 Task: Plan a trip to Benghazi, Libya from 6th December, 2023 to 10th December, 2023 for 6 adults, 2 children.6 bedrooms having 6 beds and 6 bathrooms. Property type can be house. Amenities needed are: wifi, TV, free parkinig on premises, gym, breakfast. Look for 3 properties as per requirement.
Action: Mouse moved to (459, 180)
Screenshot: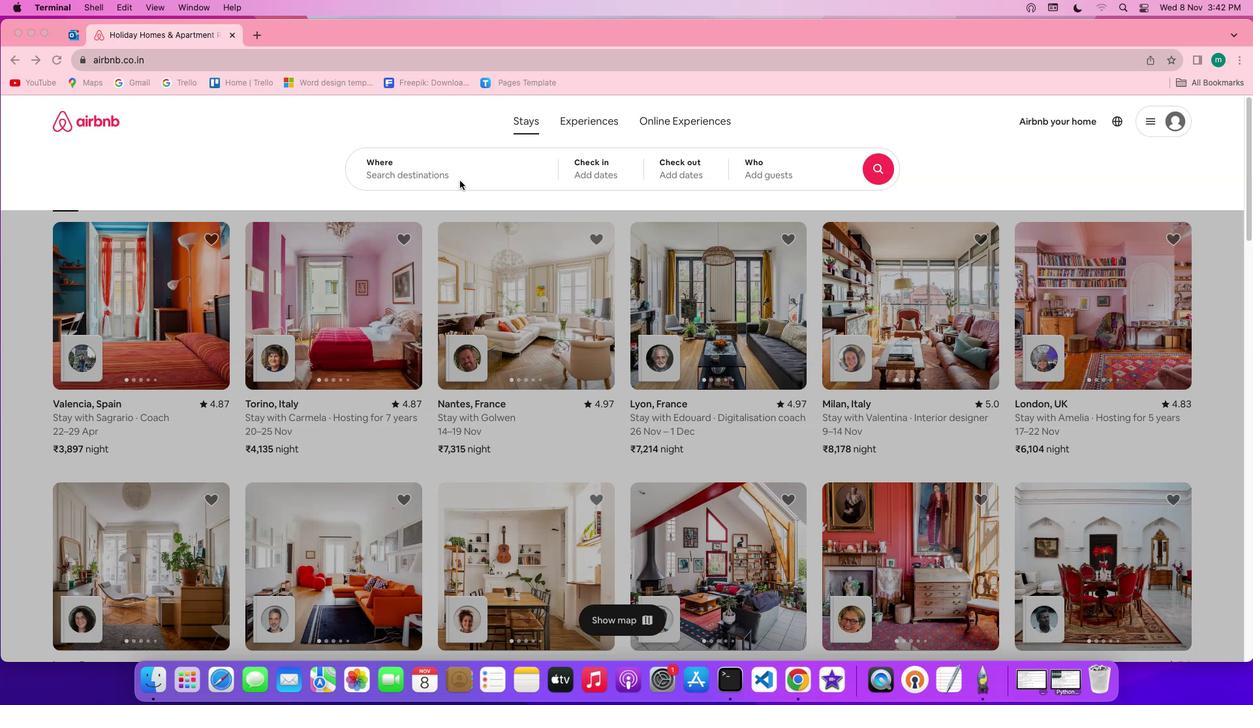 
Action: Mouse pressed left at (459, 180)
Screenshot: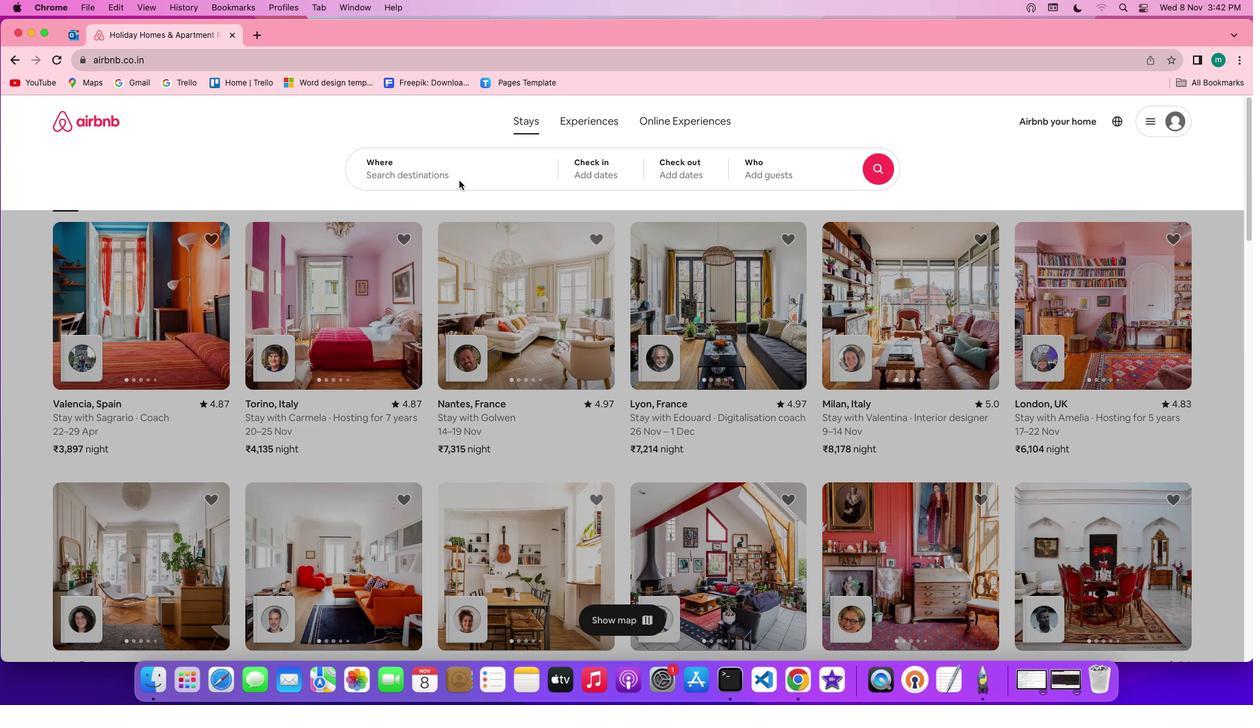 
Action: Mouse pressed left at (459, 180)
Screenshot: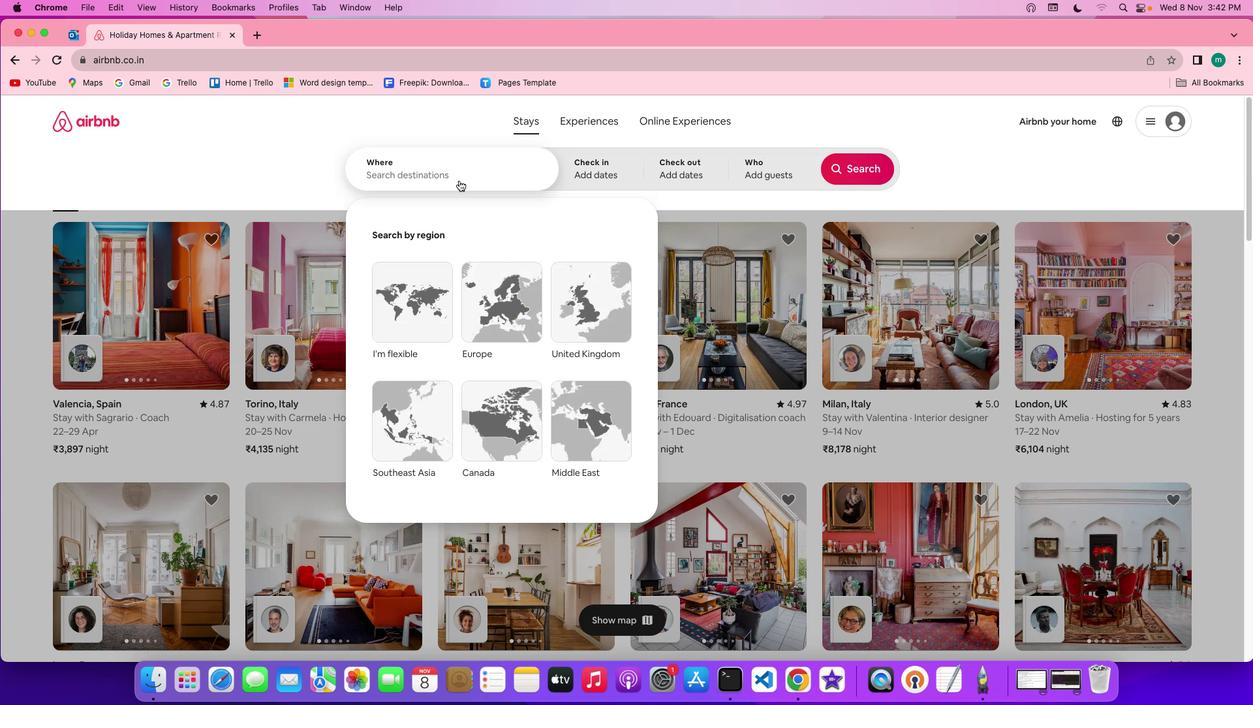 
Action: Mouse moved to (429, 176)
Screenshot: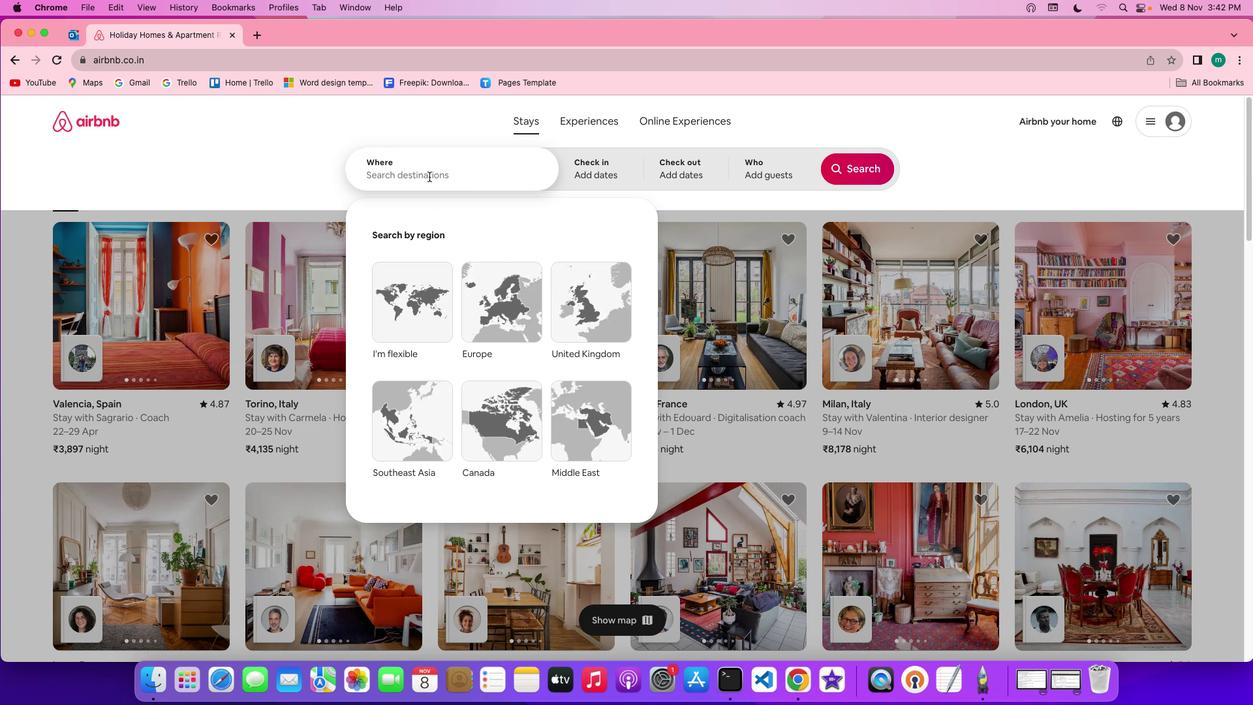 
Action: Key pressed Key.shift'B''e''n''g''h''a''z''i'','Key.spaceKey.shift'L''i''b''y''a'
Screenshot: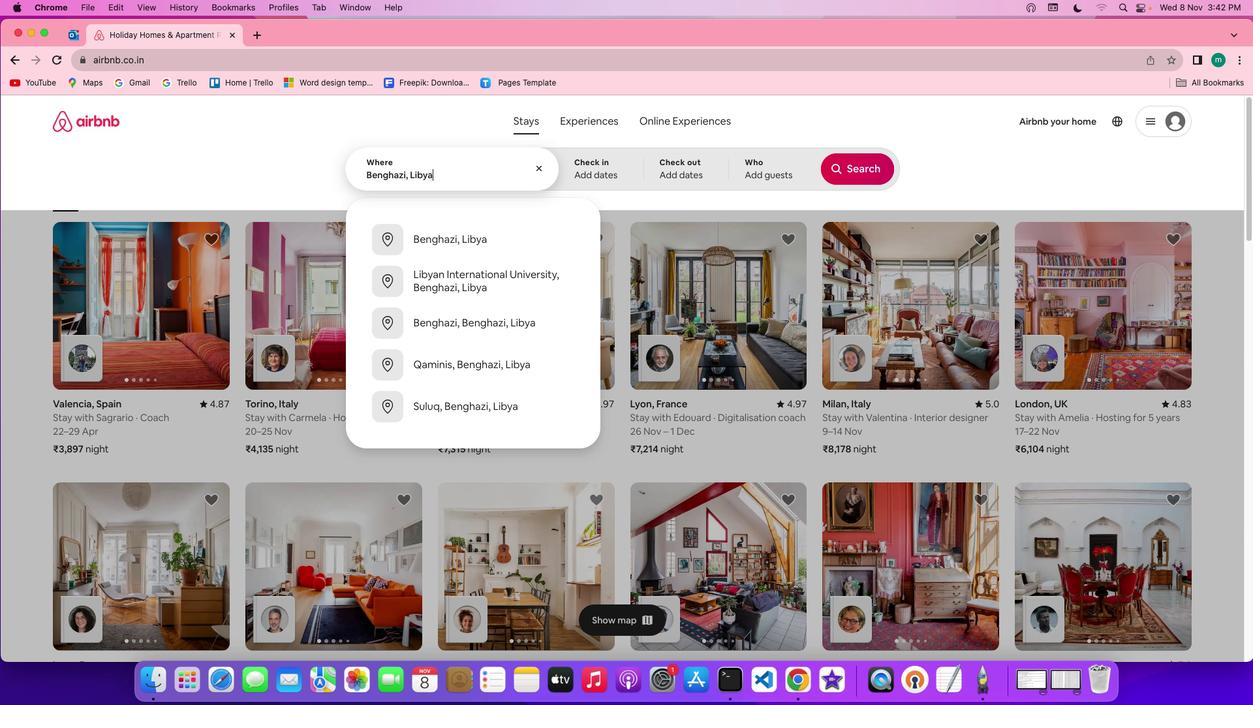 
Action: Mouse moved to (609, 162)
Screenshot: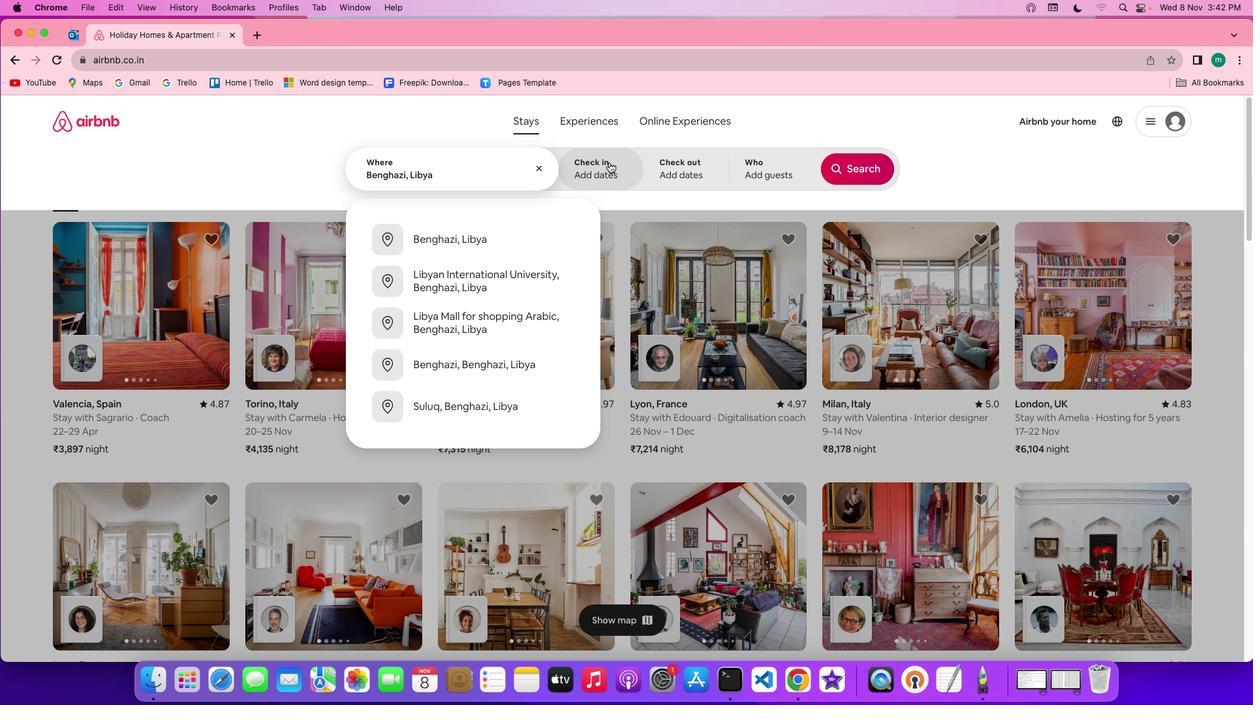 
Action: Mouse pressed left at (609, 162)
Screenshot: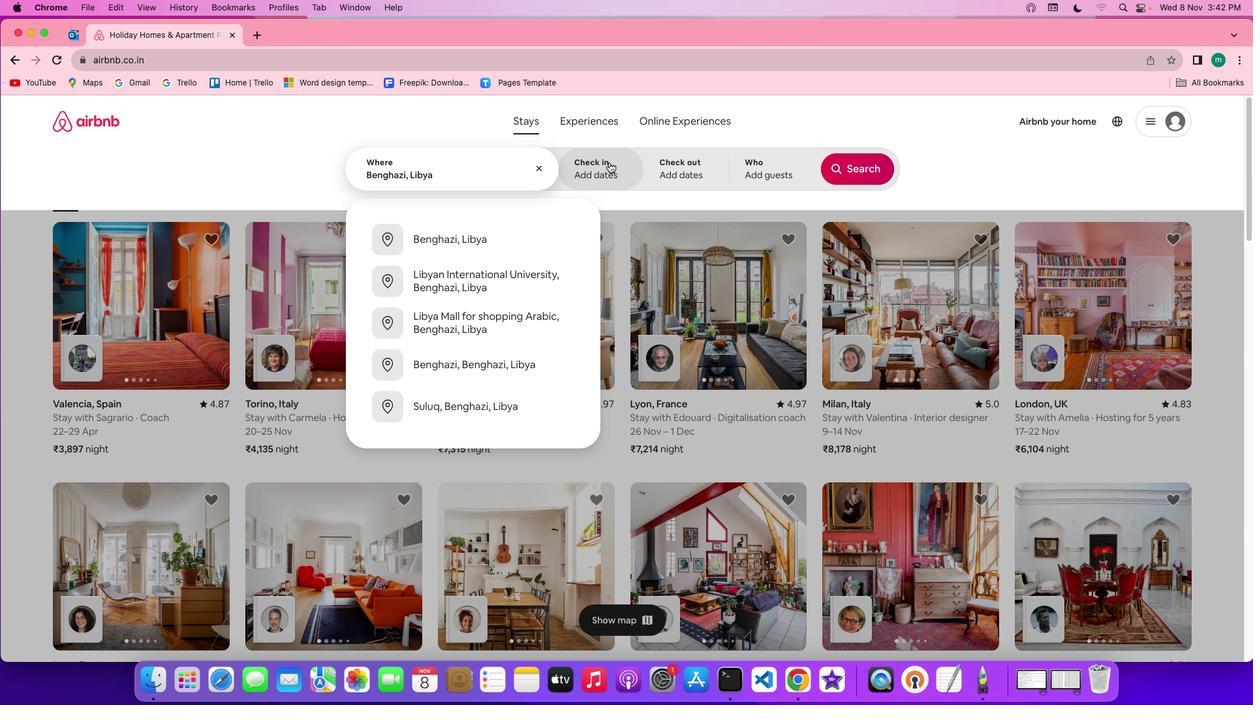 
Action: Mouse moved to (750, 351)
Screenshot: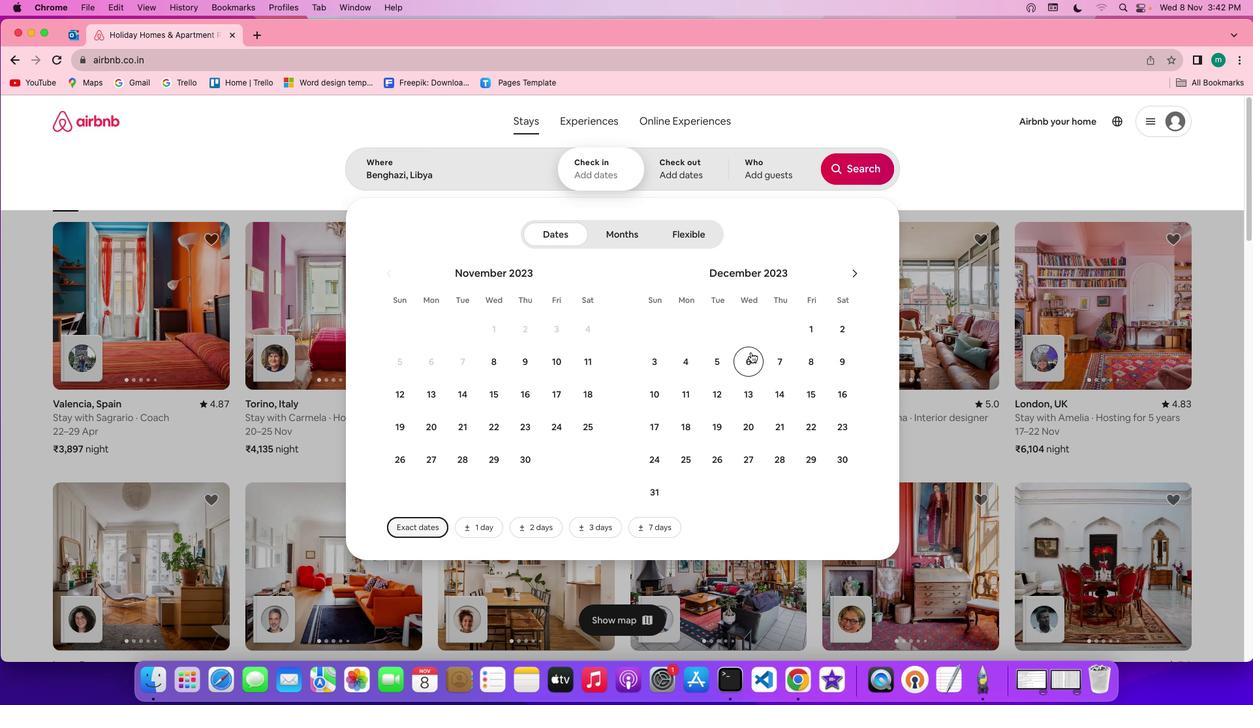 
Action: Mouse pressed left at (750, 351)
Screenshot: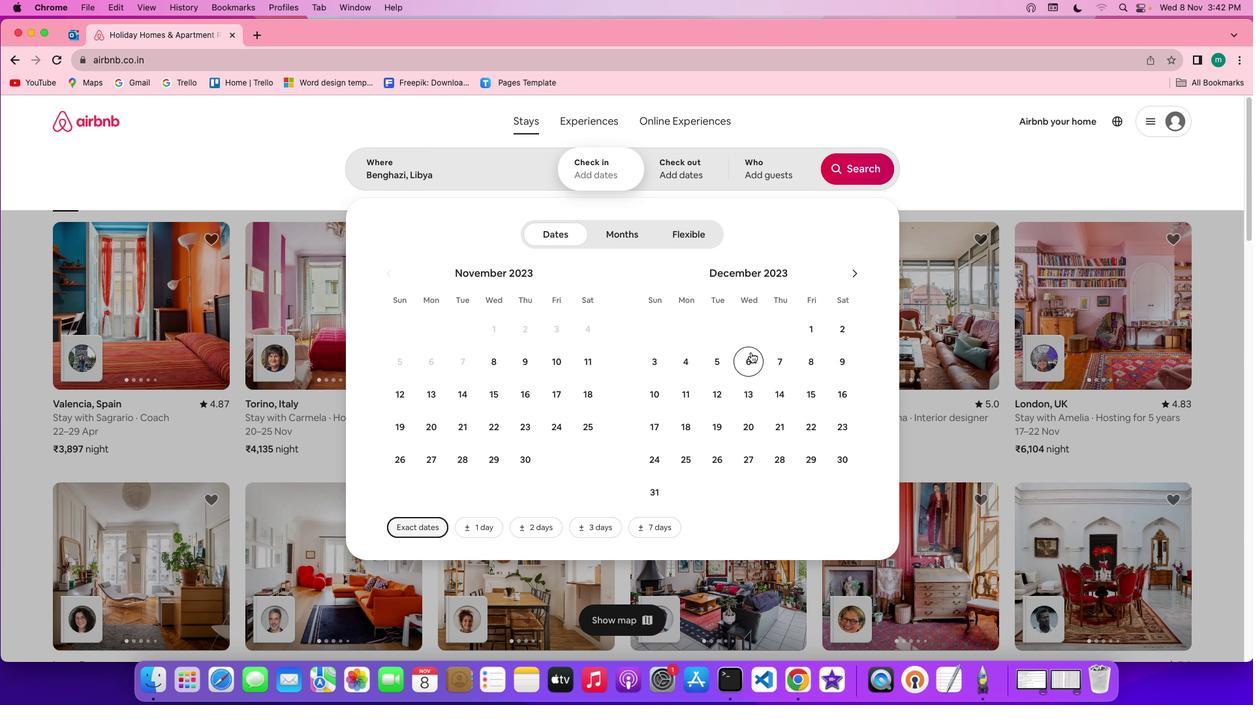 
Action: Mouse moved to (655, 391)
Screenshot: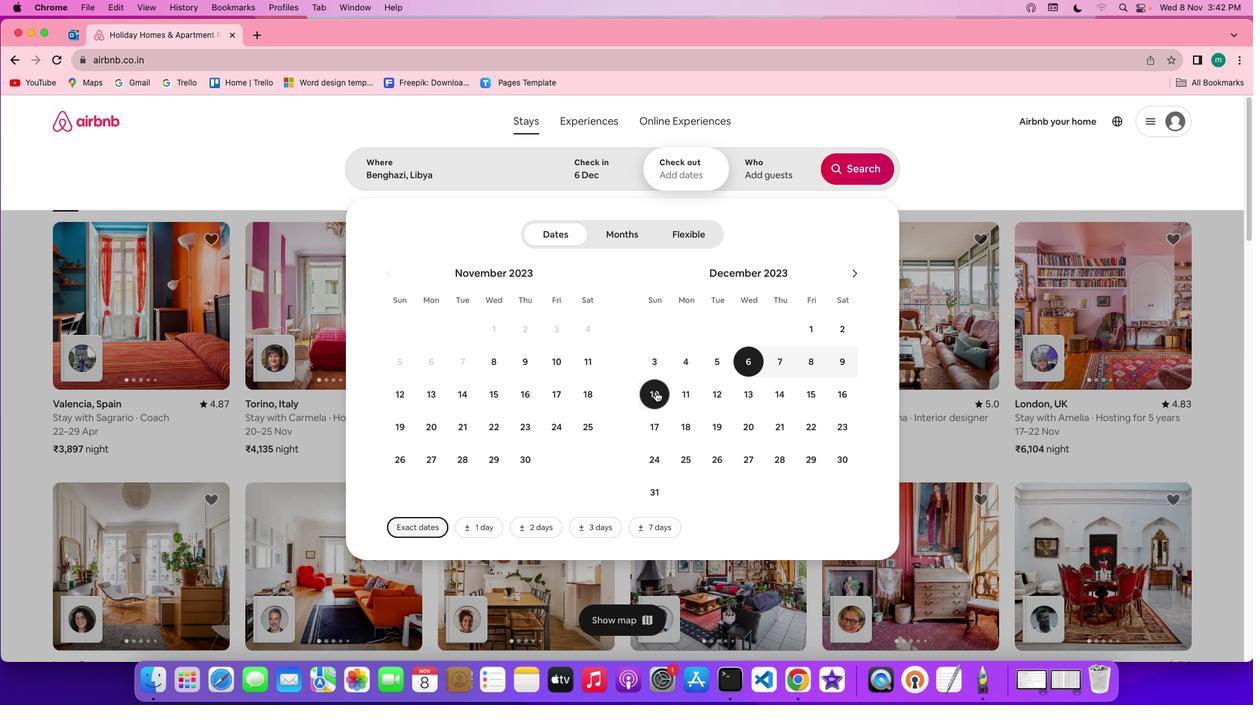 
Action: Mouse pressed left at (655, 391)
Screenshot: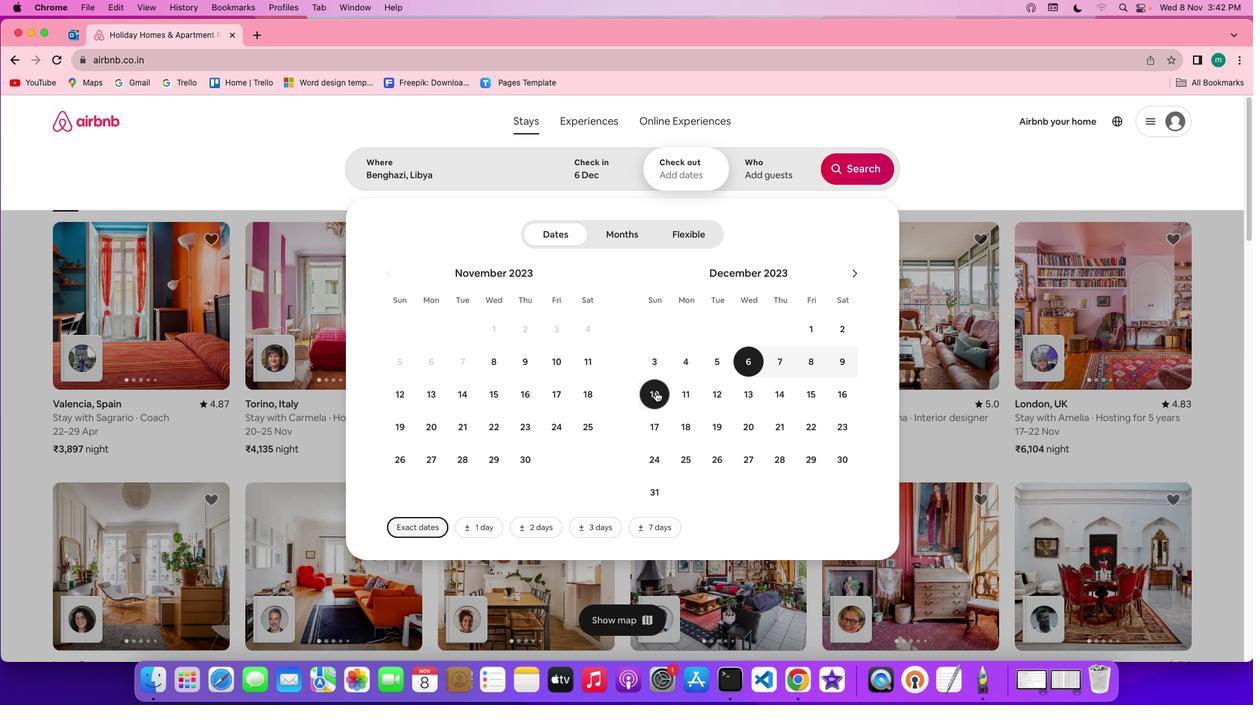 
Action: Mouse moved to (788, 169)
Screenshot: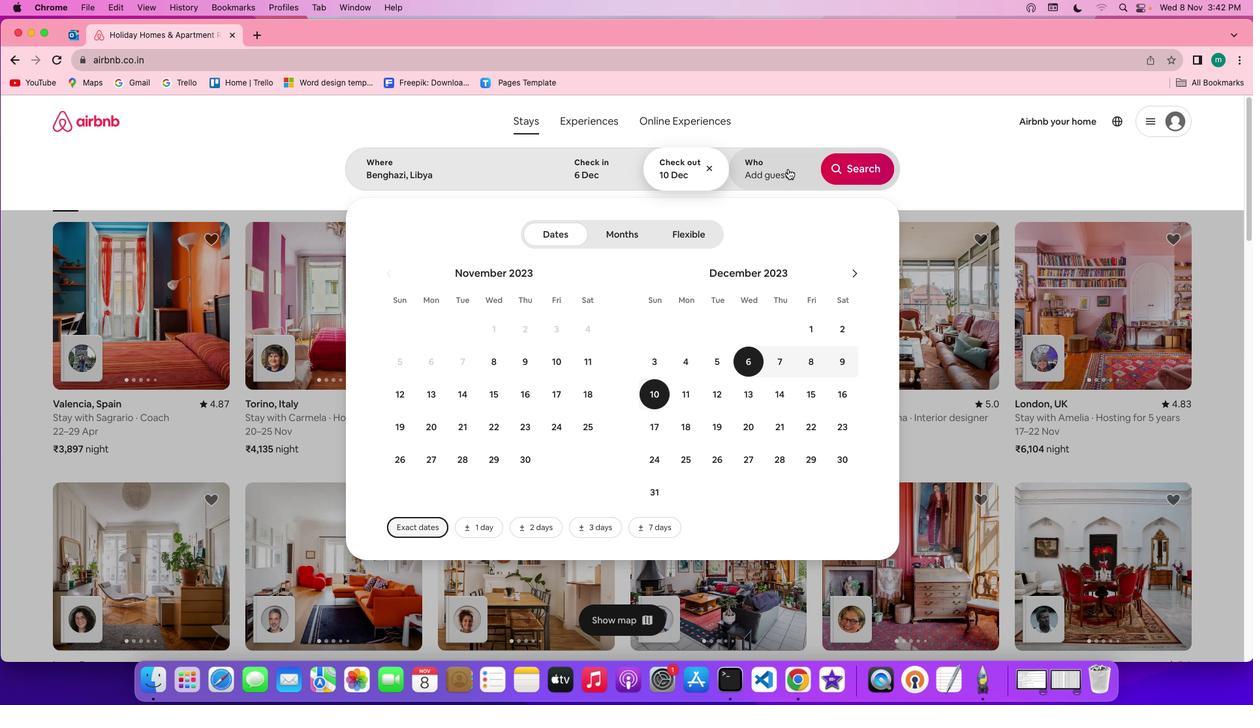 
Action: Mouse pressed left at (788, 169)
Screenshot: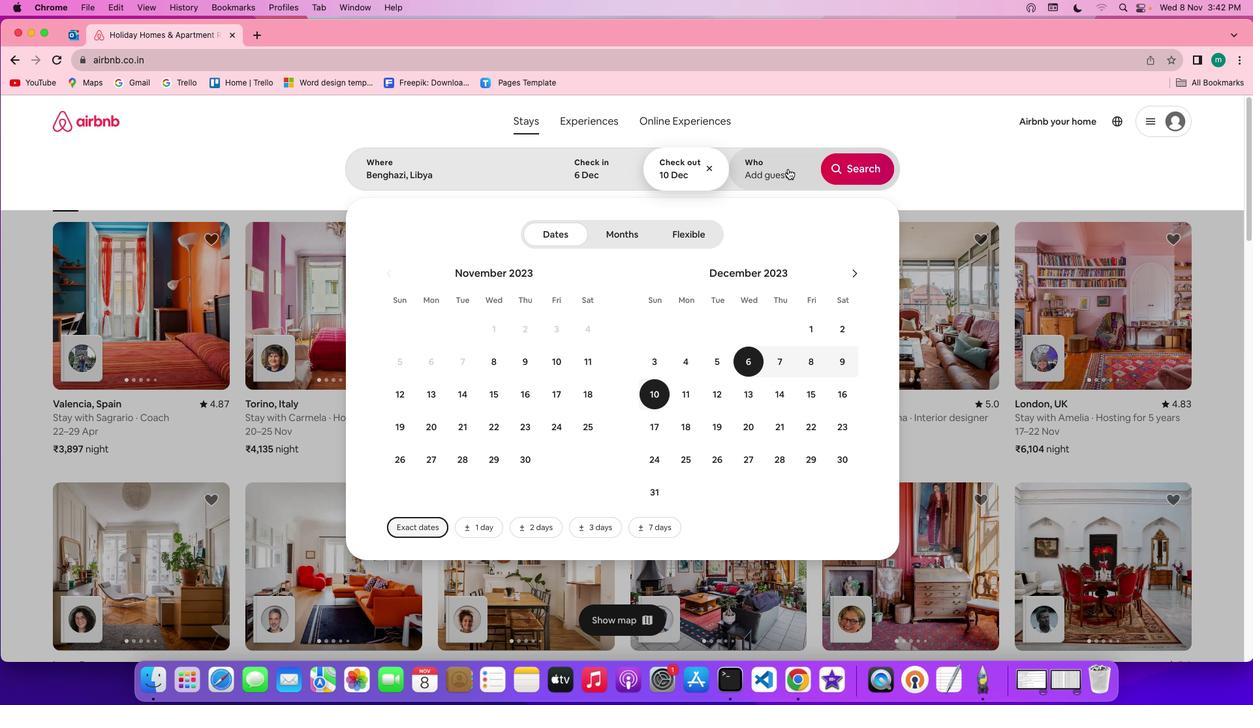 
Action: Mouse moved to (858, 240)
Screenshot: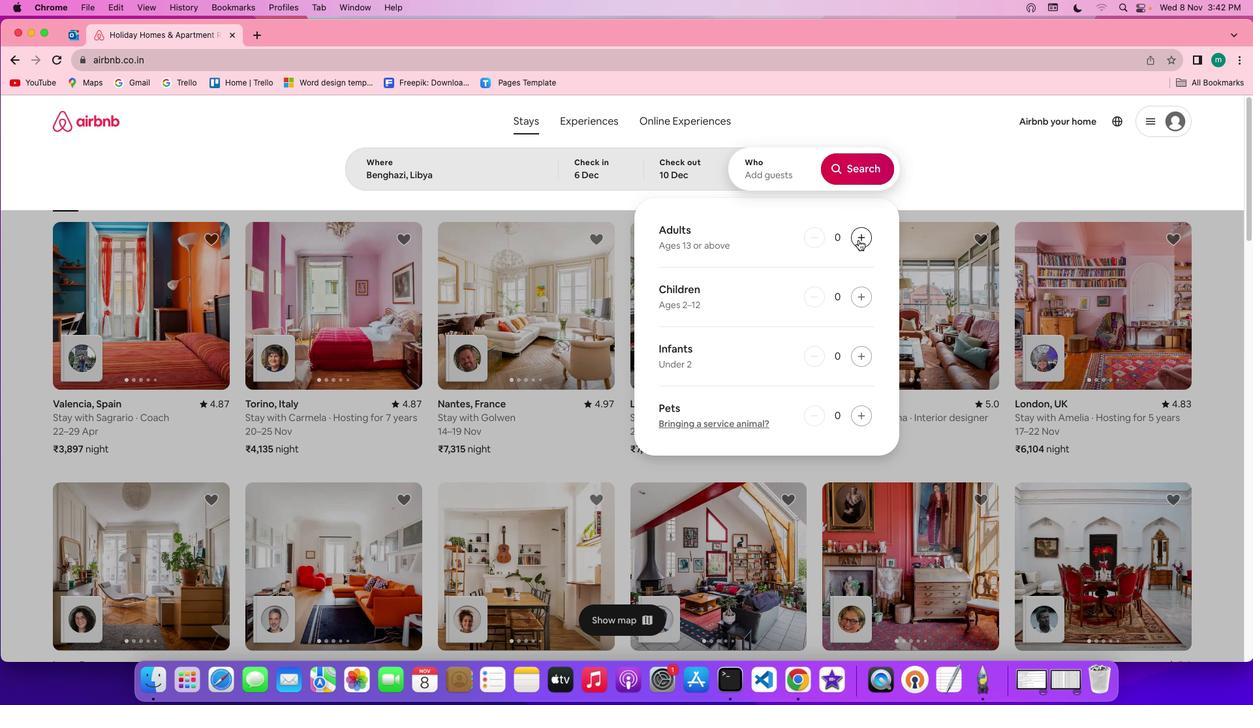 
Action: Mouse pressed left at (858, 240)
Screenshot: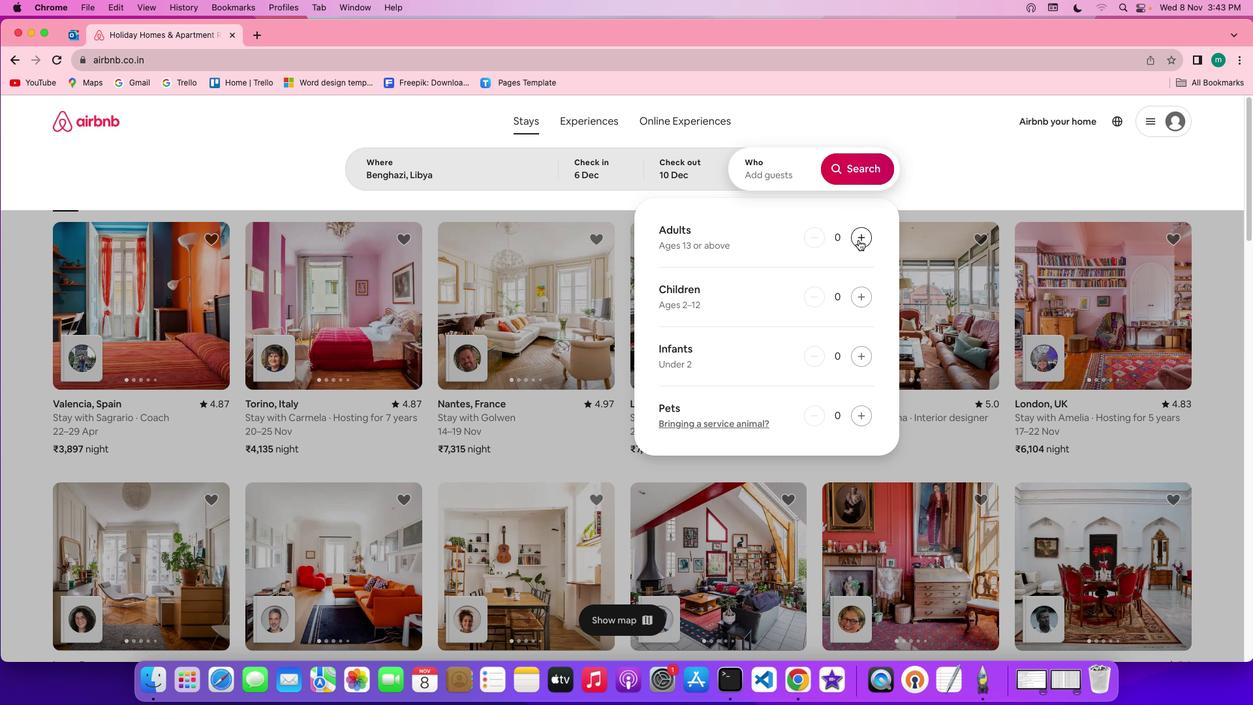 
Action: Mouse pressed left at (858, 240)
Screenshot: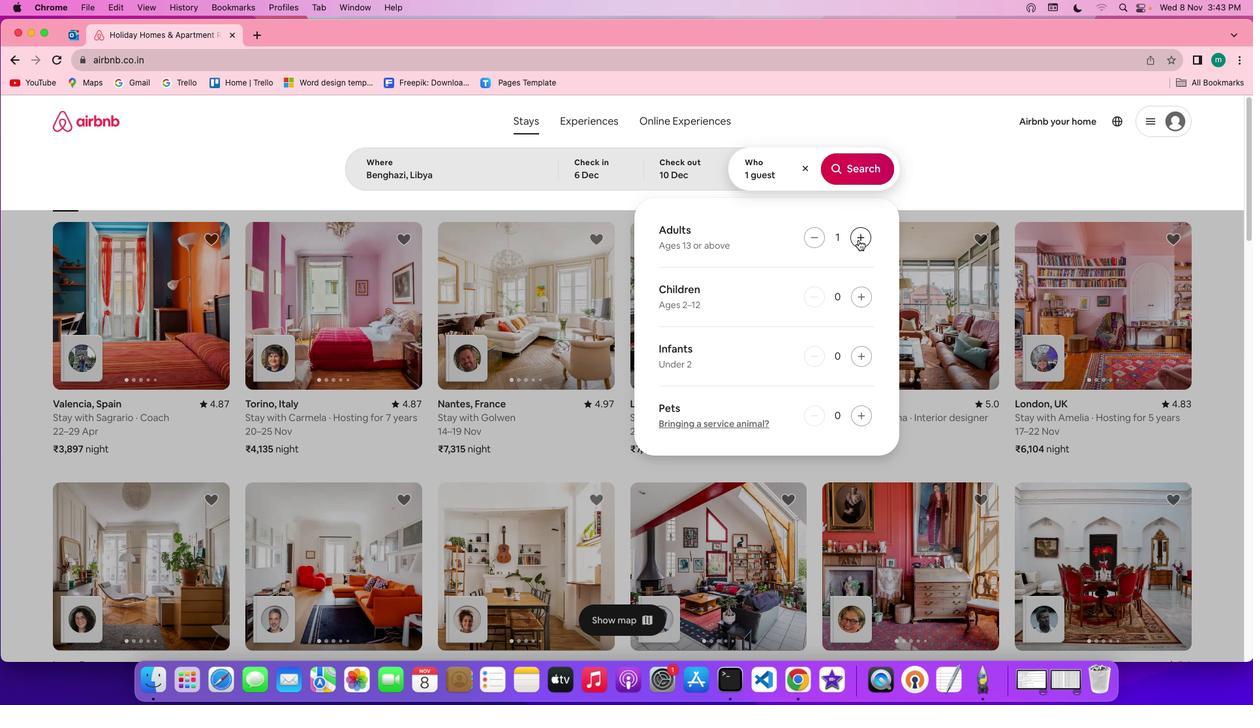 
Action: Mouse pressed left at (858, 240)
Screenshot: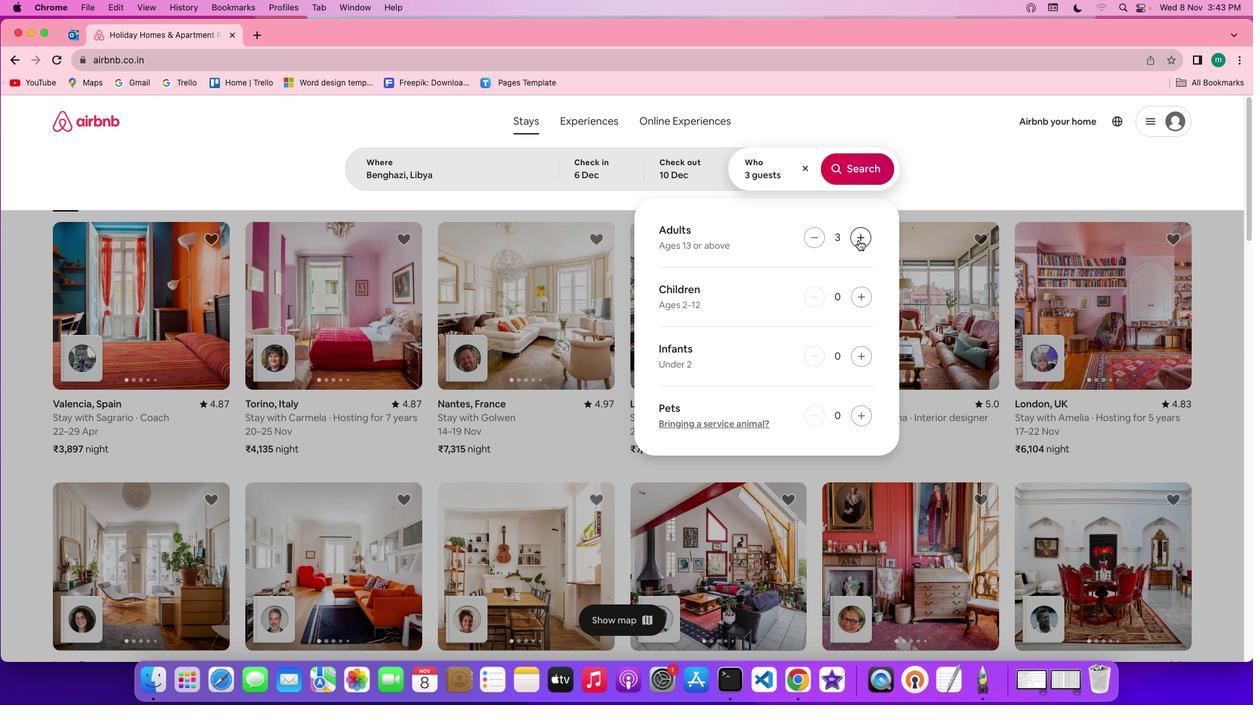 
Action: Mouse pressed left at (858, 240)
Screenshot: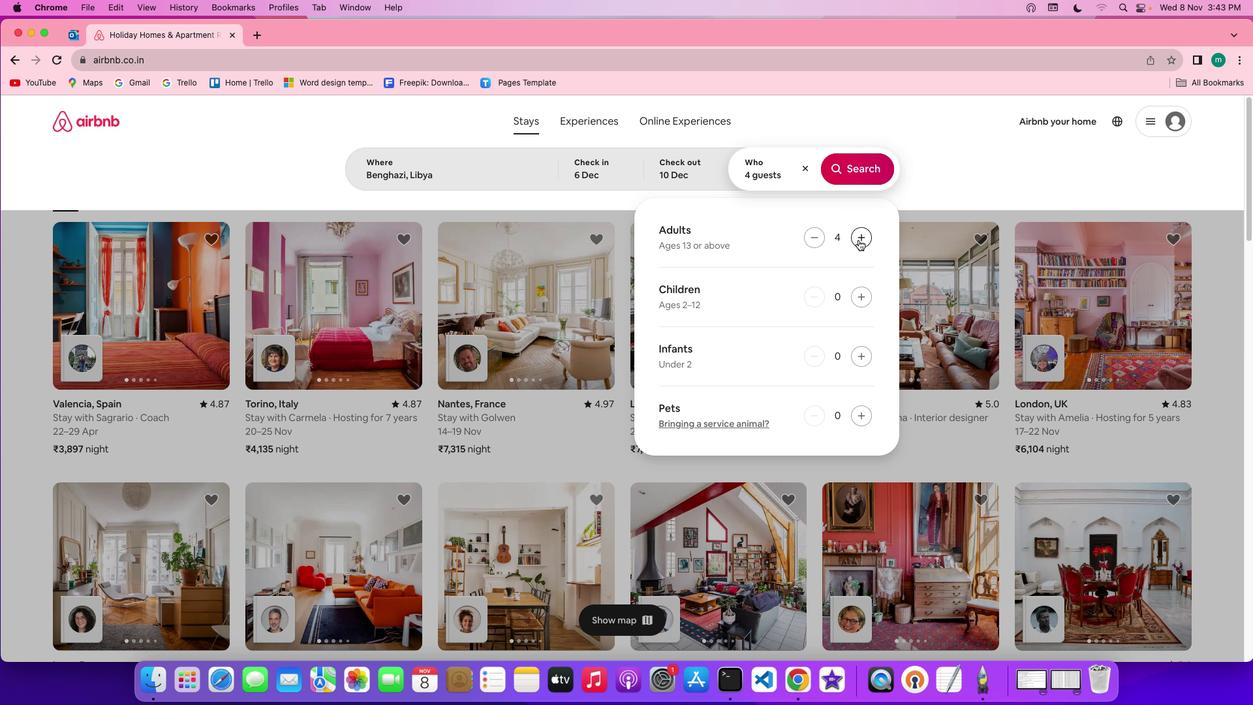 
Action: Mouse pressed left at (858, 240)
Screenshot: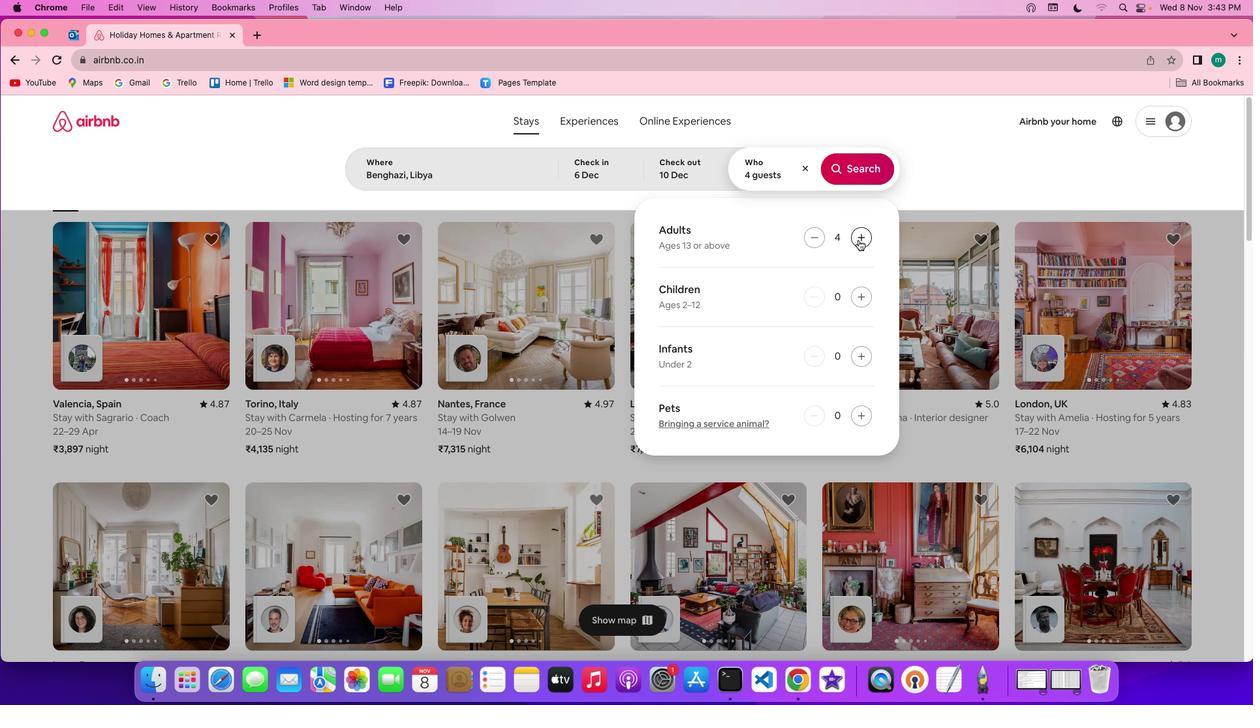 
Action: Mouse pressed left at (858, 240)
Screenshot: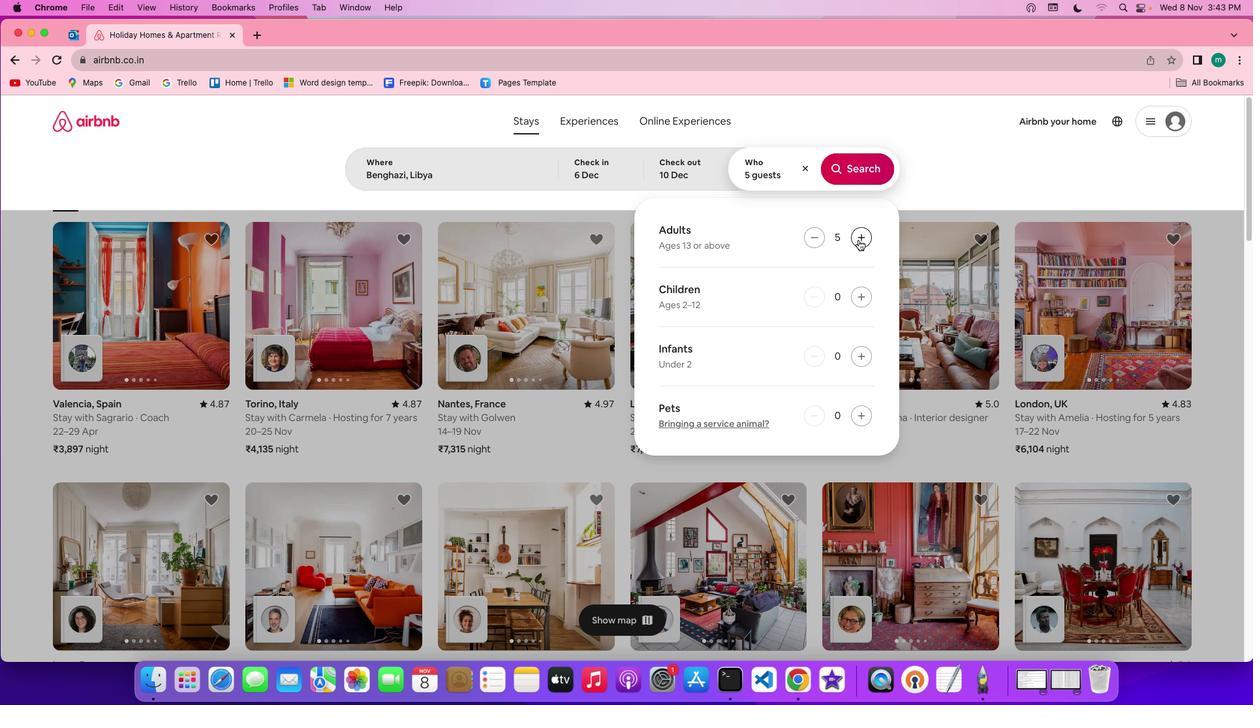 
Action: Mouse moved to (870, 300)
Screenshot: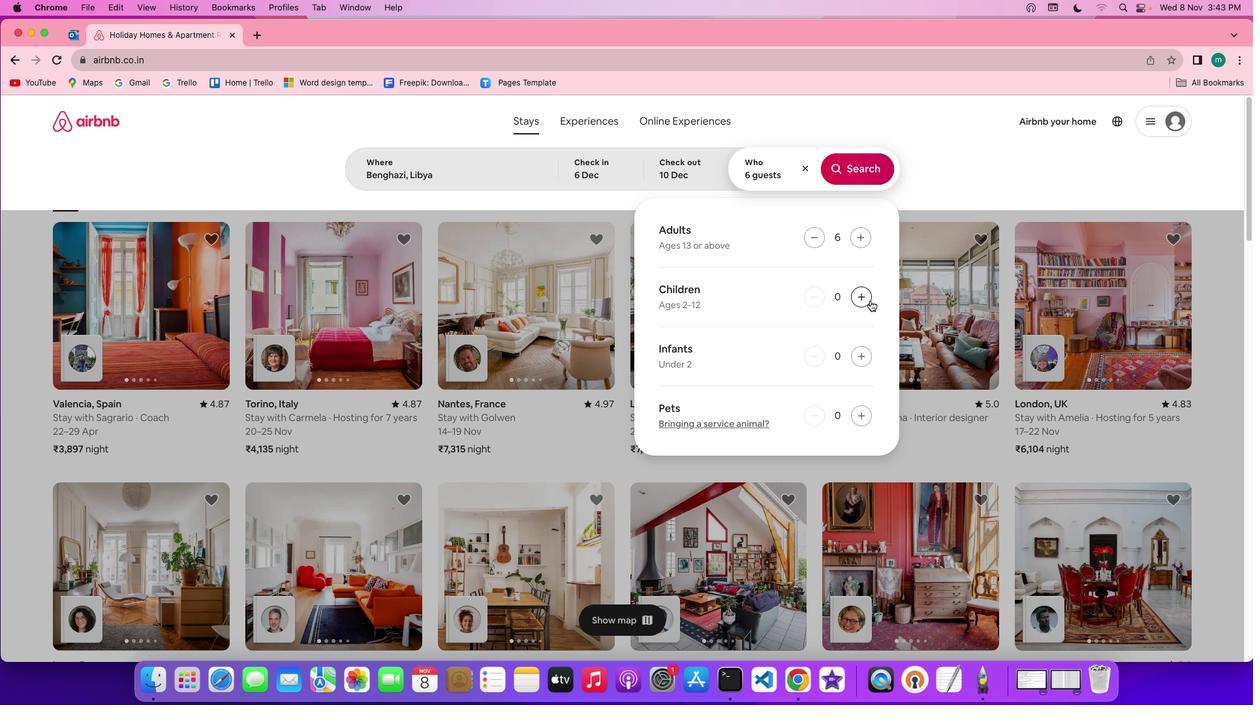 
Action: Mouse pressed left at (870, 300)
Screenshot: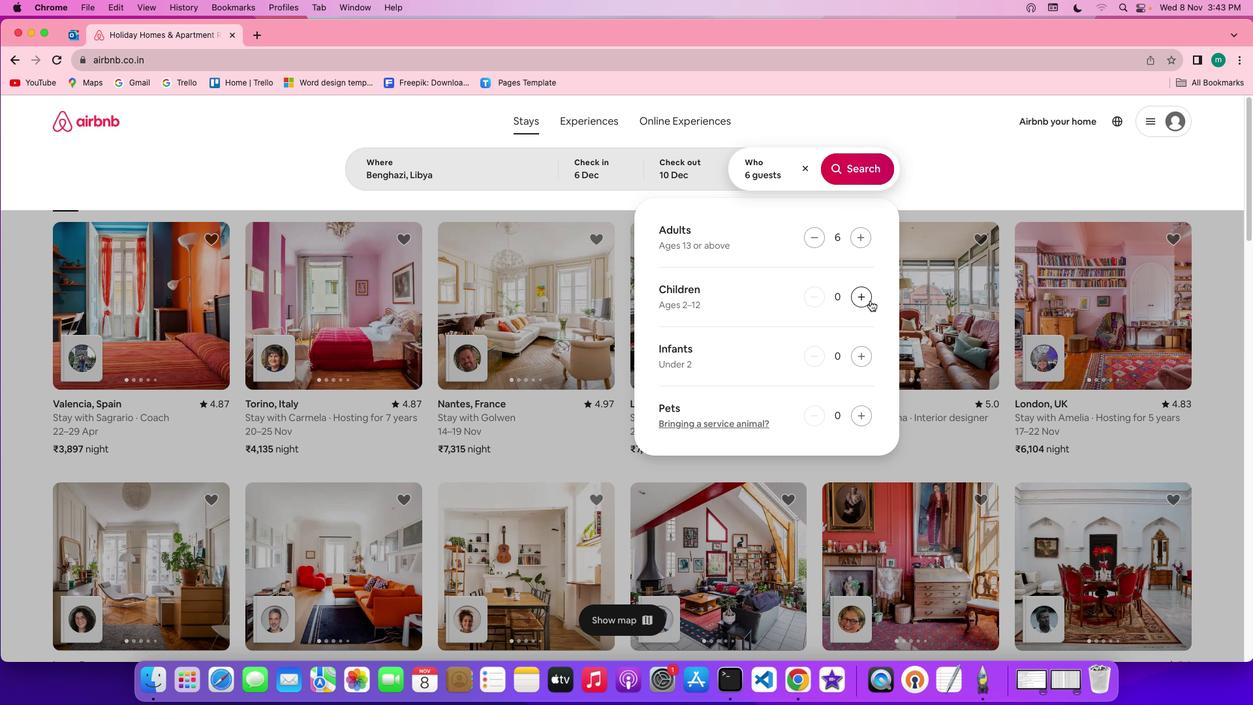 
Action: Mouse pressed left at (870, 300)
Screenshot: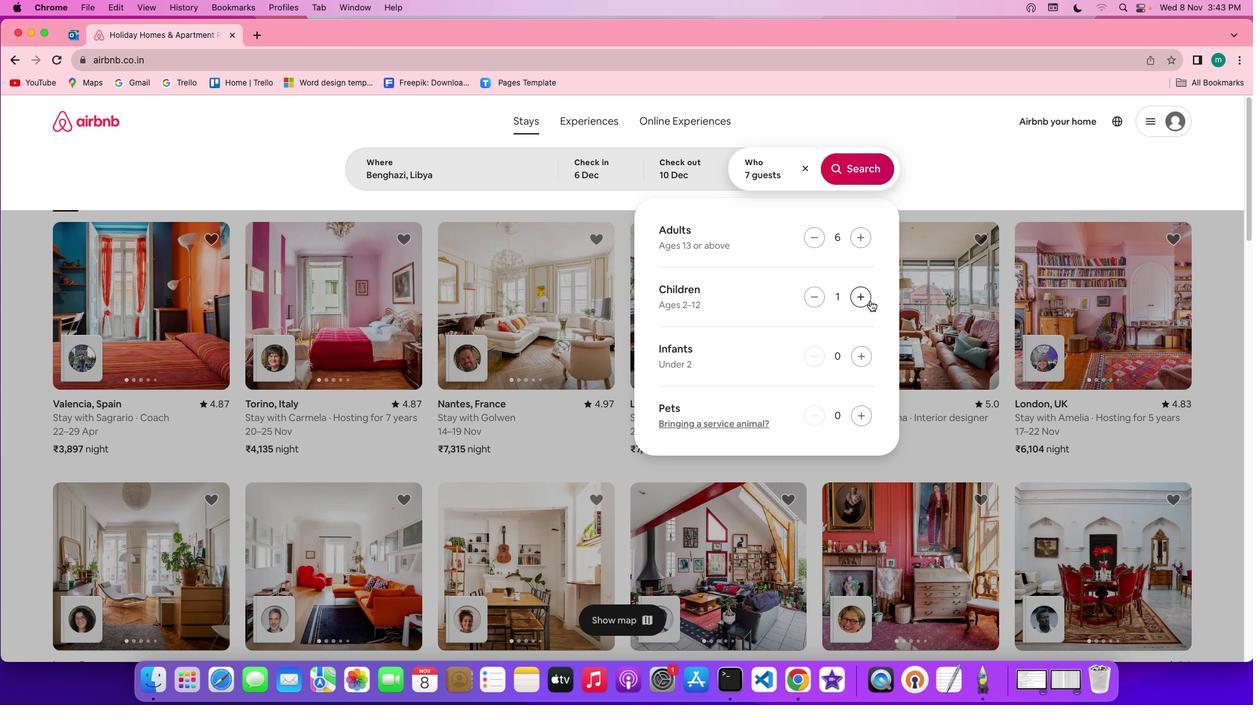 
Action: Mouse moved to (857, 167)
Screenshot: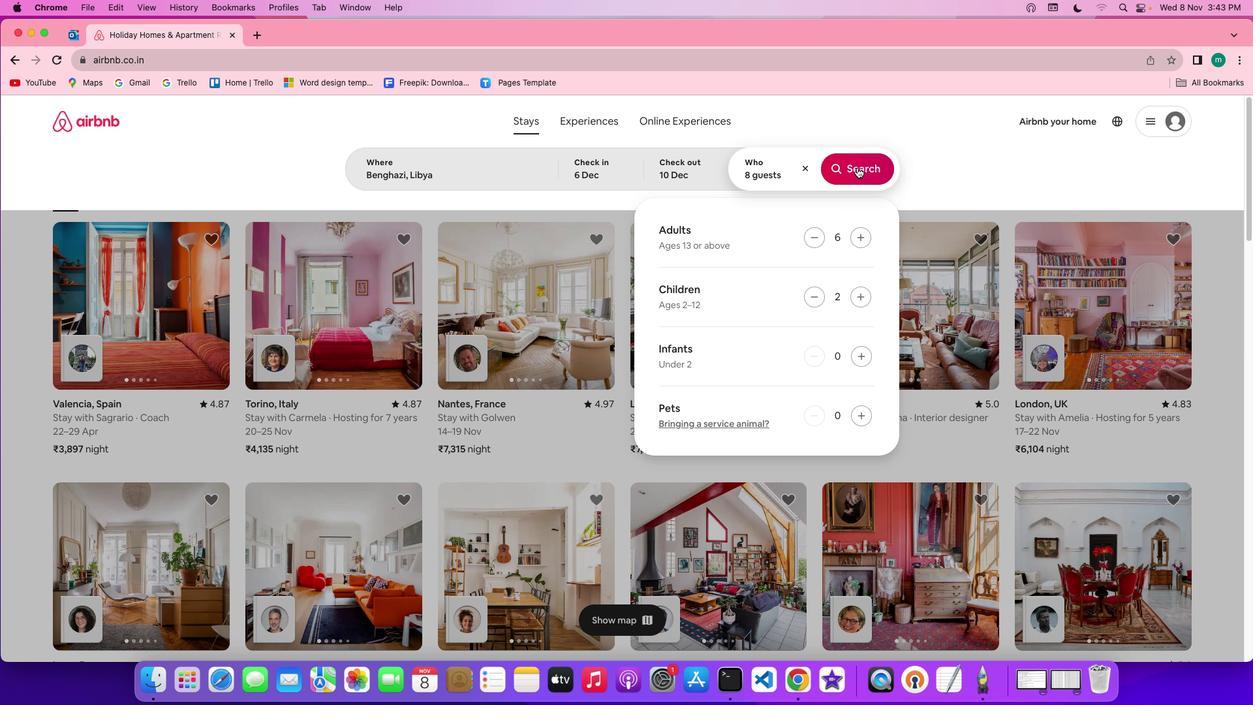 
Action: Mouse pressed left at (857, 167)
Screenshot: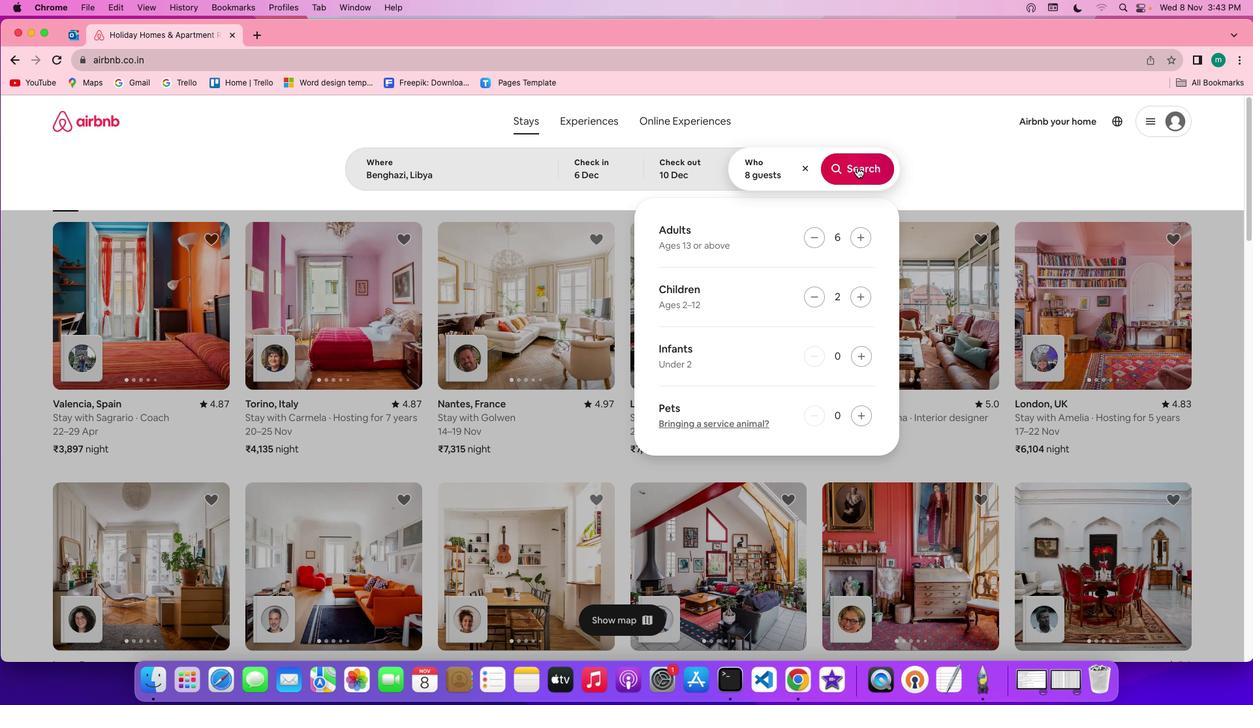 
Action: Mouse moved to (1045, 167)
Screenshot: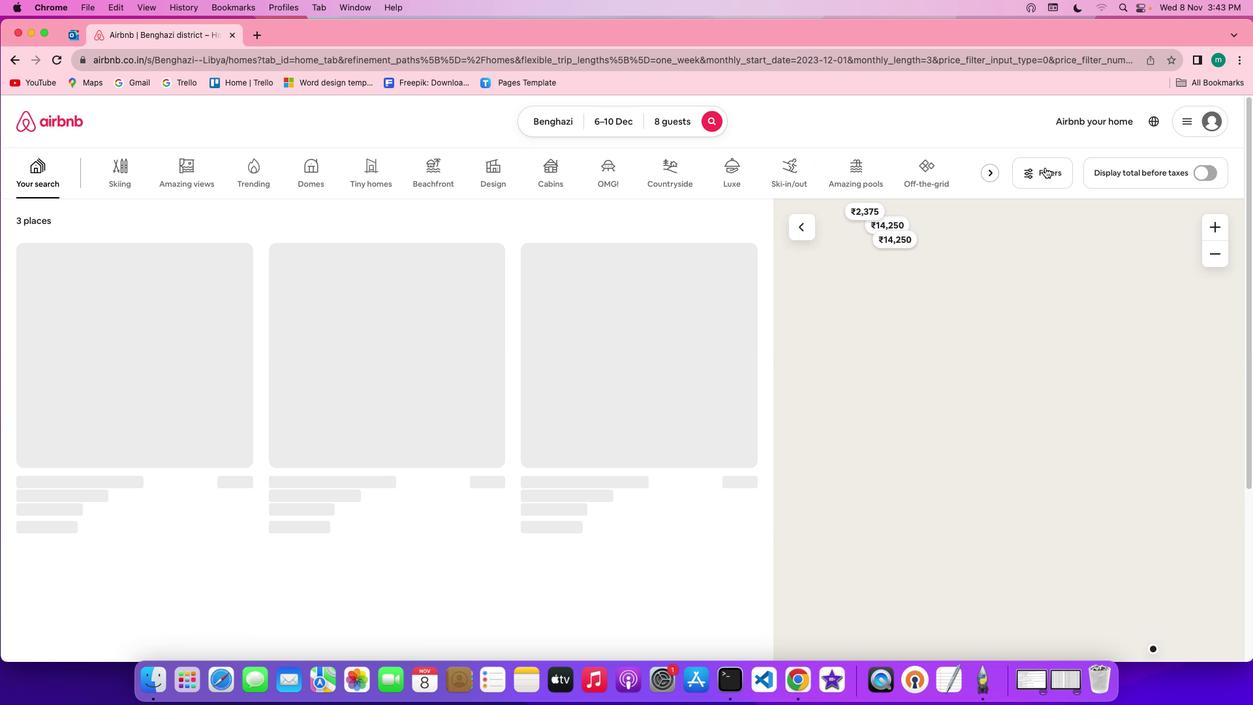 
Action: Mouse pressed left at (1045, 167)
Screenshot: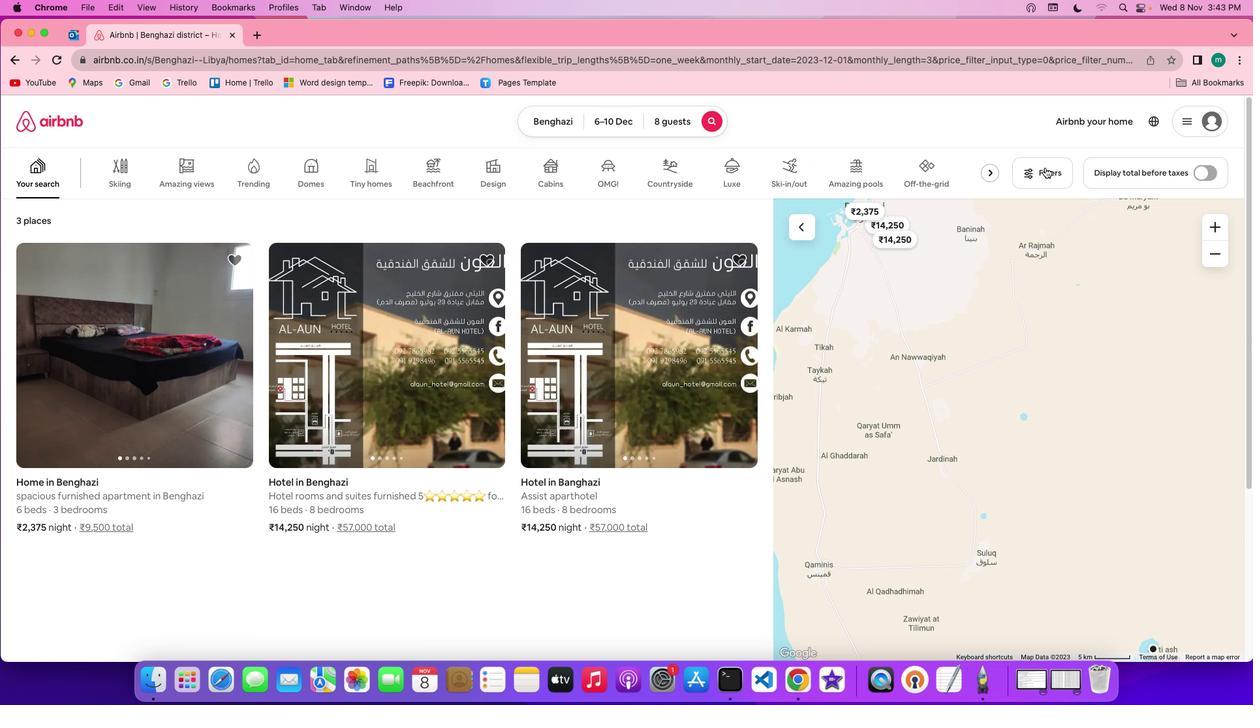 
Action: Mouse moved to (658, 372)
Screenshot: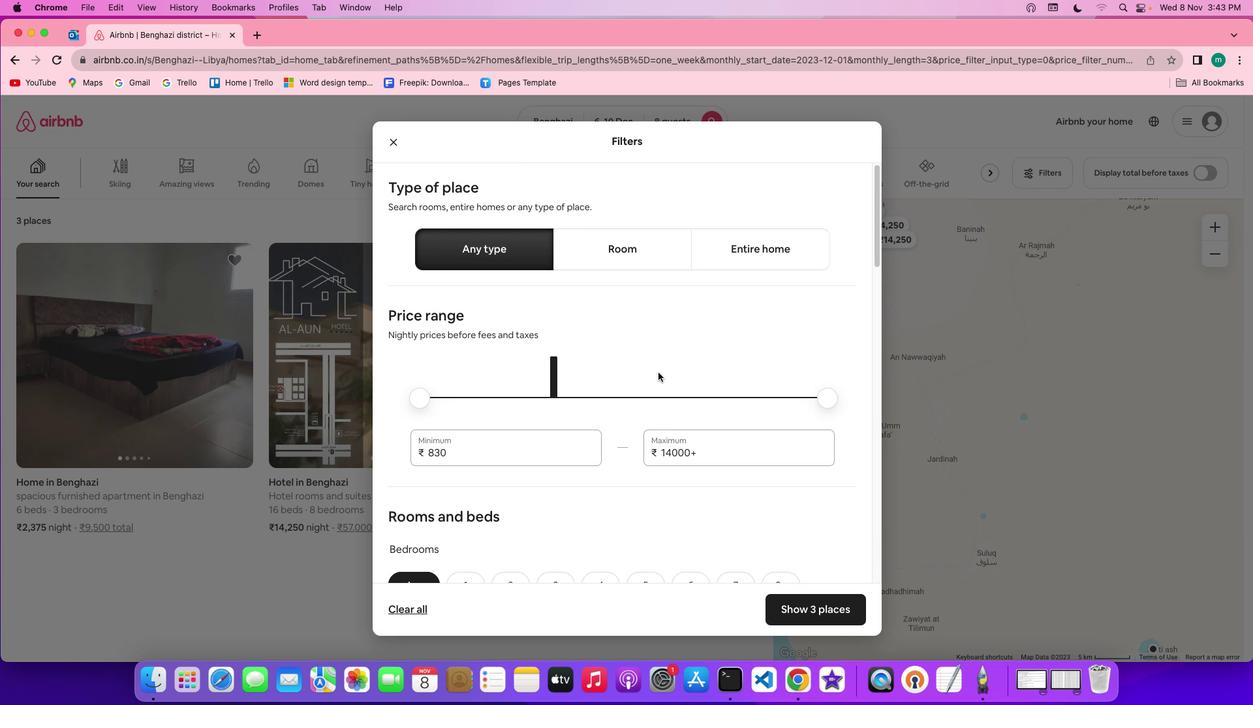 
Action: Mouse scrolled (658, 372) with delta (0, 0)
Screenshot: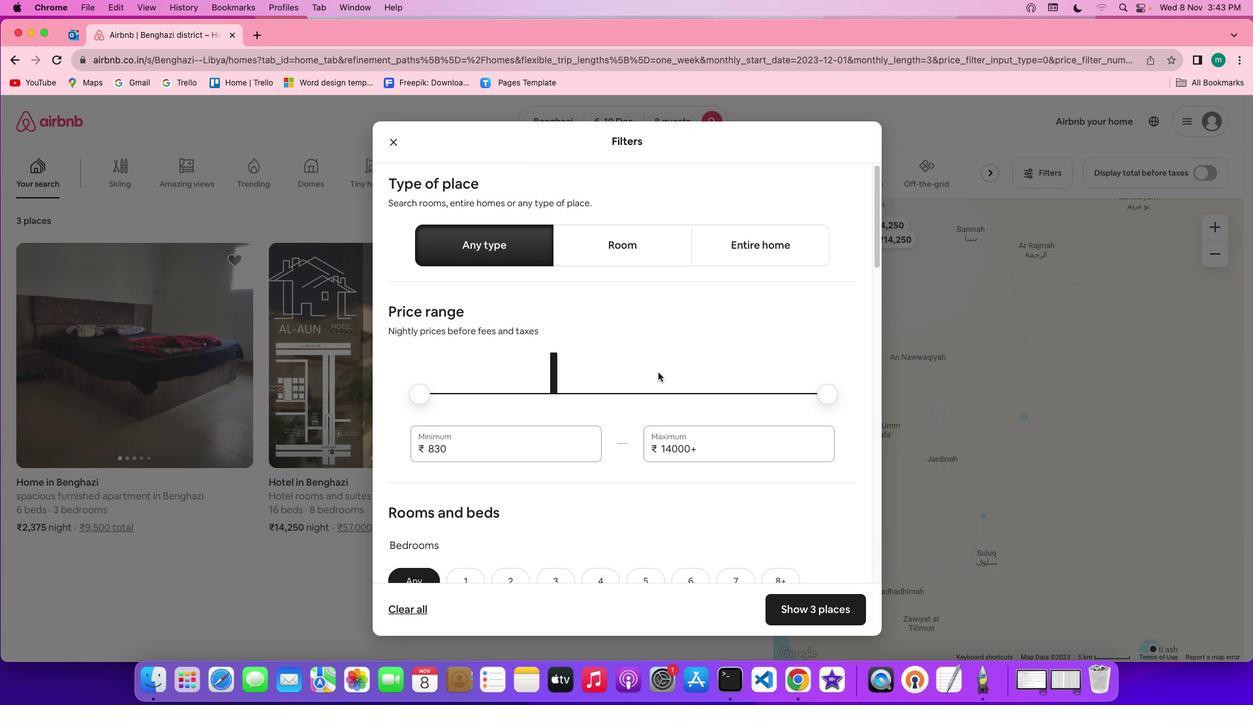 
Action: Mouse scrolled (658, 372) with delta (0, 0)
Screenshot: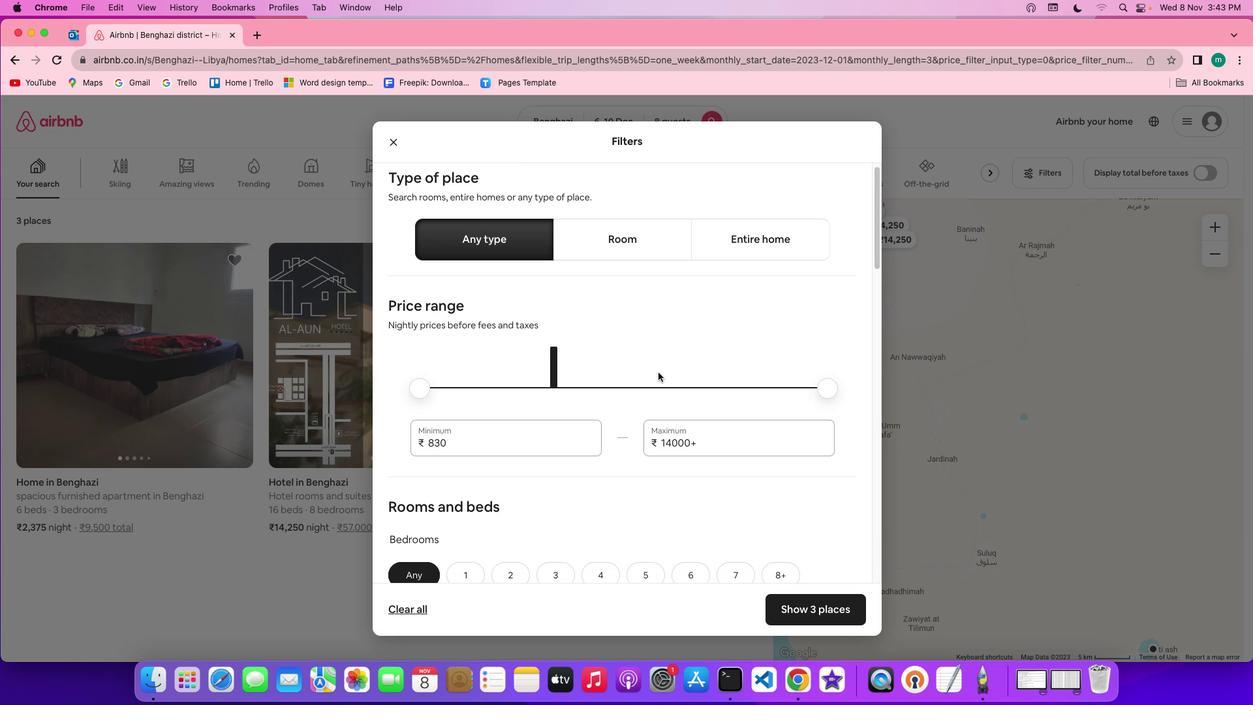 
Action: Mouse scrolled (658, 372) with delta (0, -1)
Screenshot: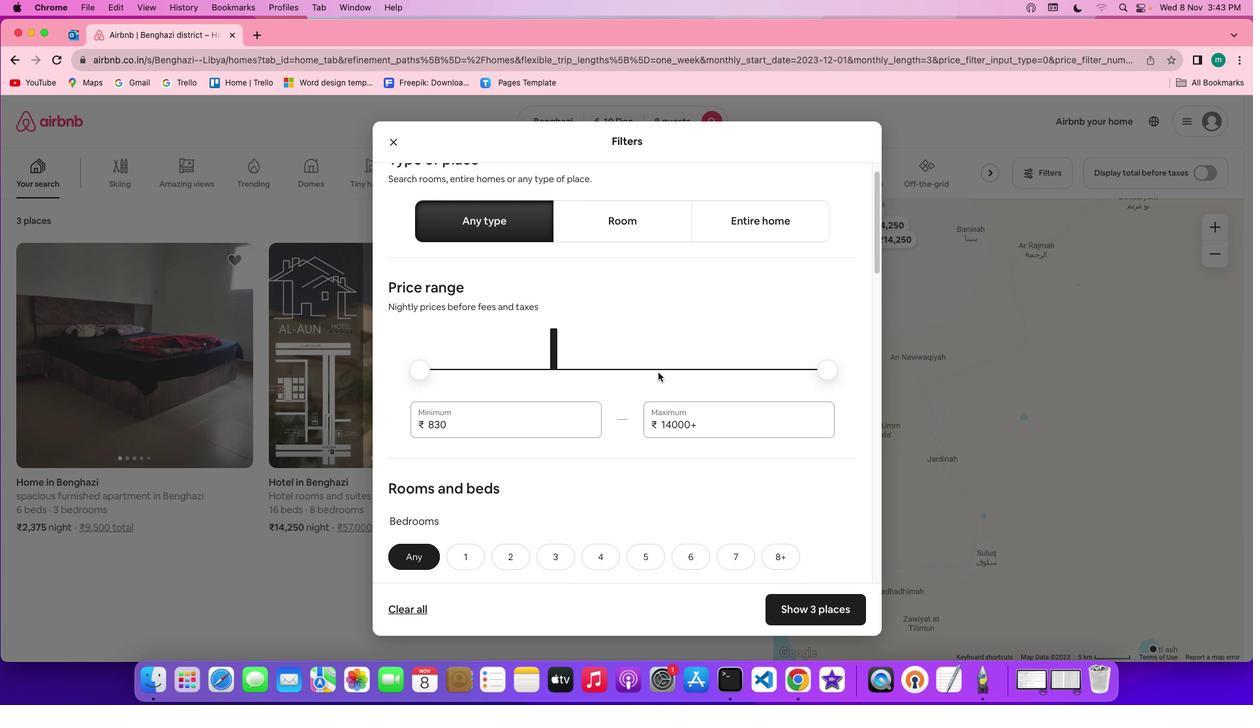 
Action: Mouse scrolled (658, 372) with delta (0, 0)
Screenshot: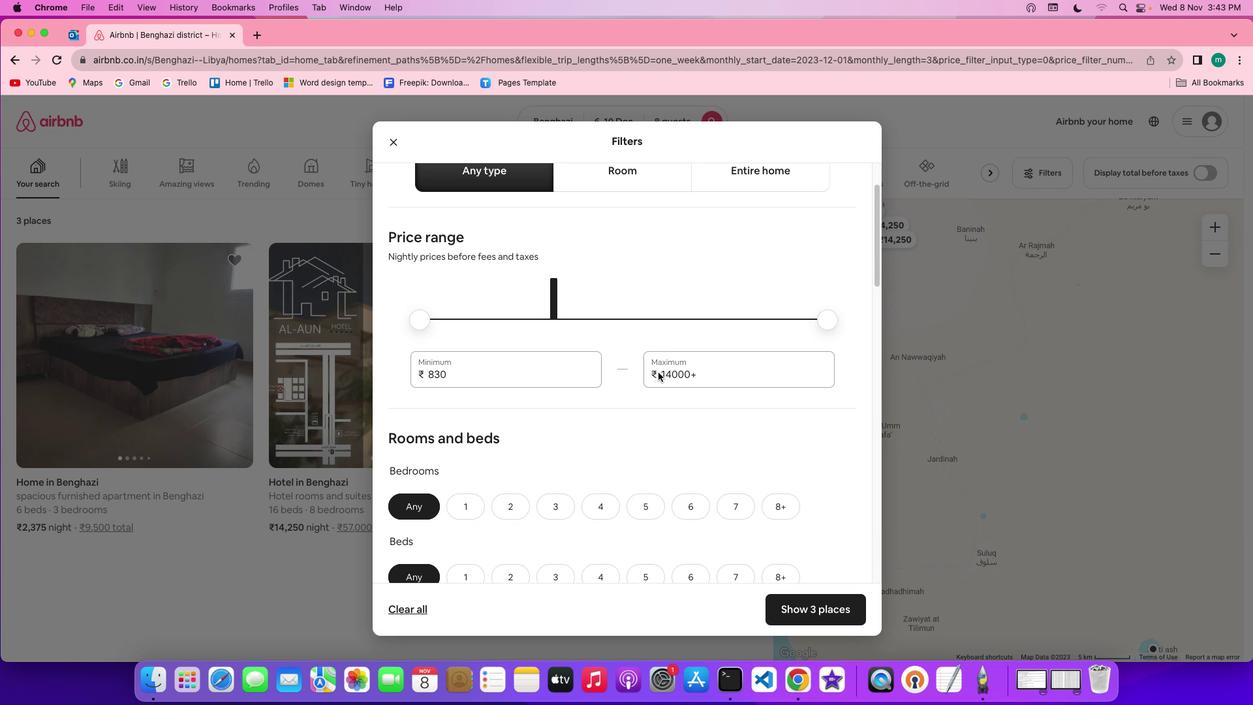 
Action: Mouse scrolled (658, 372) with delta (0, 0)
Screenshot: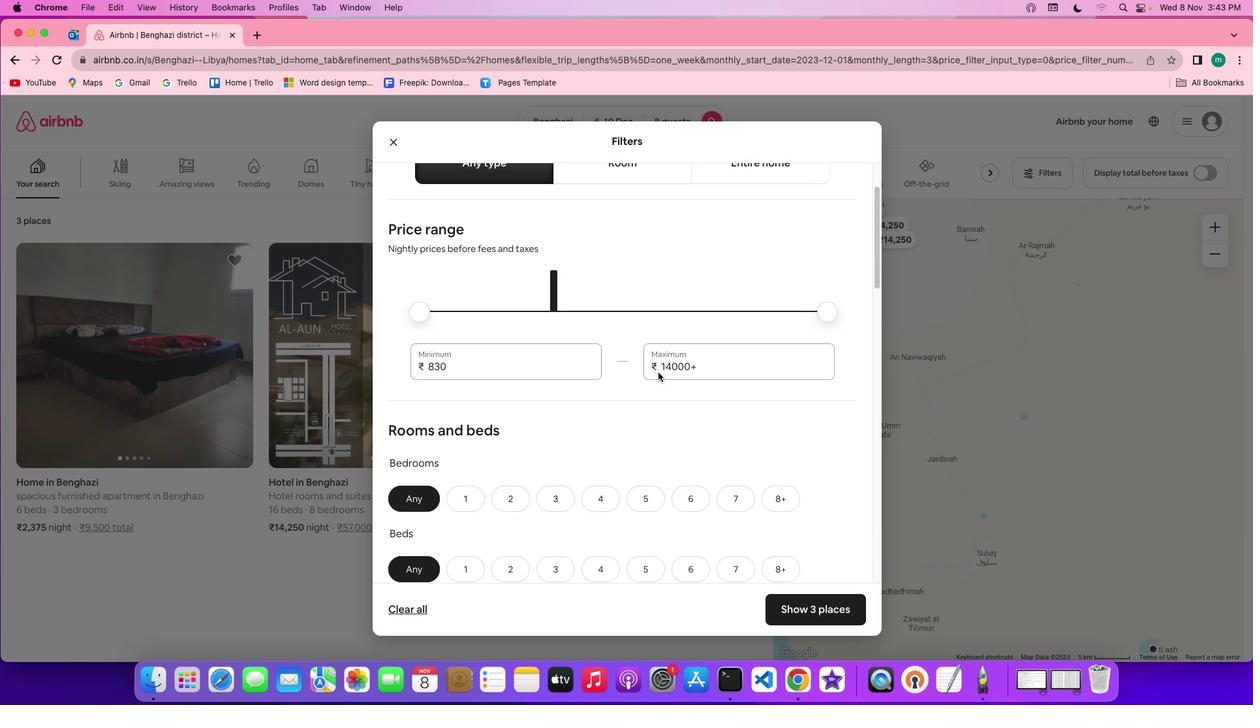 
Action: Mouse scrolled (658, 372) with delta (0, 0)
Screenshot: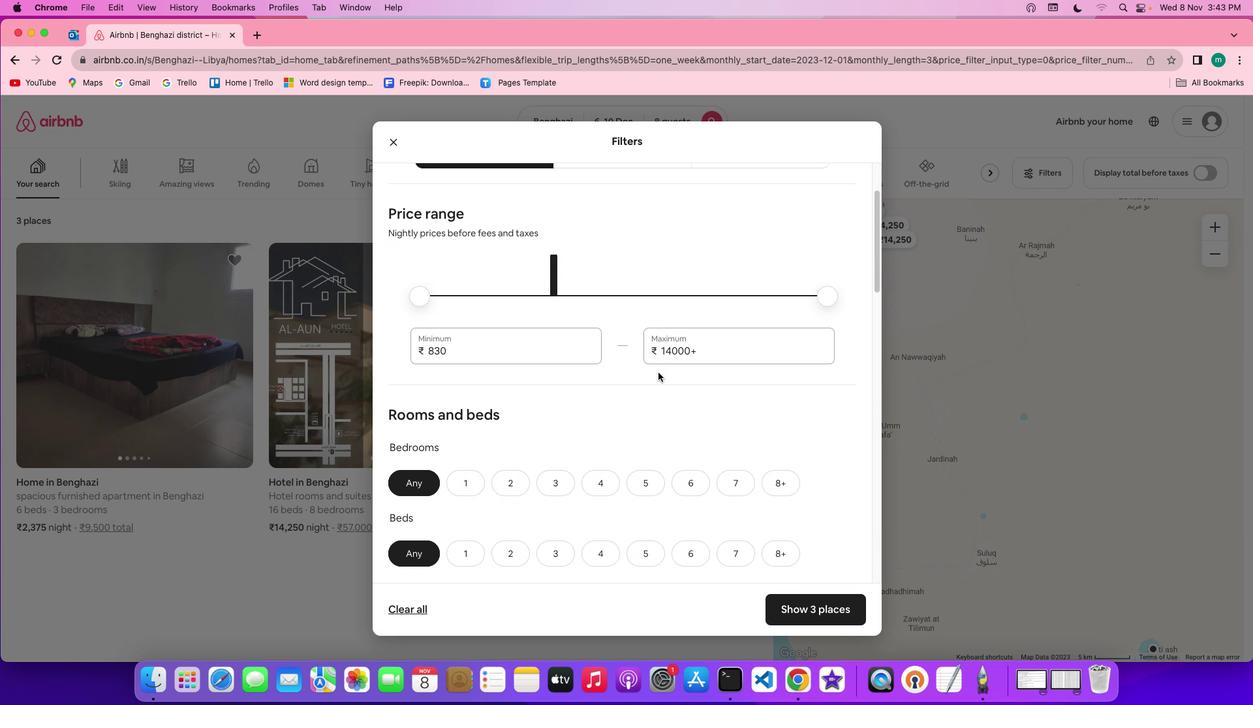 
Action: Mouse scrolled (658, 372) with delta (0, 0)
Screenshot: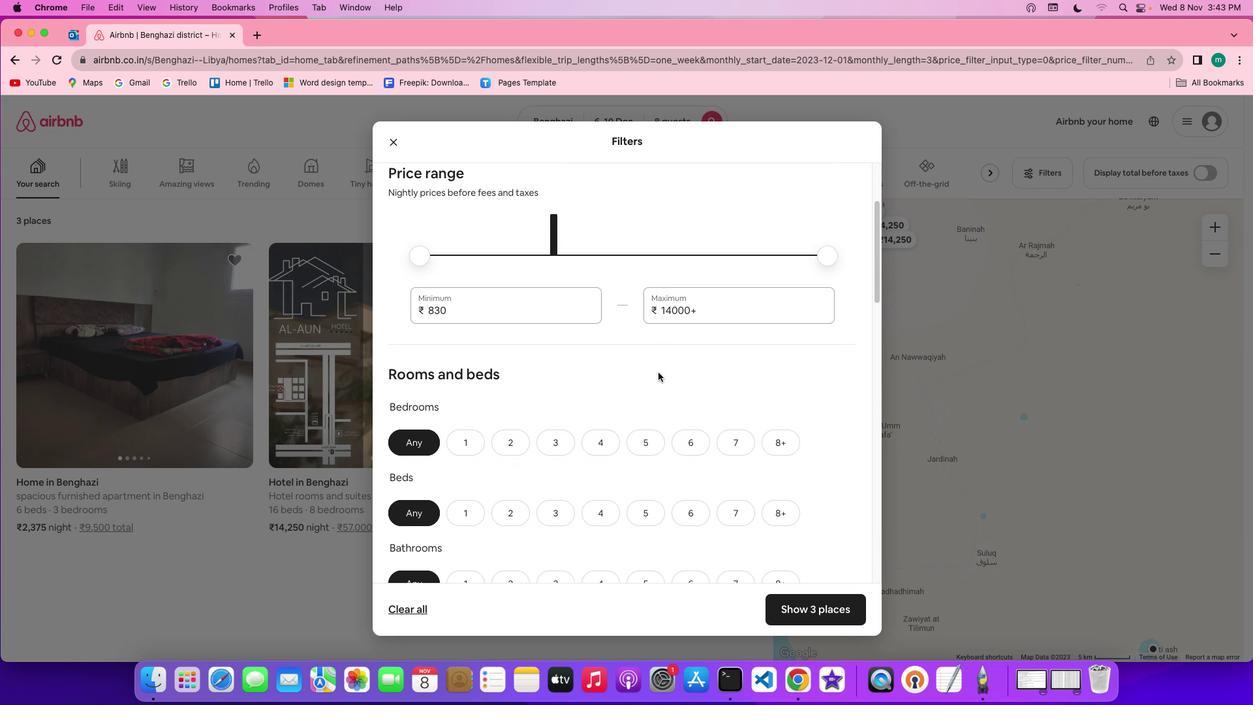 
Action: Mouse scrolled (658, 372) with delta (0, 0)
Screenshot: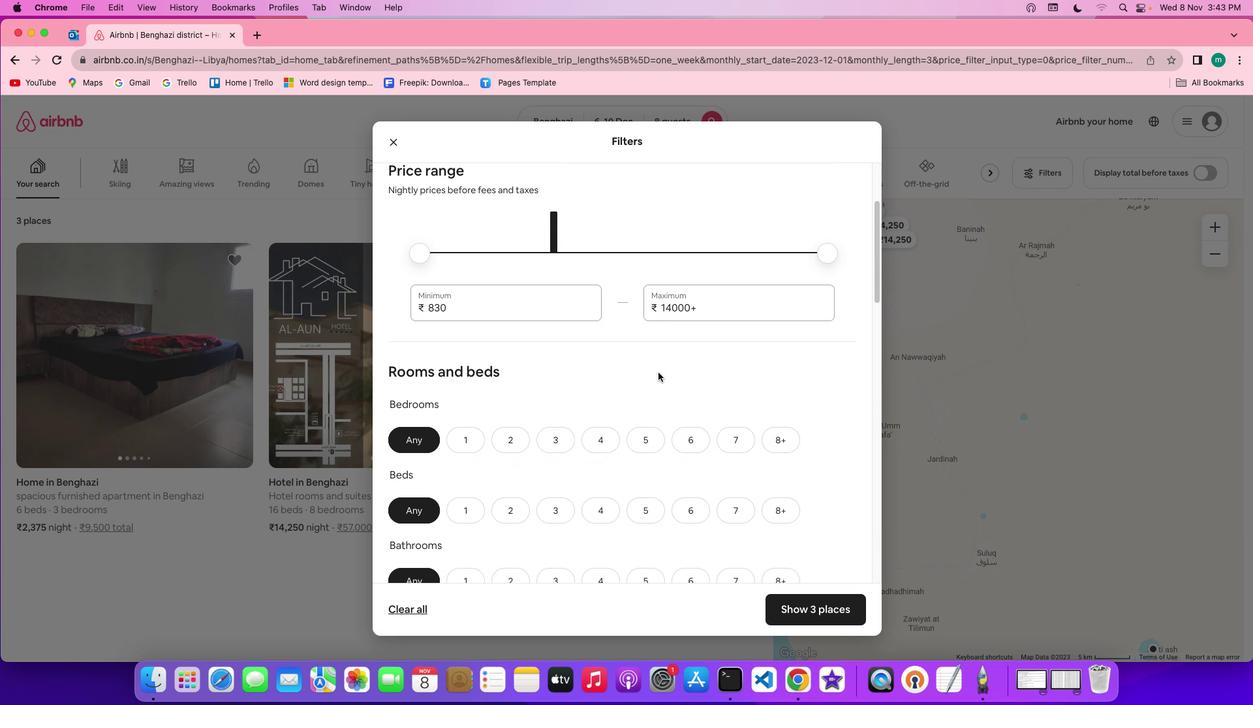 
Action: Mouse scrolled (658, 372) with delta (0, 0)
Screenshot: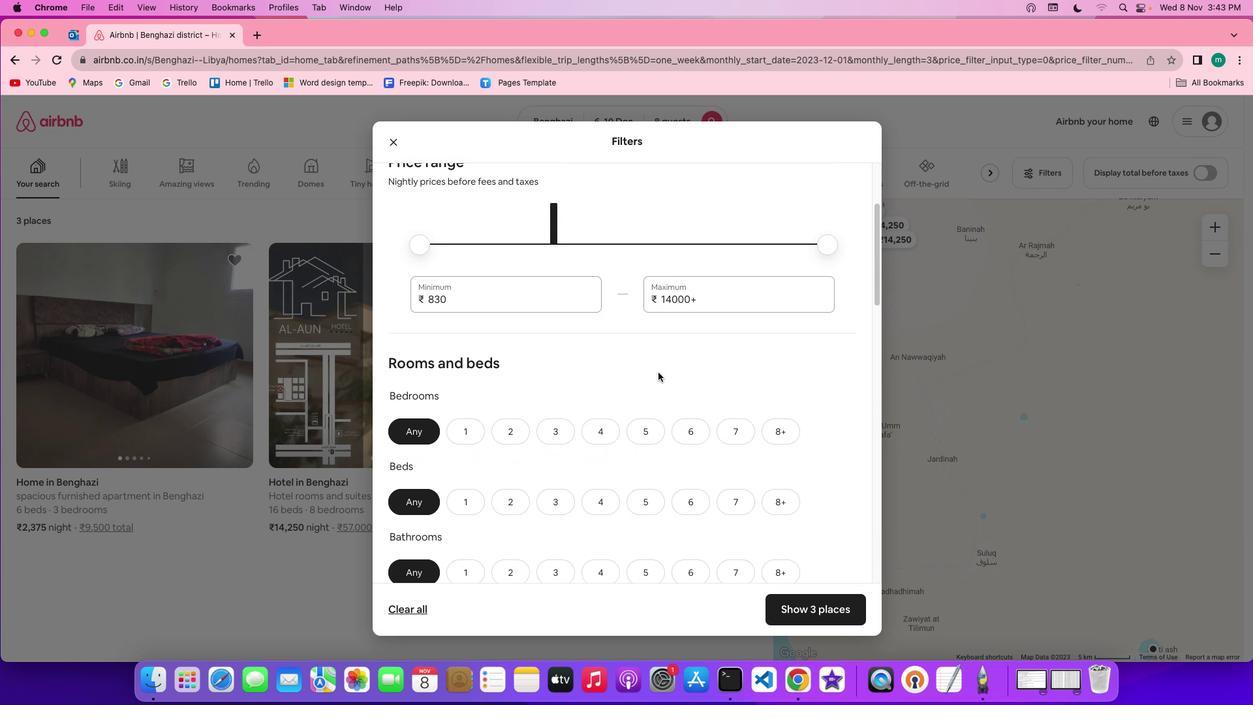 
Action: Mouse scrolled (658, 372) with delta (0, 0)
Screenshot: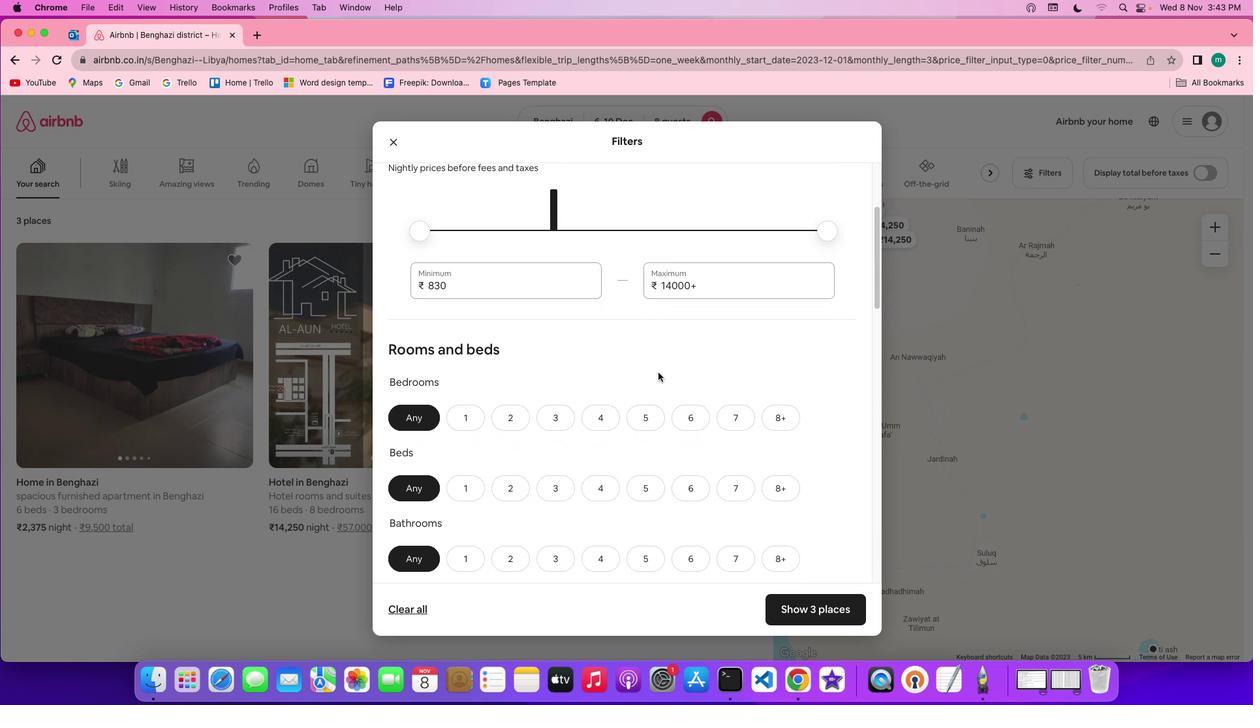 
Action: Mouse scrolled (658, 372) with delta (0, 0)
Screenshot: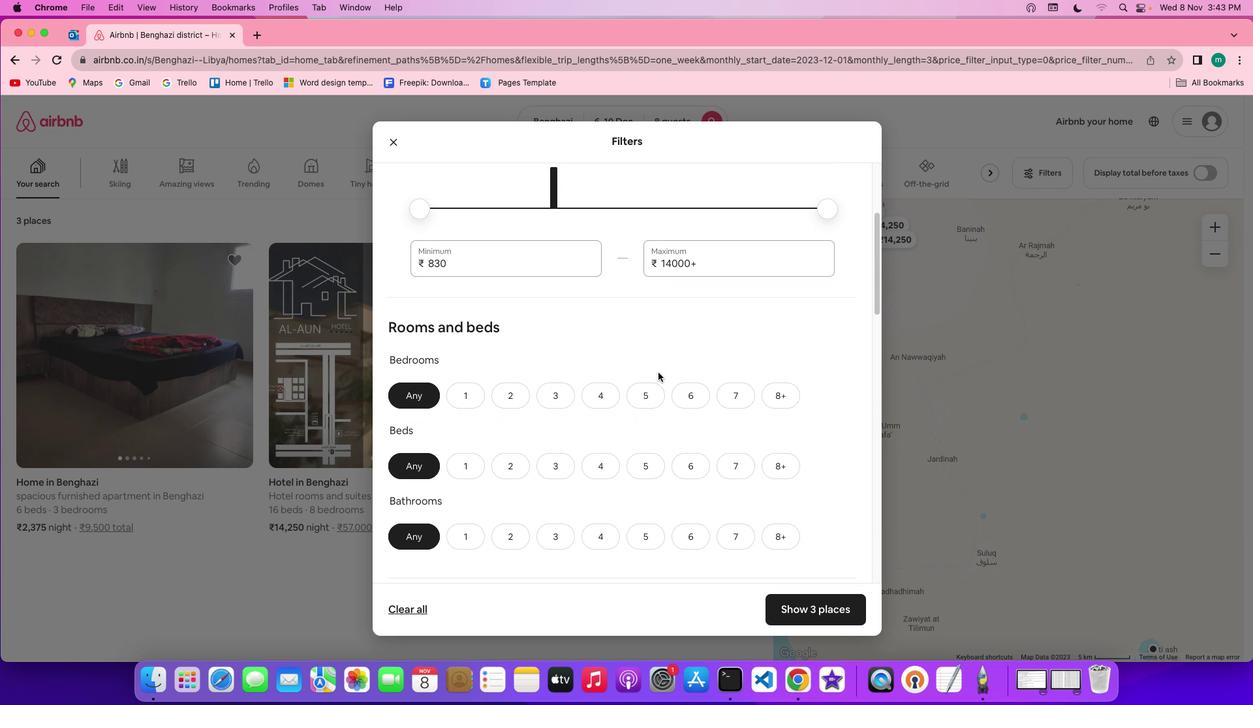 
Action: Mouse scrolled (658, 372) with delta (0, 0)
Screenshot: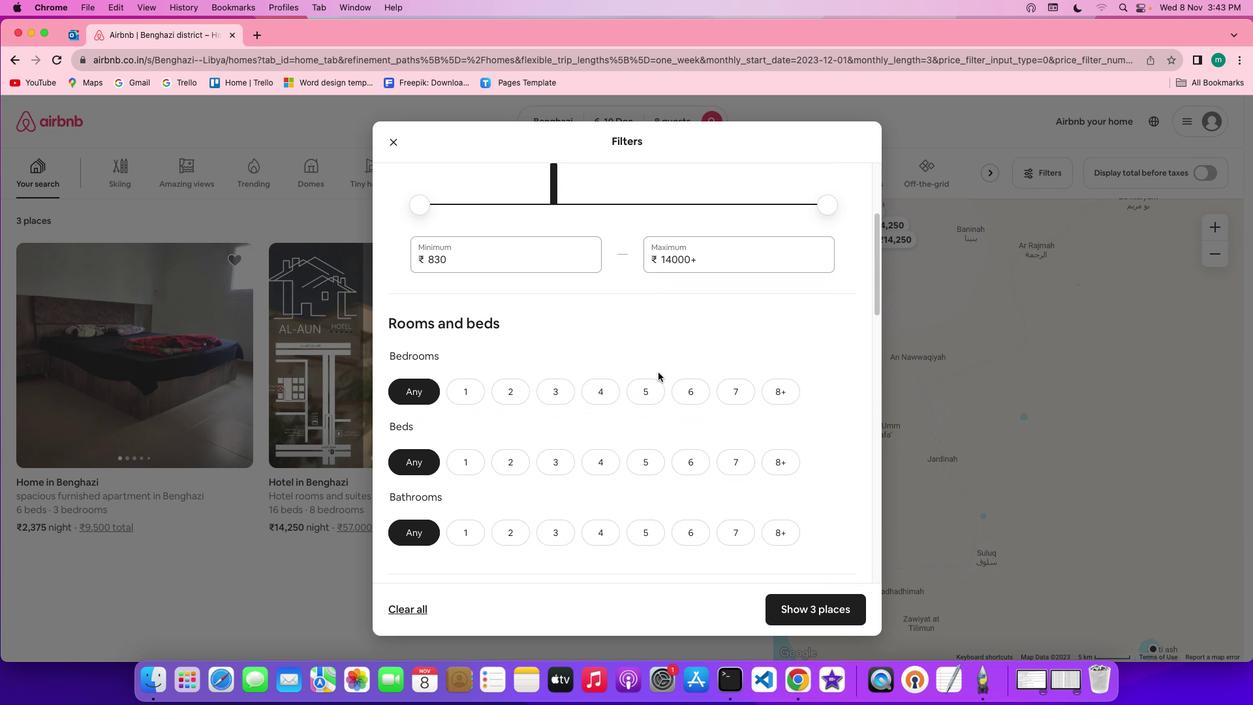 
Action: Mouse moved to (692, 387)
Screenshot: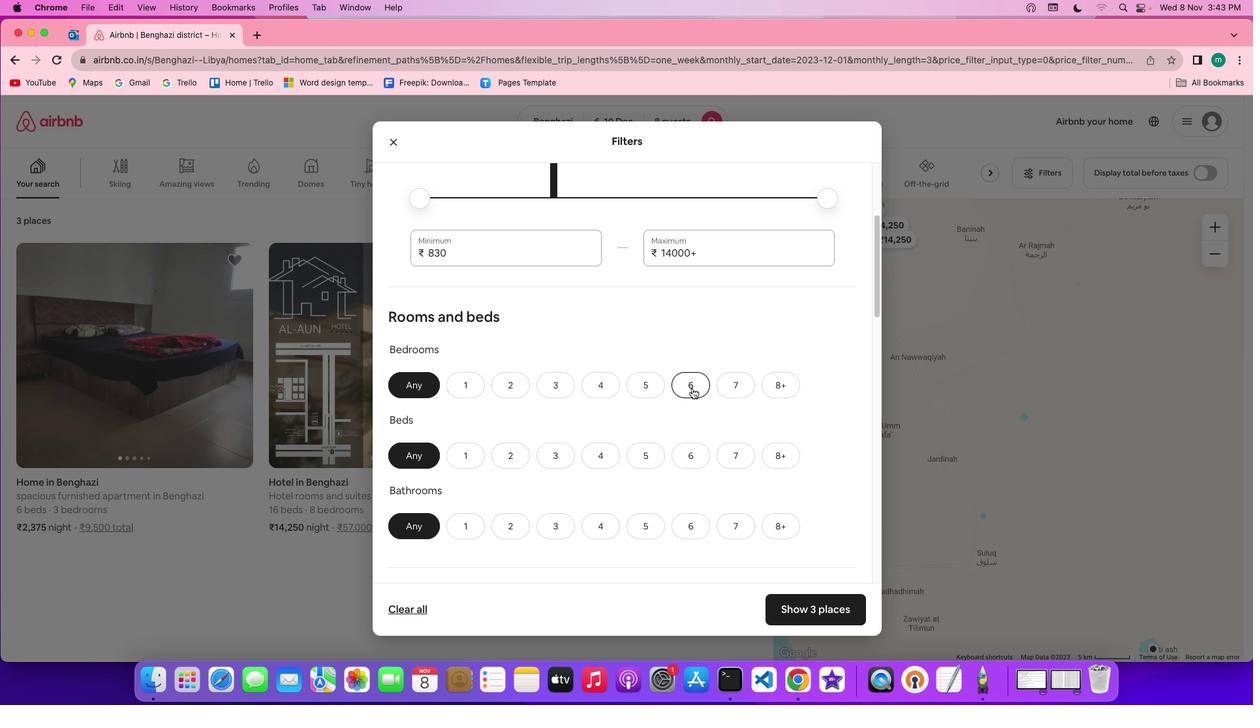 
Action: Mouse pressed left at (692, 387)
Screenshot: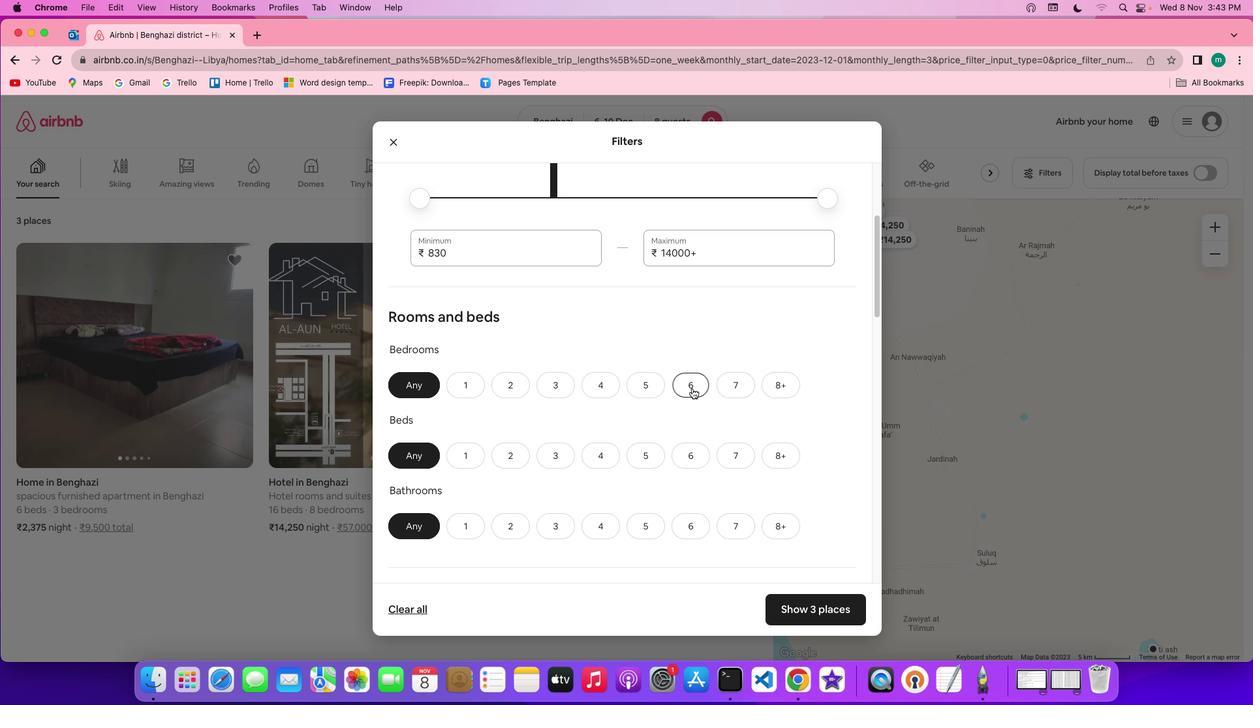 
Action: Mouse moved to (693, 460)
Screenshot: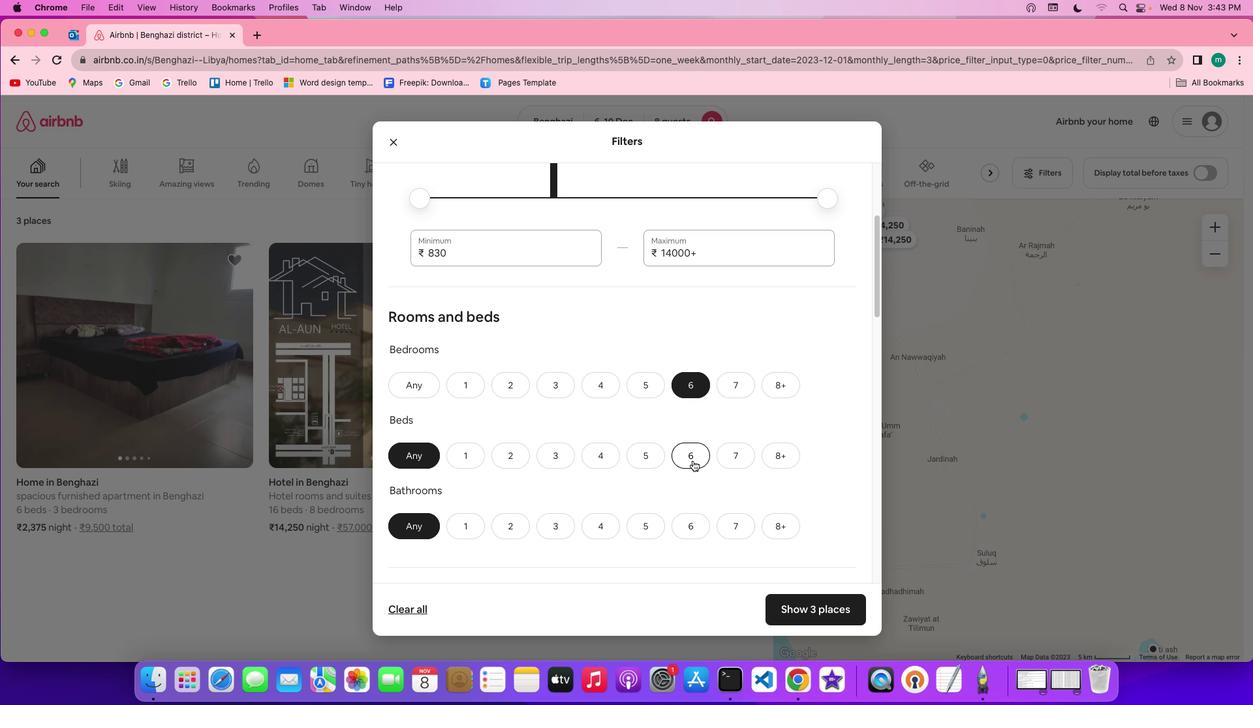 
Action: Mouse pressed left at (693, 460)
Screenshot: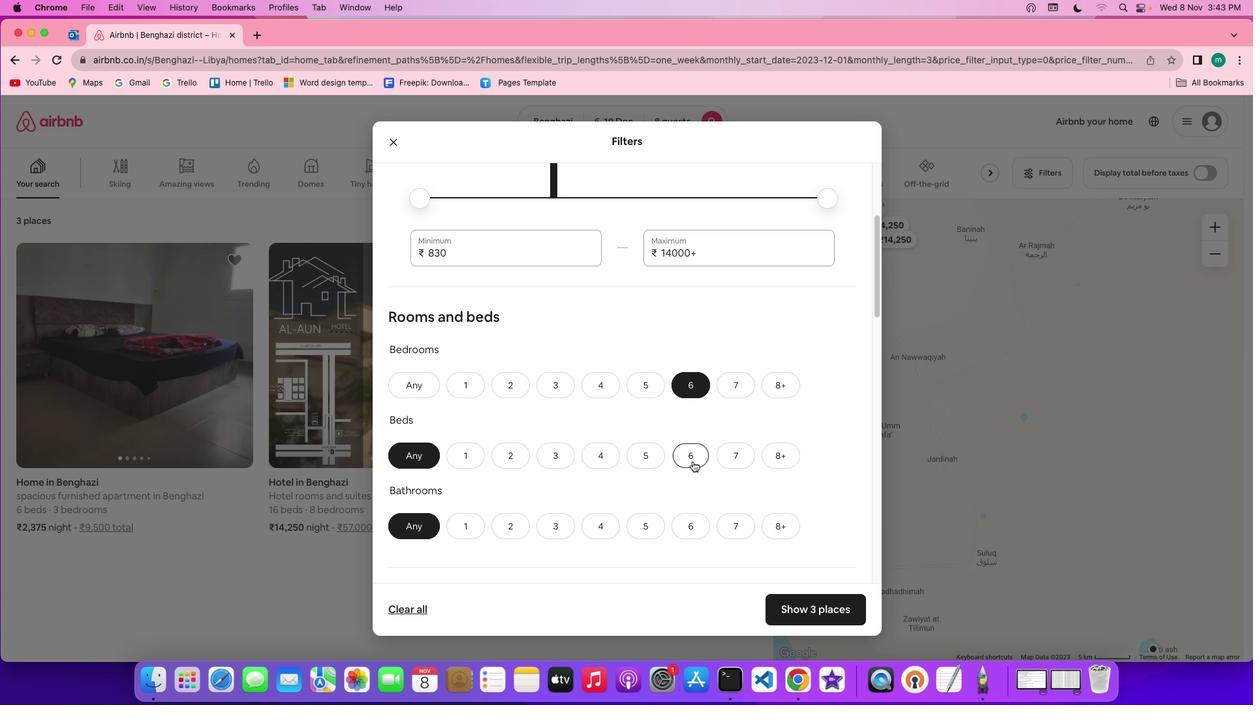 
Action: Mouse moved to (693, 517)
Screenshot: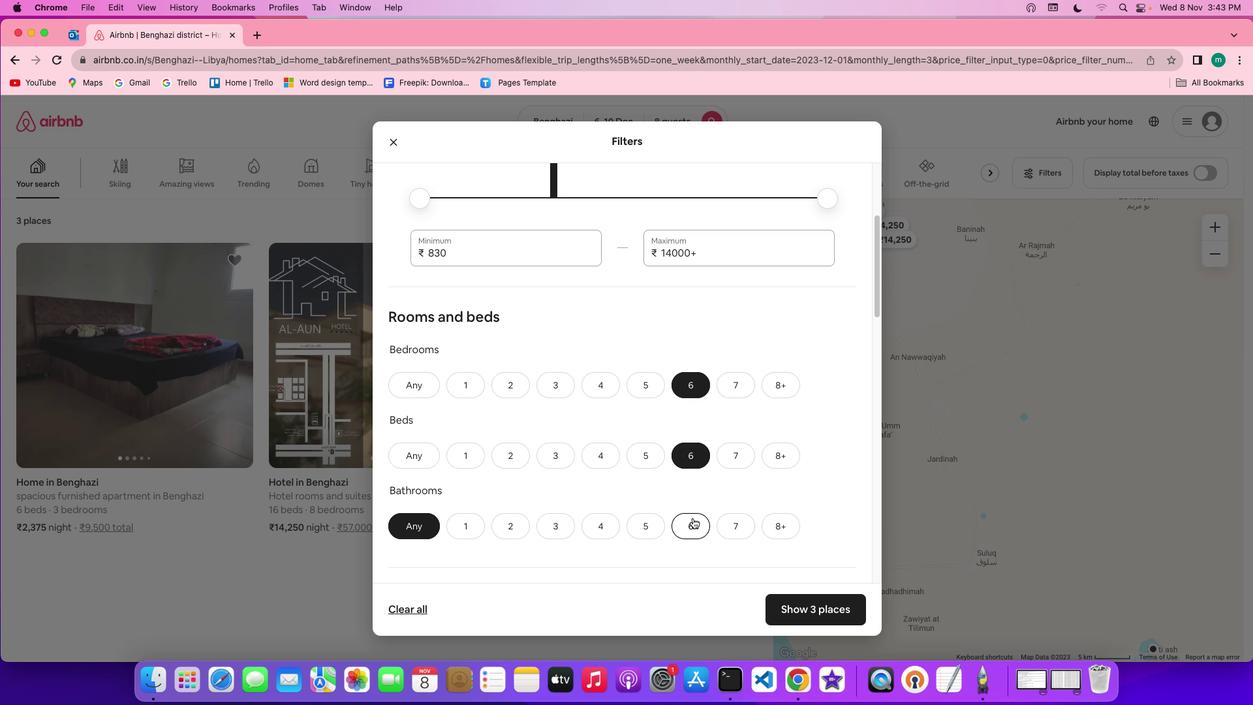 
Action: Mouse pressed left at (693, 517)
Screenshot: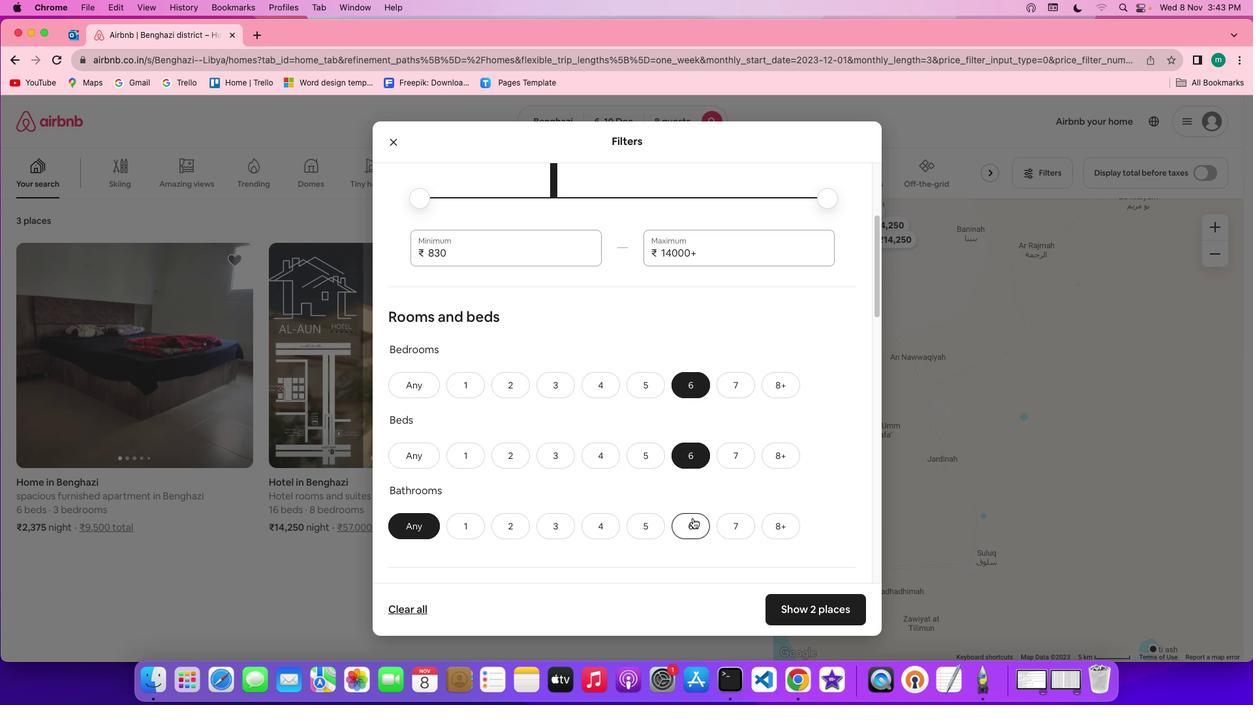 
Action: Mouse moved to (760, 481)
Screenshot: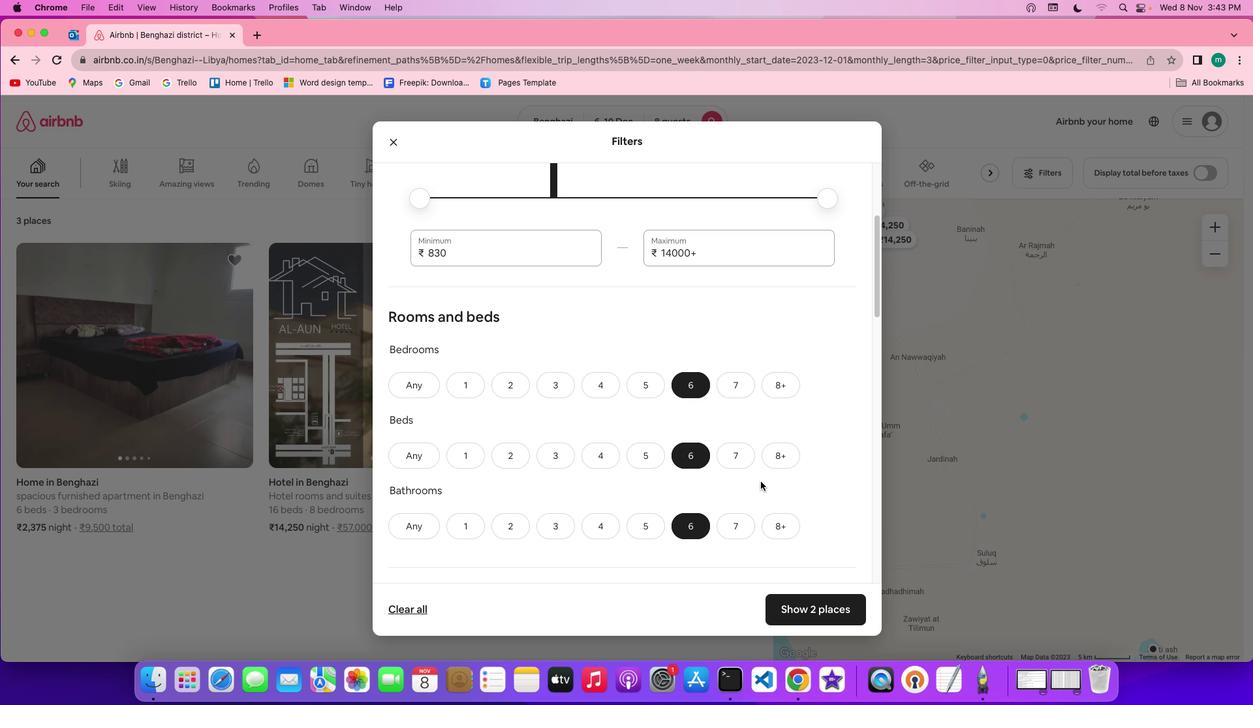 
Action: Mouse scrolled (760, 481) with delta (0, 0)
Screenshot: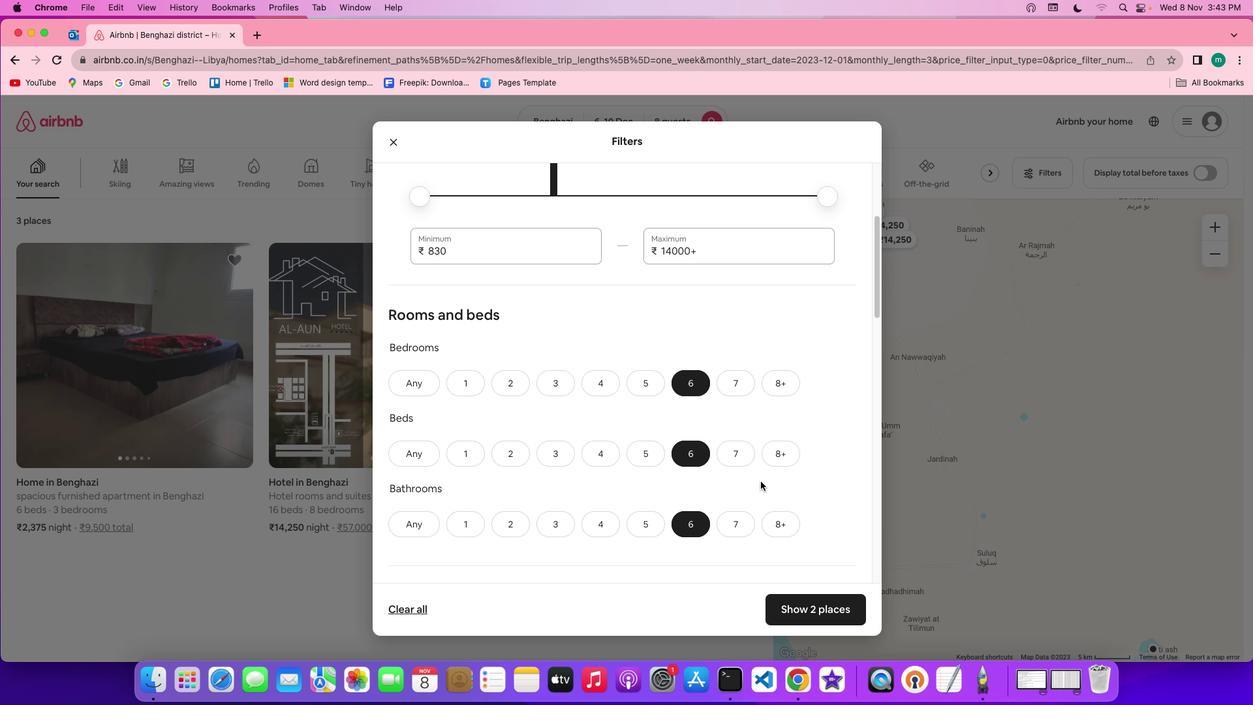 
Action: Mouse scrolled (760, 481) with delta (0, 0)
Screenshot: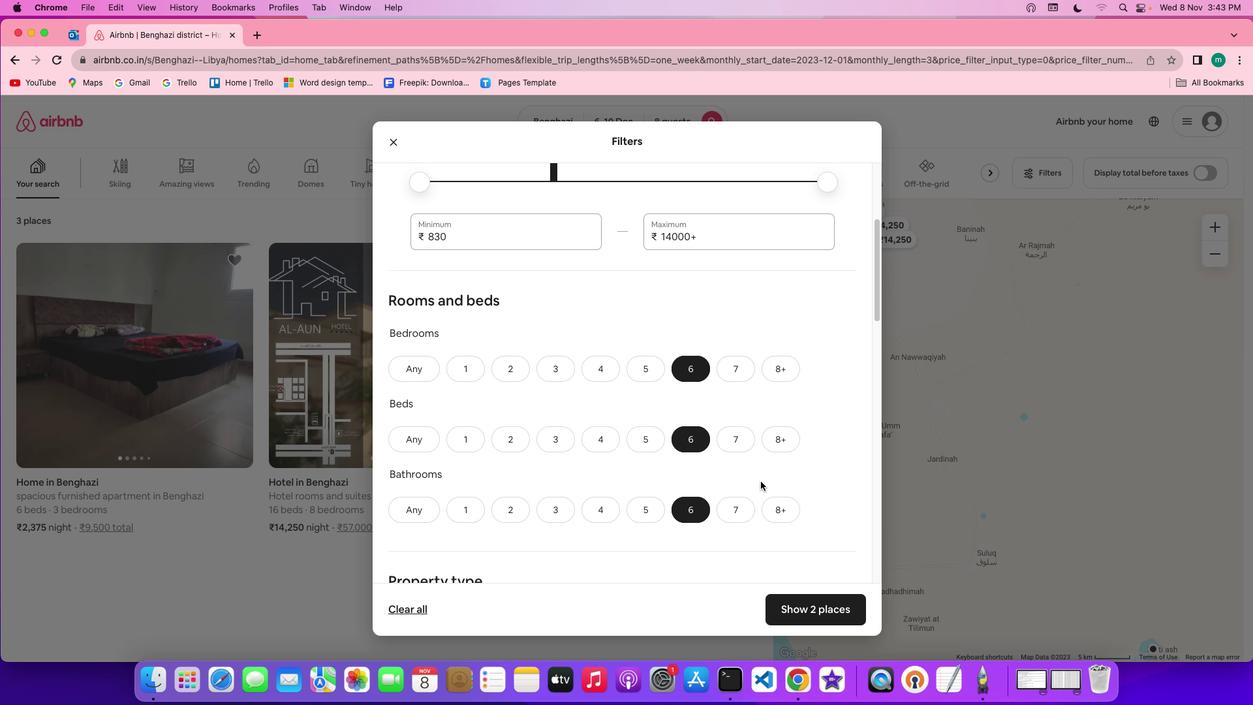 
Action: Mouse scrolled (760, 481) with delta (0, -1)
Screenshot: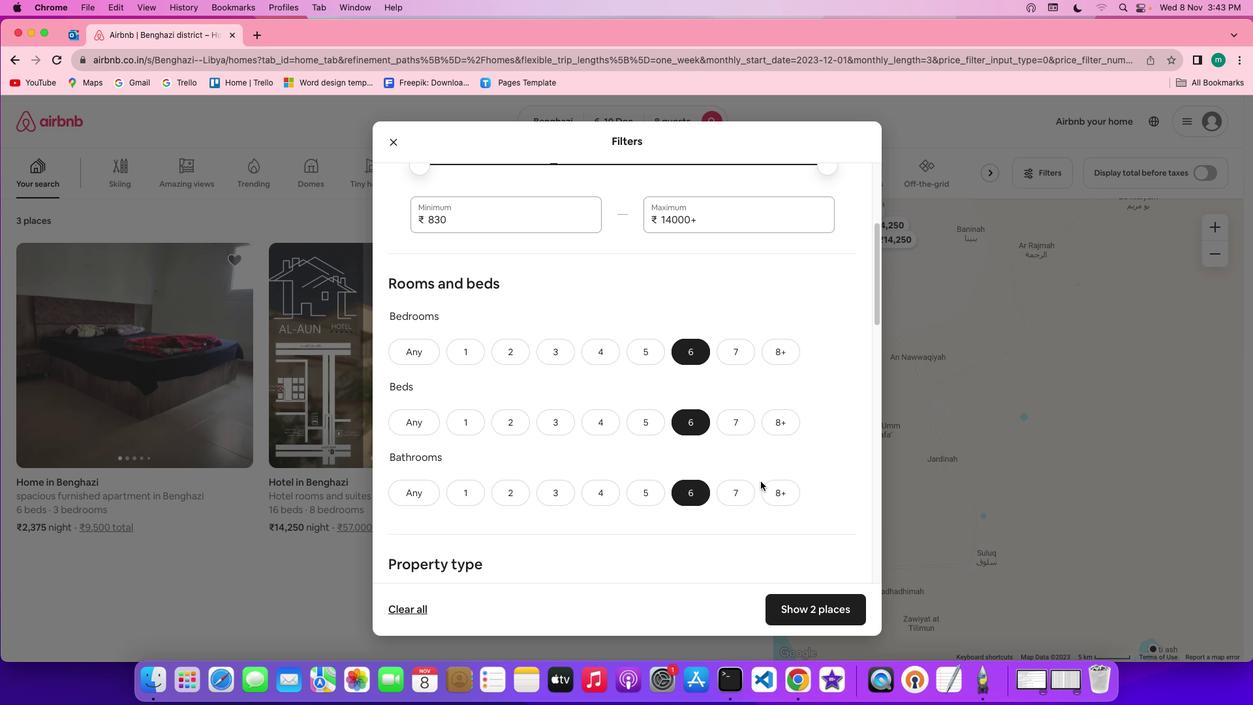 
Action: Mouse scrolled (760, 481) with delta (0, 0)
Screenshot: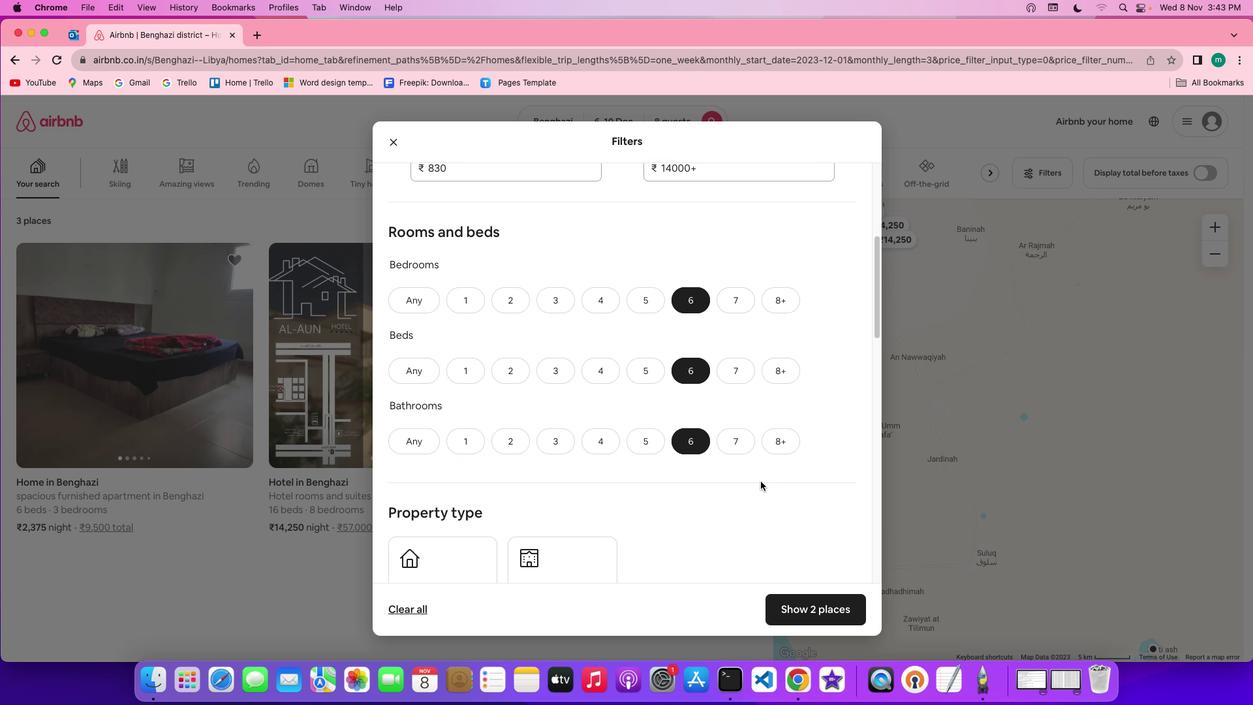 
Action: Mouse scrolled (760, 481) with delta (0, 0)
Screenshot: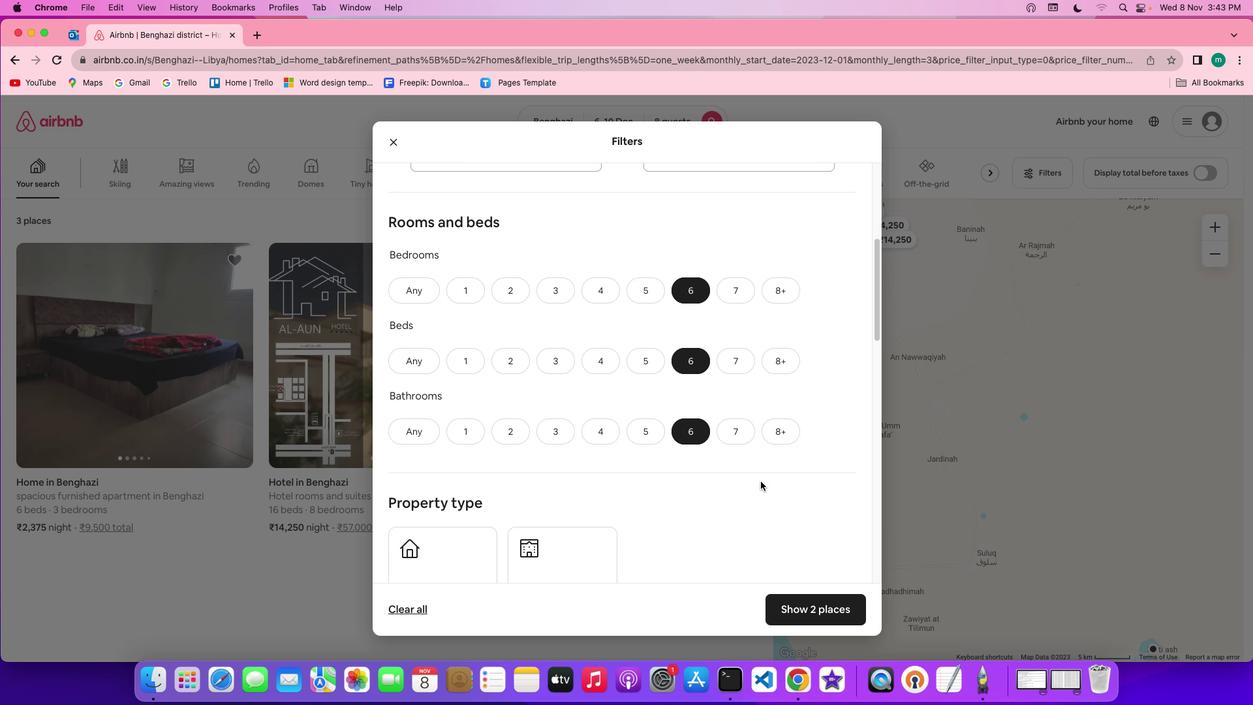 
Action: Mouse scrolled (760, 481) with delta (0, -1)
Screenshot: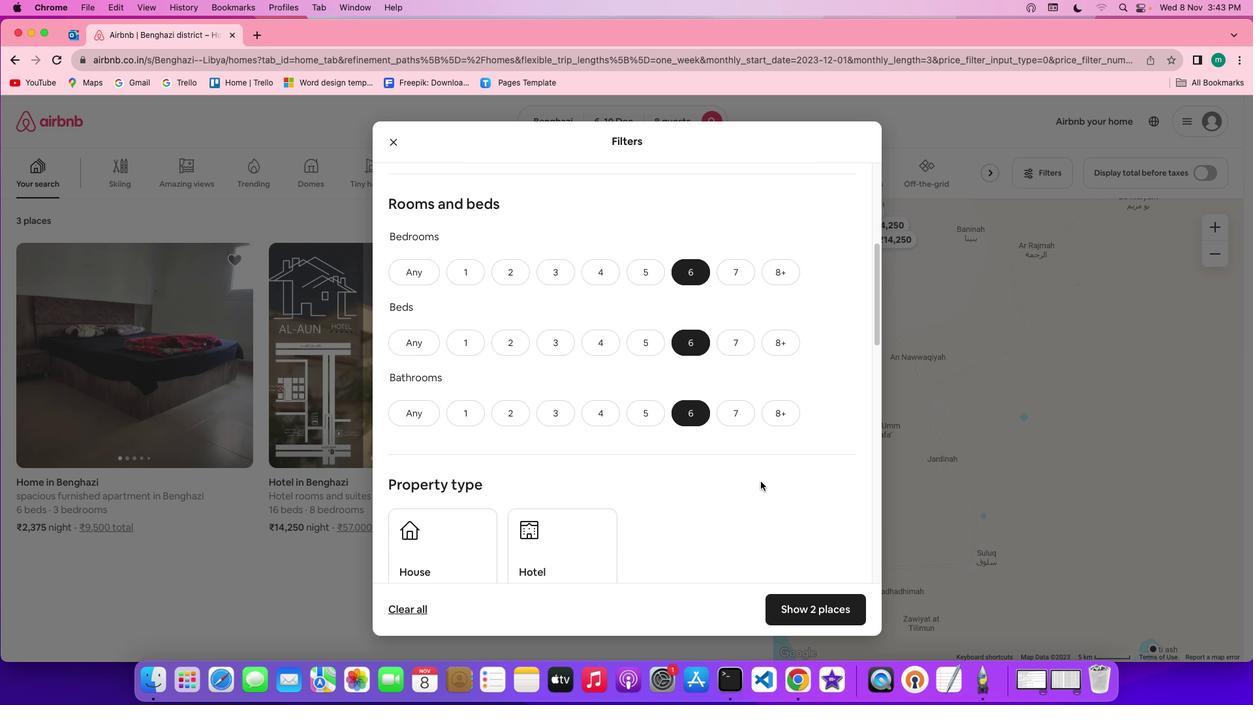 
Action: Mouse scrolled (760, 481) with delta (0, -1)
Screenshot: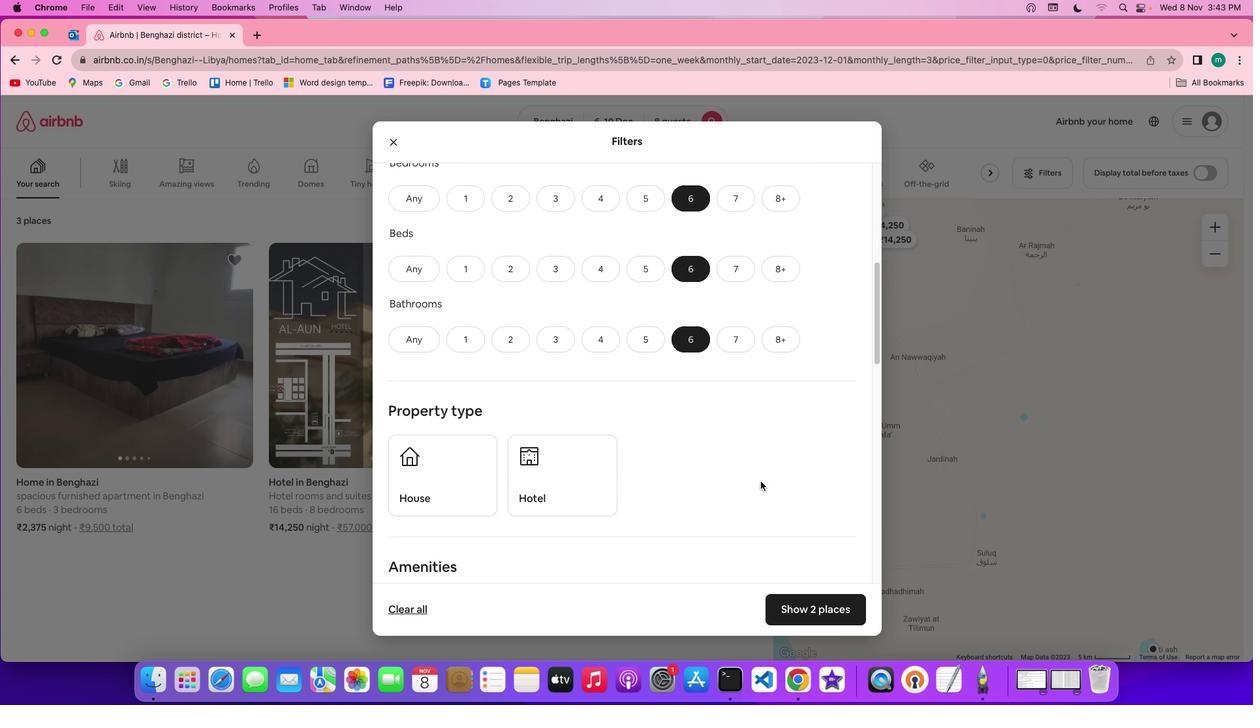 
Action: Mouse scrolled (760, 481) with delta (0, 0)
Screenshot: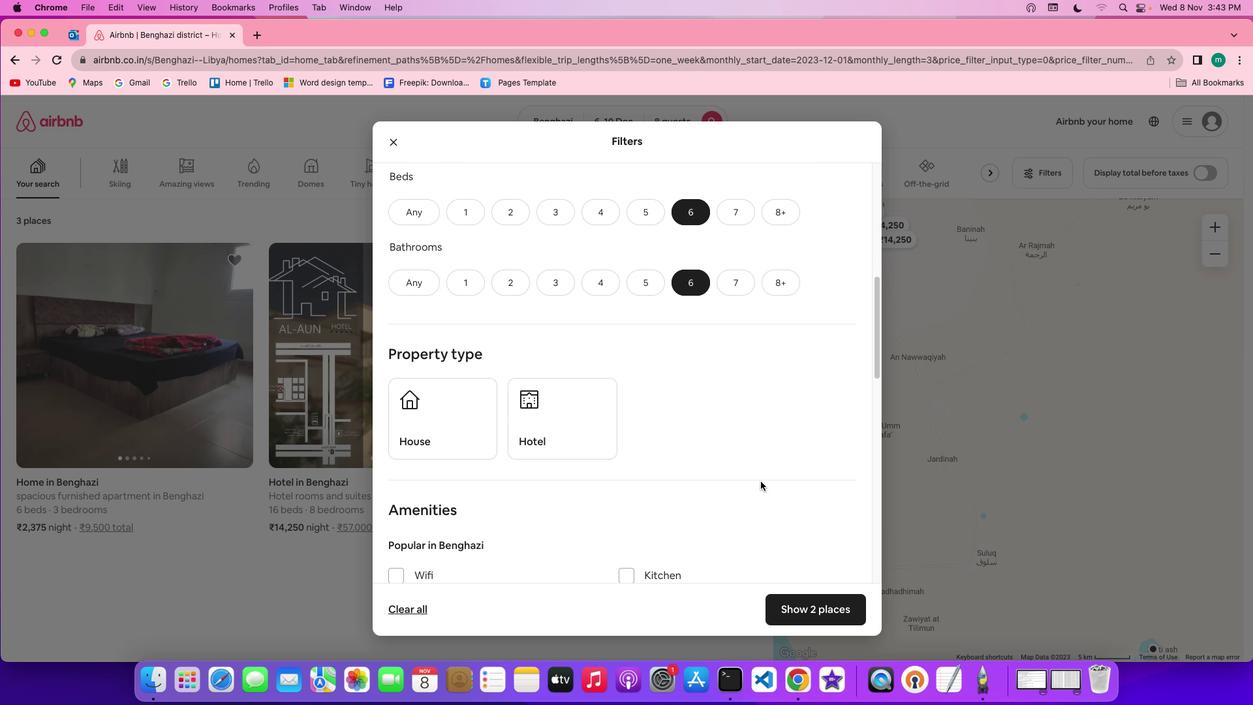 
Action: Mouse scrolled (760, 481) with delta (0, 0)
Screenshot: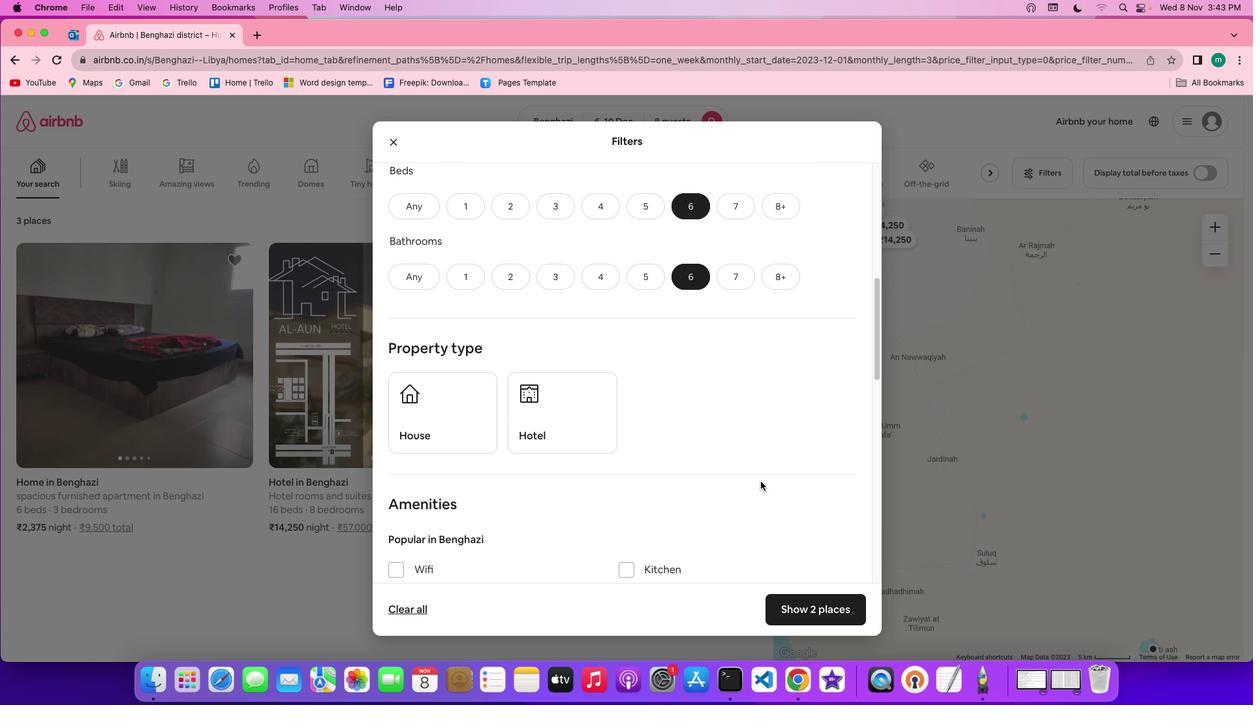 
Action: Mouse scrolled (760, 481) with delta (0, 0)
Screenshot: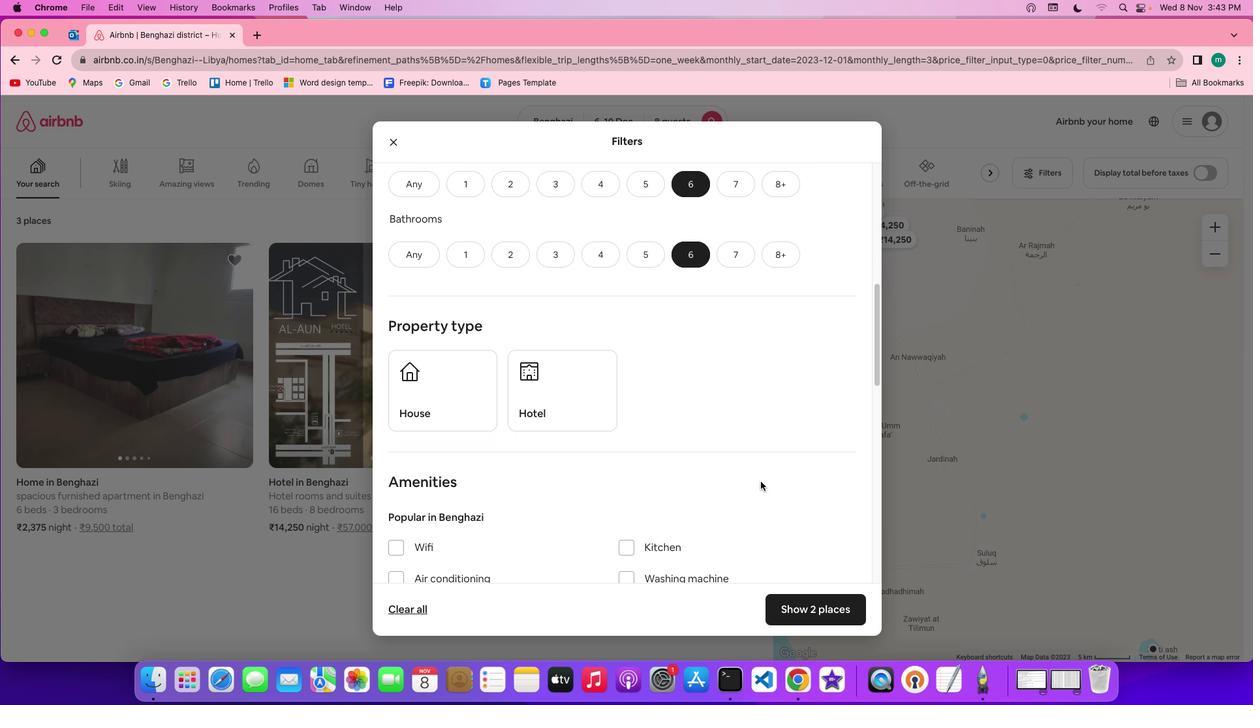 
Action: Mouse scrolled (760, 481) with delta (0, 0)
Screenshot: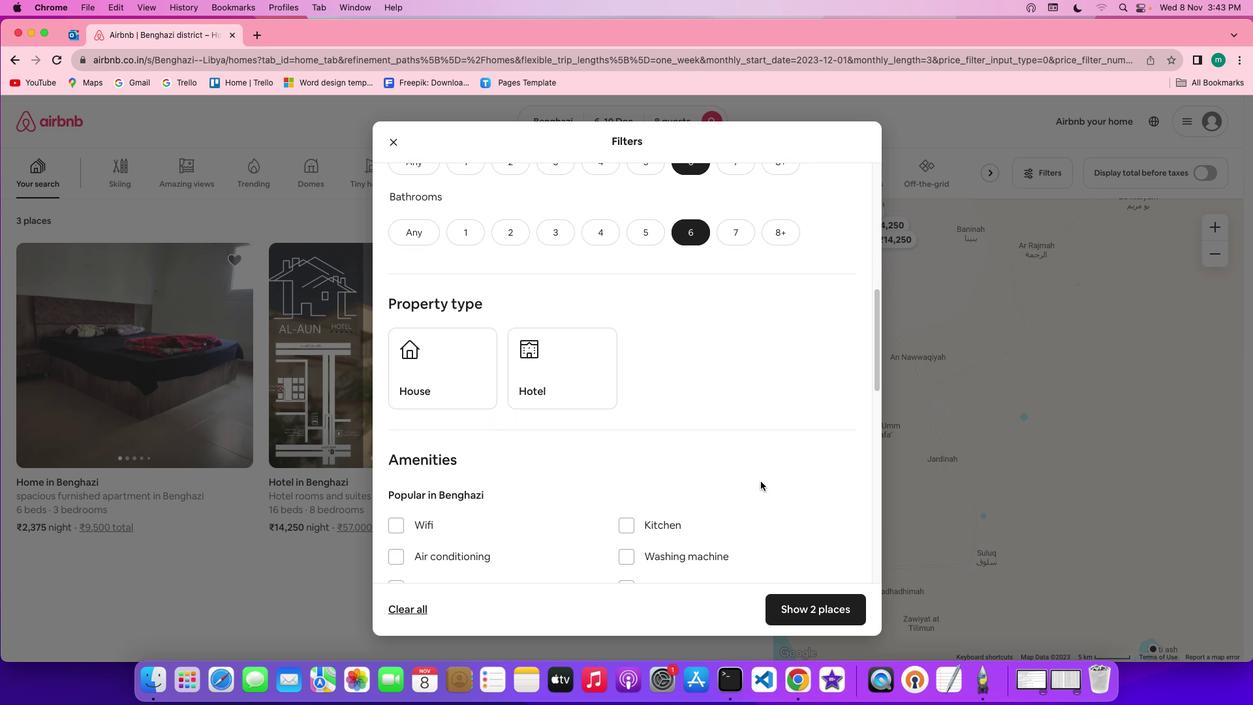 
Action: Mouse scrolled (760, 481) with delta (0, 0)
Screenshot: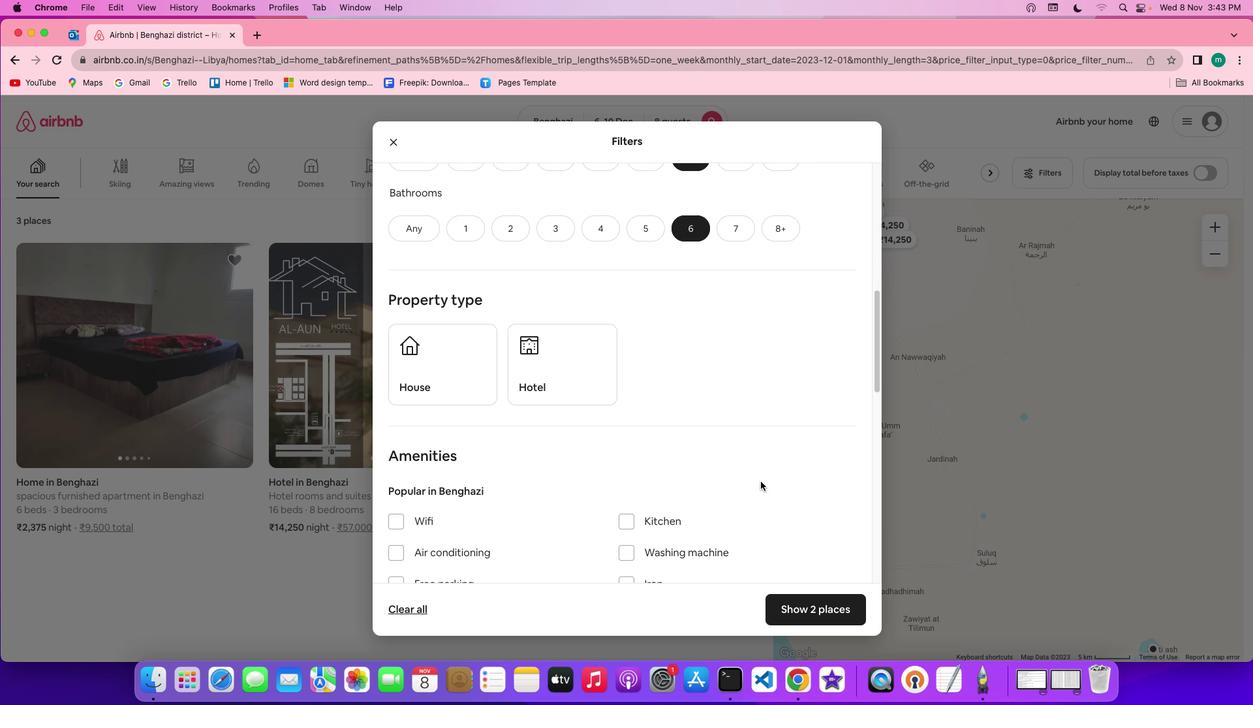 
Action: Mouse scrolled (760, 481) with delta (0, 0)
Screenshot: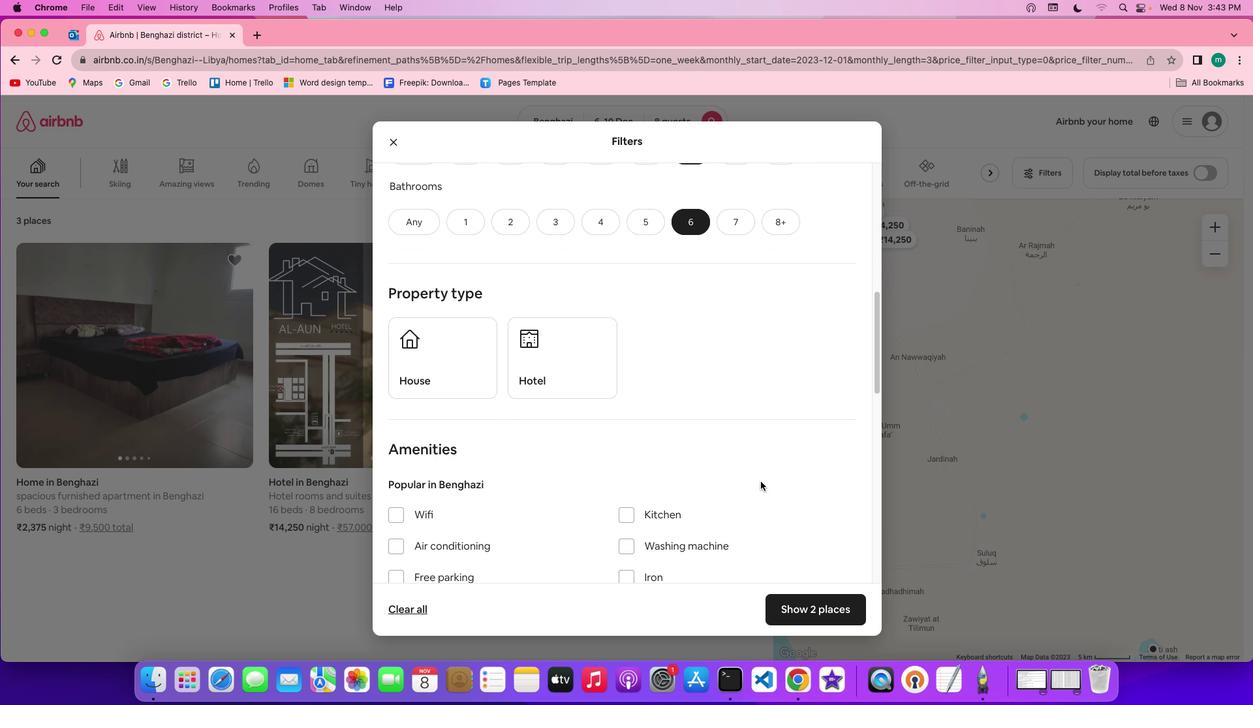 
Action: Mouse scrolled (760, 481) with delta (0, 0)
Screenshot: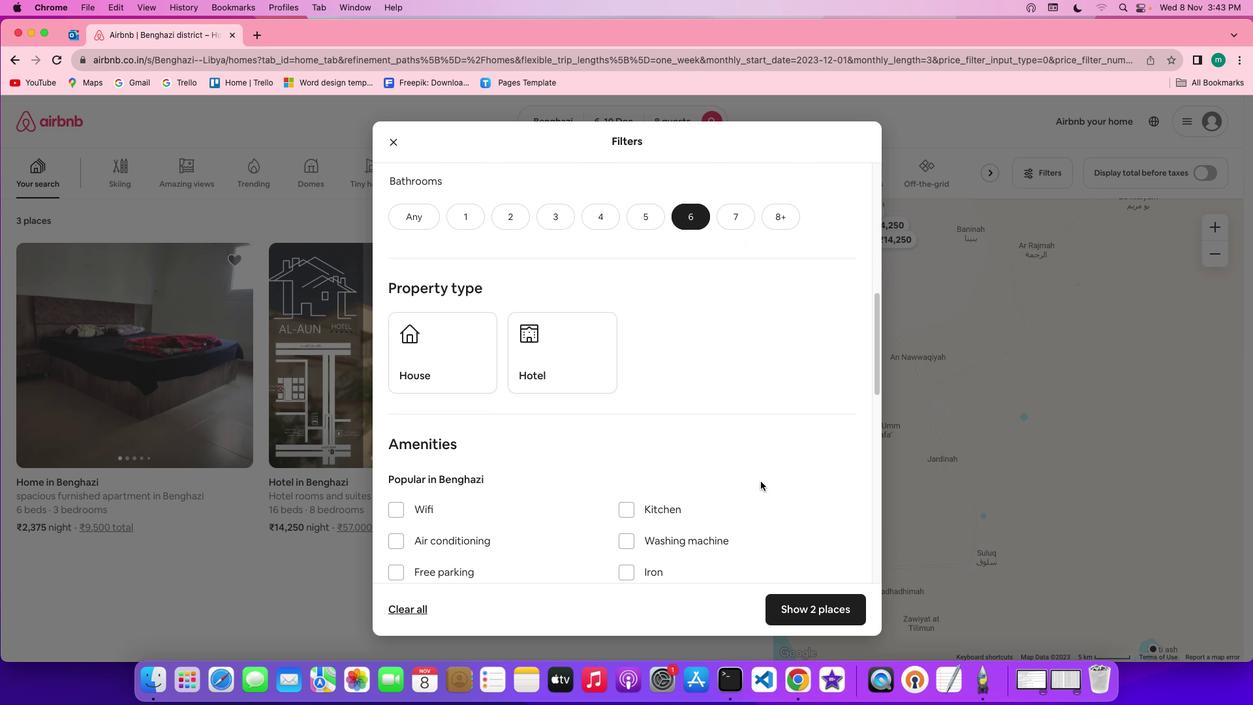 
Action: Mouse moved to (478, 350)
Screenshot: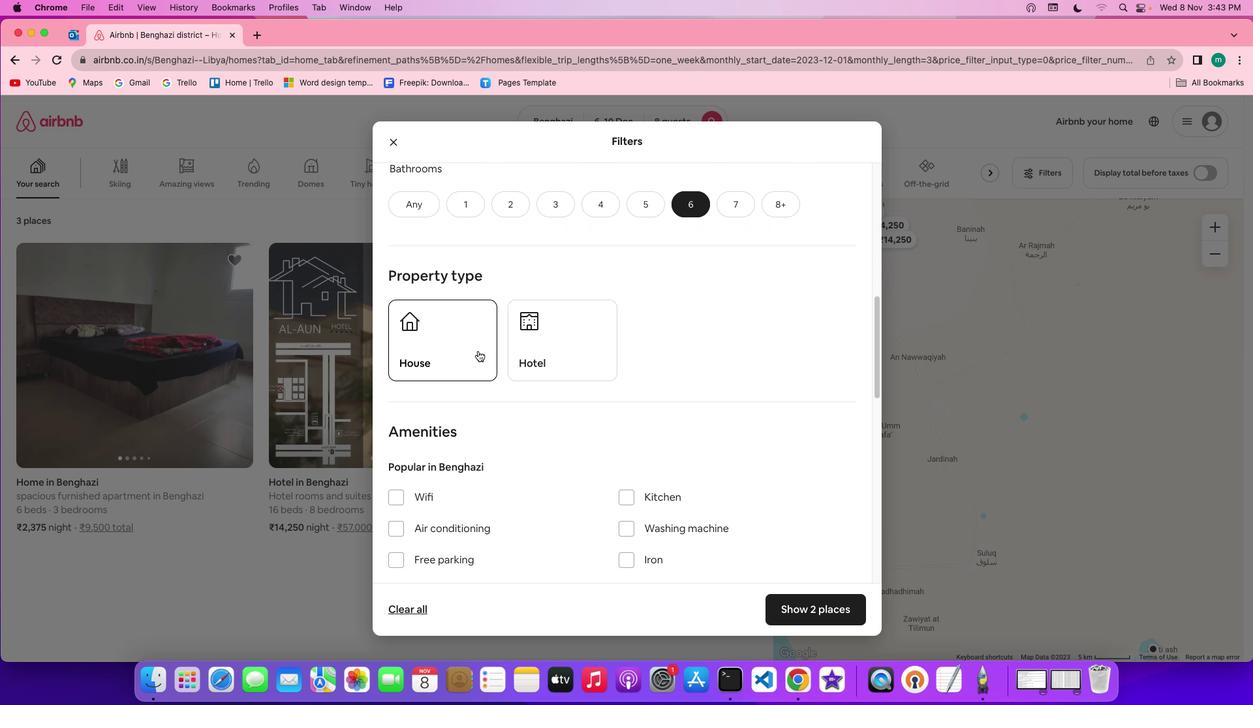 
Action: Mouse pressed left at (478, 350)
Screenshot: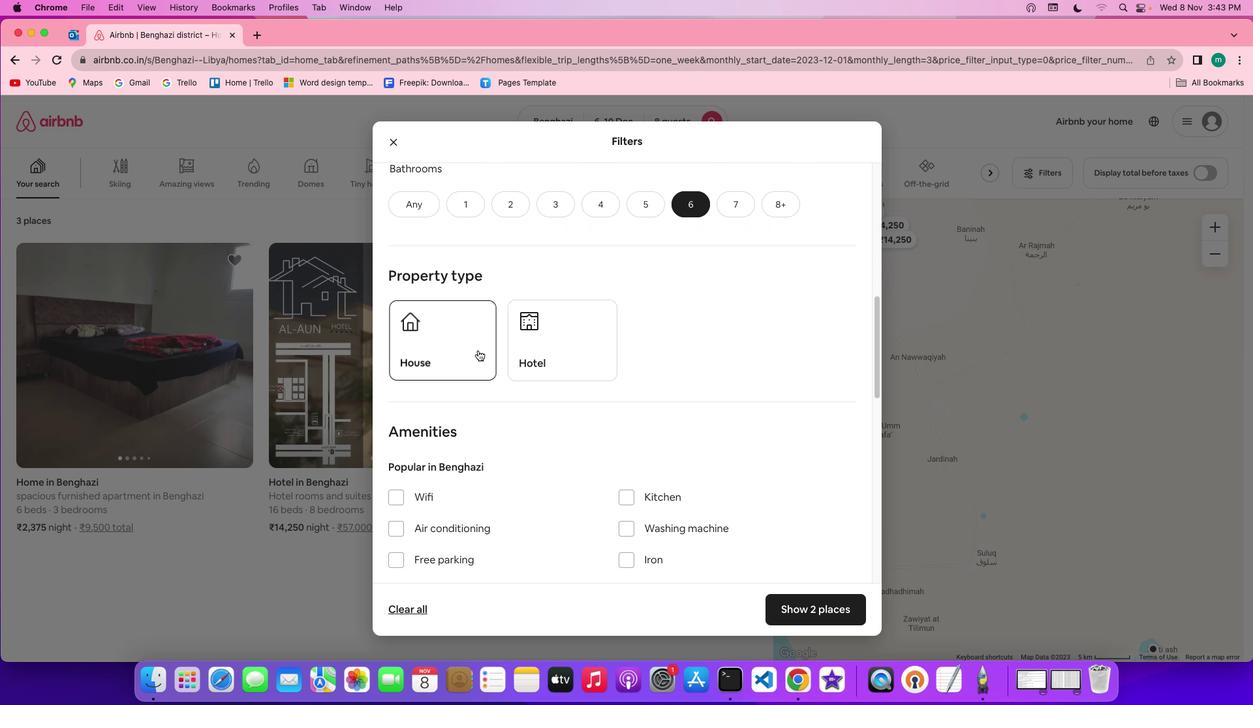 
Action: Mouse moved to (727, 395)
Screenshot: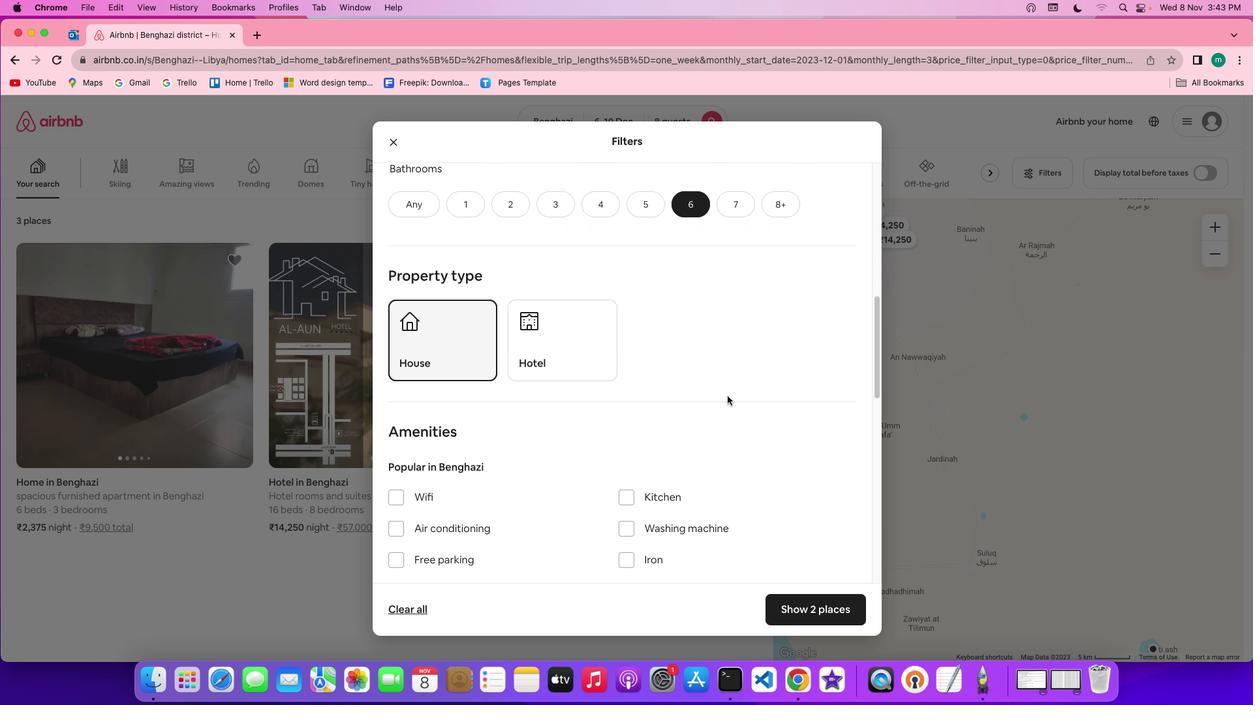 
Action: Mouse scrolled (727, 395) with delta (0, 0)
Screenshot: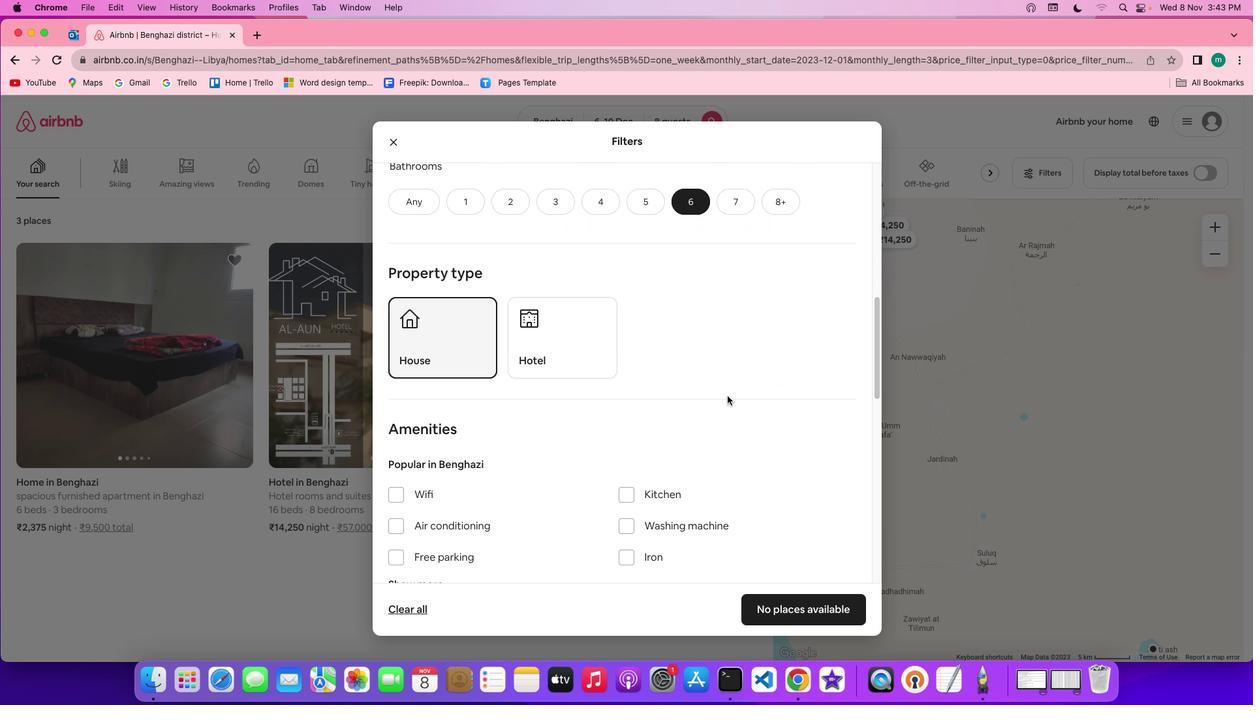 
Action: Mouse scrolled (727, 395) with delta (0, 0)
Screenshot: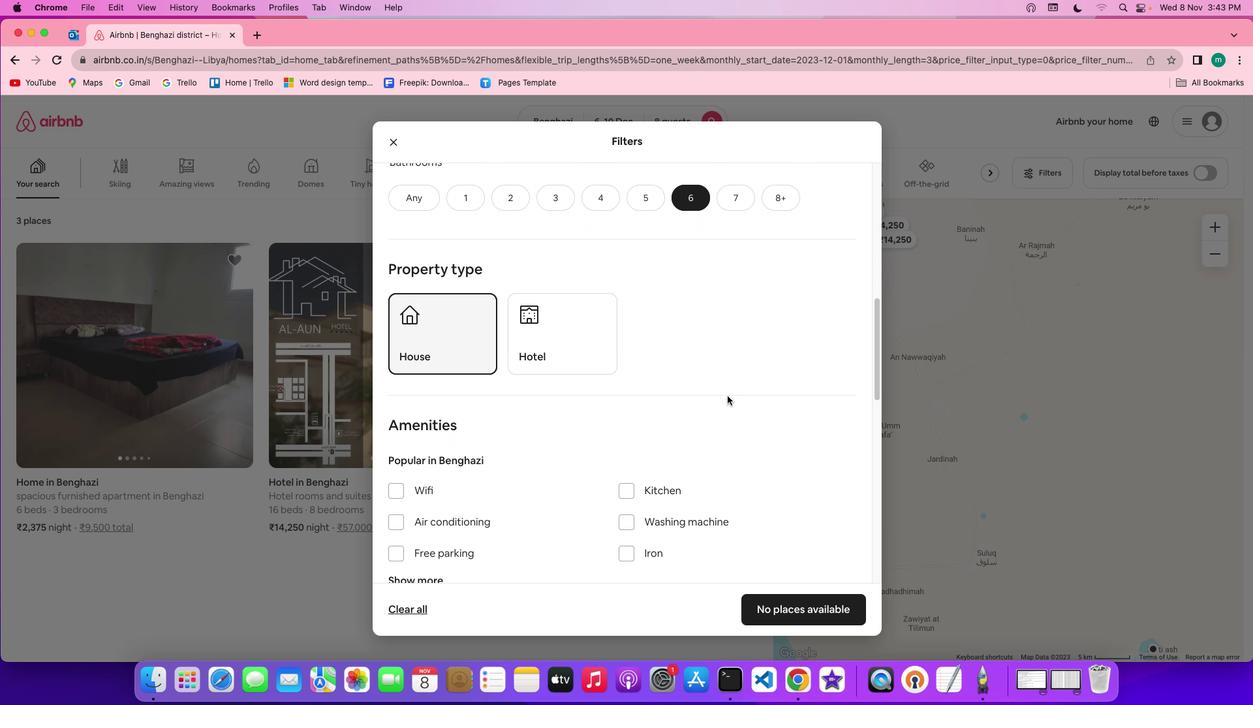 
Action: Mouse scrolled (727, 395) with delta (0, 0)
Screenshot: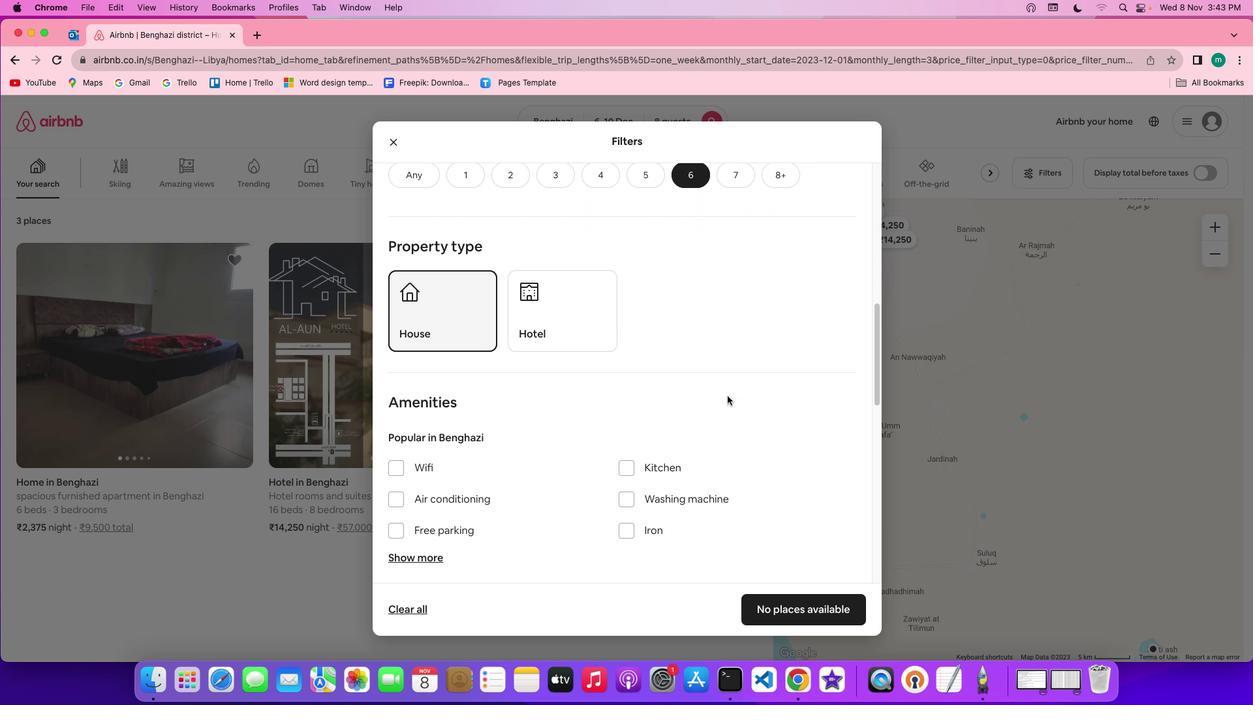 
Action: Mouse scrolled (727, 395) with delta (0, 0)
Screenshot: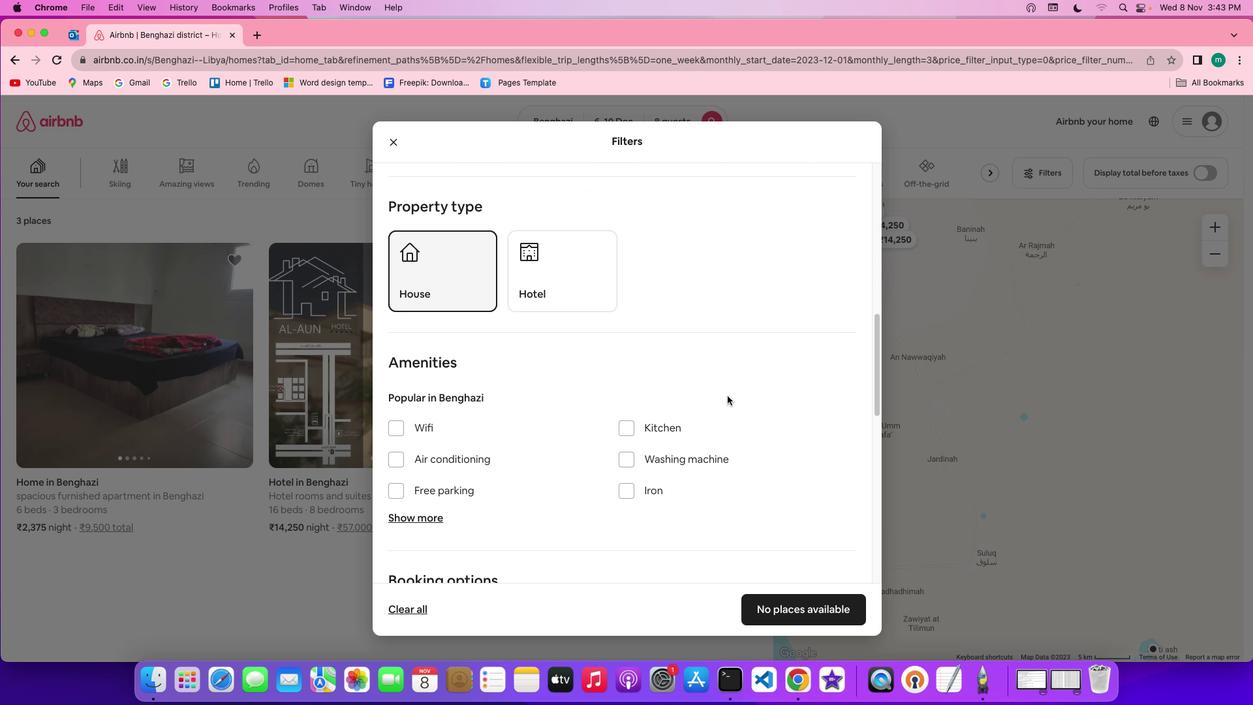 
Action: Mouse scrolled (727, 395) with delta (0, 0)
Screenshot: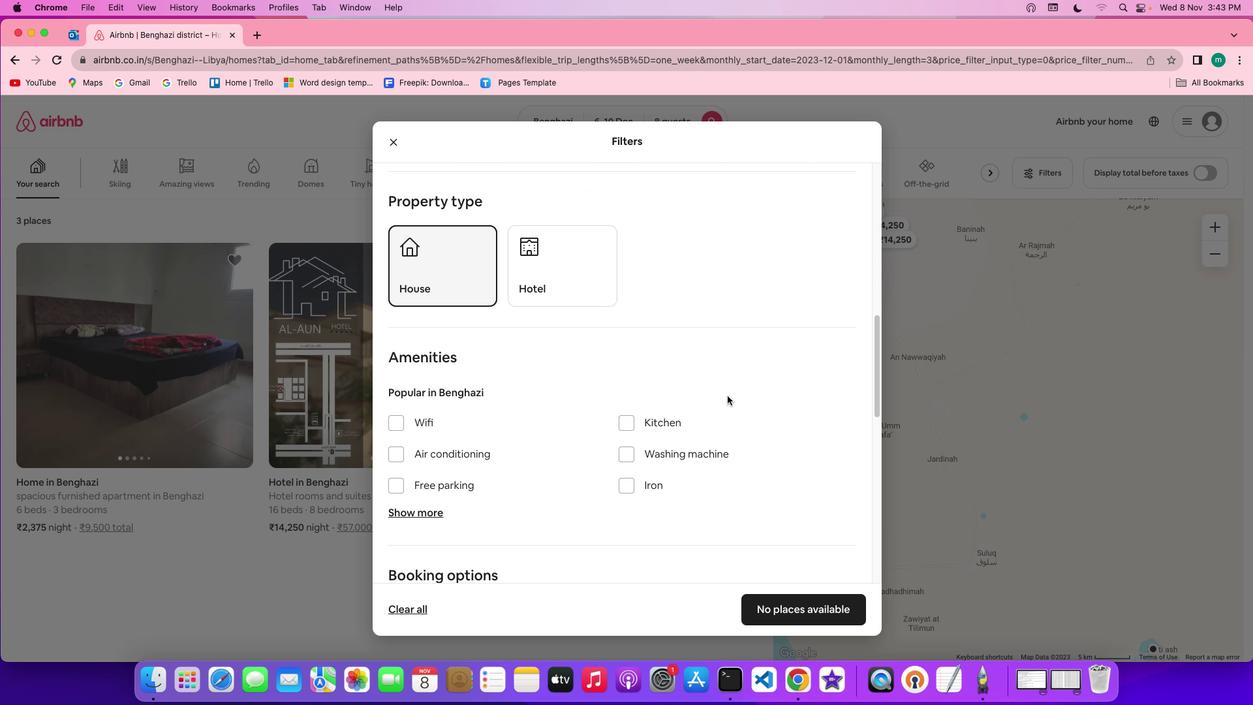 
Action: Mouse scrolled (727, 395) with delta (0, 0)
Screenshot: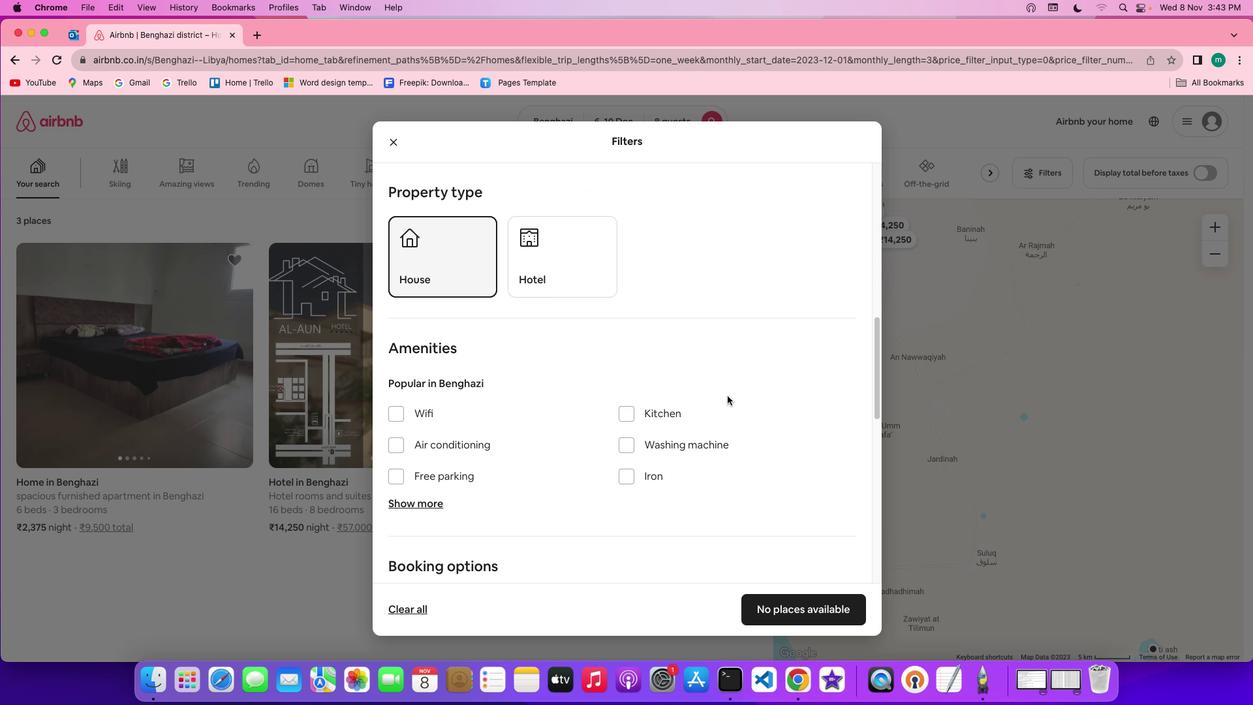 
Action: Mouse scrolled (727, 395) with delta (0, 0)
Screenshot: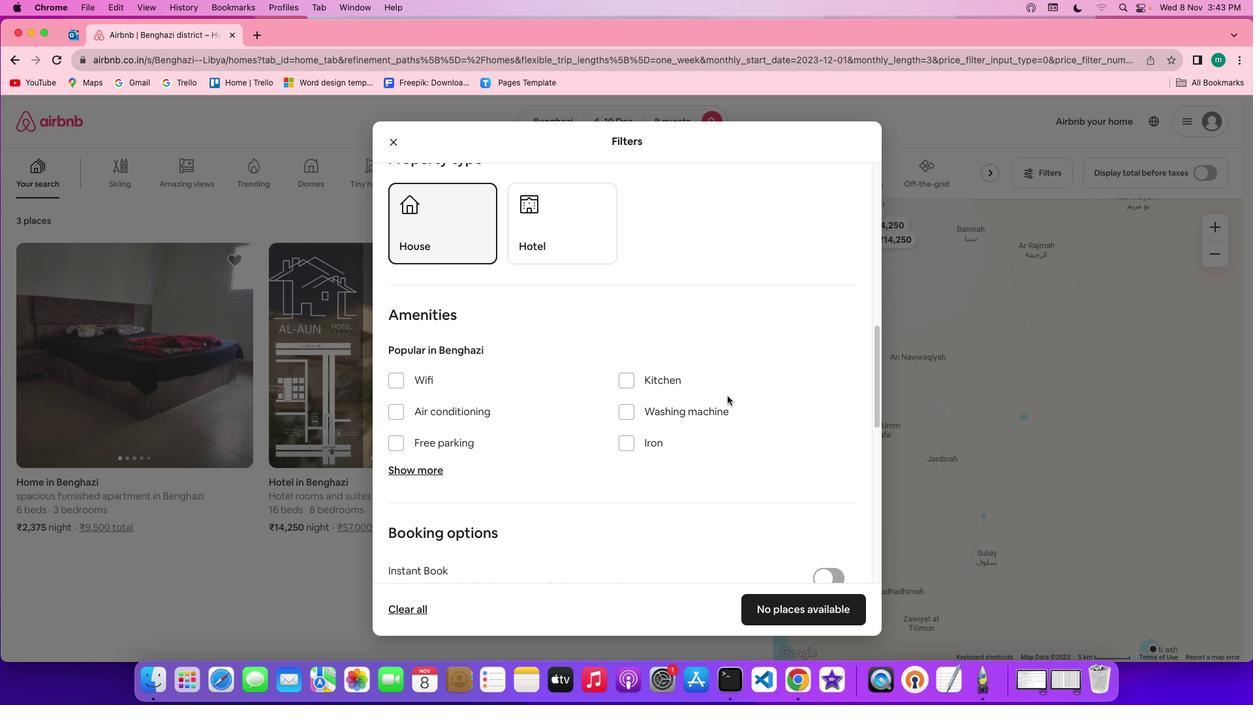 
Action: Mouse scrolled (727, 395) with delta (0, 0)
Screenshot: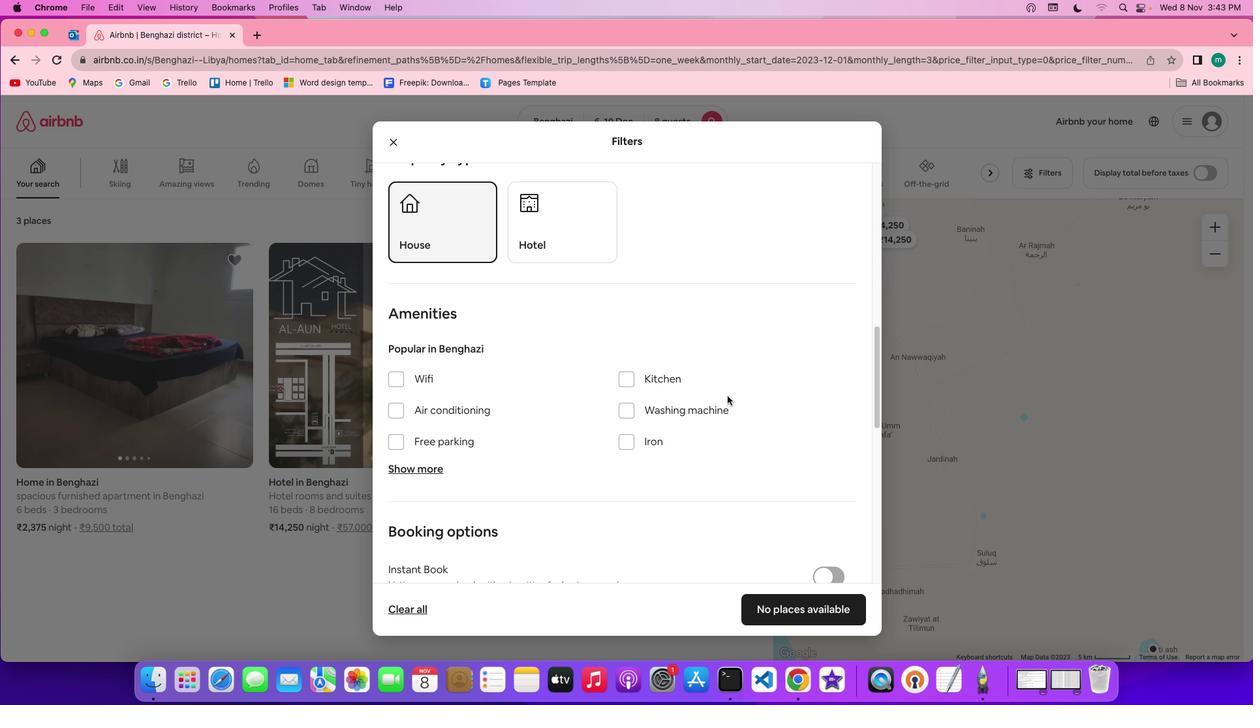 
Action: Mouse scrolled (727, 395) with delta (0, 0)
Screenshot: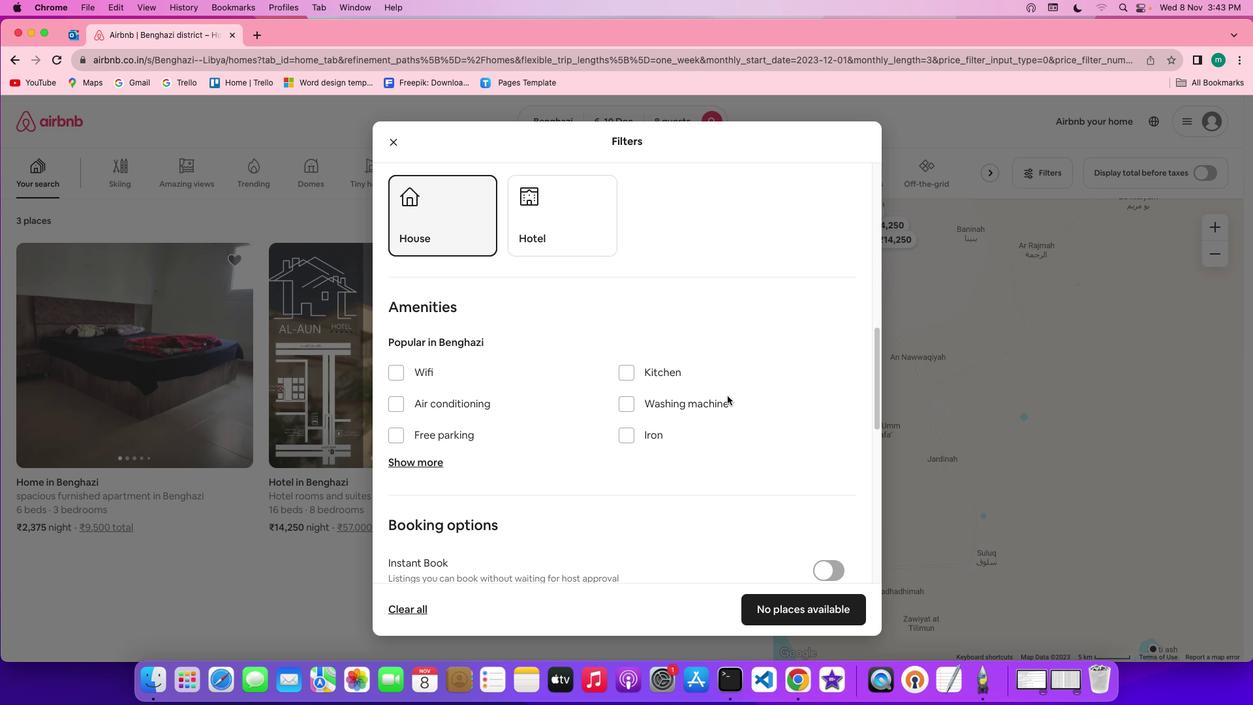 
Action: Mouse scrolled (727, 395) with delta (0, 0)
Screenshot: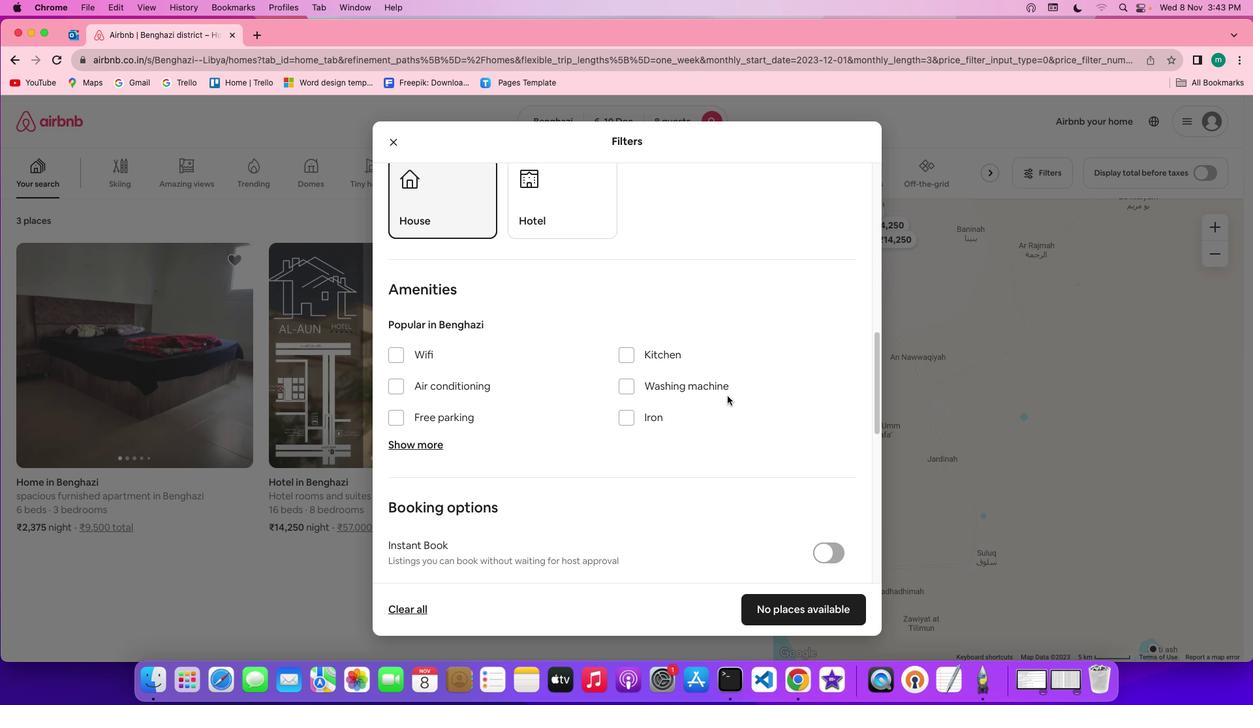 
Action: Mouse moved to (399, 351)
Screenshot: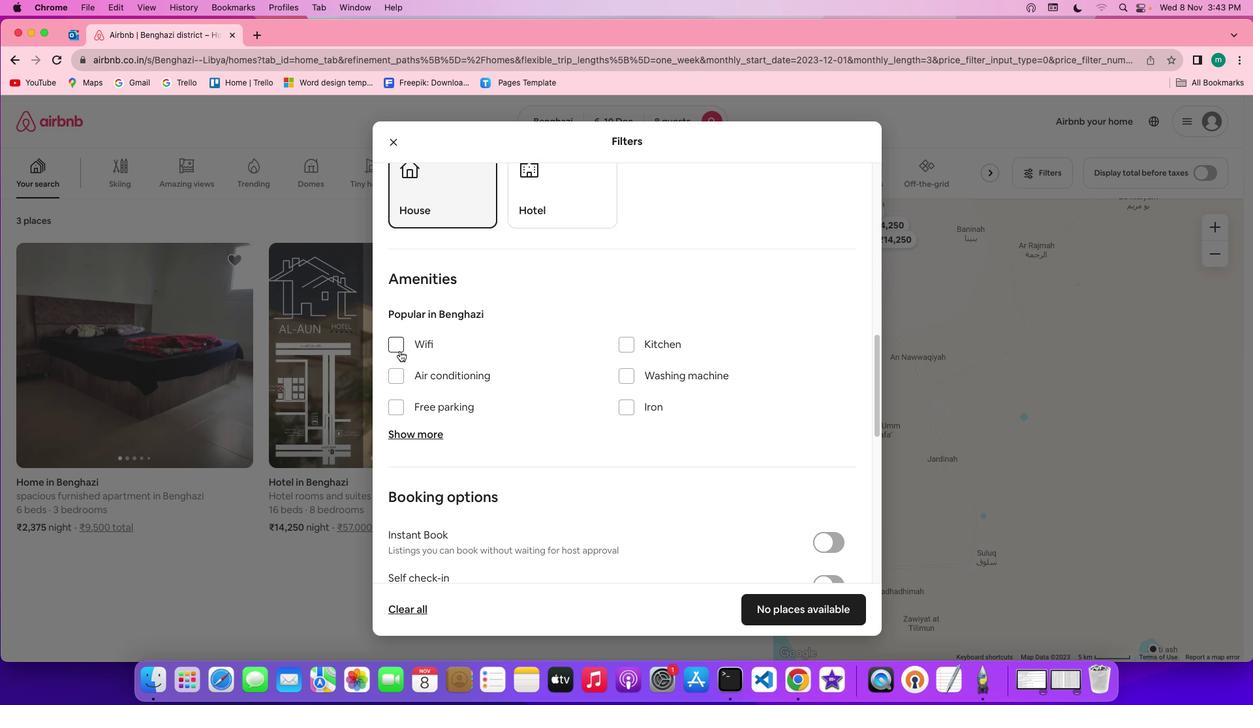 
Action: Mouse pressed left at (399, 351)
Screenshot: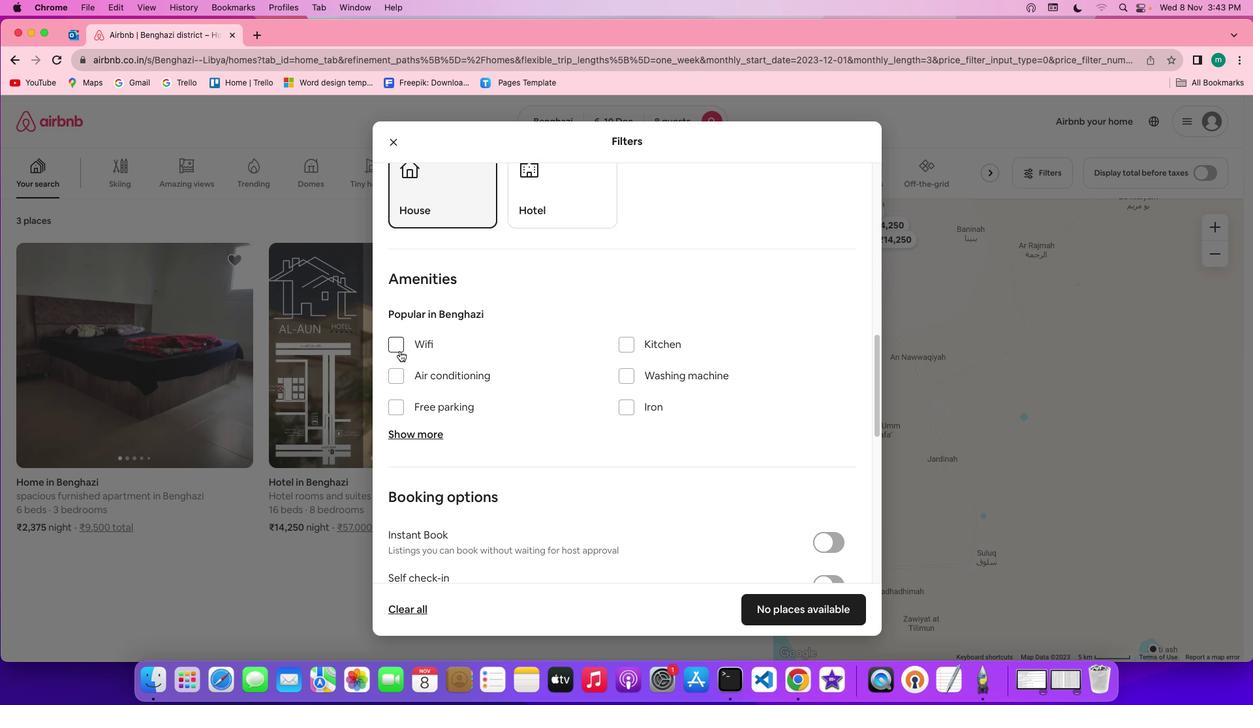 
Action: Mouse moved to (541, 388)
Screenshot: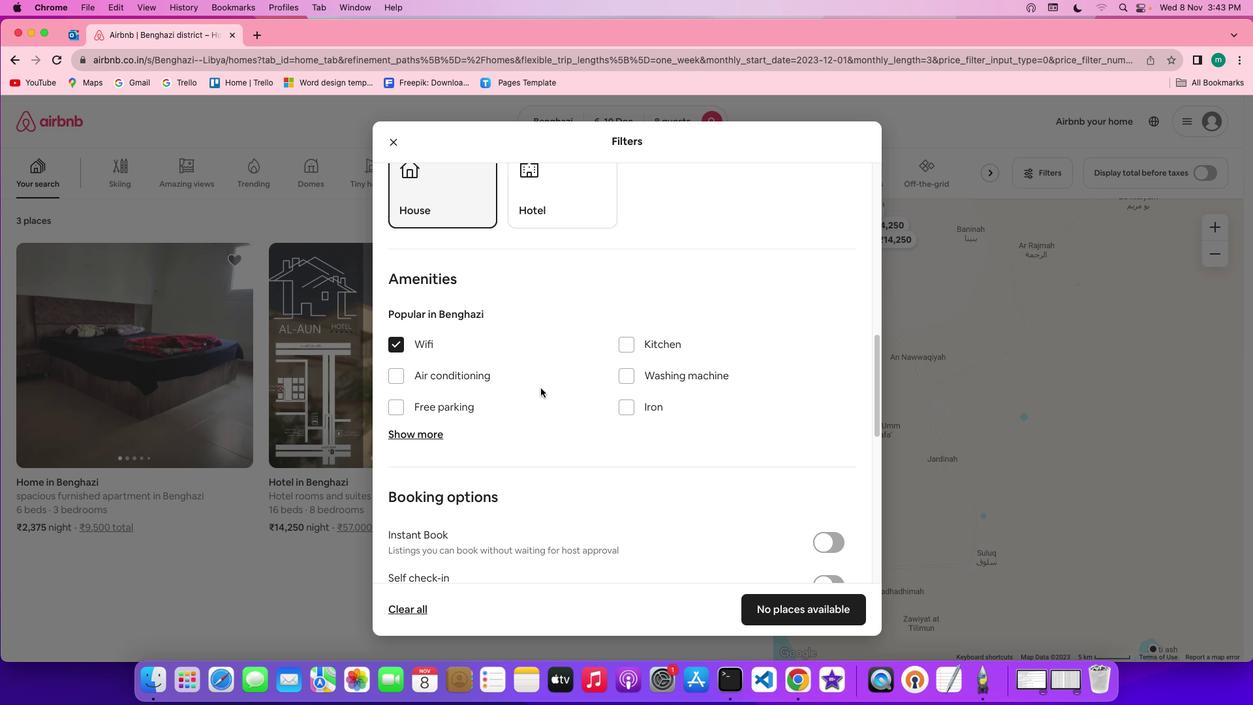 
Action: Mouse scrolled (541, 388) with delta (0, 0)
Screenshot: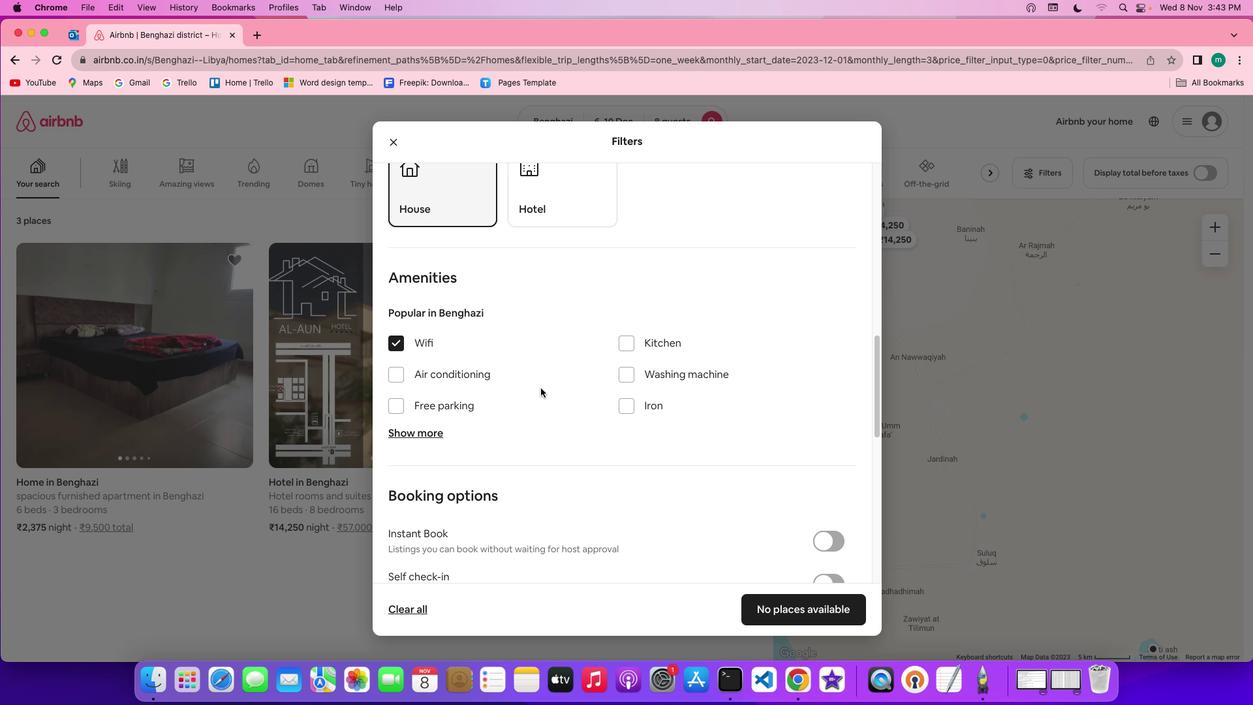 
Action: Mouse scrolled (541, 388) with delta (0, 0)
Screenshot: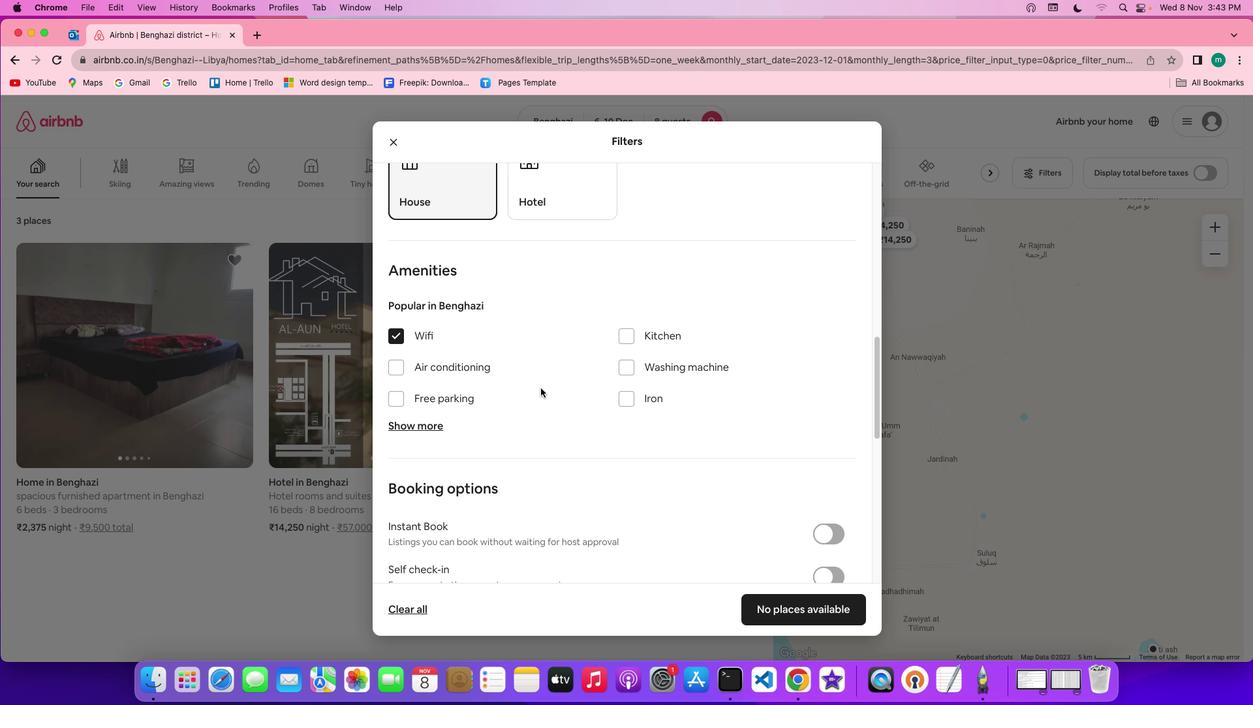 
Action: Mouse scrolled (541, 388) with delta (0, 0)
Screenshot: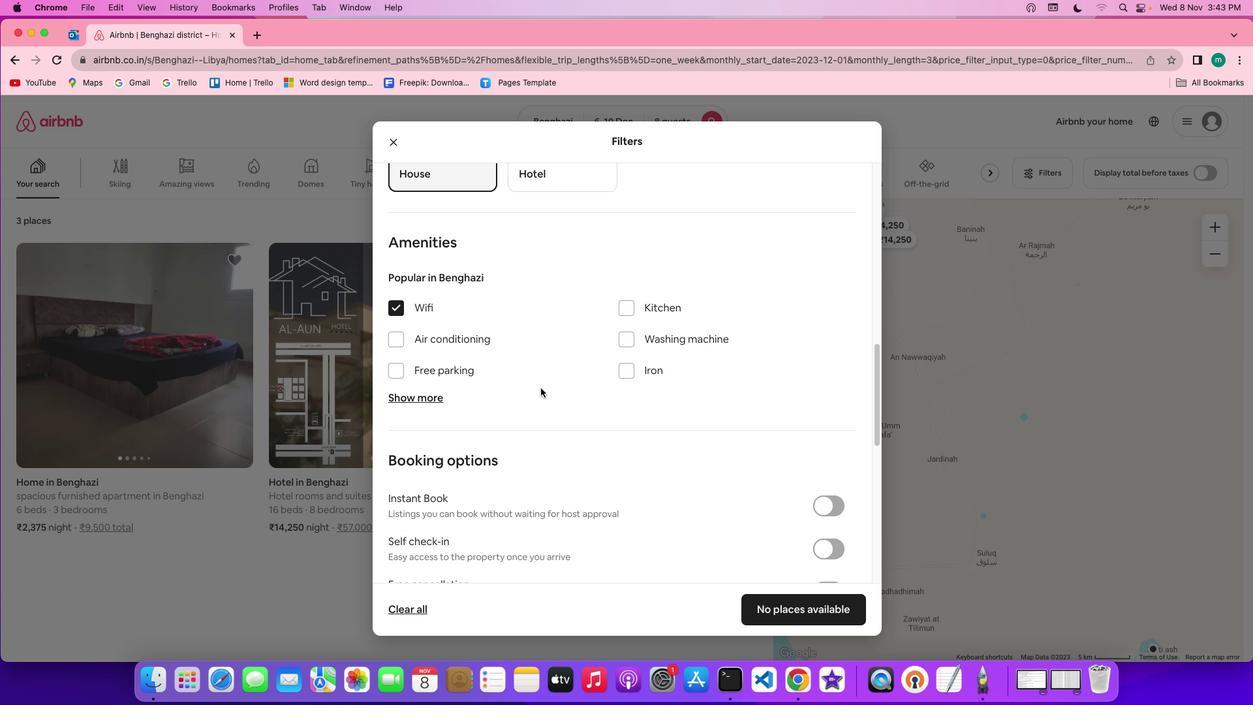 
Action: Mouse scrolled (541, 388) with delta (0, 0)
Screenshot: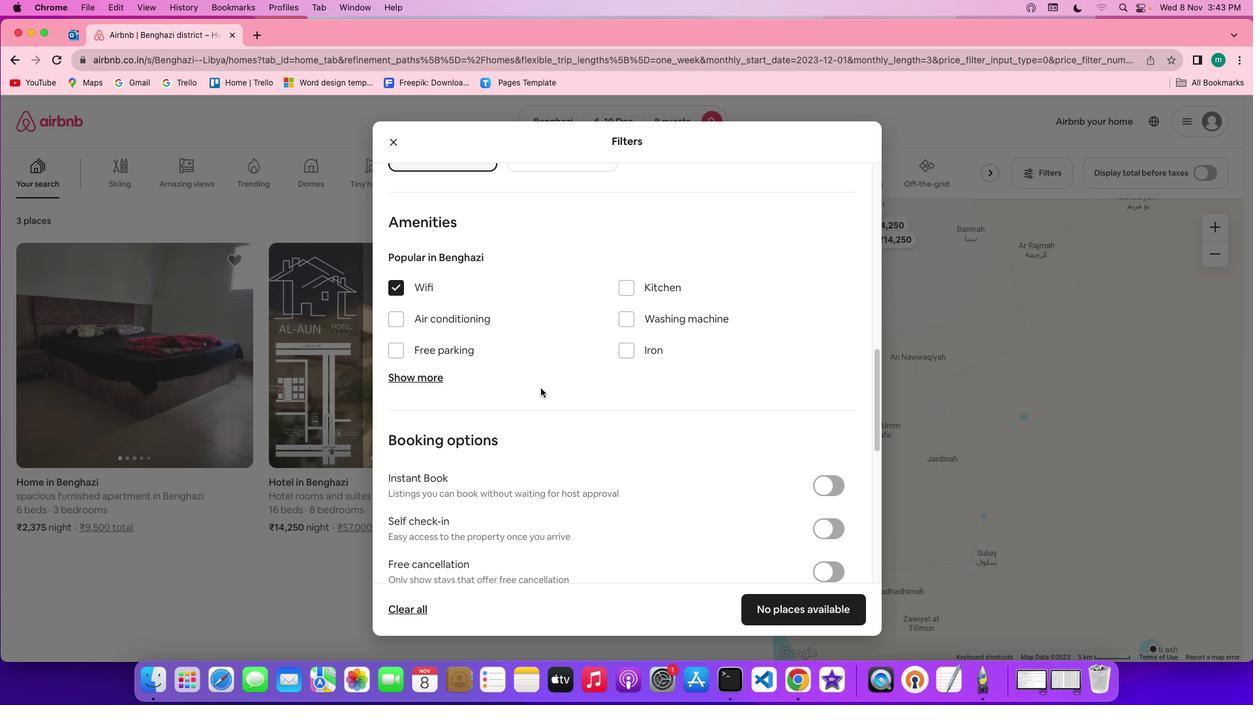 
Action: Mouse scrolled (541, 388) with delta (0, 0)
Screenshot: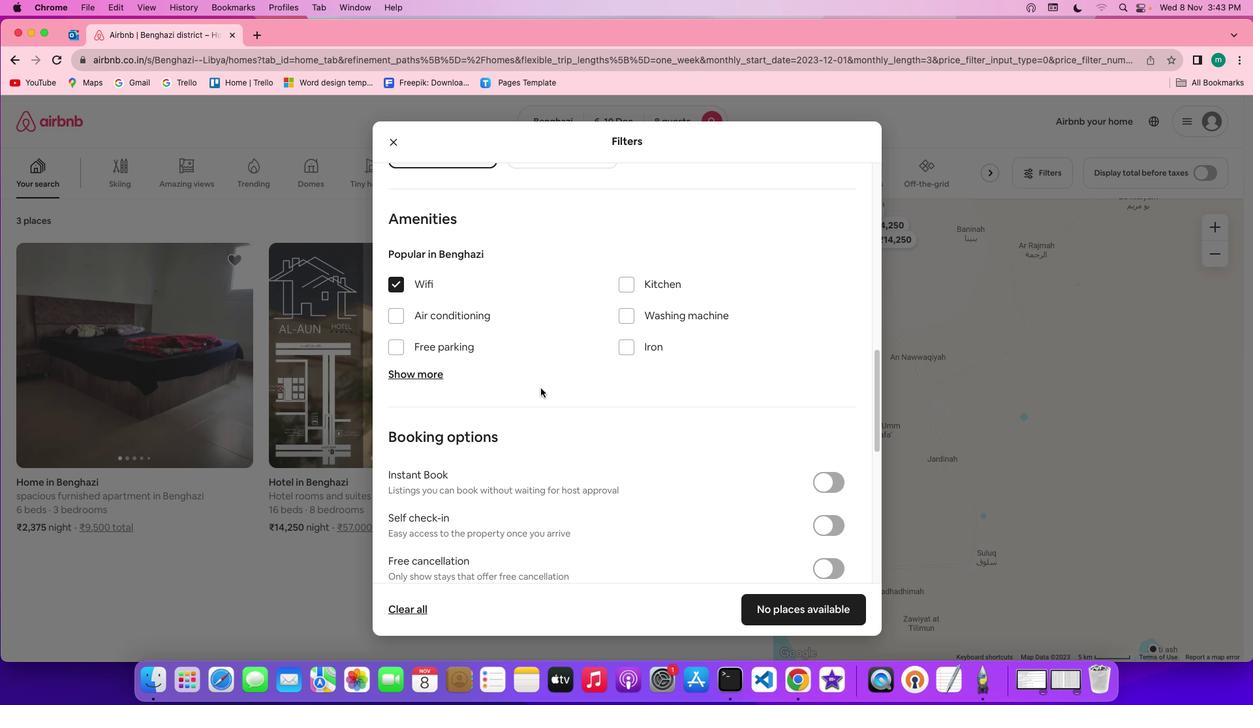 
Action: Mouse scrolled (541, 388) with delta (0, 0)
Screenshot: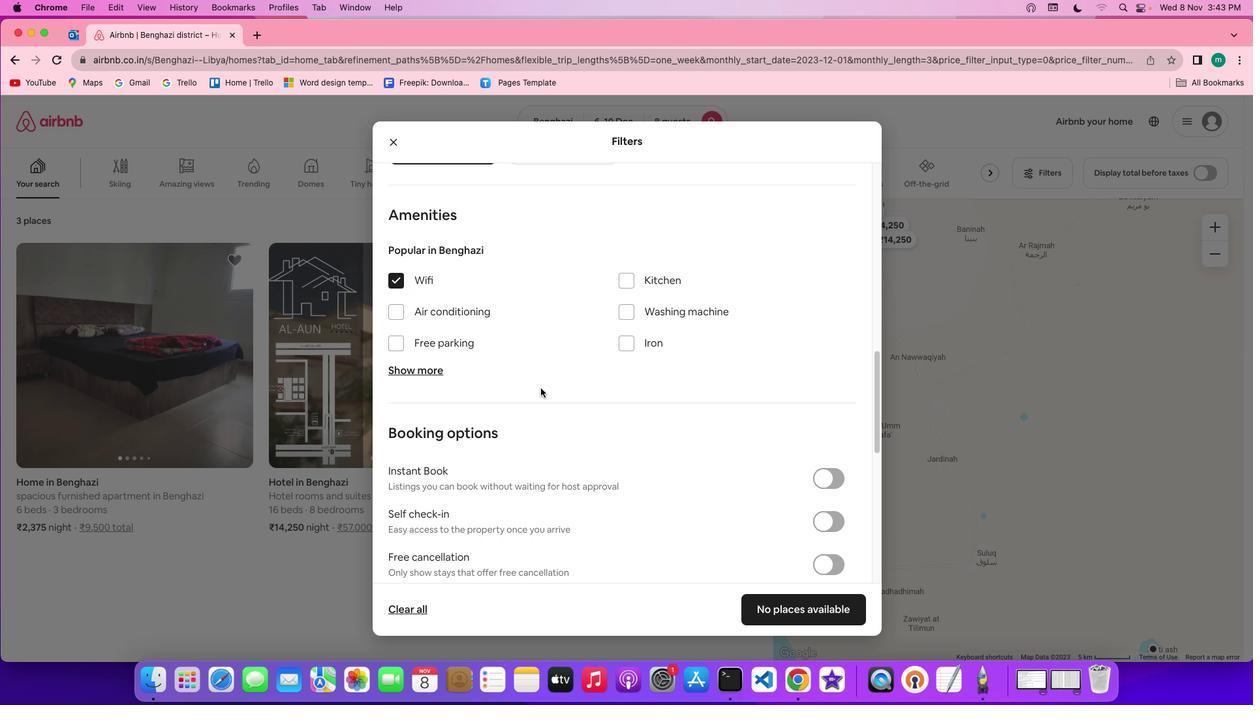 
Action: Mouse scrolled (541, 388) with delta (0, 0)
Screenshot: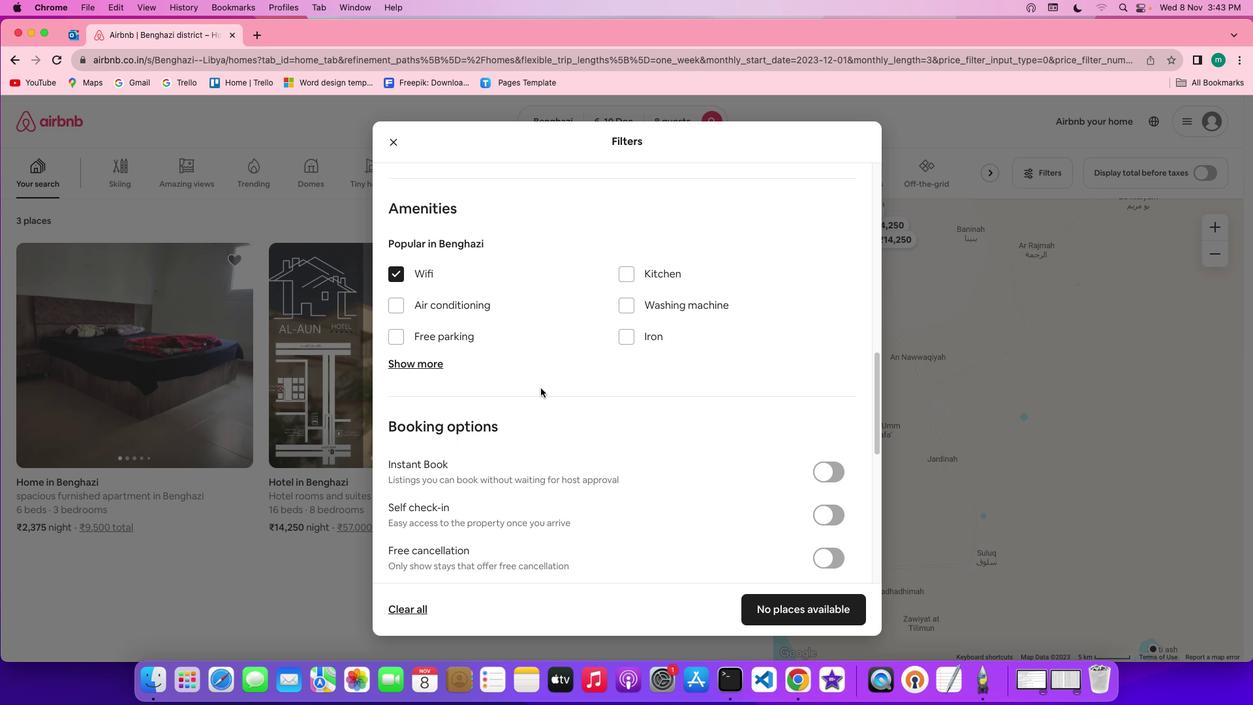 
Action: Mouse scrolled (541, 388) with delta (0, 0)
Screenshot: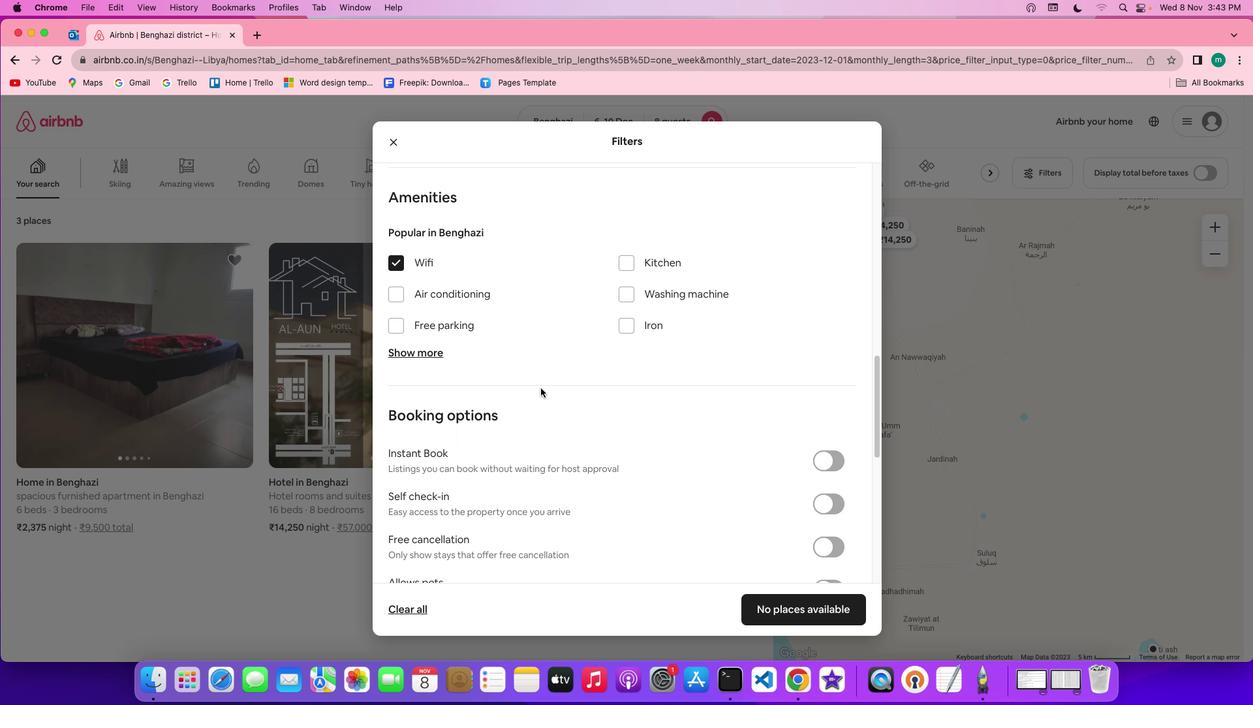 
Action: Mouse scrolled (541, 388) with delta (0, 0)
Screenshot: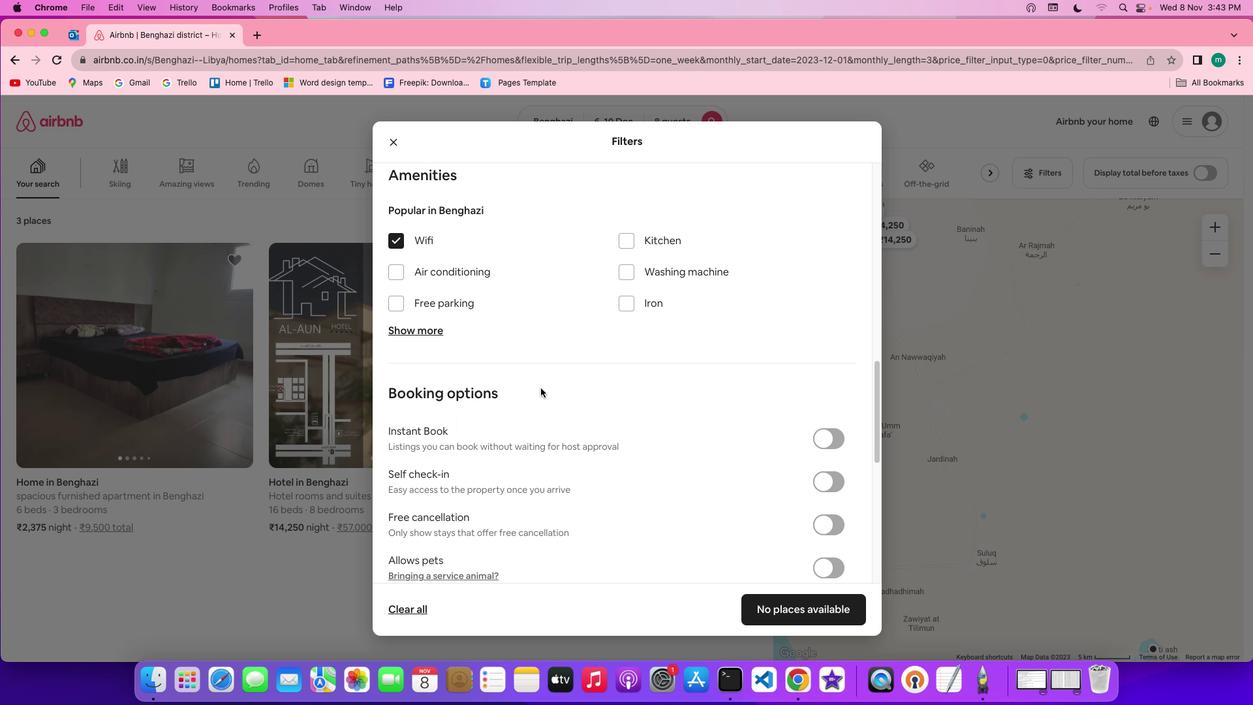 
Action: Mouse moved to (423, 304)
Screenshot: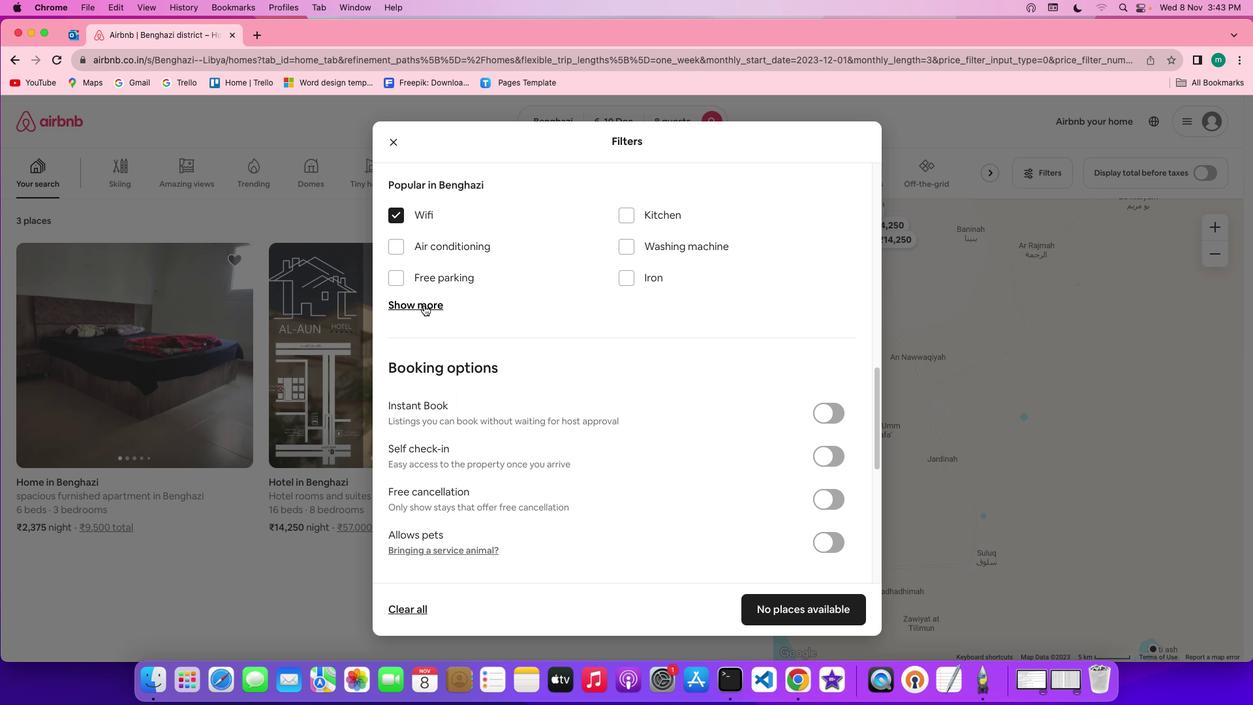 
Action: Mouse pressed left at (423, 304)
Screenshot: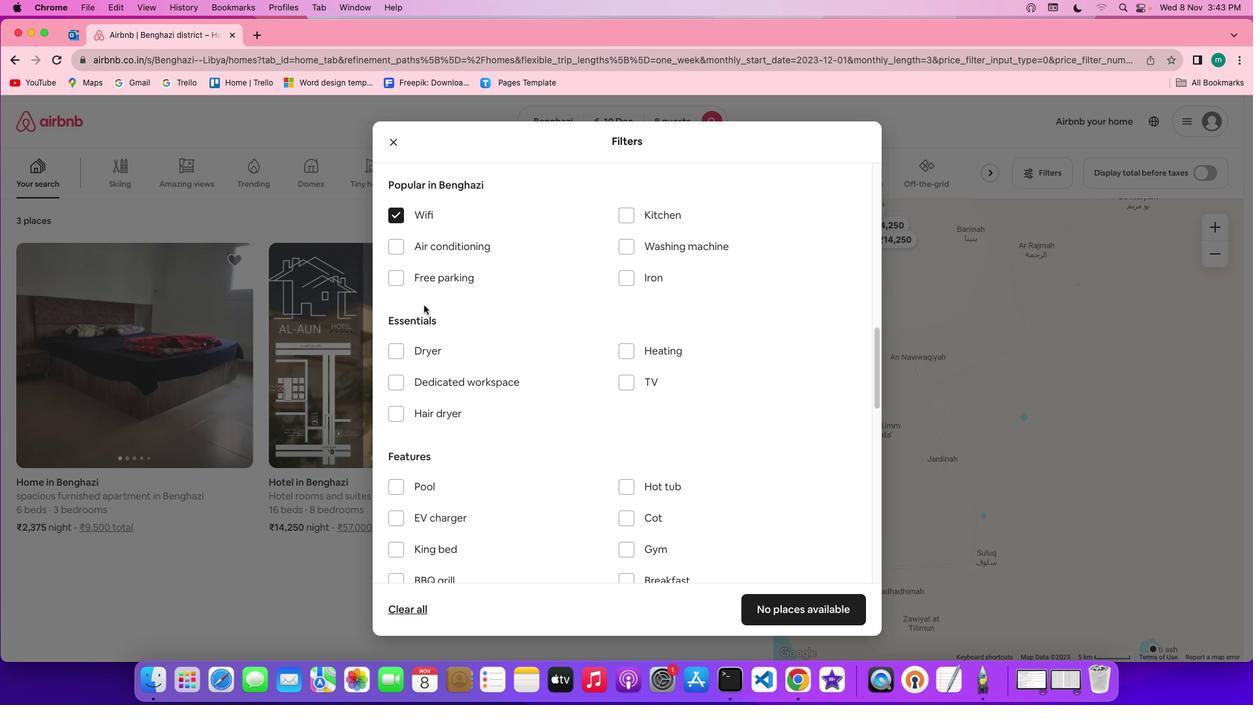 
Action: Mouse moved to (627, 387)
Screenshot: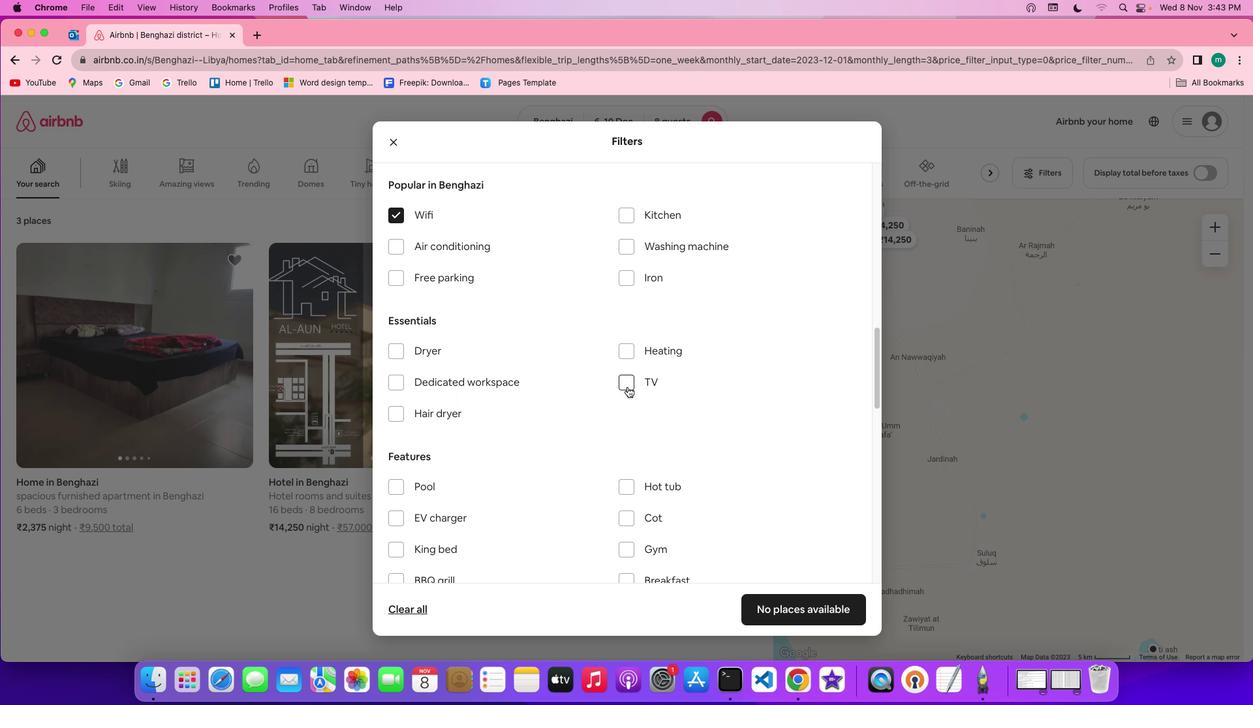 
Action: Mouse pressed left at (627, 387)
Screenshot: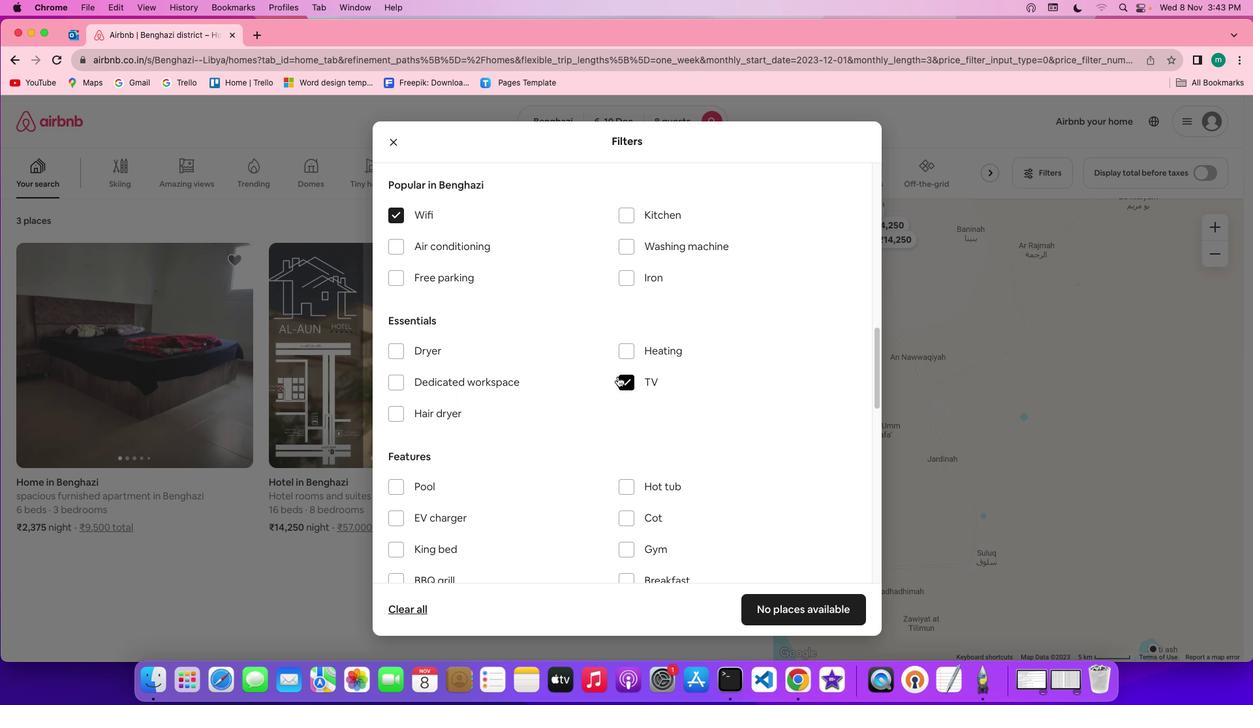 
Action: Mouse moved to (454, 274)
Screenshot: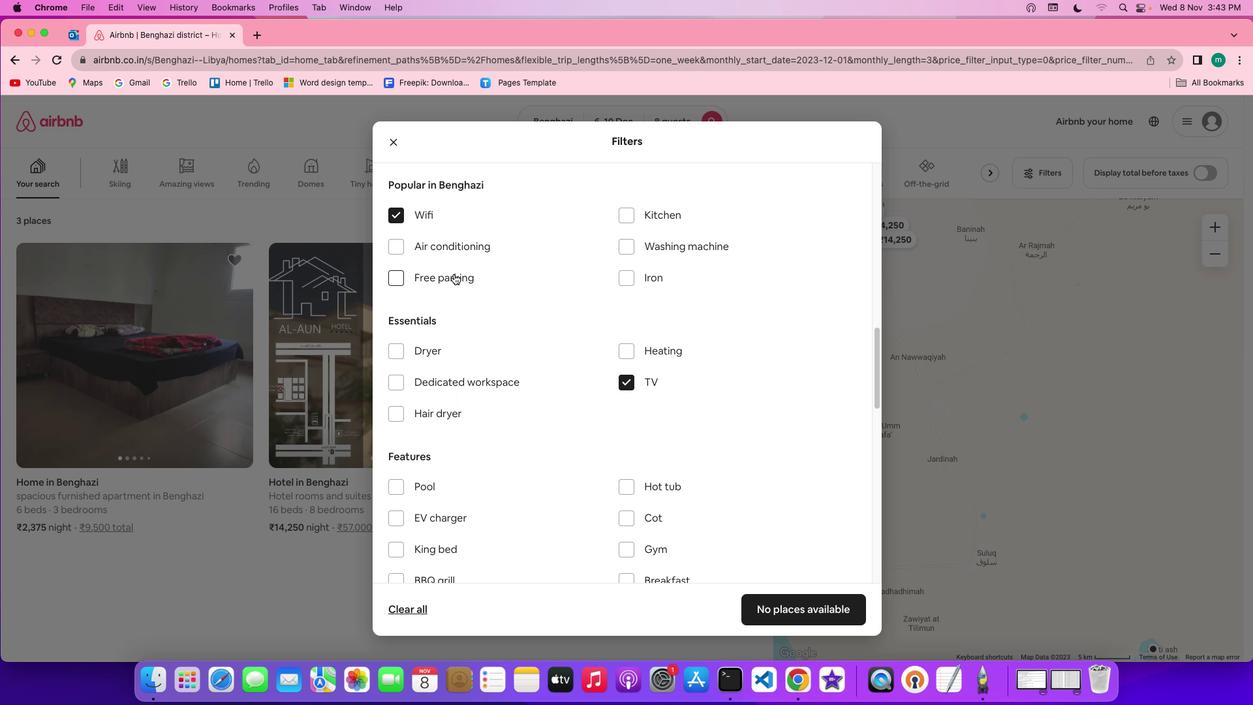 
Action: Mouse pressed left at (454, 274)
Screenshot: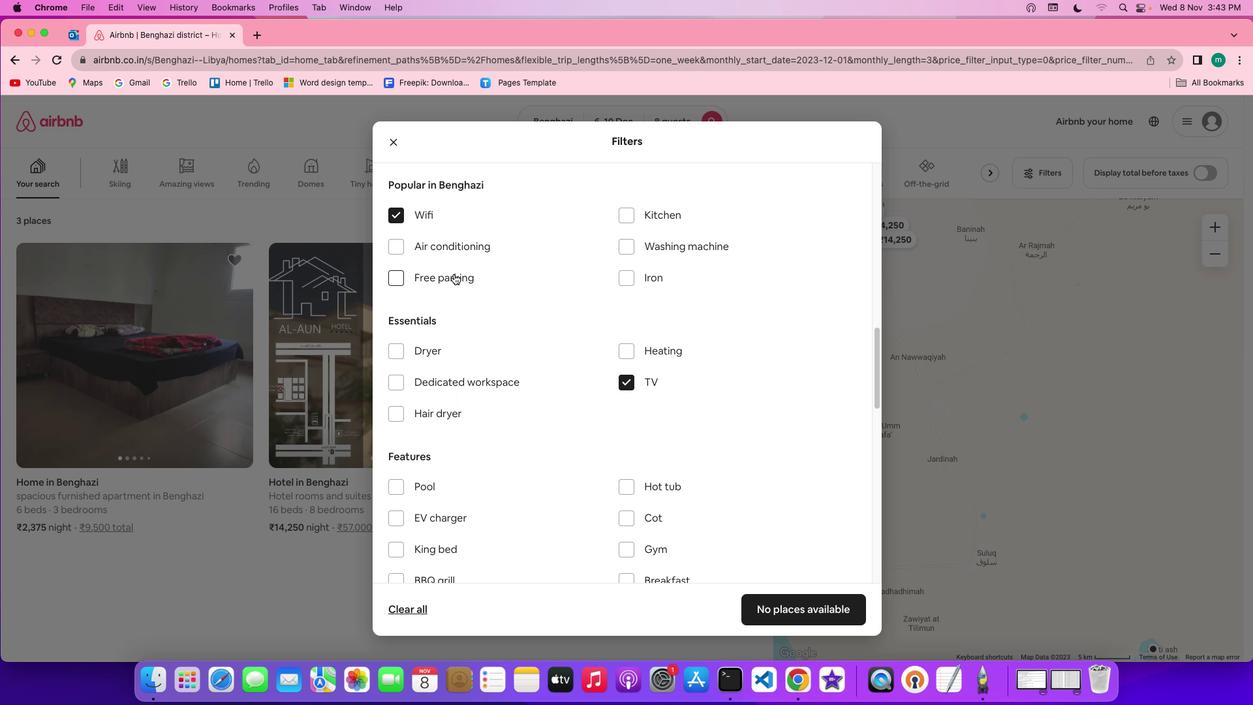 
Action: Mouse moved to (589, 329)
Screenshot: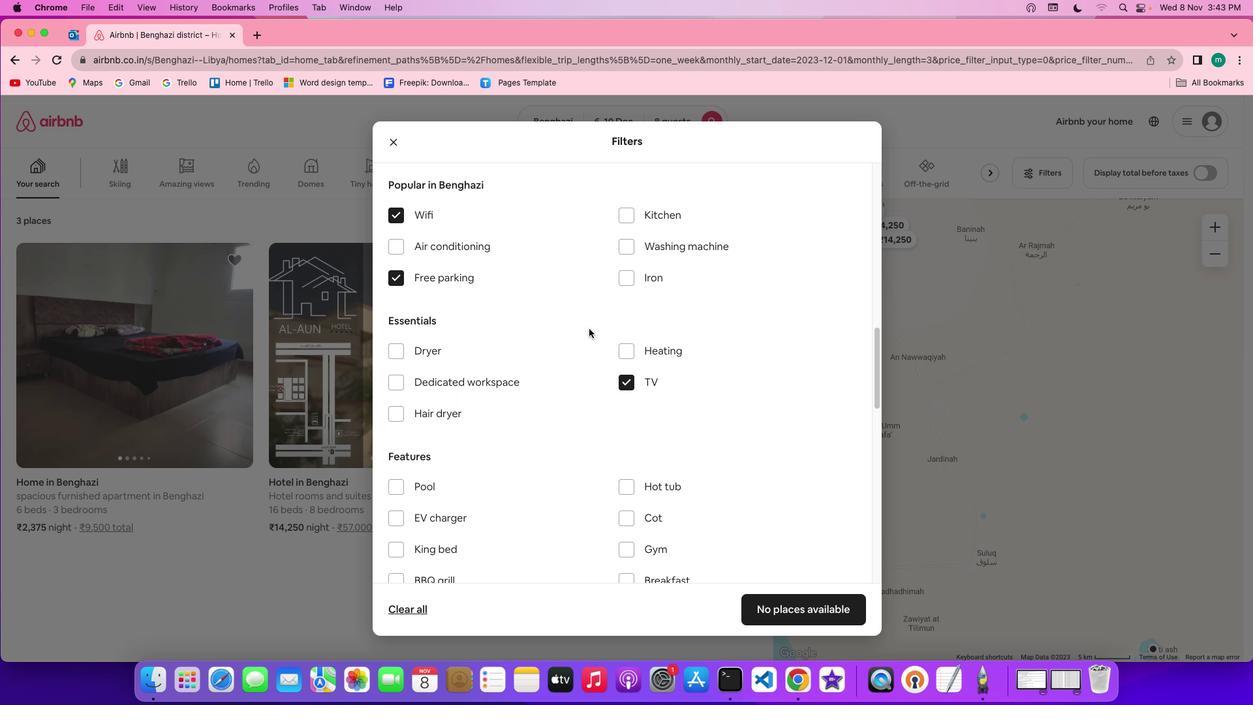 
Action: Mouse scrolled (589, 329) with delta (0, 0)
Screenshot: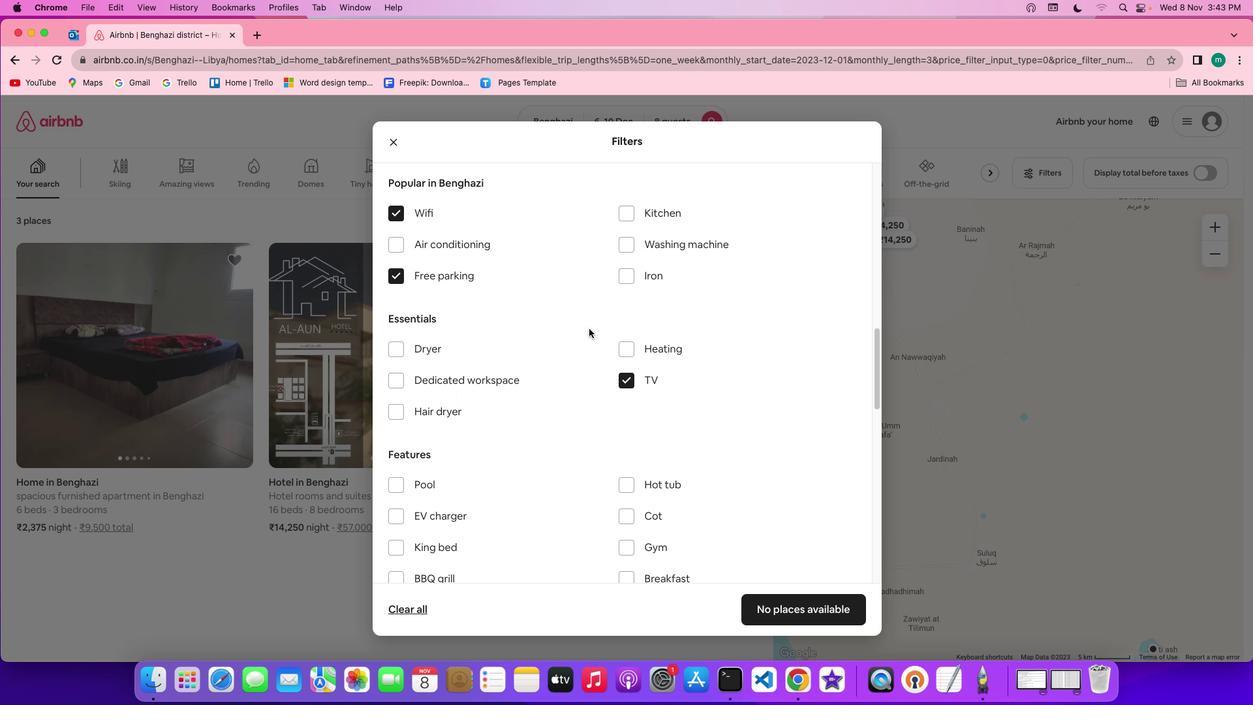 
Action: Mouse scrolled (589, 329) with delta (0, 0)
Screenshot: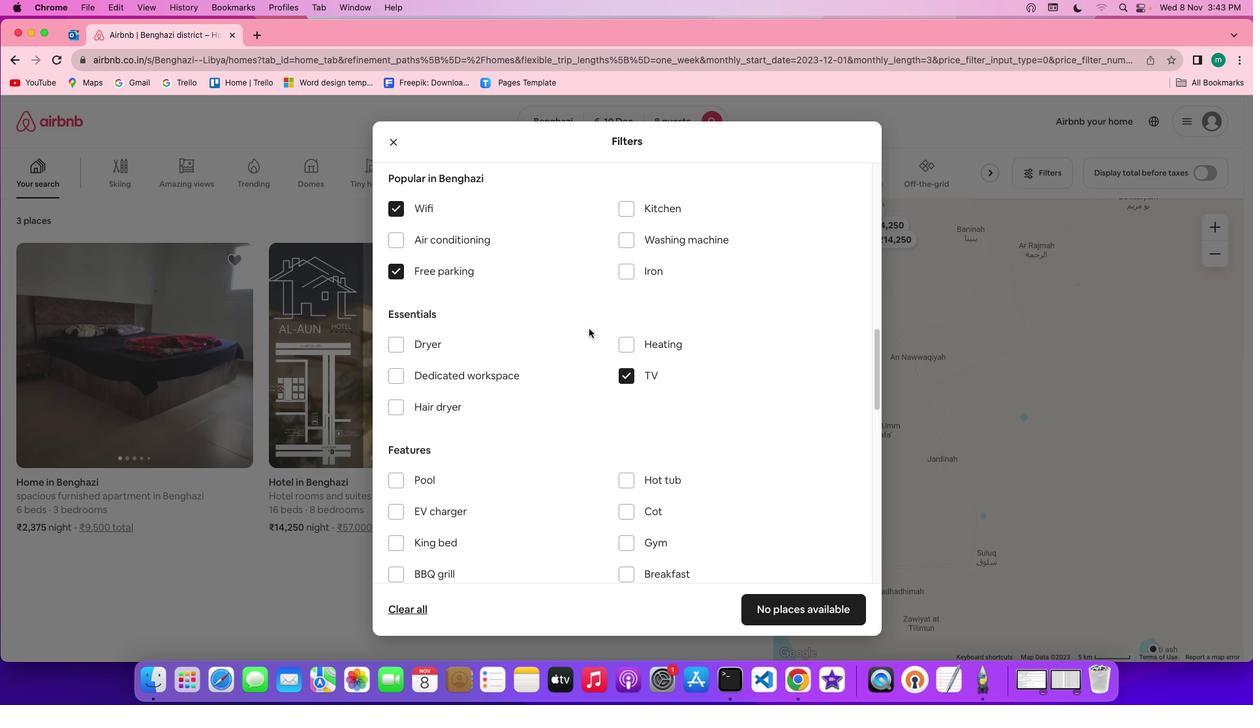 
Action: Mouse scrolled (589, 329) with delta (0, 0)
Screenshot: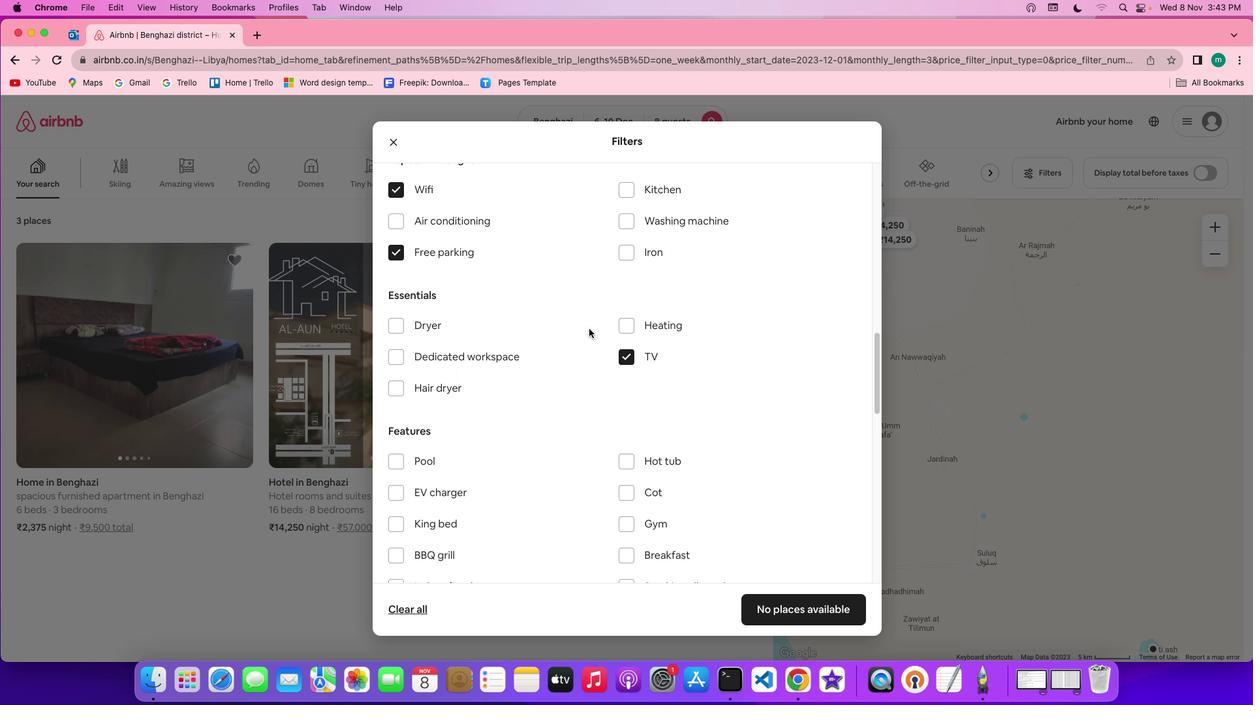 
Action: Mouse scrolled (589, 329) with delta (0, 0)
Screenshot: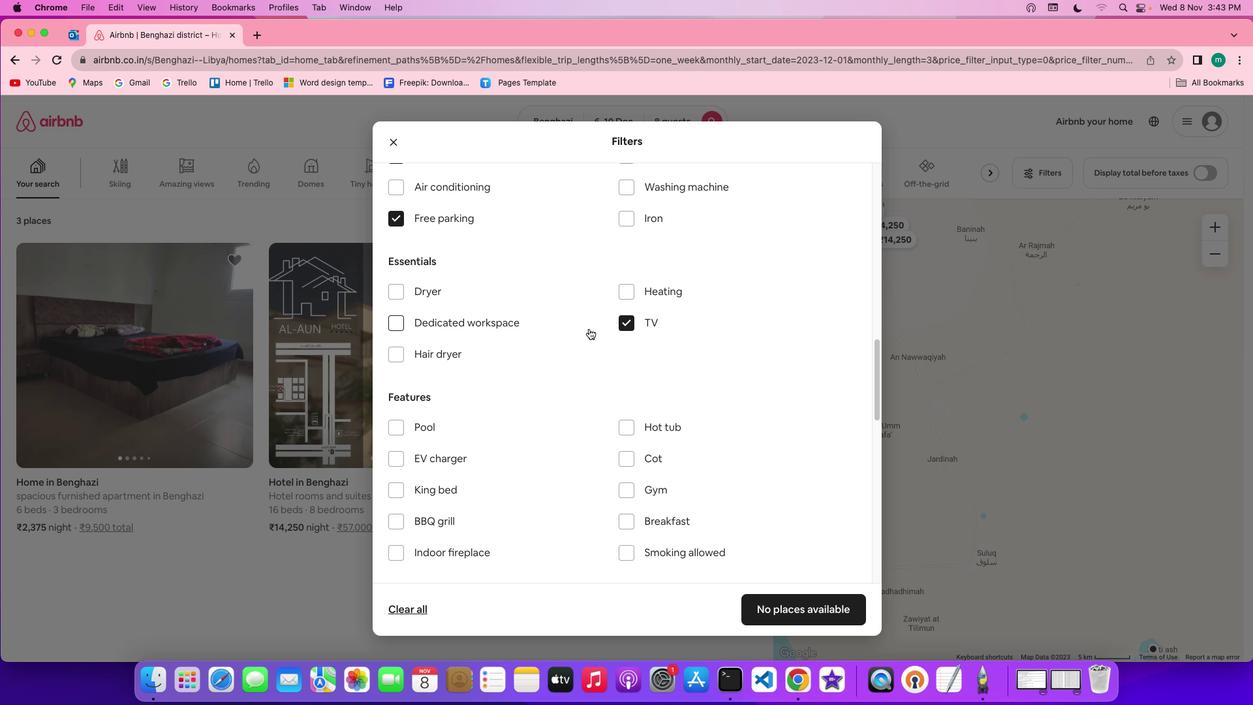 
Action: Mouse scrolled (589, 329) with delta (0, 0)
Screenshot: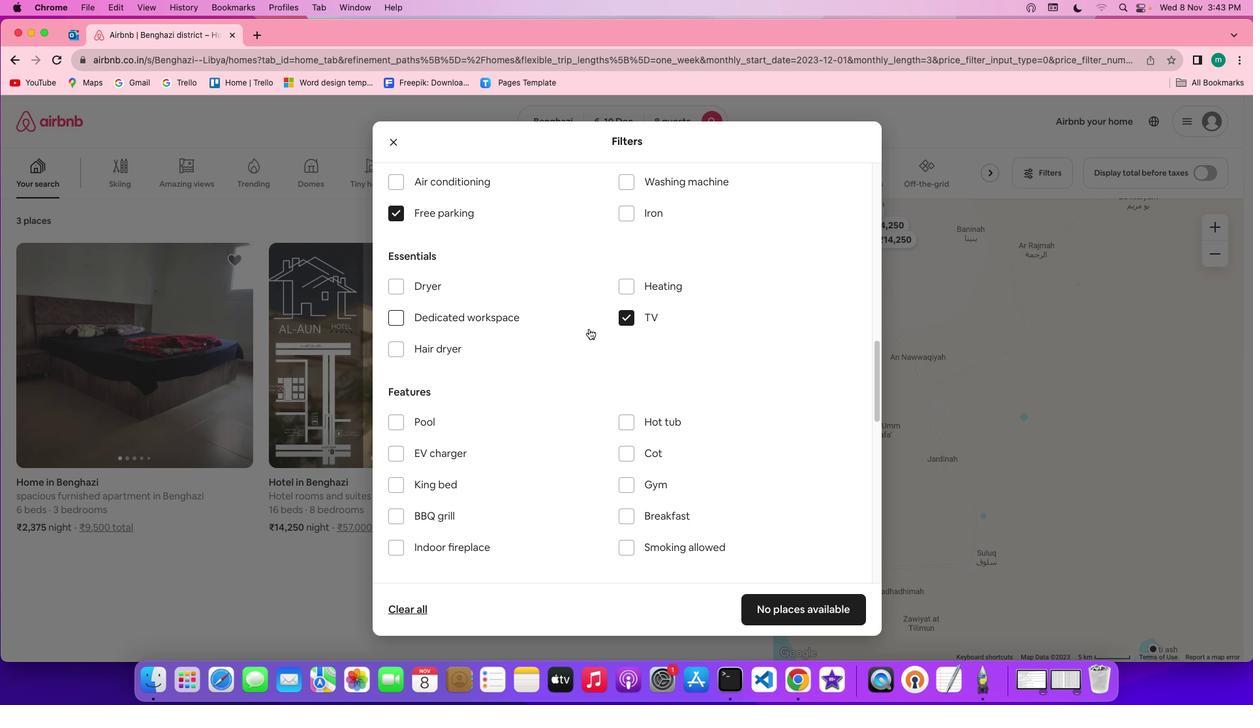
Action: Mouse scrolled (589, 329) with delta (0, 0)
Screenshot: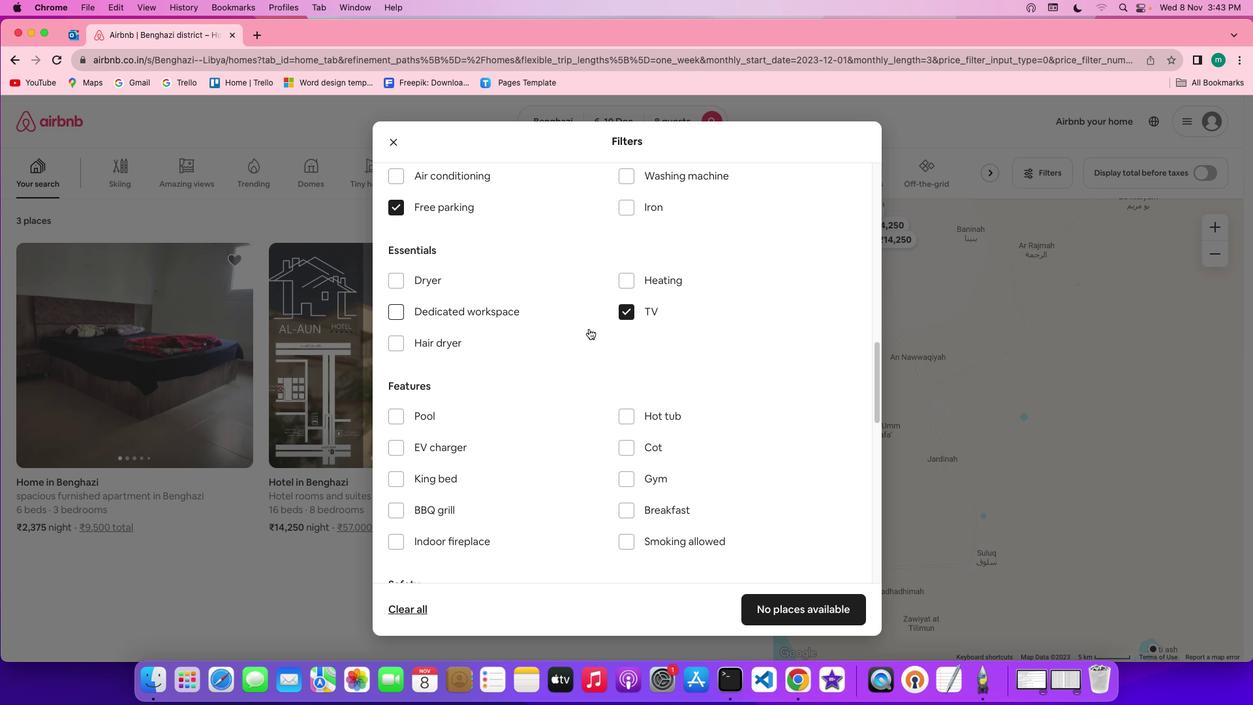 
Action: Mouse scrolled (589, 329) with delta (0, 0)
Screenshot: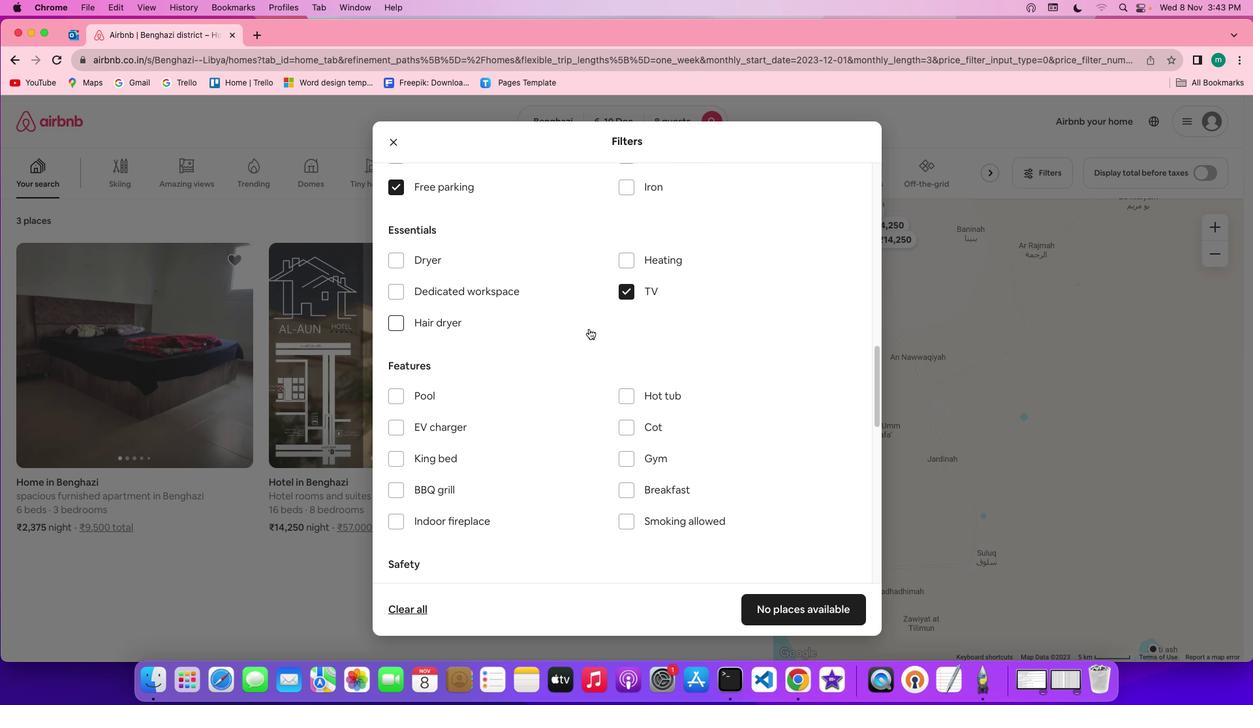 
Action: Mouse scrolled (589, 329) with delta (0, 0)
Screenshot: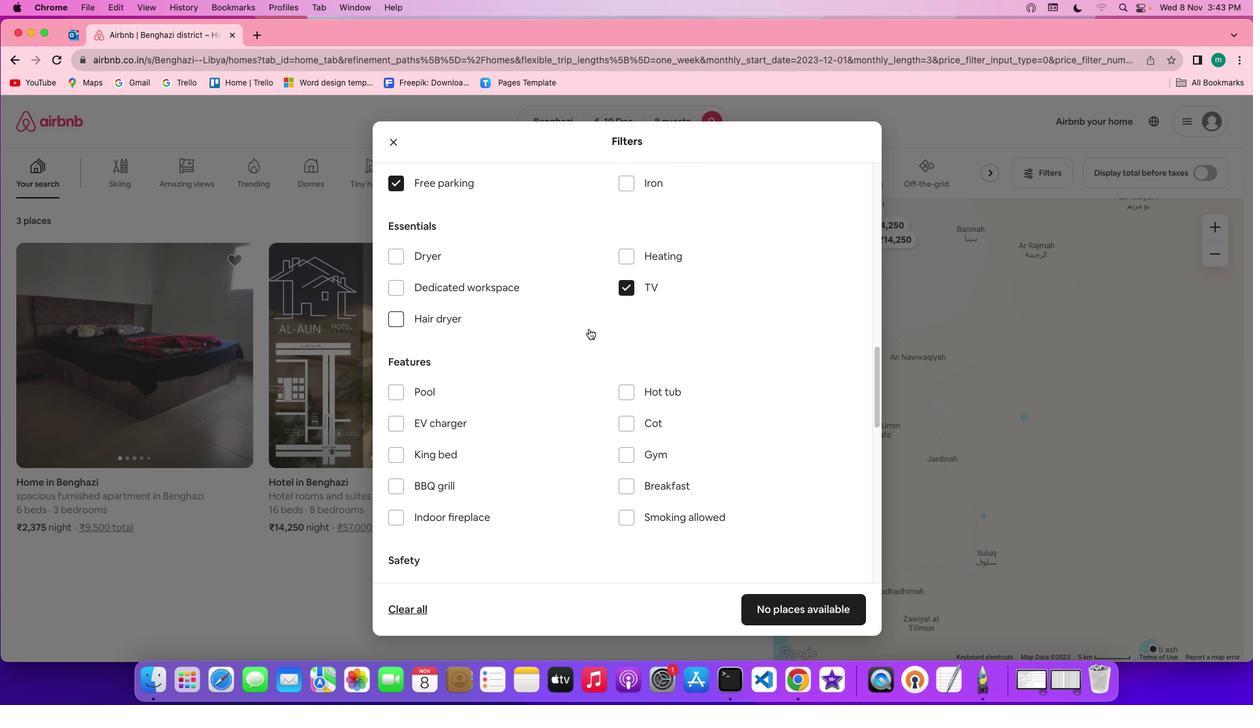
Action: Mouse scrolled (589, 329) with delta (0, 0)
Screenshot: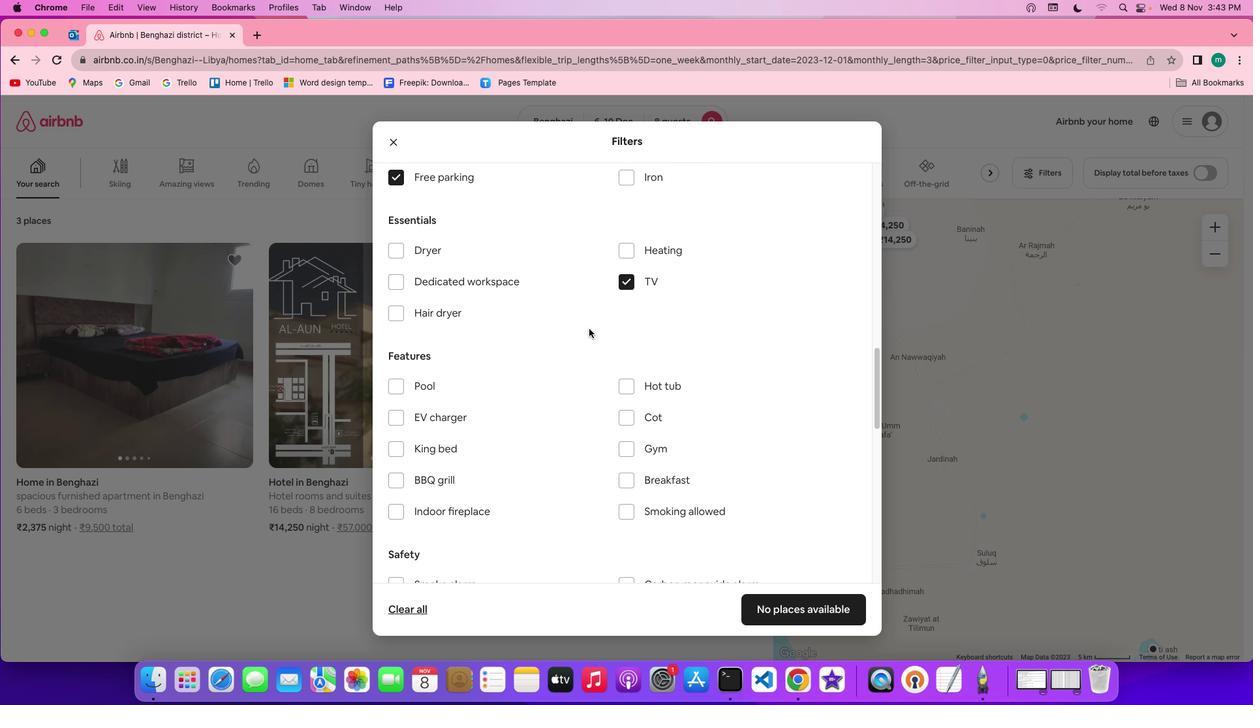 
Action: Mouse scrolled (589, 329) with delta (0, 0)
Screenshot: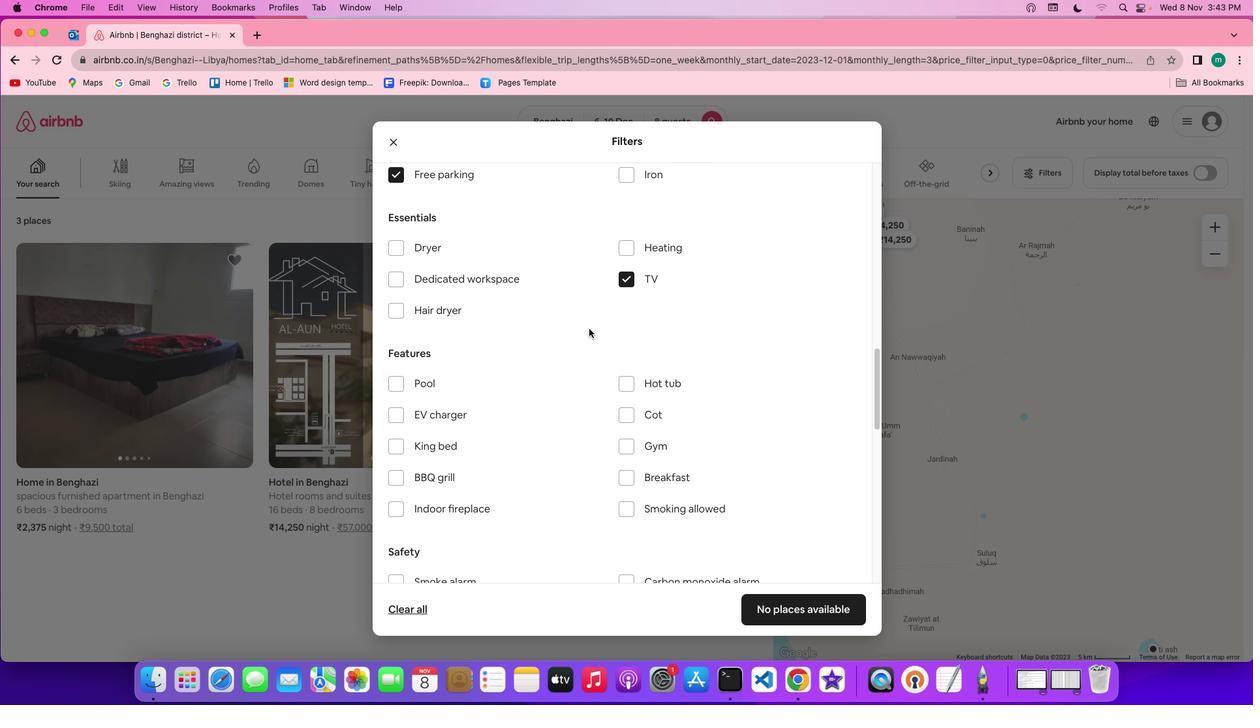 
Action: Mouse scrolled (589, 329) with delta (0, 0)
Screenshot: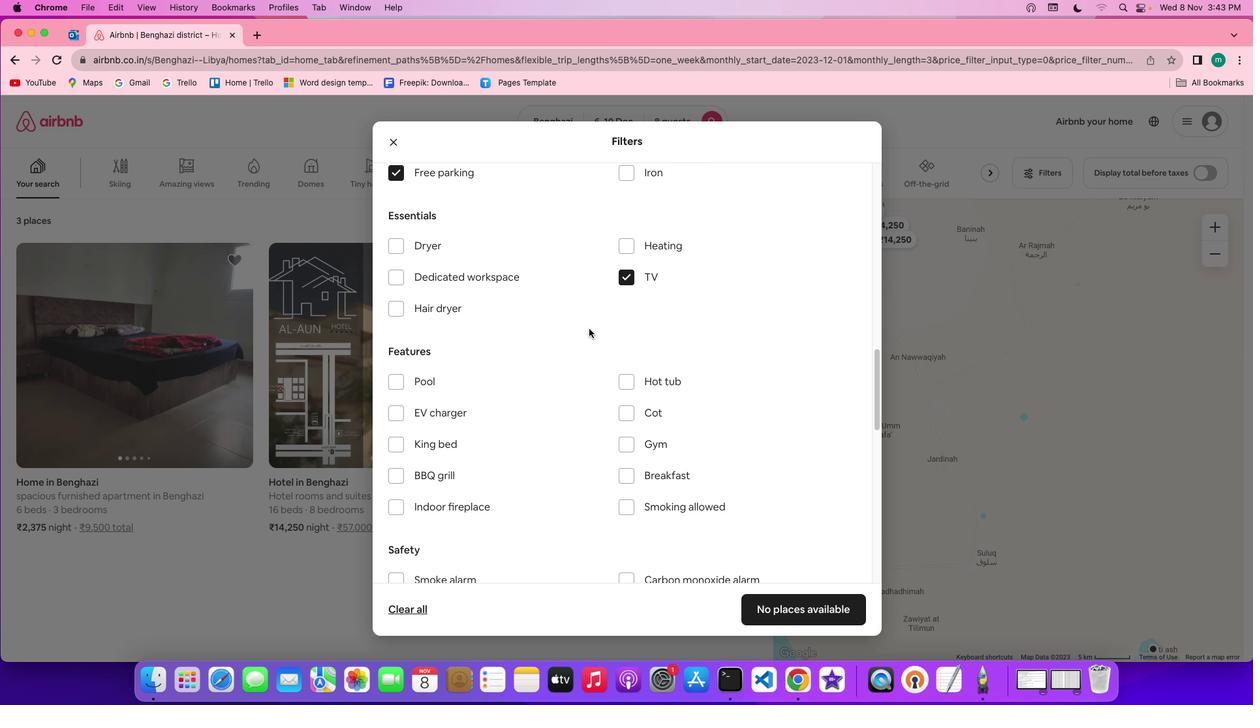 
Action: Mouse scrolled (589, 329) with delta (0, 0)
Screenshot: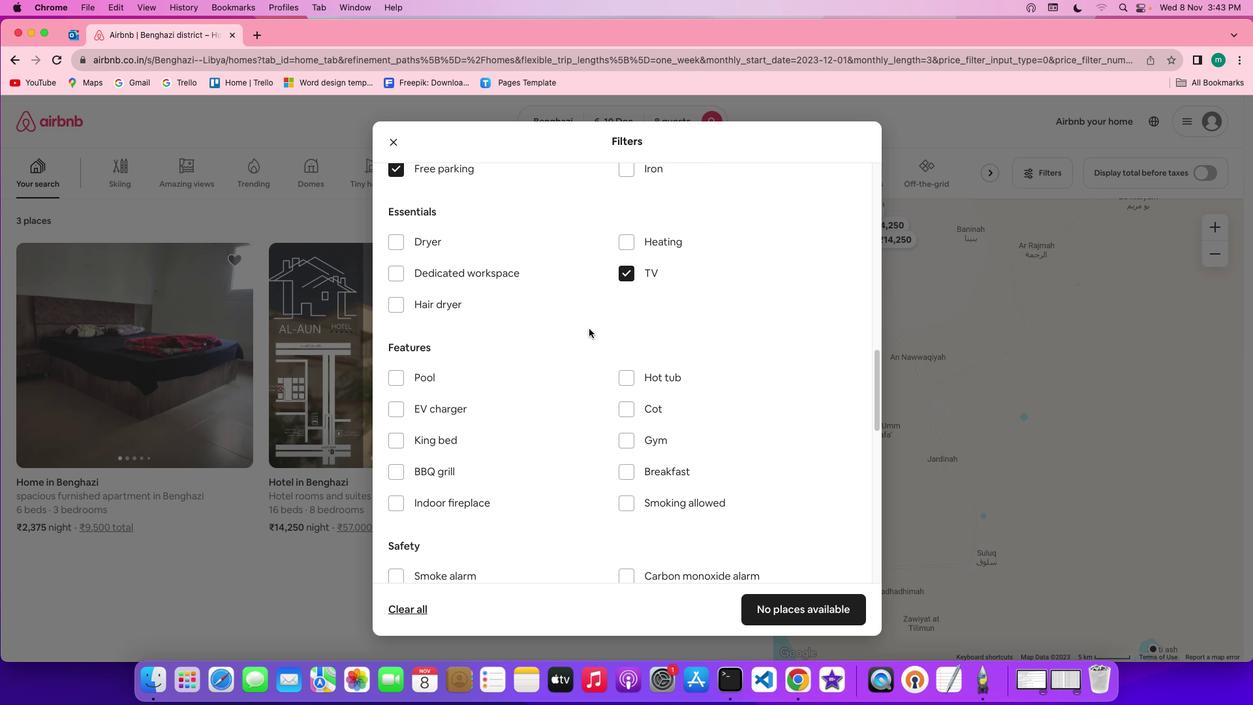 
Action: Mouse scrolled (589, 329) with delta (0, 0)
Screenshot: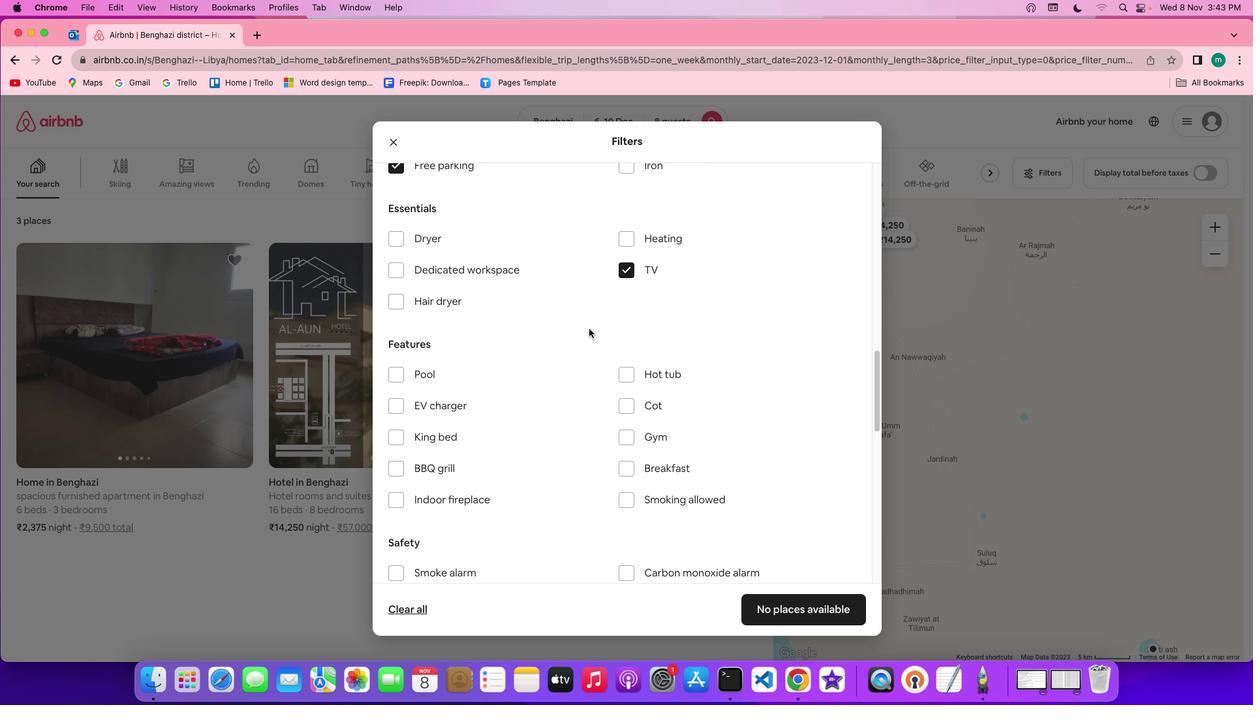 
Action: Mouse scrolled (589, 329) with delta (0, 0)
Screenshot: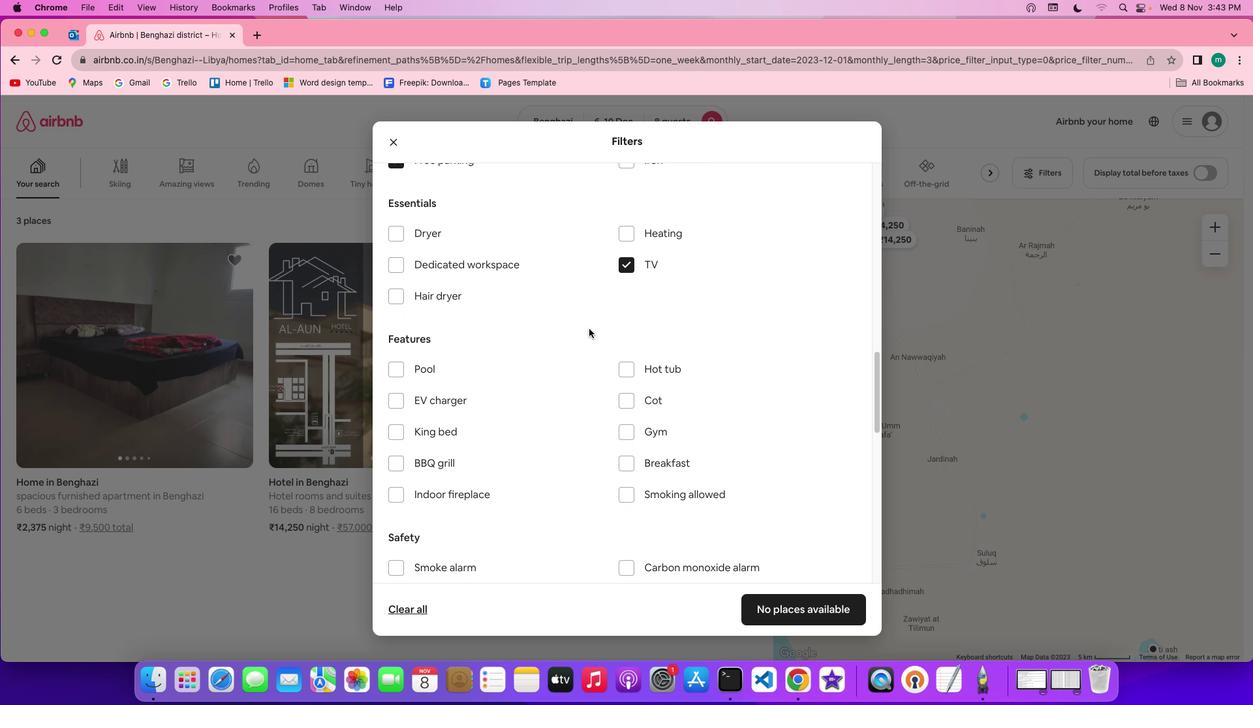 
Action: Mouse scrolled (589, 329) with delta (0, 0)
Screenshot: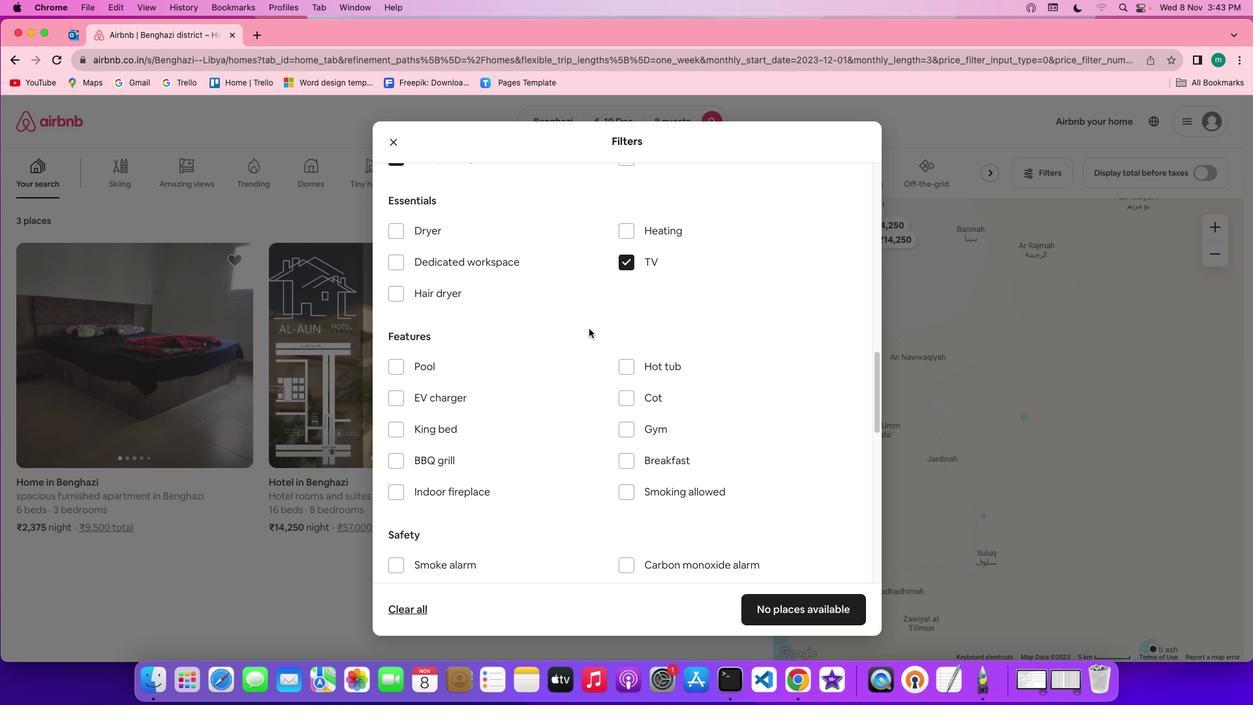 
Action: Mouse scrolled (589, 329) with delta (0, 0)
Screenshot: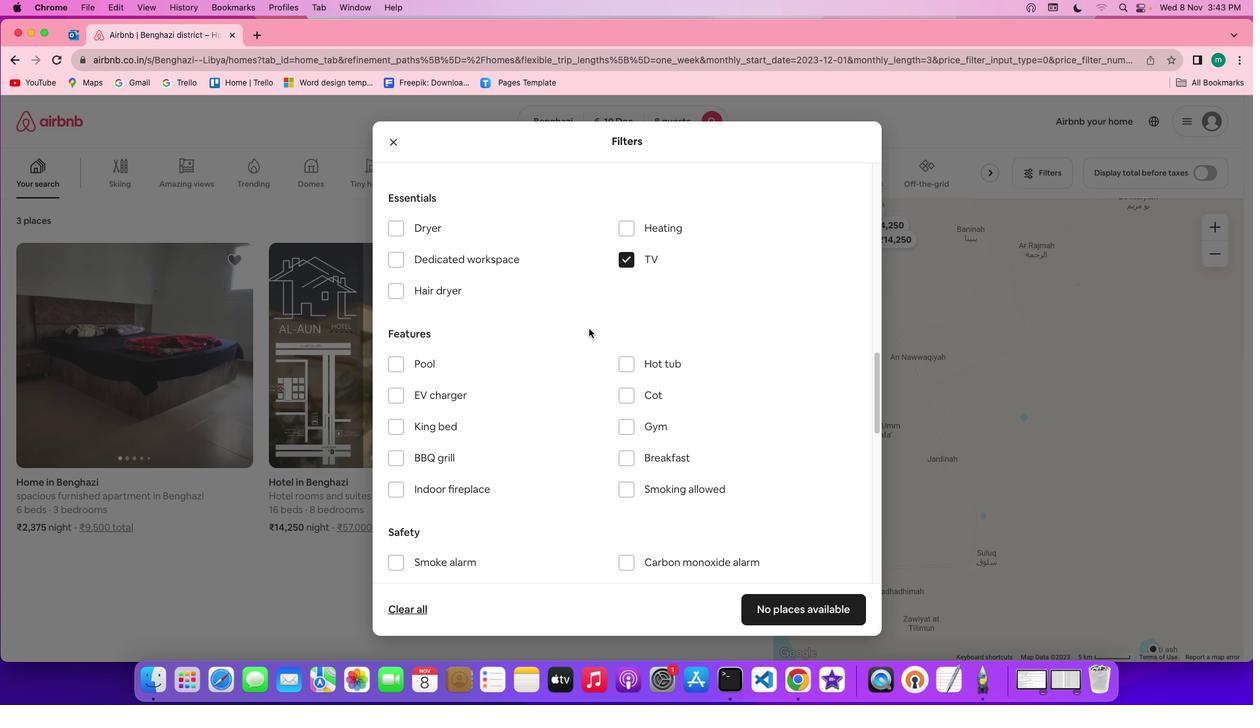 
Action: Mouse scrolled (589, 329) with delta (0, 0)
Screenshot: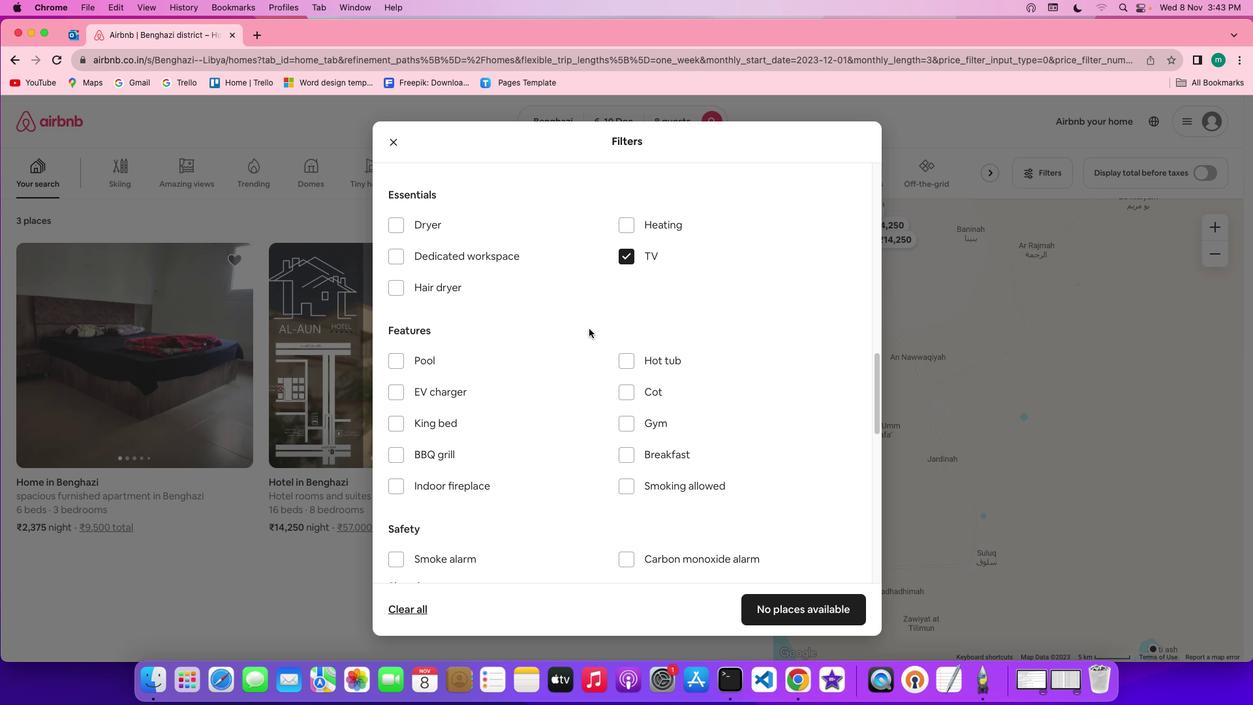 
Action: Mouse scrolled (589, 329) with delta (0, 0)
Screenshot: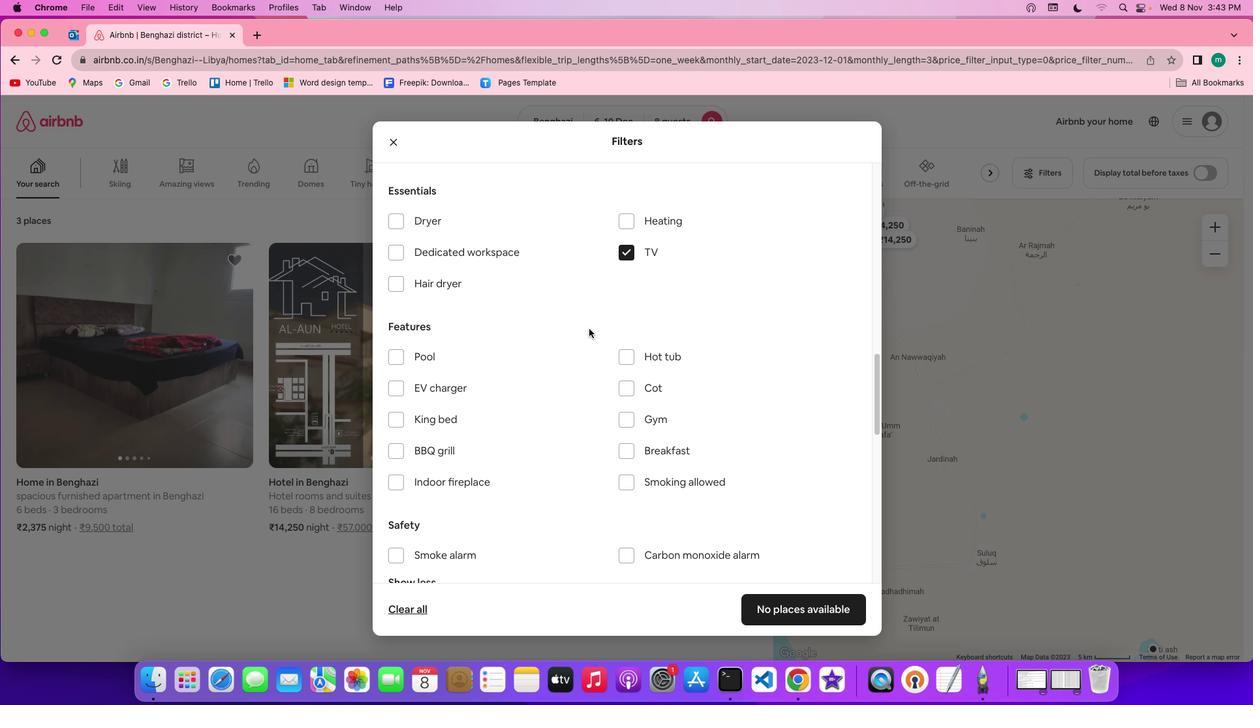 
Action: Mouse scrolled (589, 329) with delta (0, 0)
Screenshot: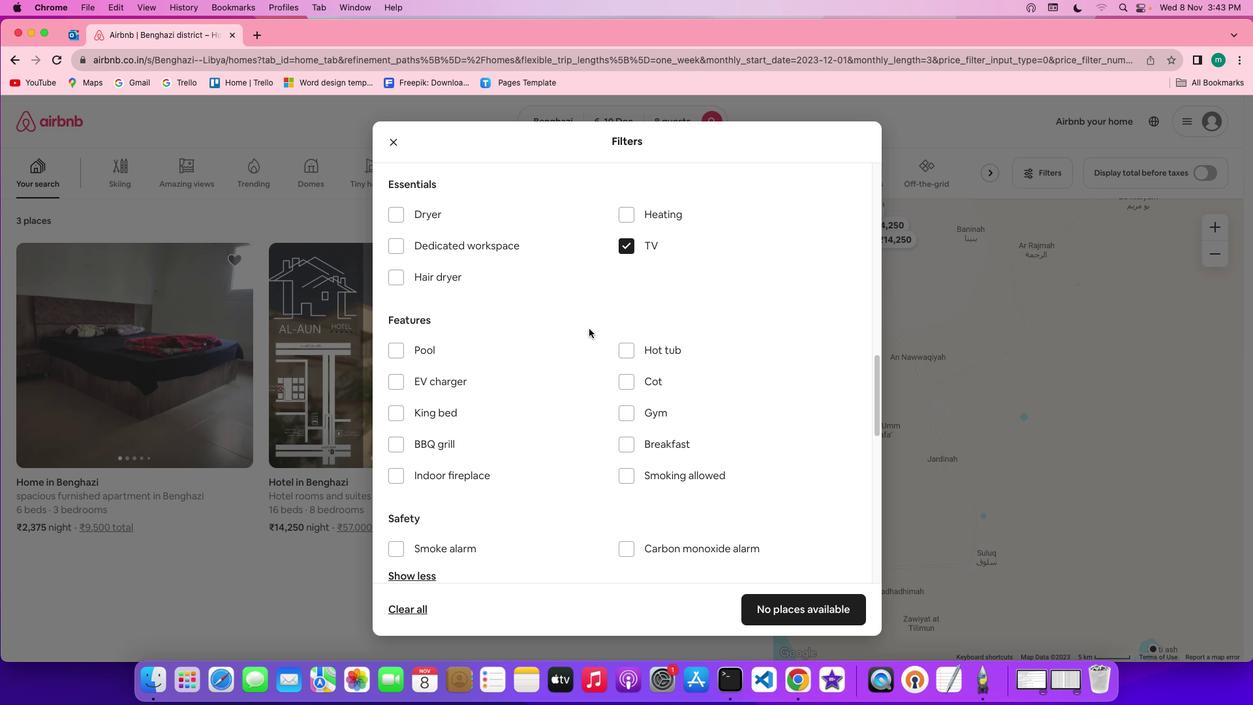 
Action: Mouse scrolled (589, 329) with delta (0, 0)
Screenshot: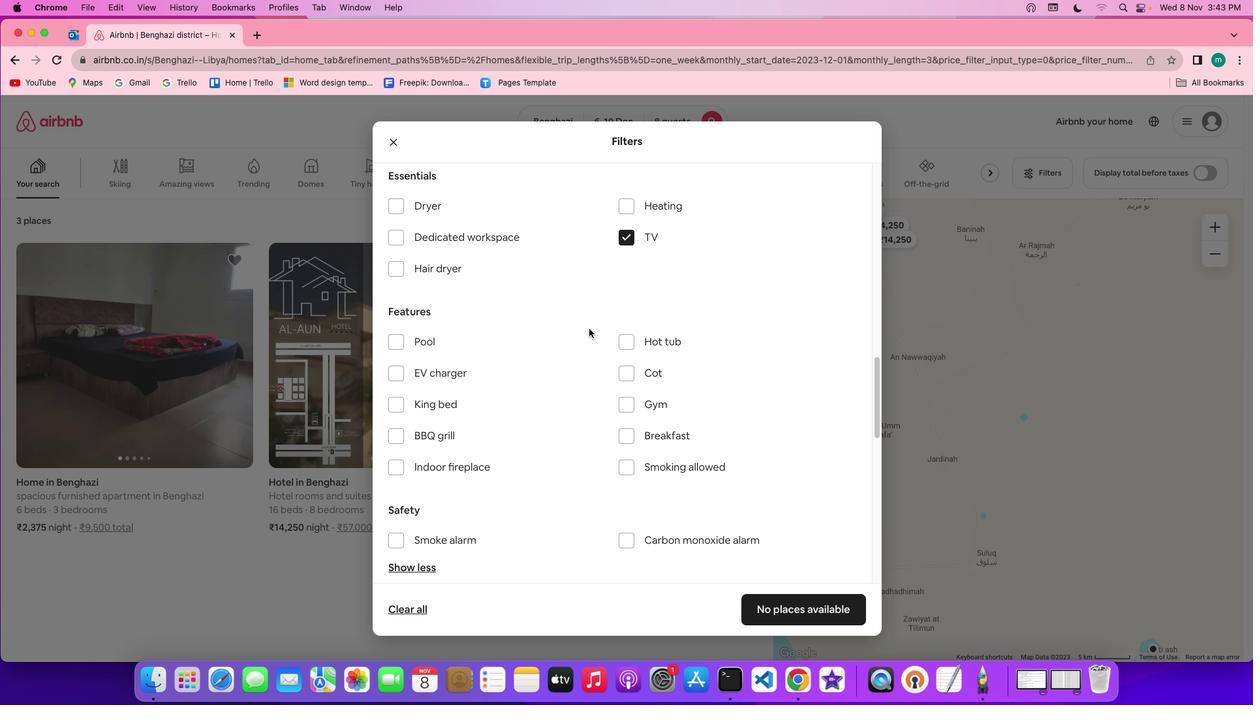 
Action: Mouse scrolled (589, 329) with delta (0, 0)
Screenshot: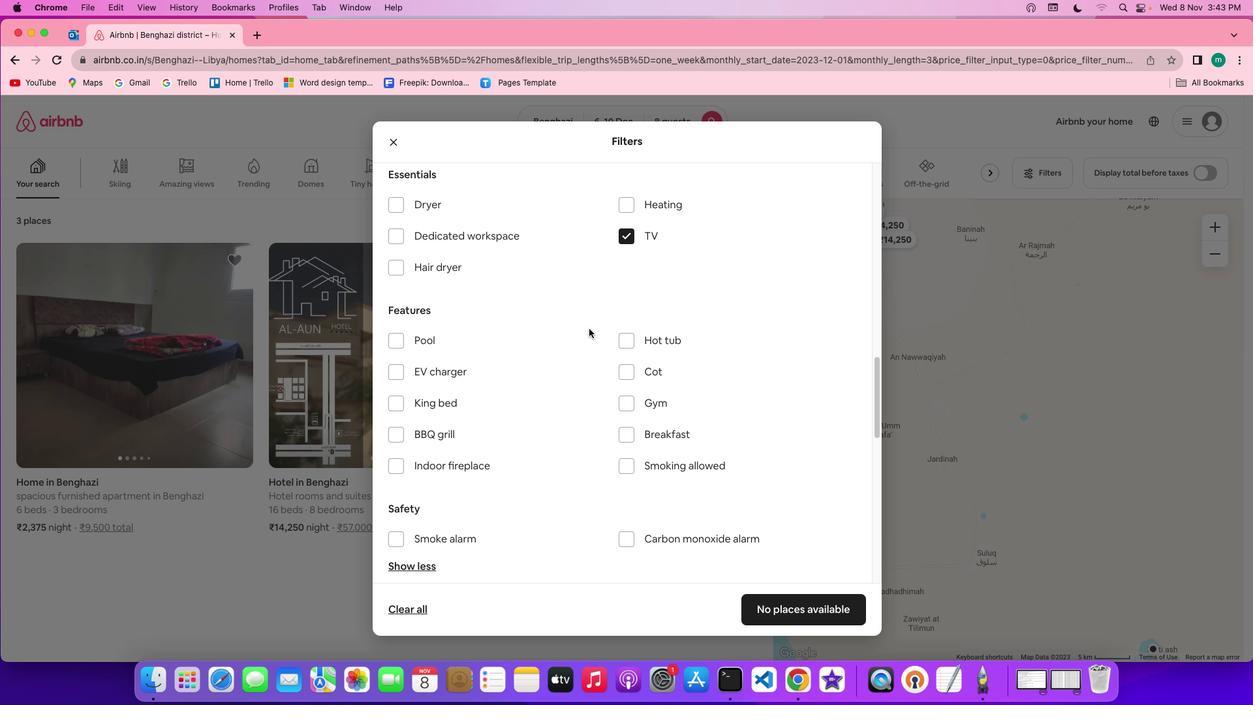 
Action: Mouse scrolled (589, 329) with delta (0, 0)
Screenshot: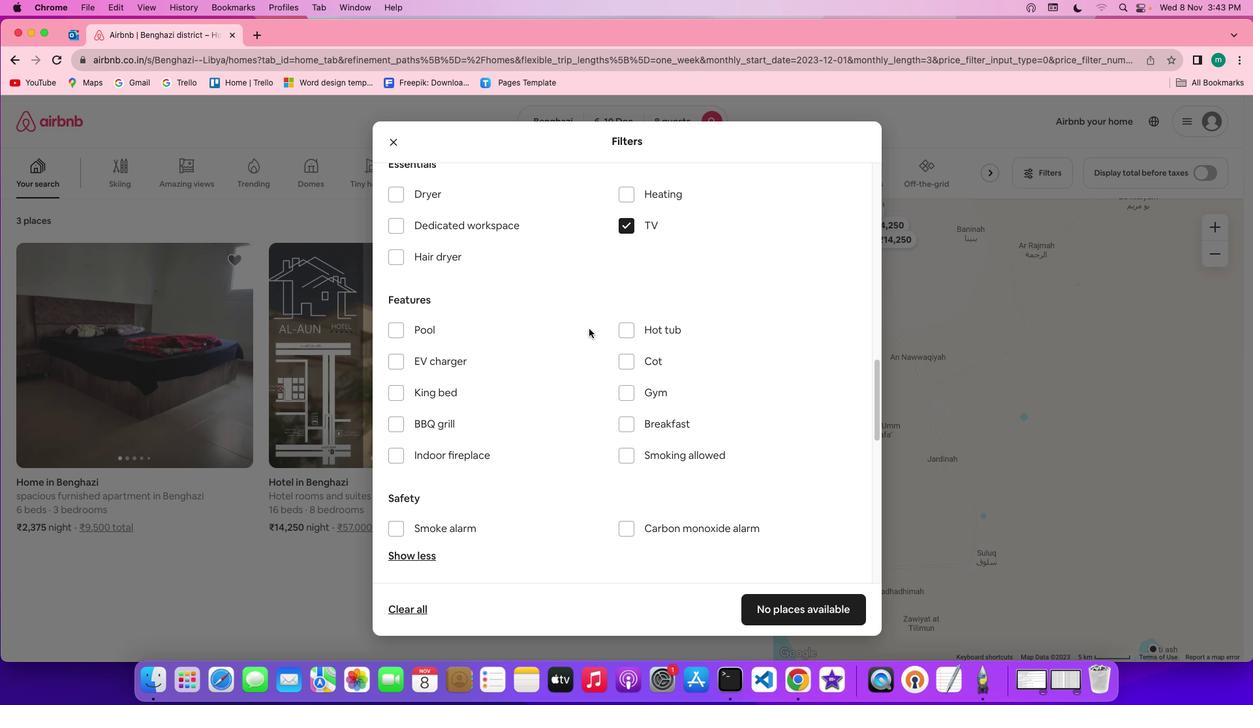 
Action: Mouse scrolled (589, 329) with delta (0, 0)
Screenshot: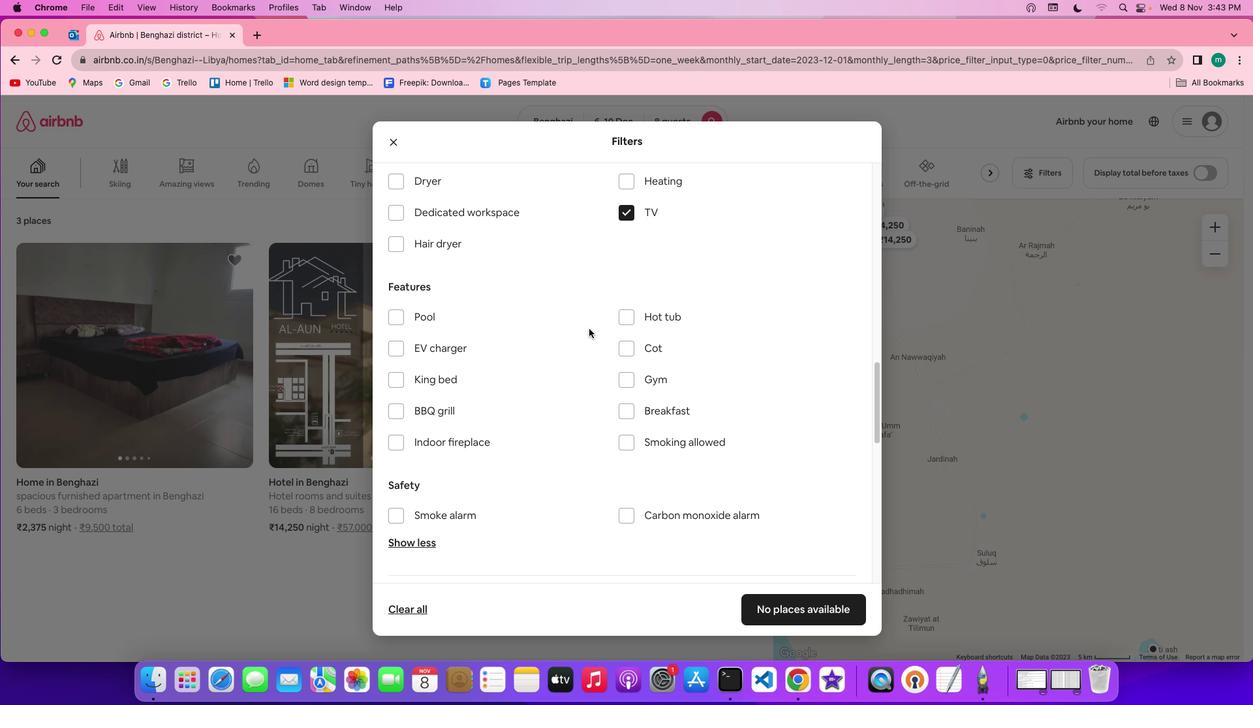 
Action: Mouse moved to (572, 338)
Screenshot: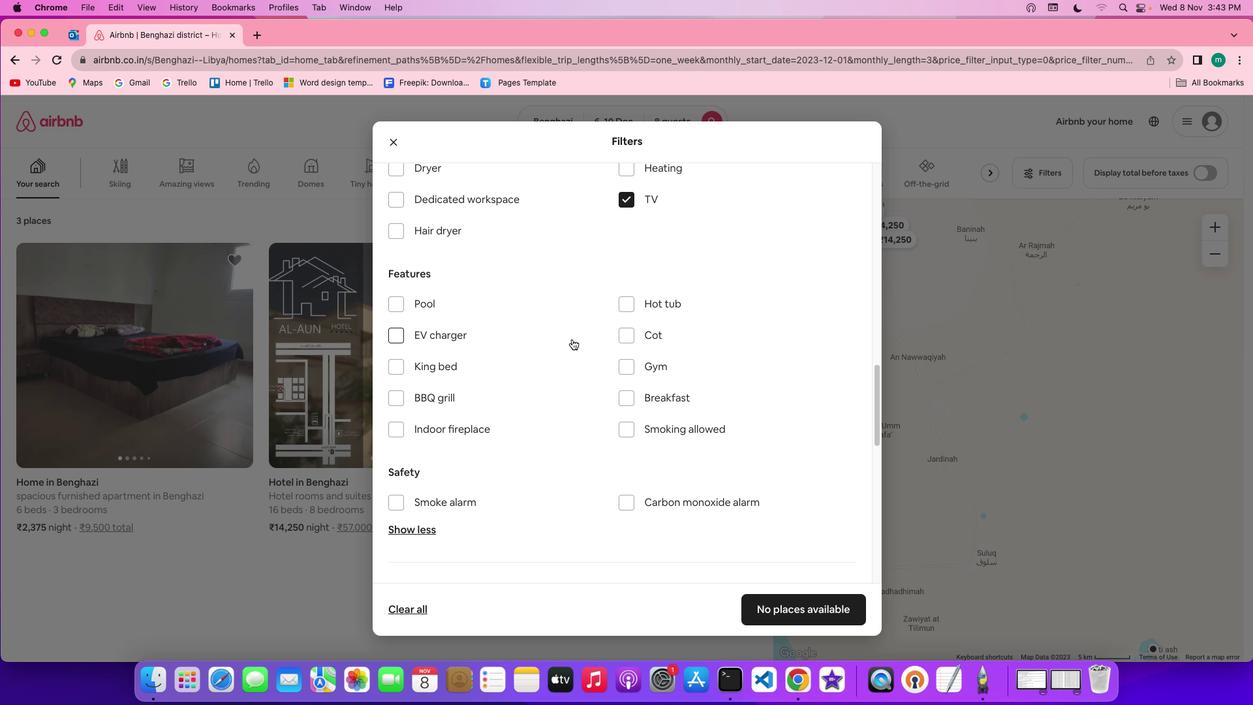 
Action: Mouse scrolled (572, 338) with delta (0, 0)
Screenshot: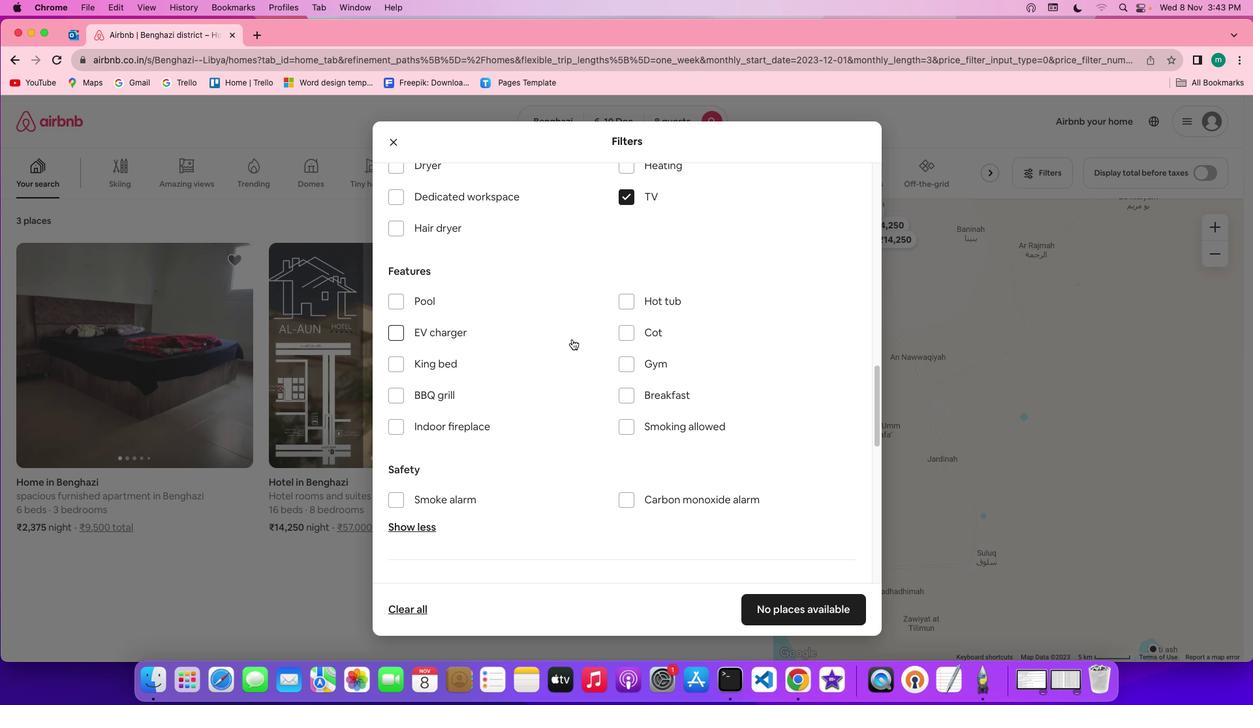 
Action: Mouse scrolled (572, 338) with delta (0, 0)
Screenshot: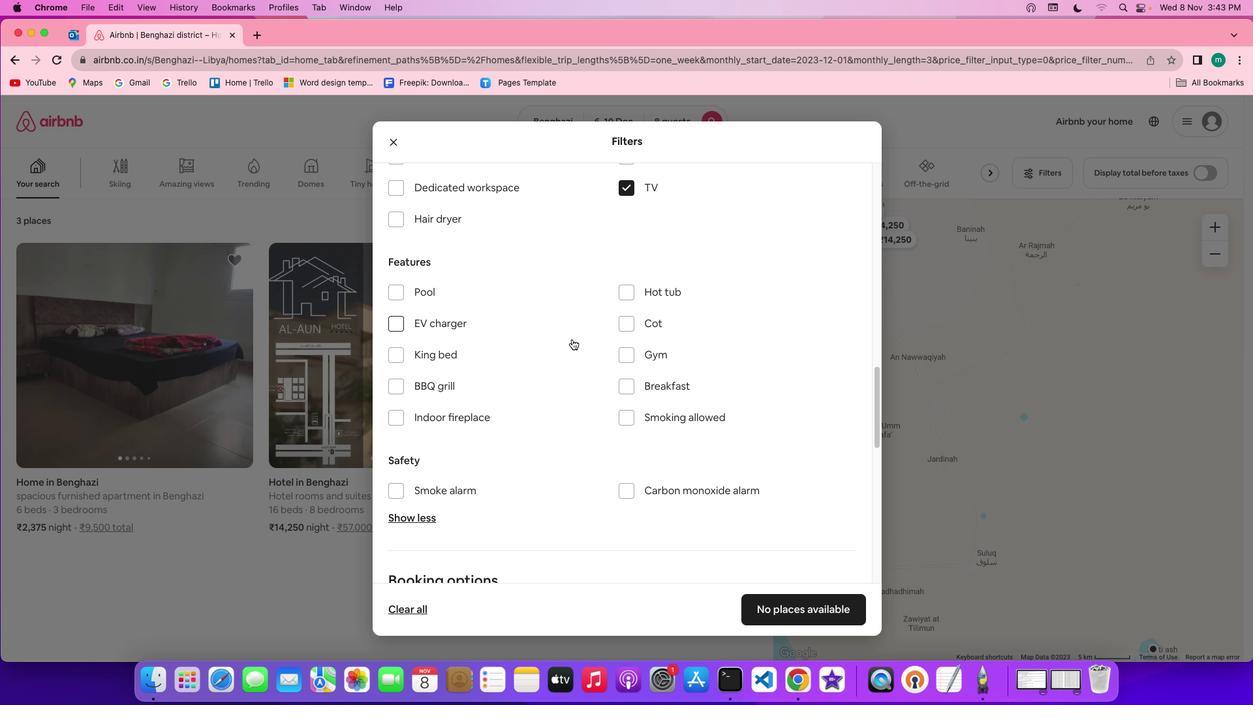 
Action: Mouse scrolled (572, 338) with delta (0, 0)
Screenshot: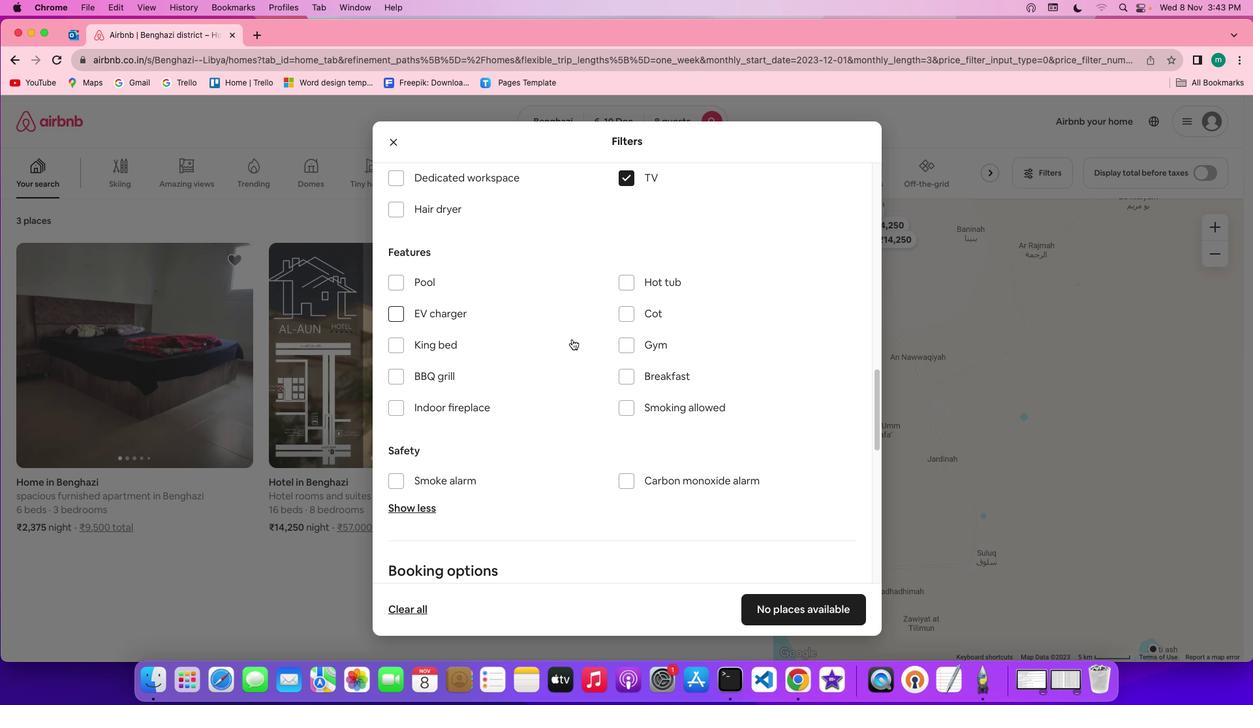 
Action: Mouse scrolled (572, 338) with delta (0, 0)
Screenshot: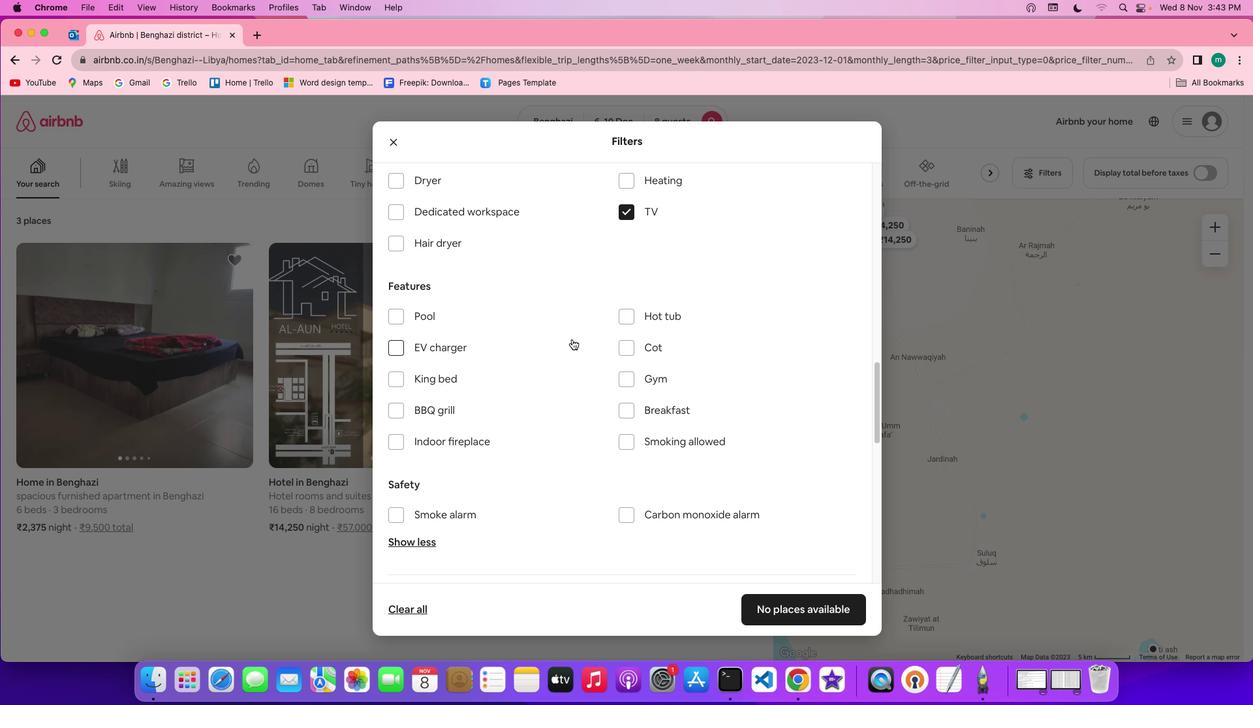 
Action: Mouse scrolled (572, 338) with delta (0, 0)
Screenshot: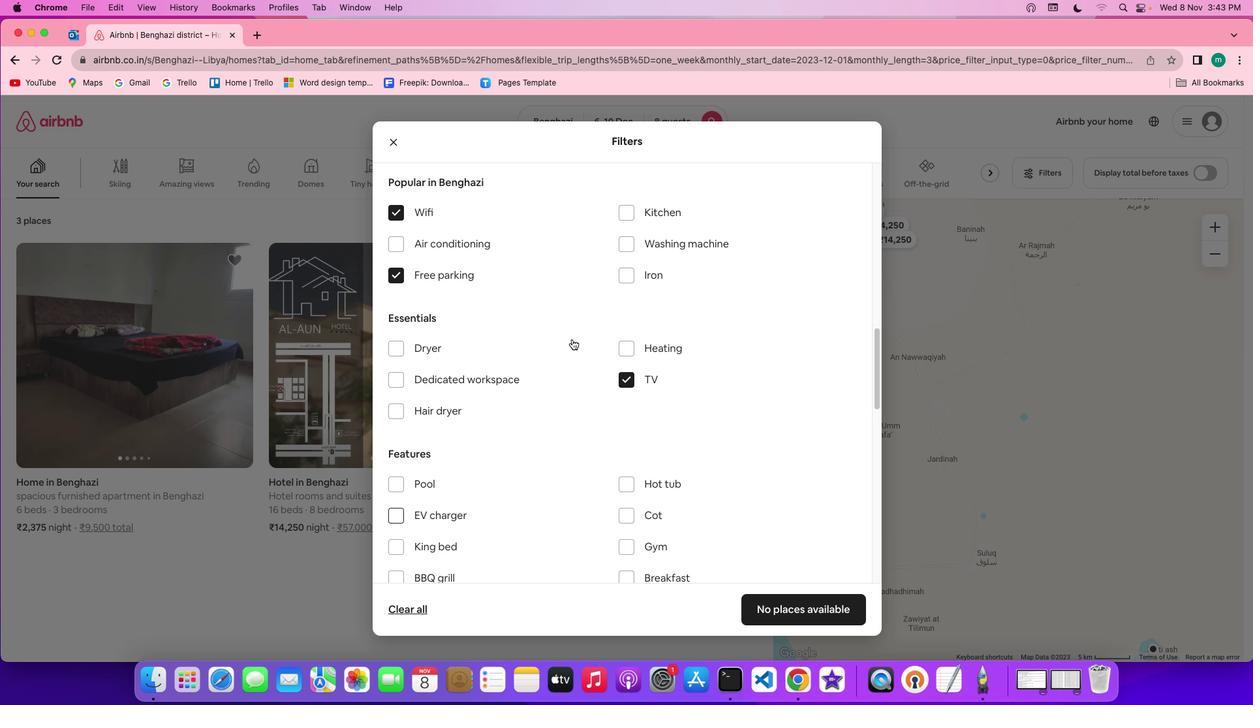 
Action: Mouse scrolled (572, 338) with delta (0, 1)
Screenshot: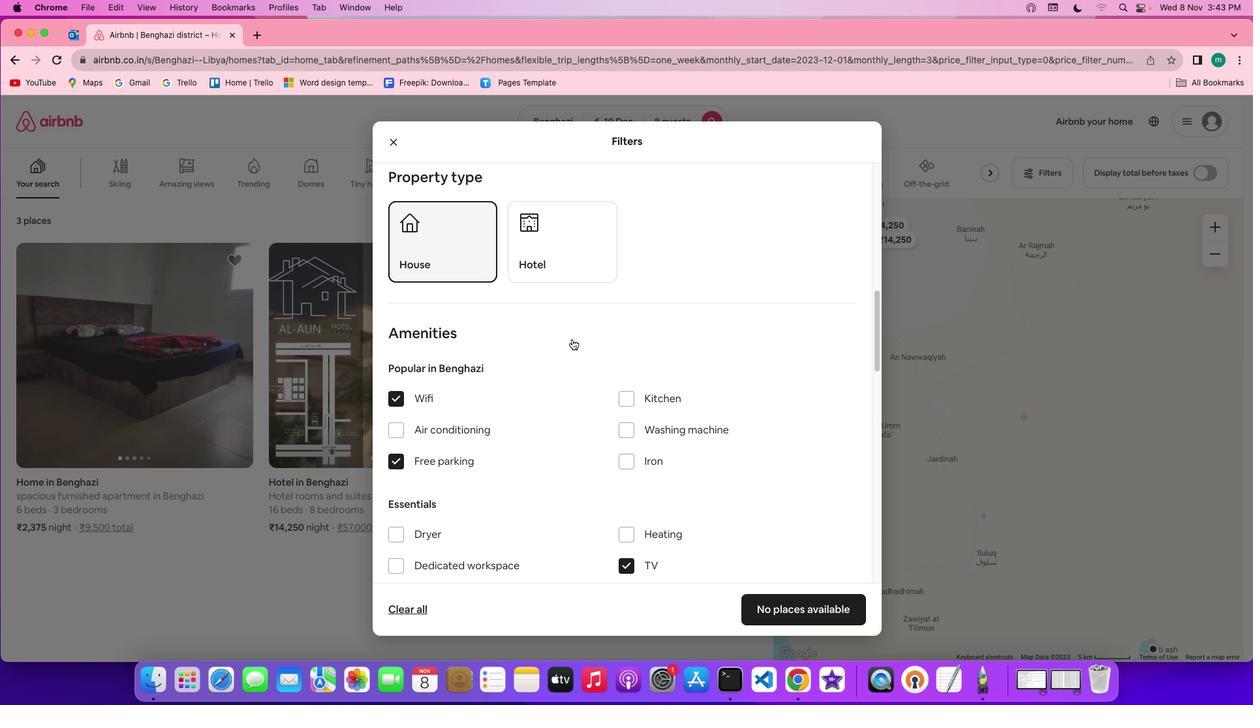 
Action: Mouse scrolled (572, 338) with delta (0, 3)
Screenshot: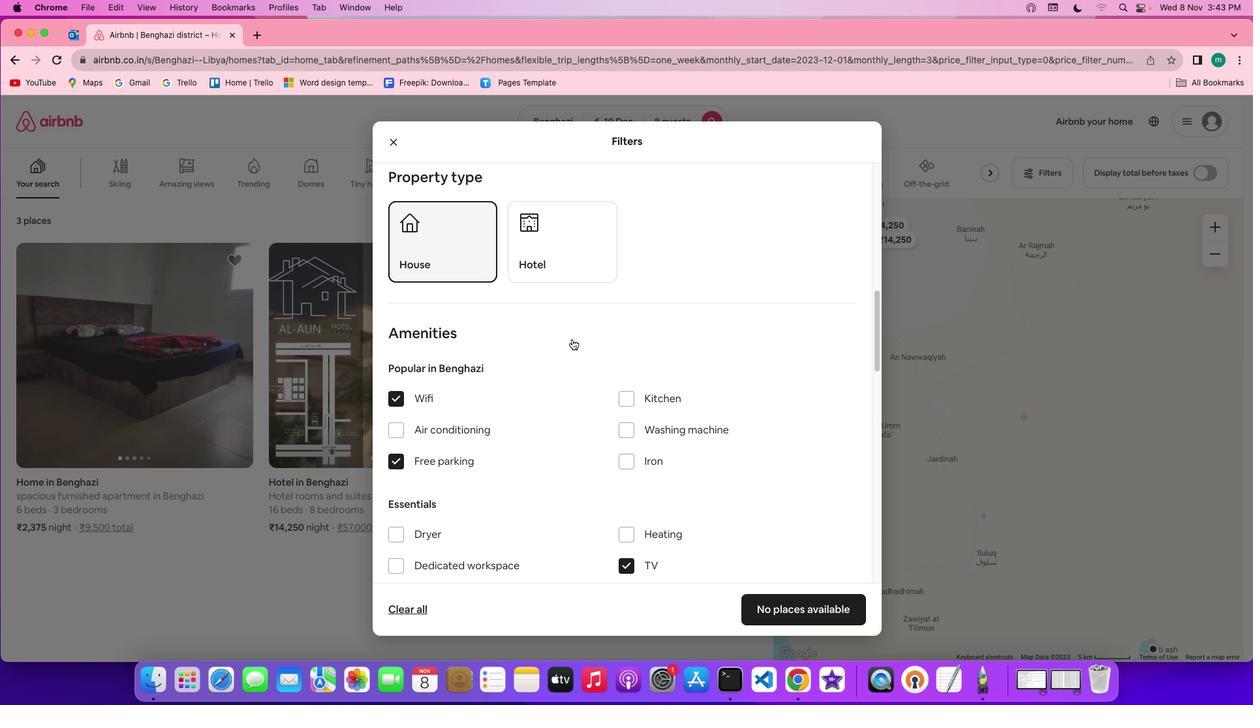 
Action: Mouse scrolled (572, 338) with delta (0, 3)
Screenshot: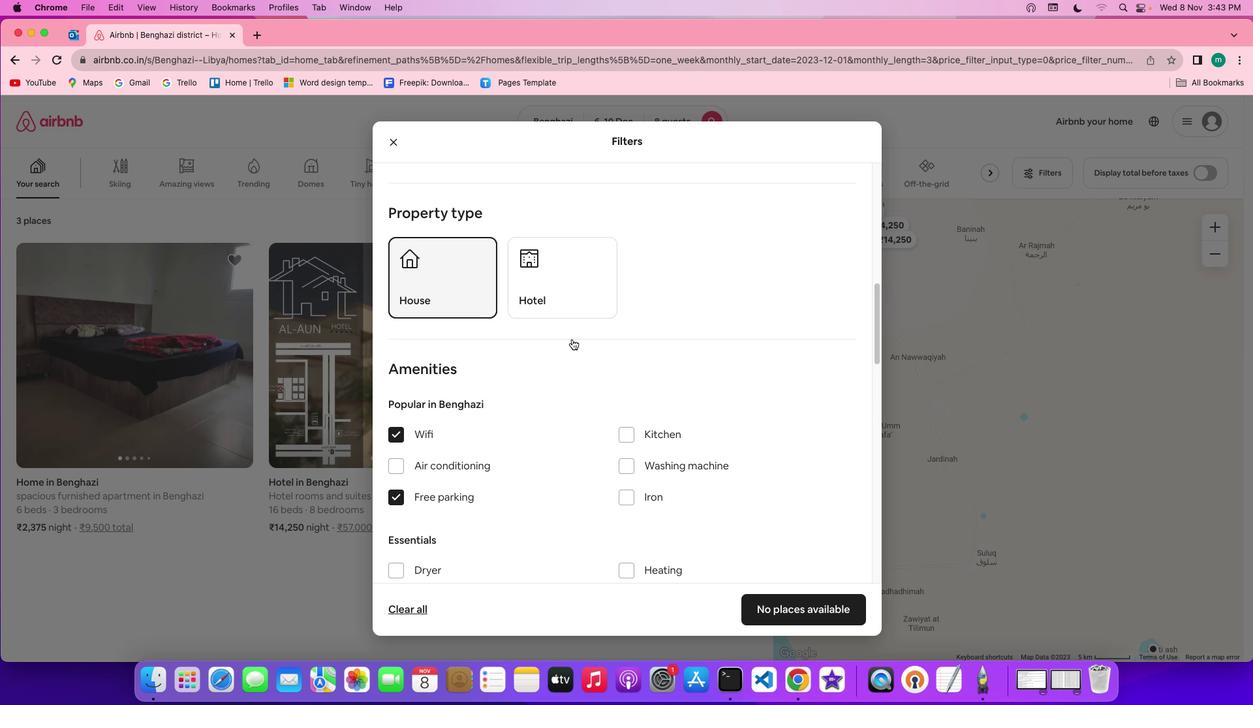 
Action: Mouse moved to (569, 349)
Screenshot: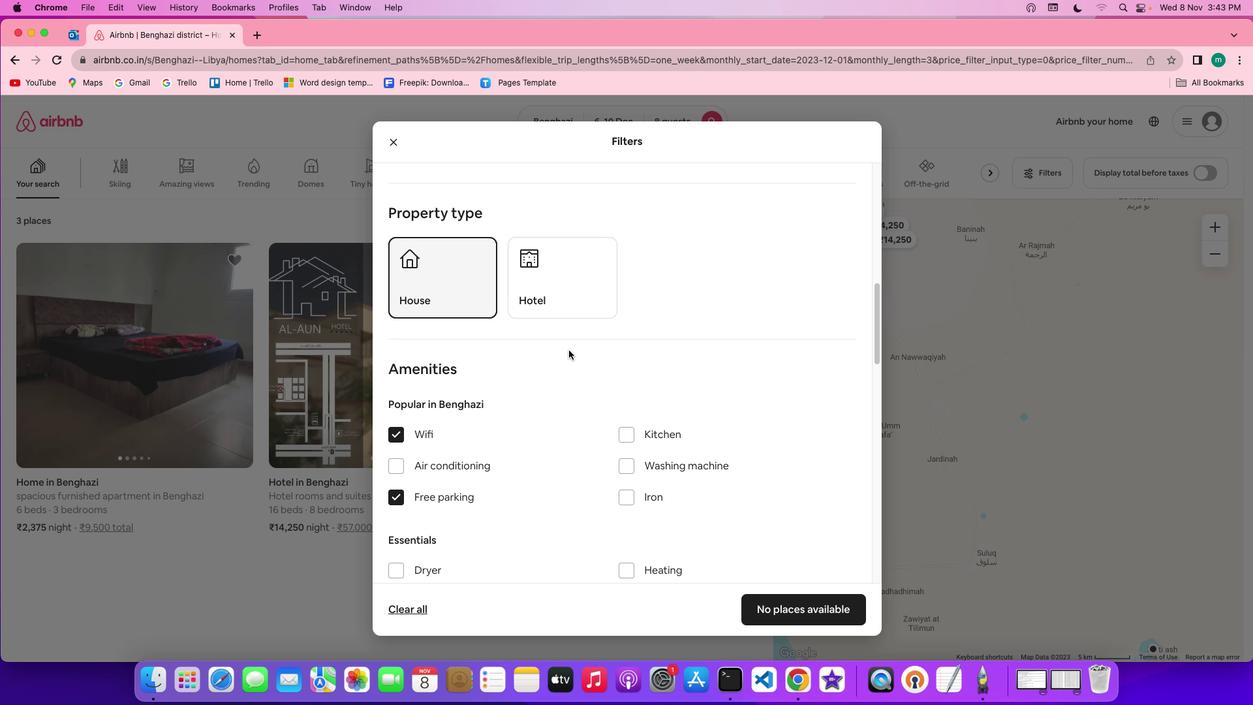 
Action: Mouse scrolled (569, 349) with delta (0, 0)
Screenshot: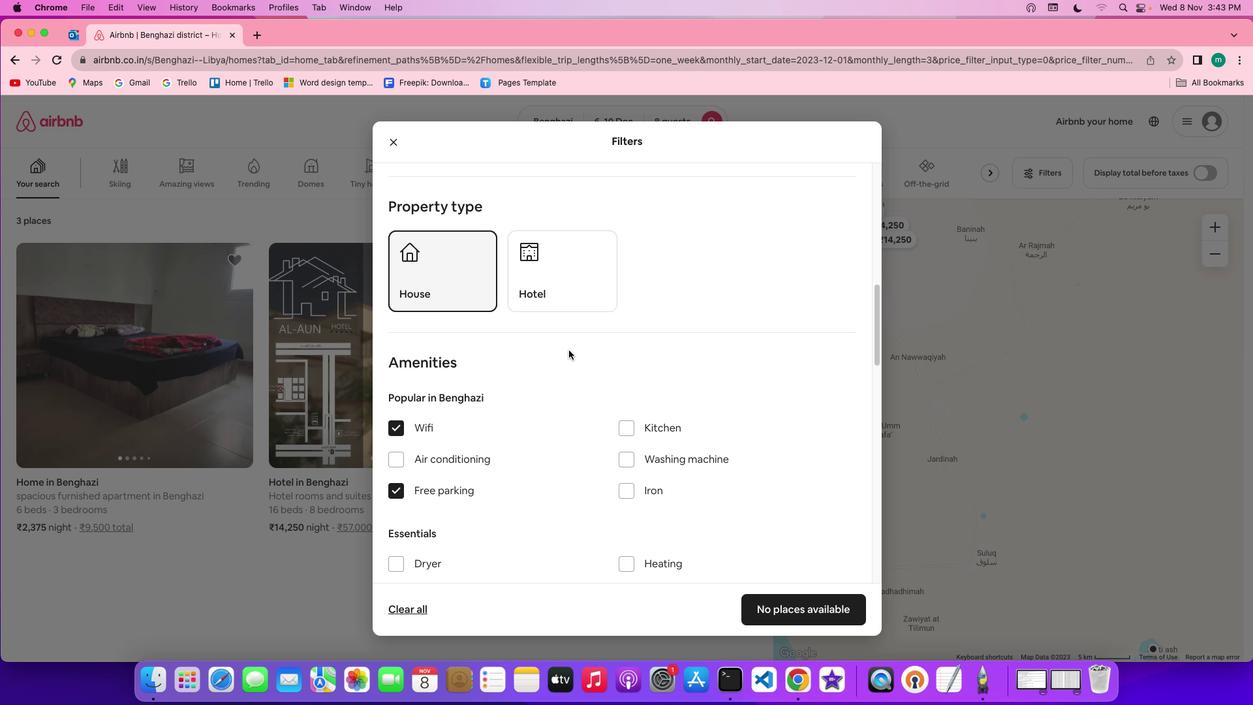 
Action: Mouse scrolled (569, 349) with delta (0, 0)
Screenshot: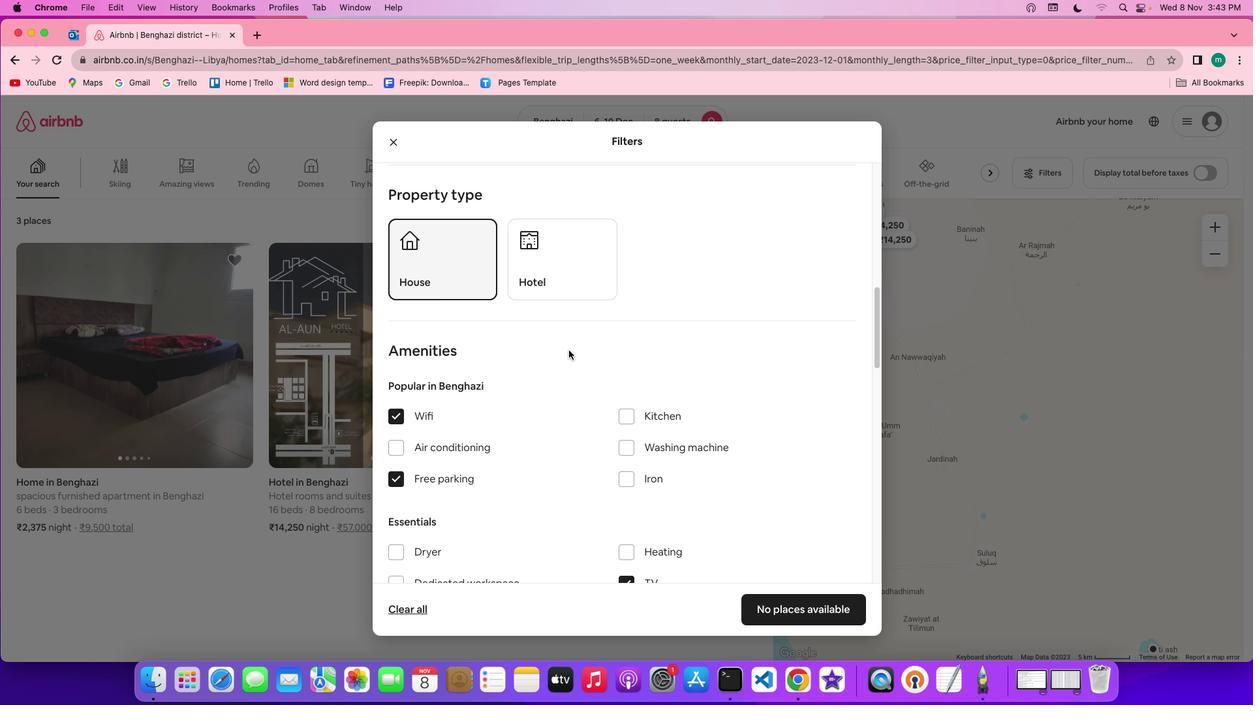 
Action: Mouse scrolled (569, 349) with delta (0, -1)
Screenshot: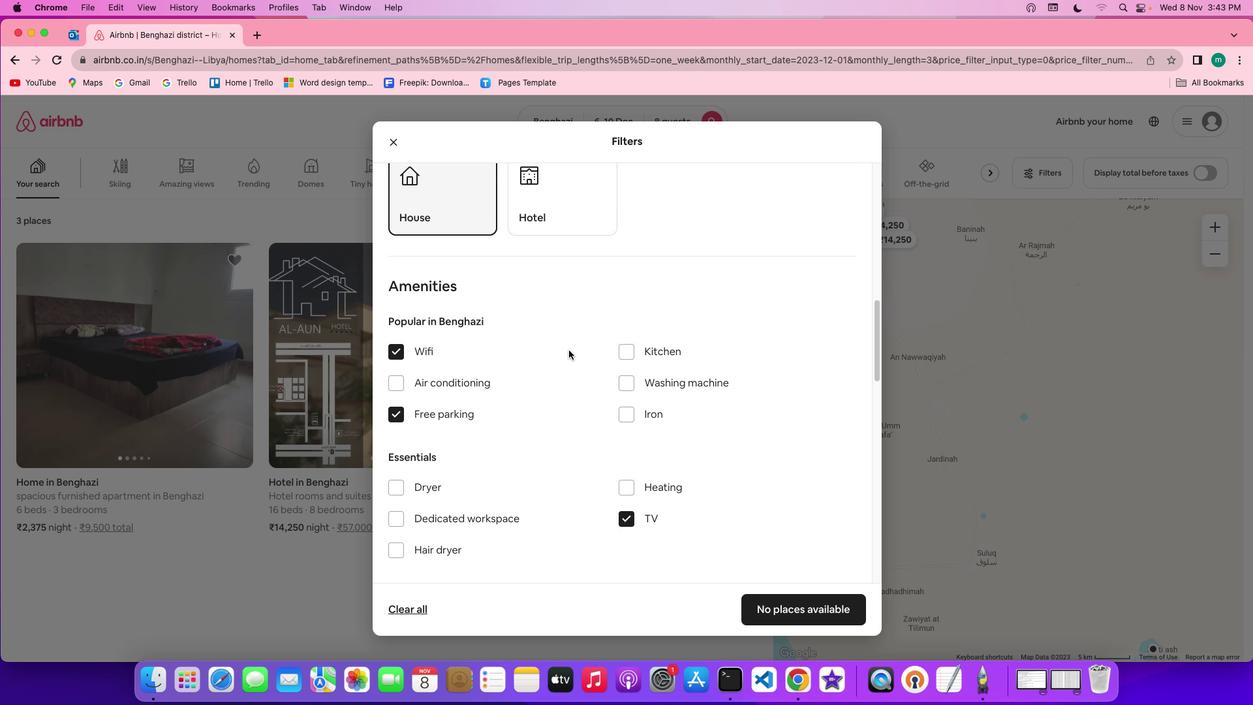 
Action: Mouse scrolled (569, 349) with delta (0, -1)
Screenshot: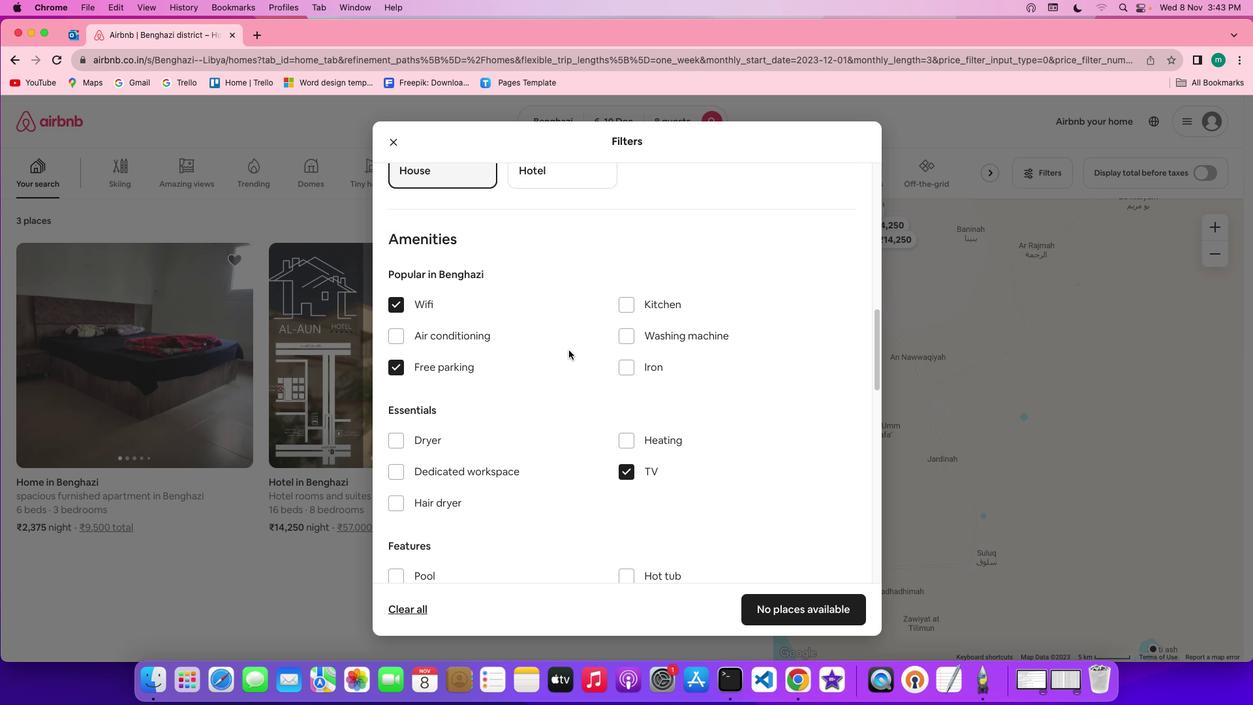 
Action: Mouse scrolled (569, 349) with delta (0, -1)
Screenshot: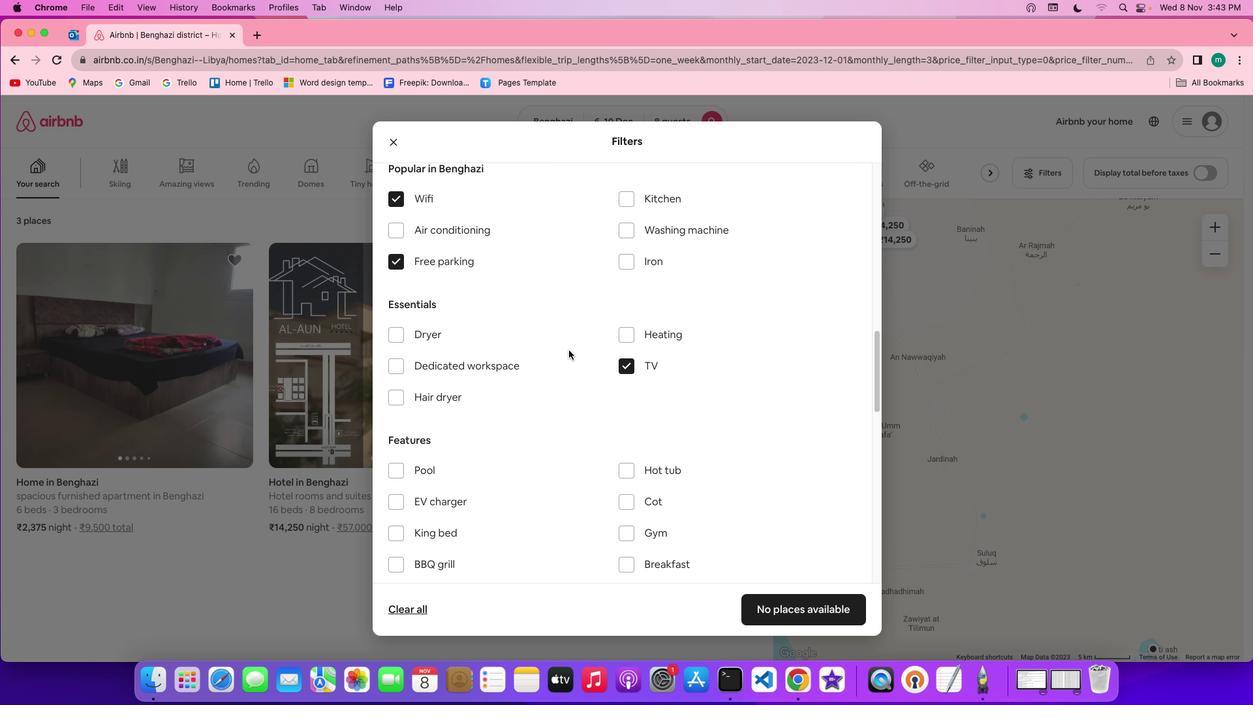 
Action: Mouse scrolled (569, 349) with delta (0, 0)
Screenshot: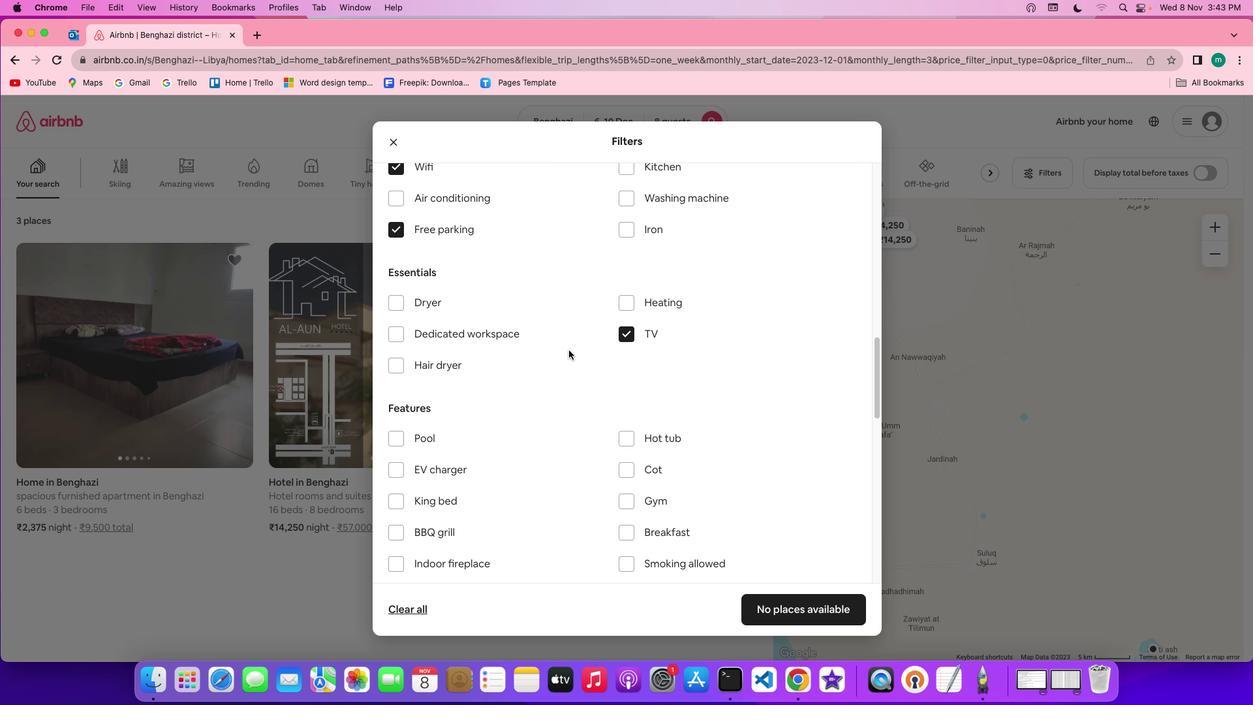 
Action: Mouse scrolled (569, 349) with delta (0, 0)
Screenshot: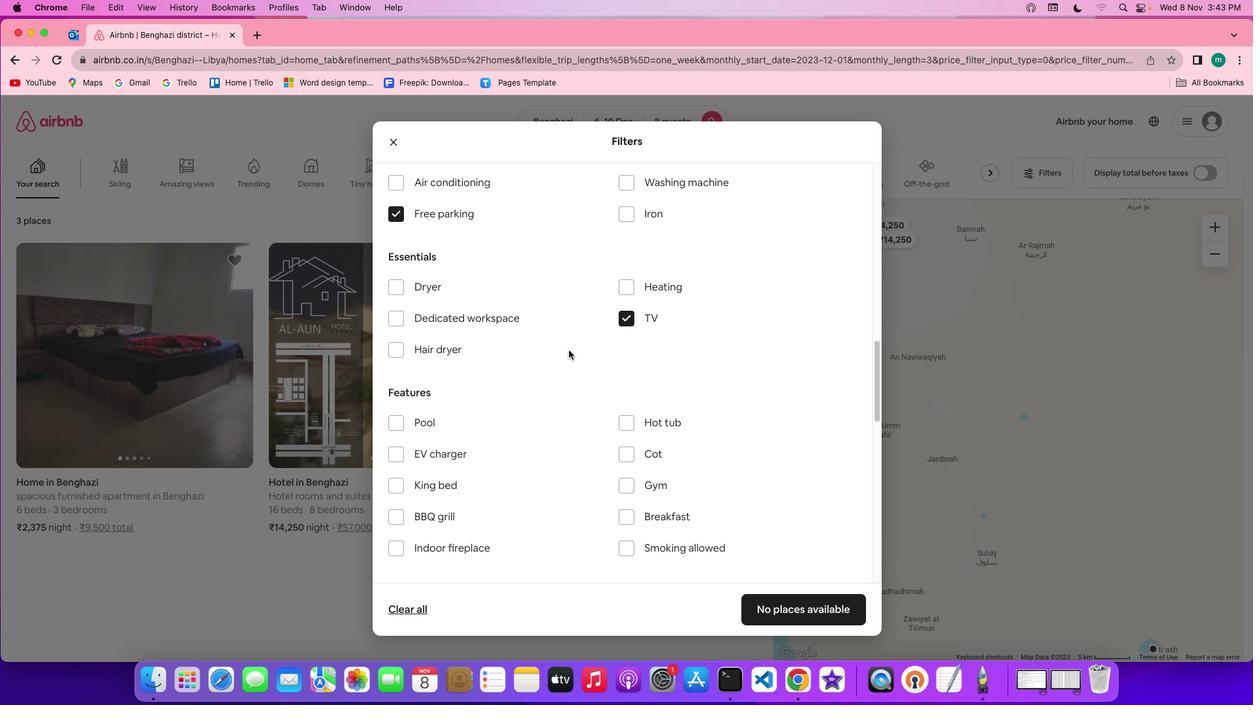 
Action: Mouse scrolled (569, 349) with delta (0, -1)
Screenshot: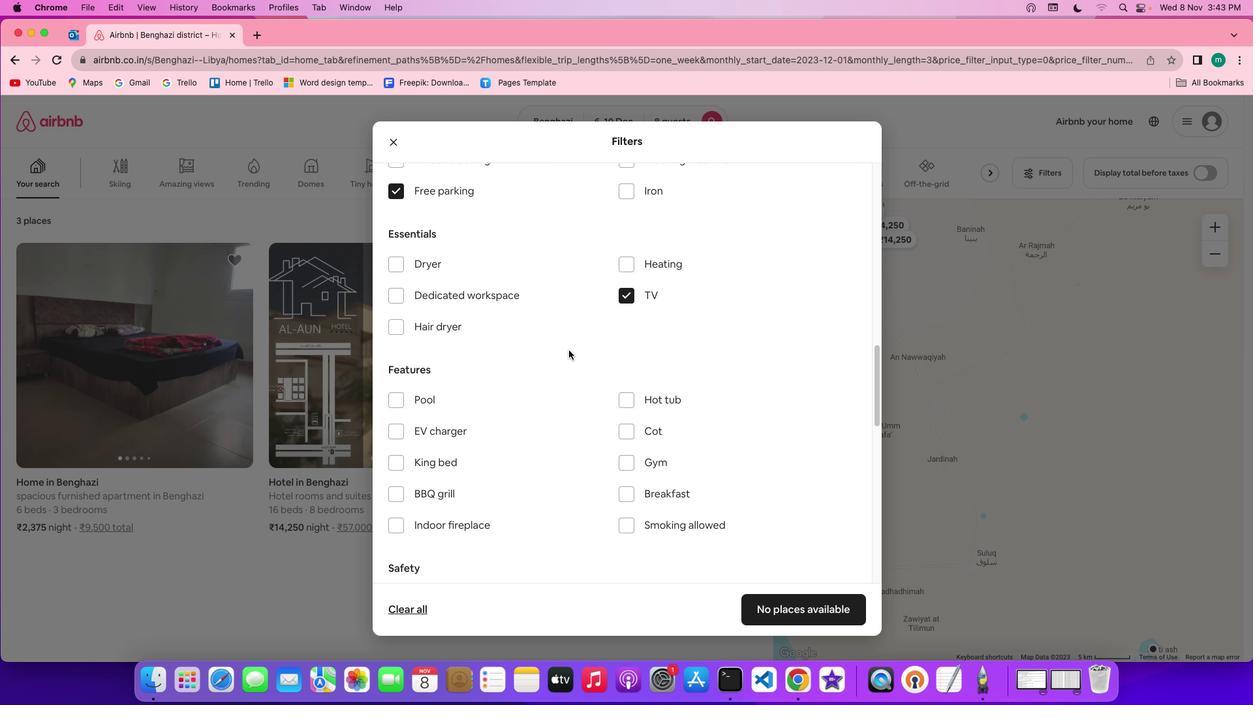 
Action: Mouse moved to (650, 419)
Screenshot: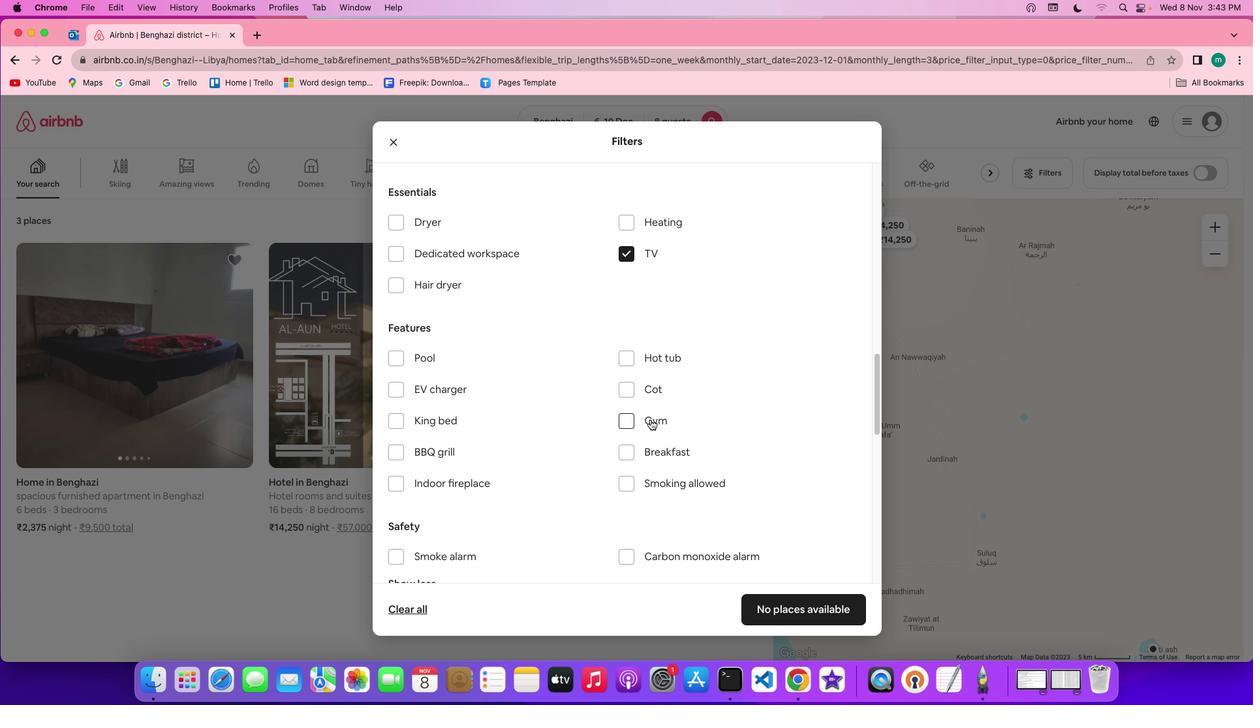 
Action: Mouse pressed left at (650, 419)
Screenshot: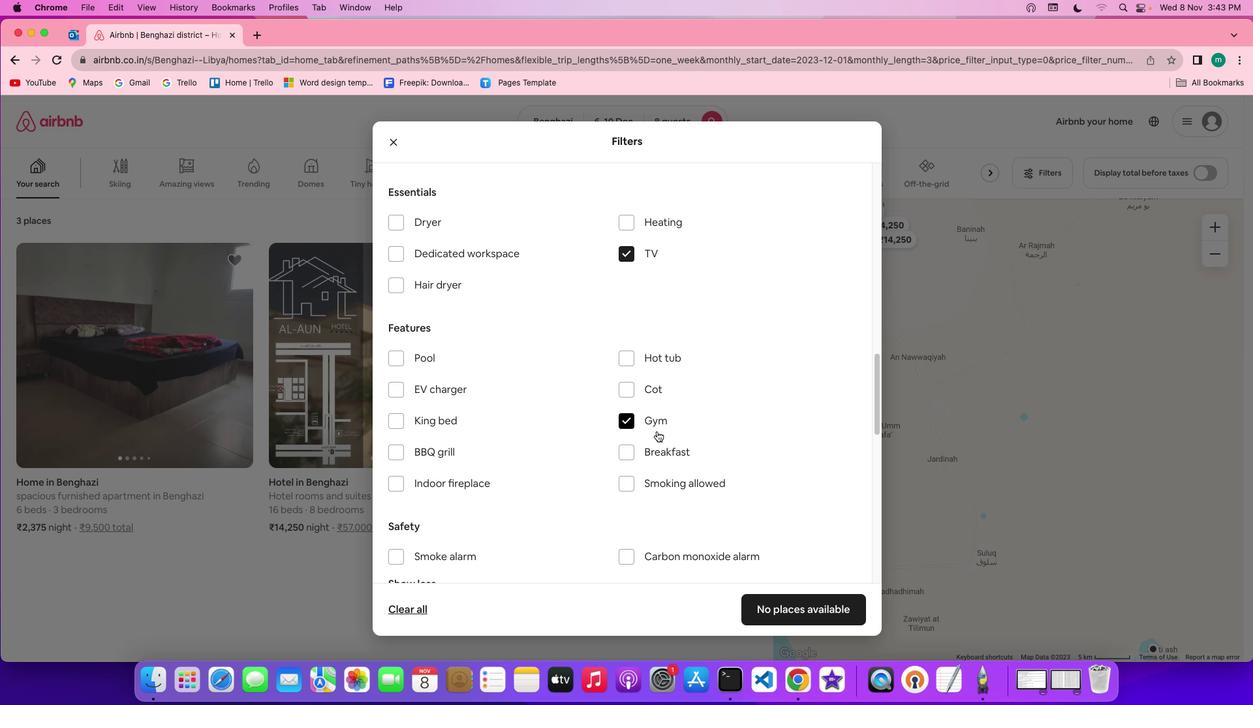 
Action: Mouse moved to (662, 455)
Screenshot: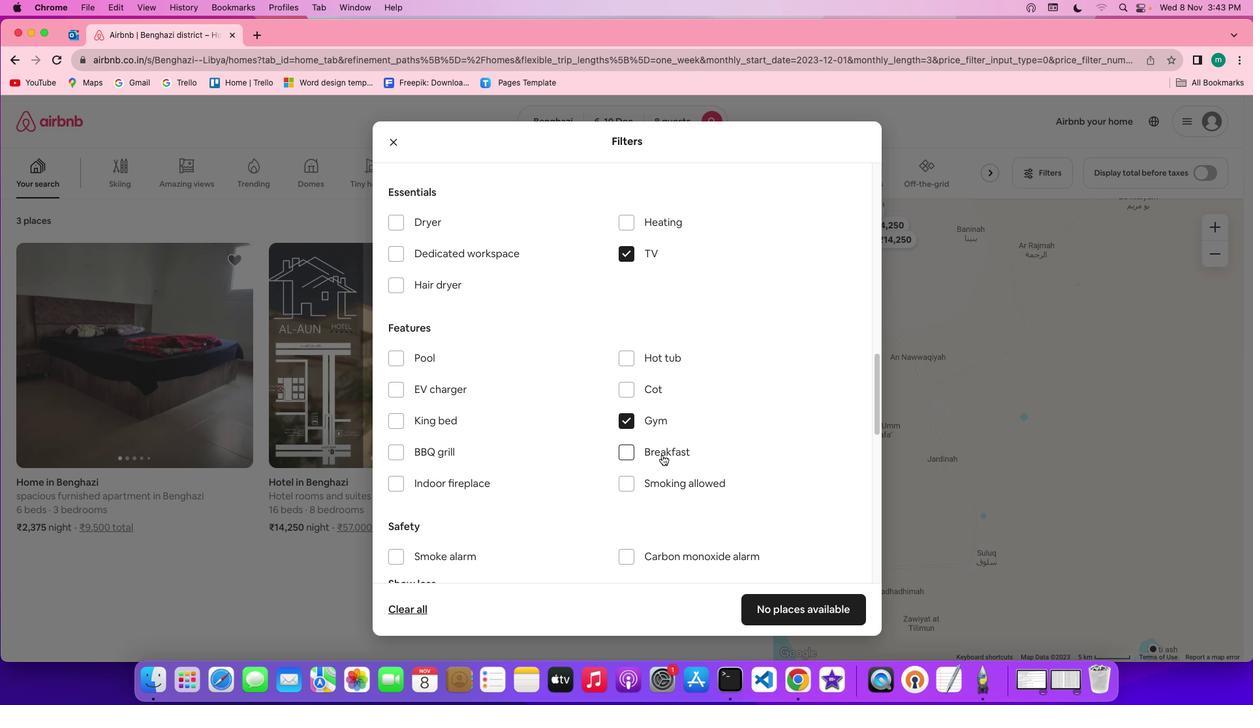 
Action: Mouse pressed left at (662, 455)
Screenshot: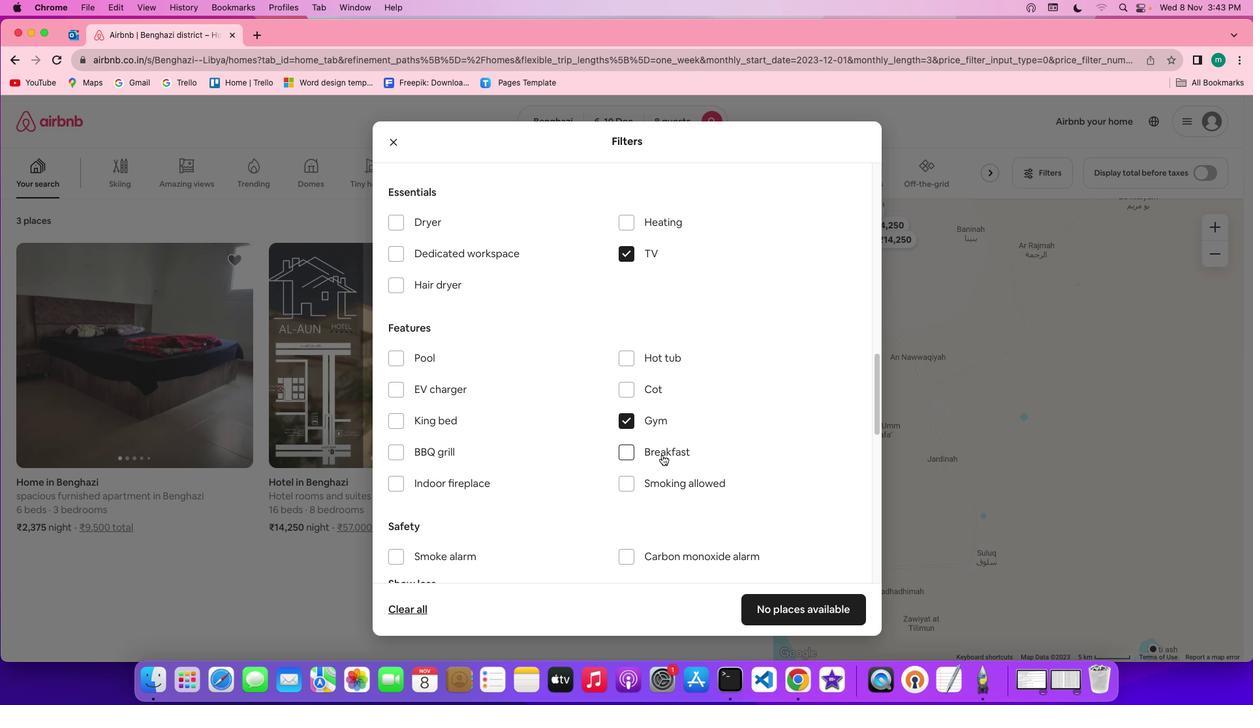 
Action: Mouse moved to (744, 451)
Screenshot: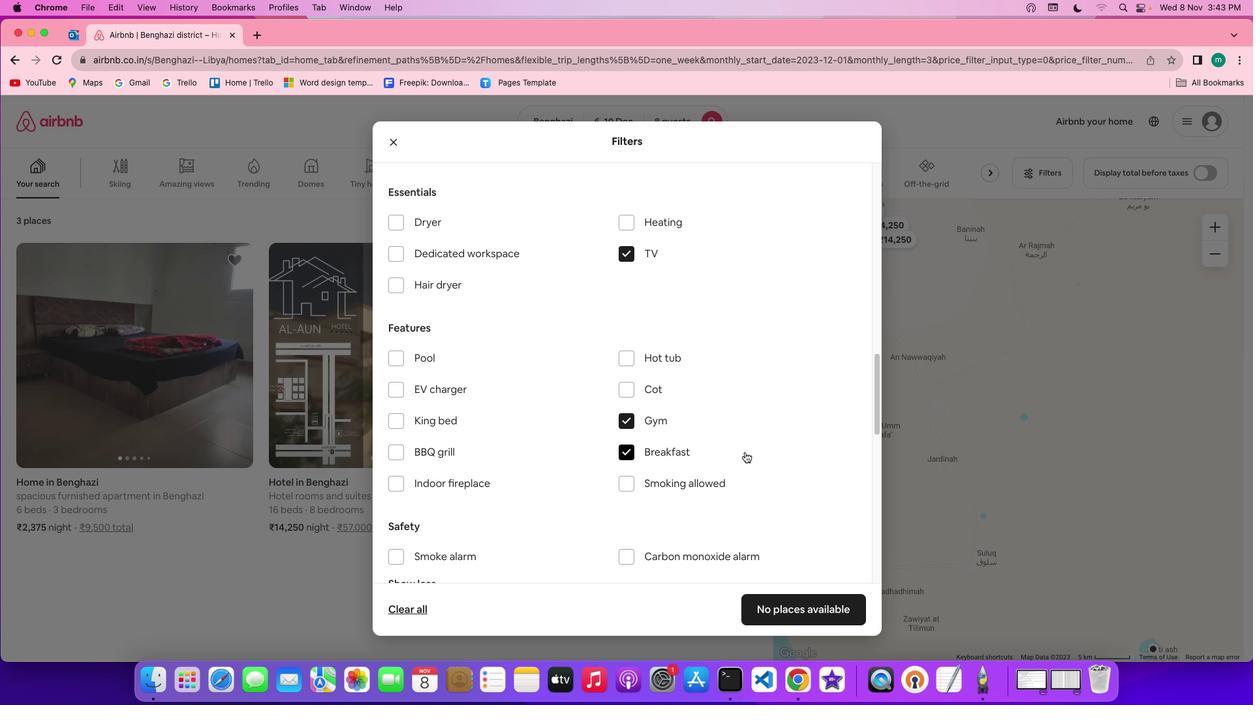 
Action: Mouse scrolled (744, 451) with delta (0, 0)
Screenshot: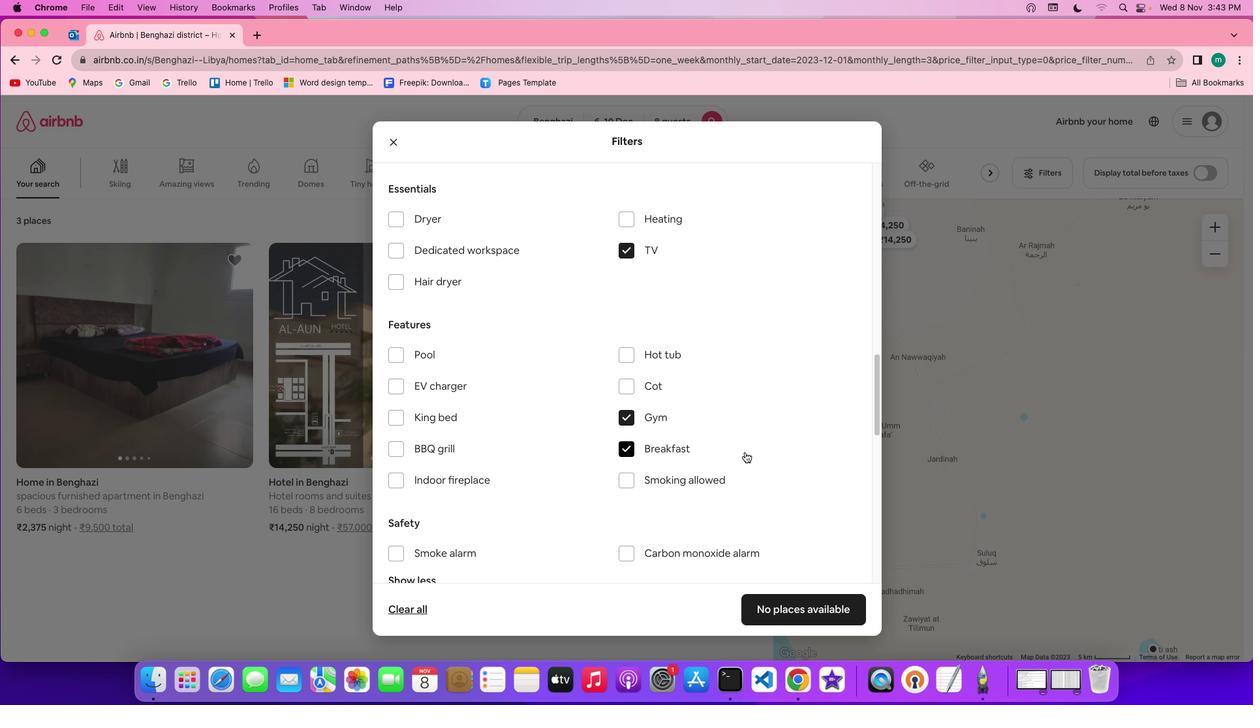 
Action: Mouse scrolled (744, 451) with delta (0, 0)
Screenshot: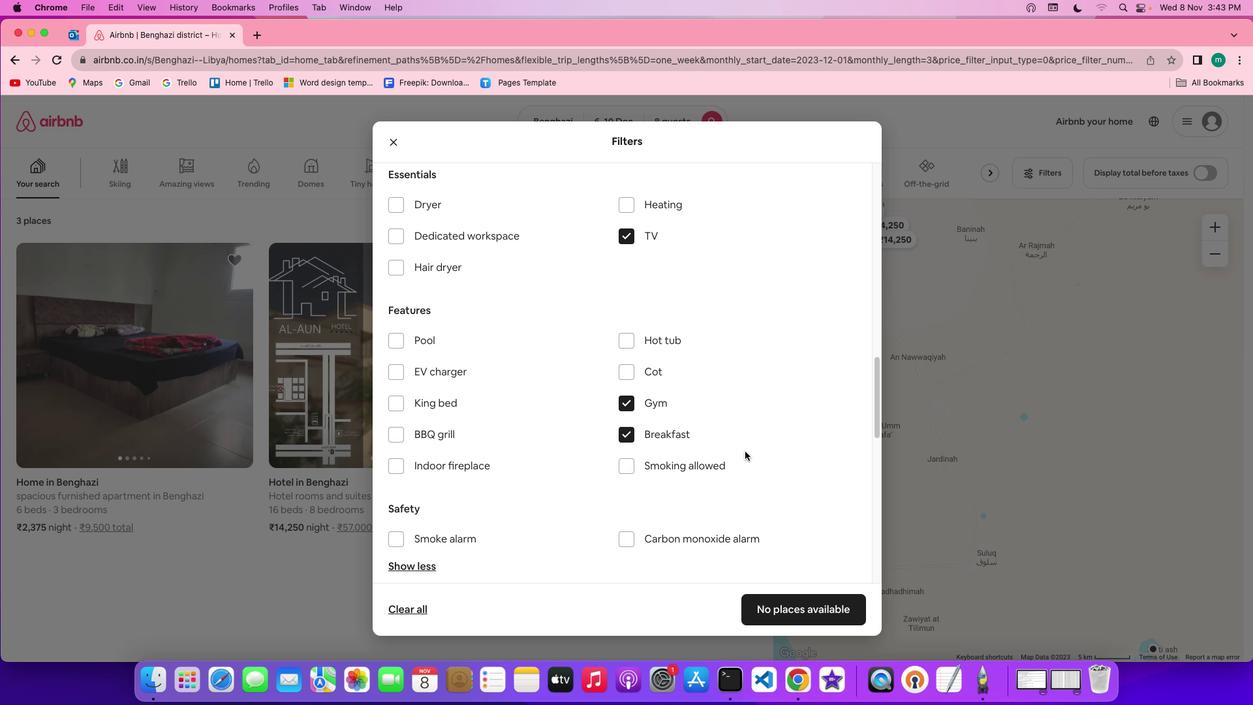 
Action: Mouse scrolled (744, 451) with delta (0, 0)
Screenshot: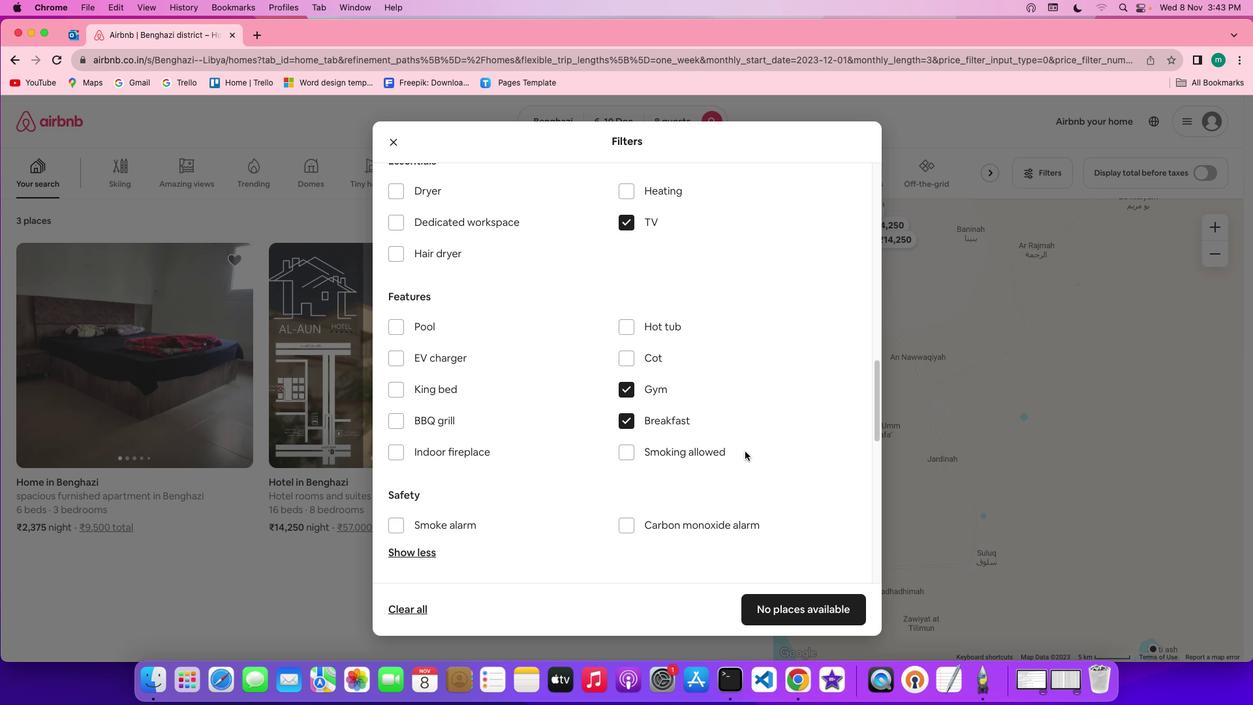 
Action: Mouse moved to (744, 451)
Screenshot: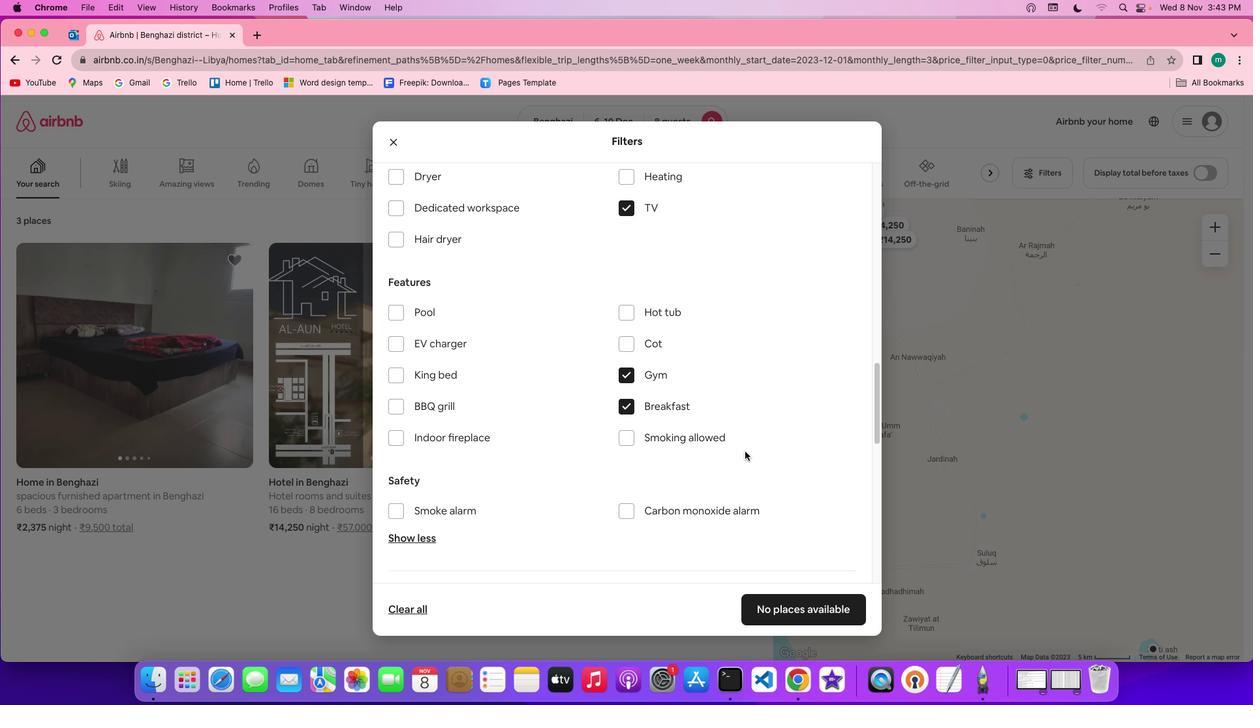 
Action: Mouse scrolled (744, 451) with delta (0, 0)
Screenshot: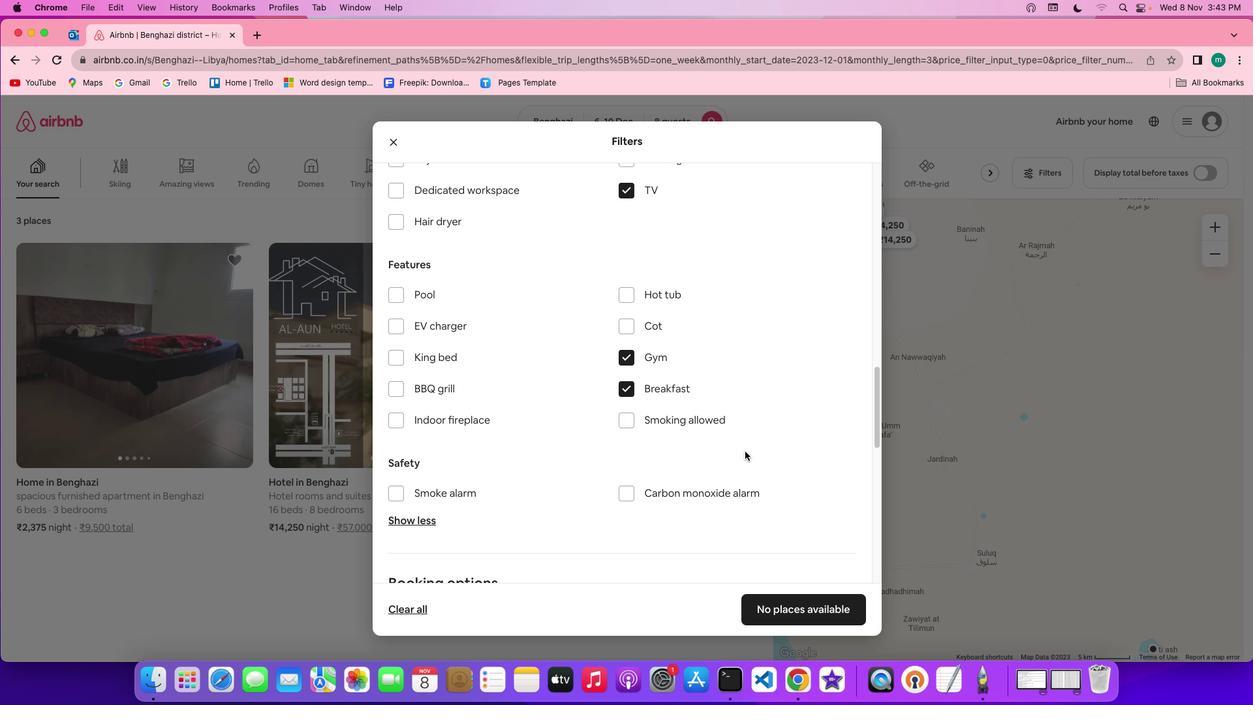 
Action: Mouse scrolled (744, 451) with delta (0, 0)
Screenshot: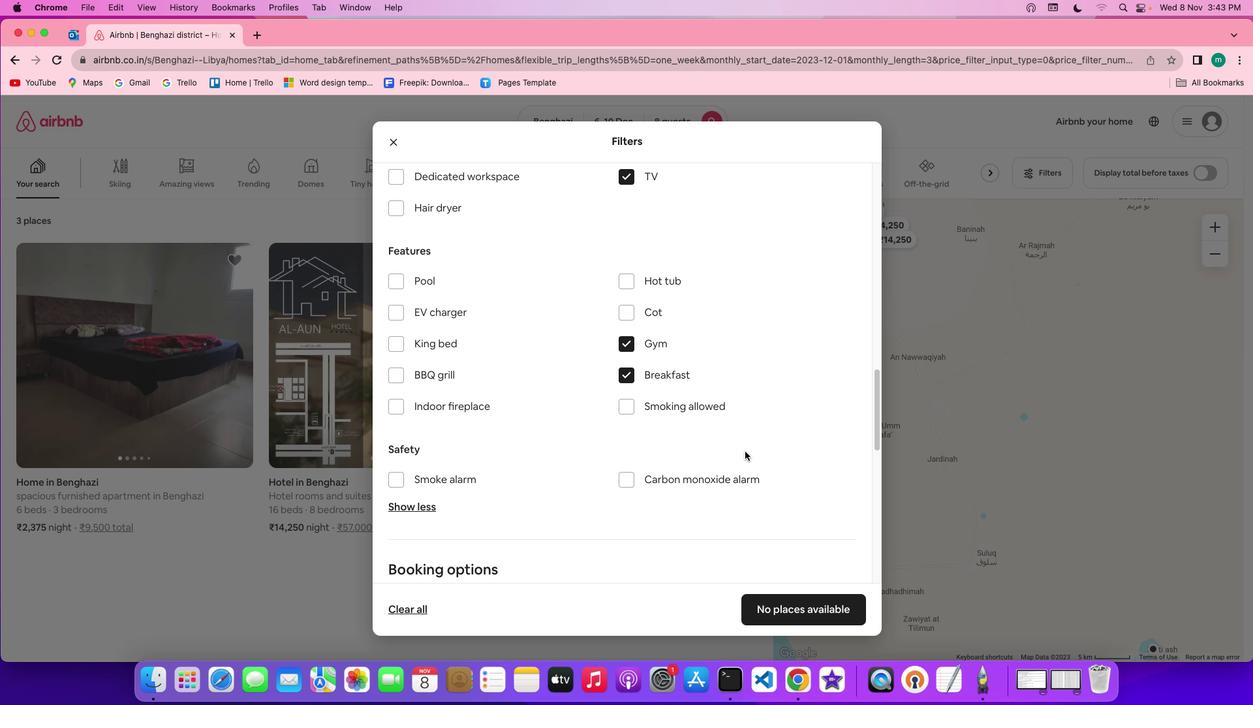 
Action: Mouse scrolled (744, 451) with delta (0, 0)
Screenshot: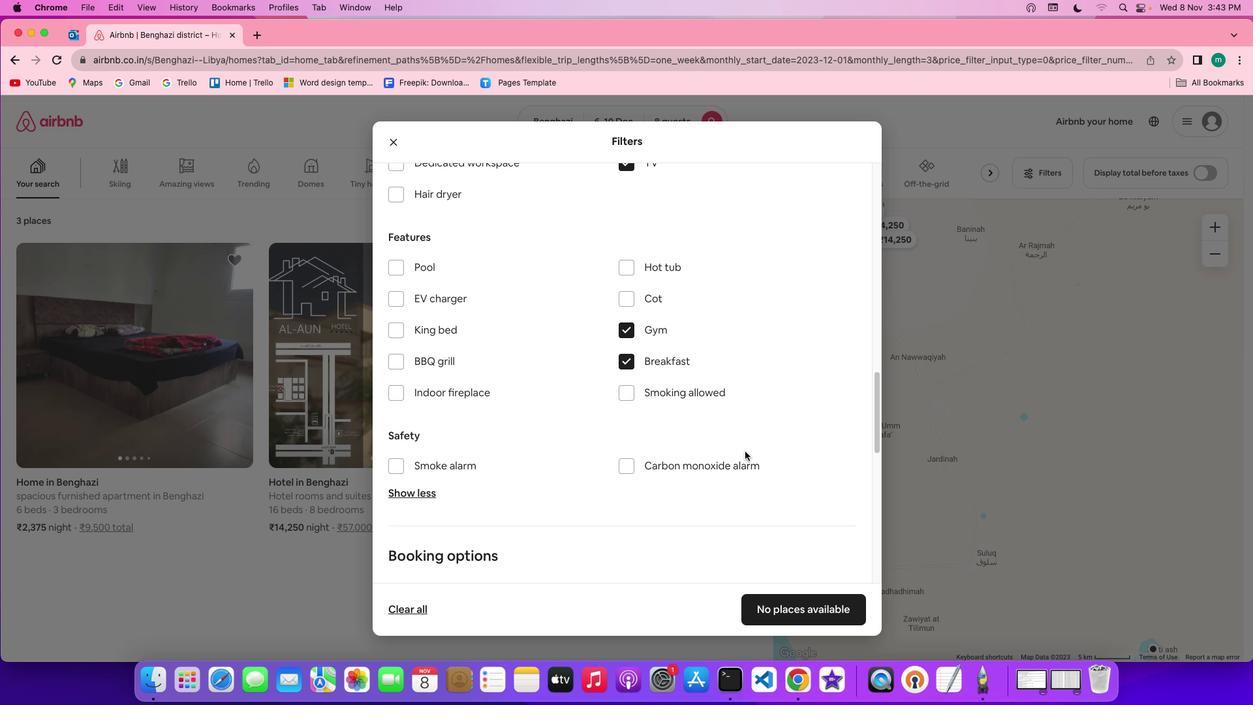 
Action: Mouse scrolled (744, 451) with delta (0, 0)
Screenshot: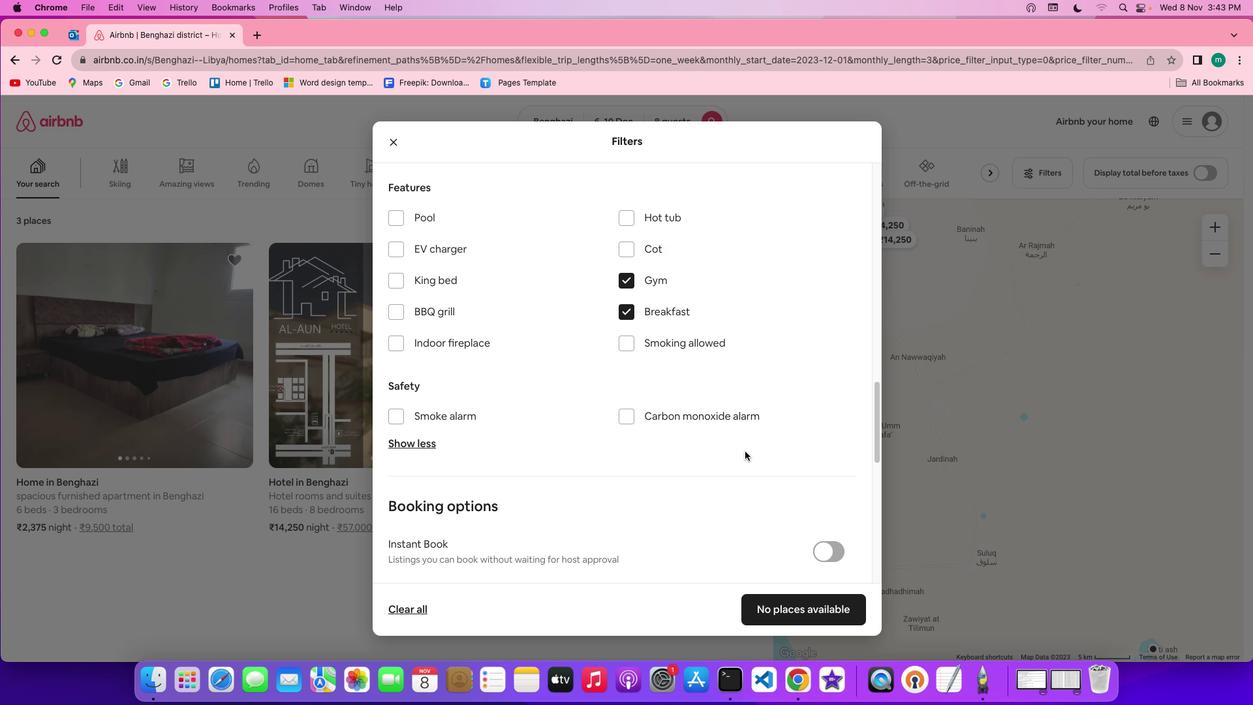 
Action: Mouse scrolled (744, 451) with delta (0, 0)
Screenshot: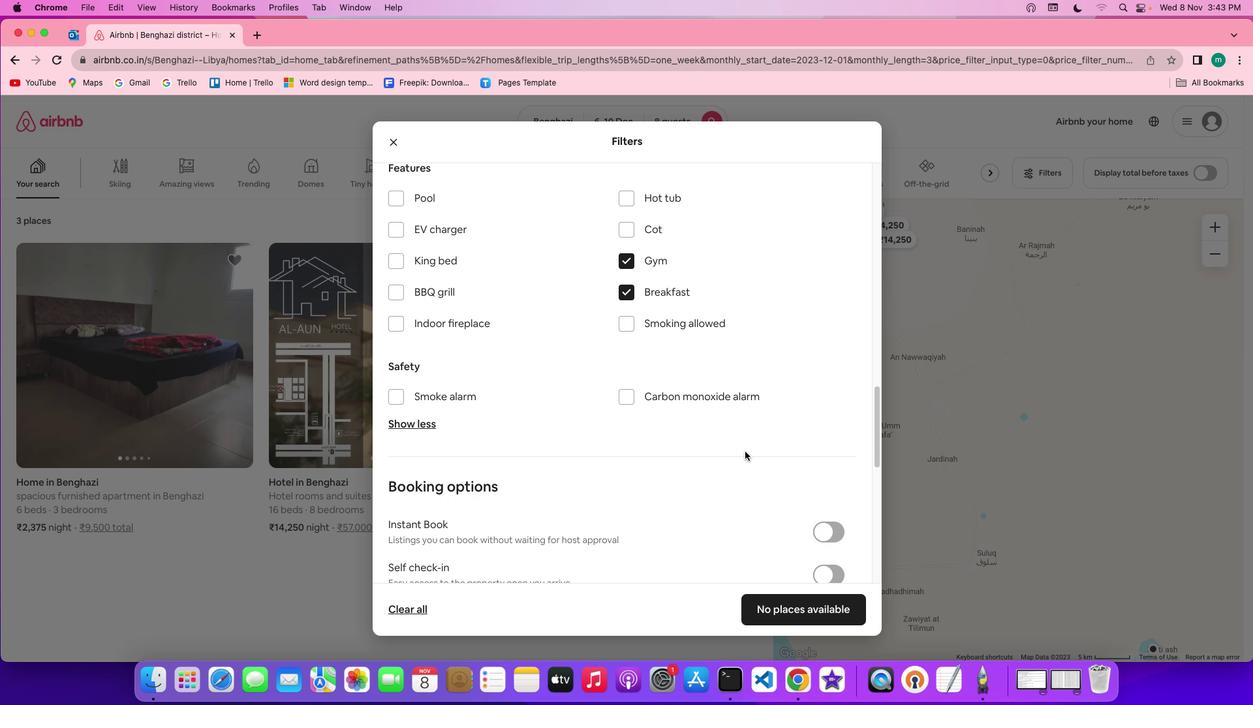 
Action: Mouse scrolled (744, 451) with delta (0, 0)
Screenshot: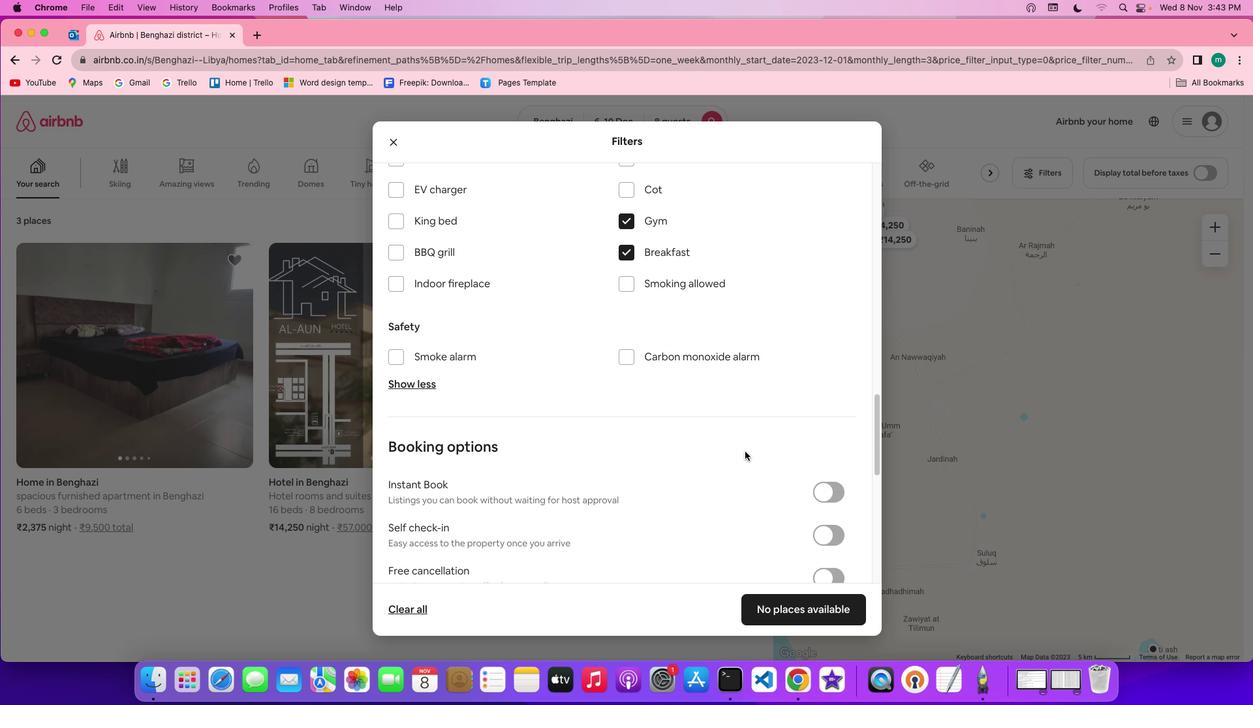 
Action: Mouse scrolled (744, 451) with delta (0, -1)
Screenshot: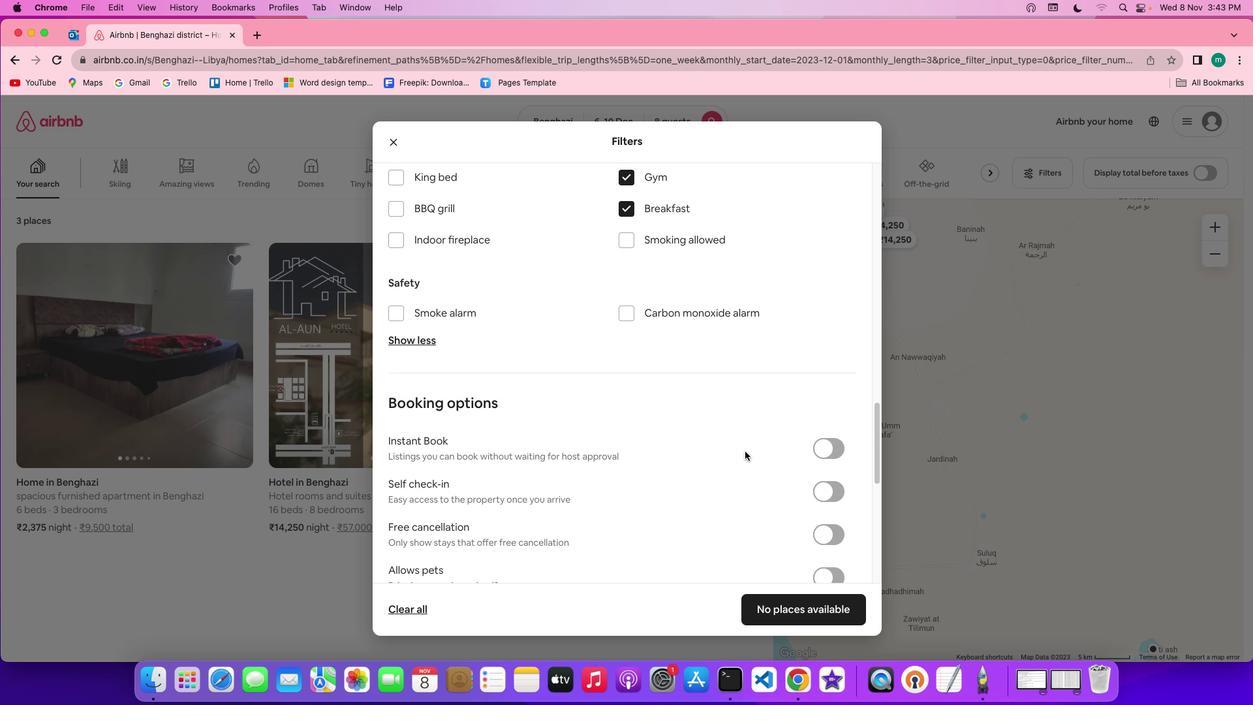 
Action: Mouse scrolled (744, 451) with delta (0, -1)
Screenshot: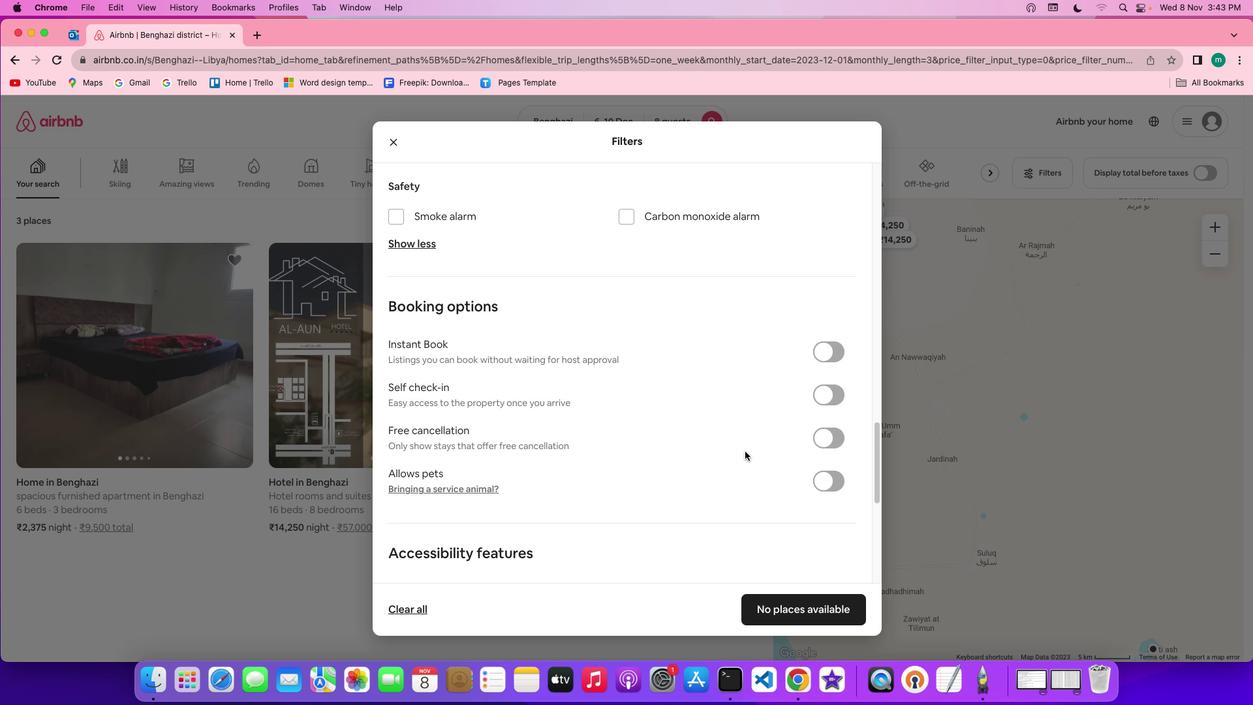 
Action: Mouse scrolled (744, 451) with delta (0, 0)
Screenshot: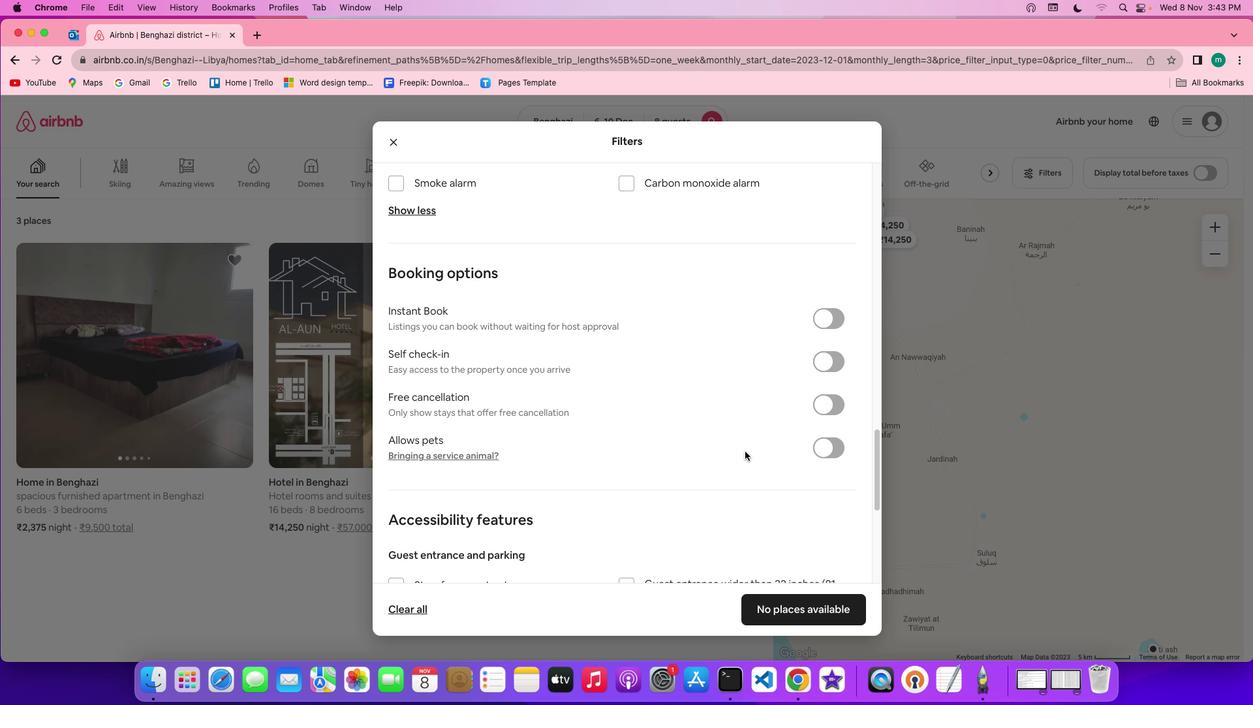 
Action: Mouse scrolled (744, 451) with delta (0, 0)
Screenshot: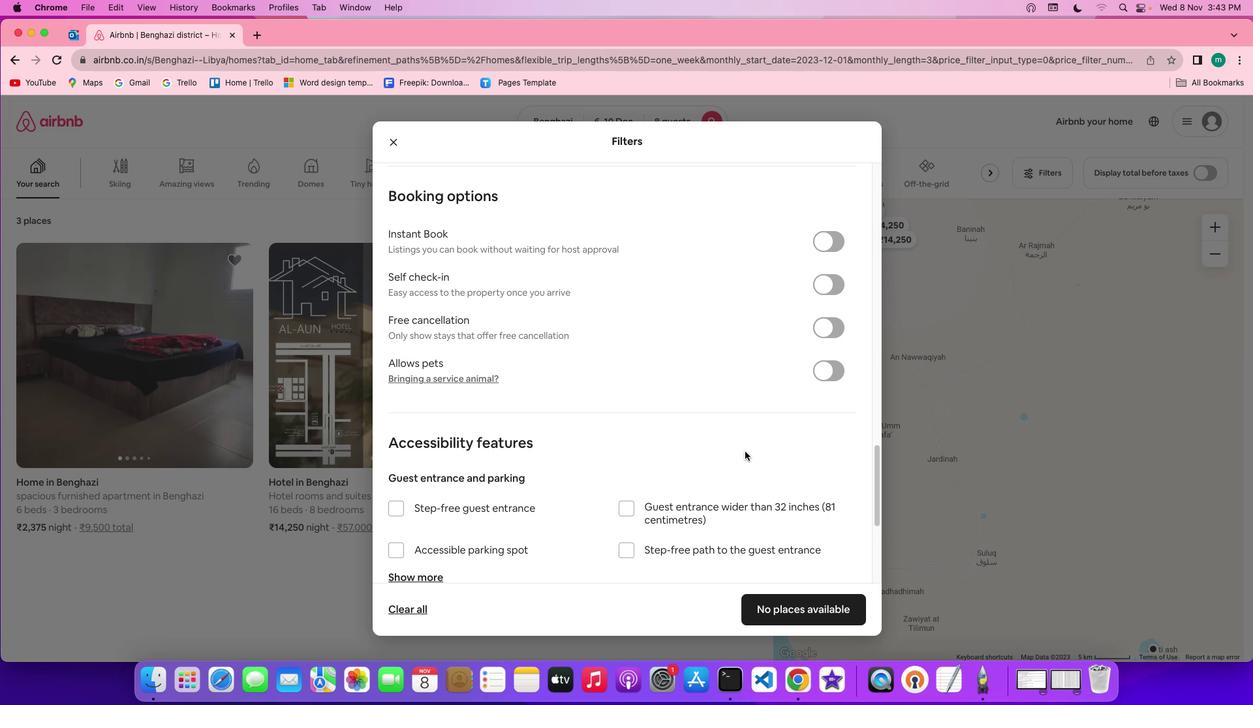 
Action: Mouse scrolled (744, 451) with delta (0, -1)
Screenshot: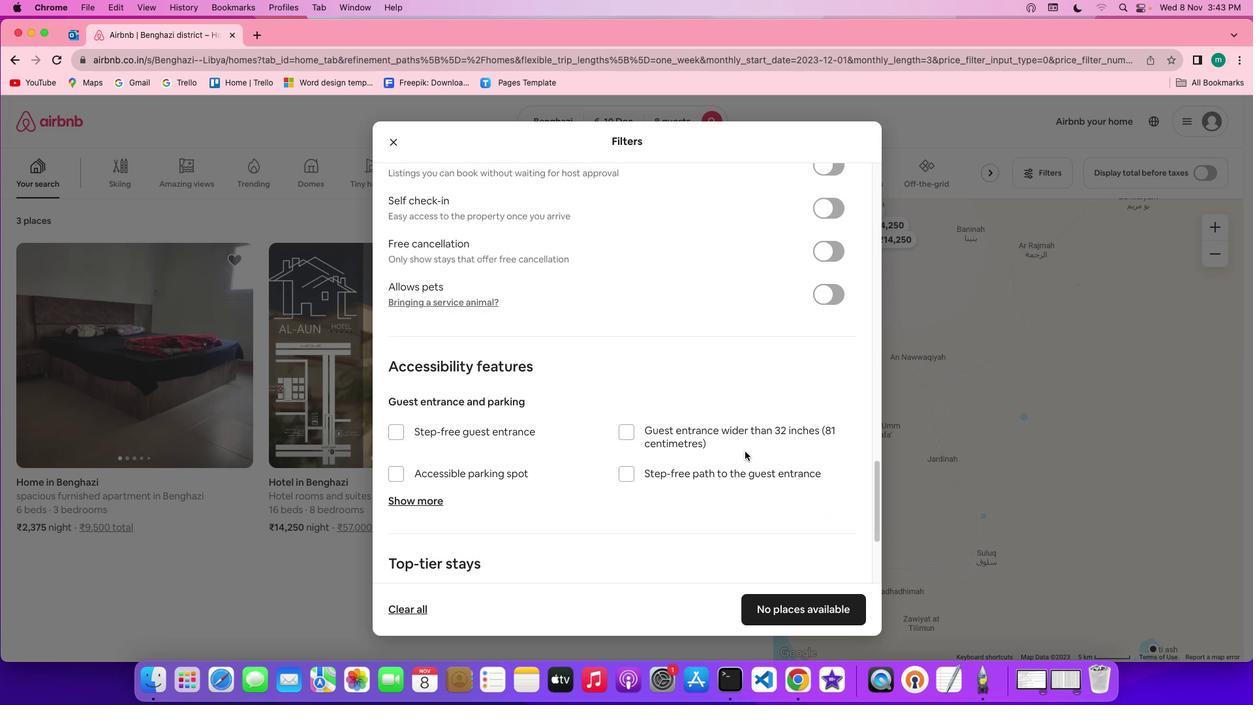 
Action: Mouse scrolled (744, 451) with delta (0, -3)
Screenshot: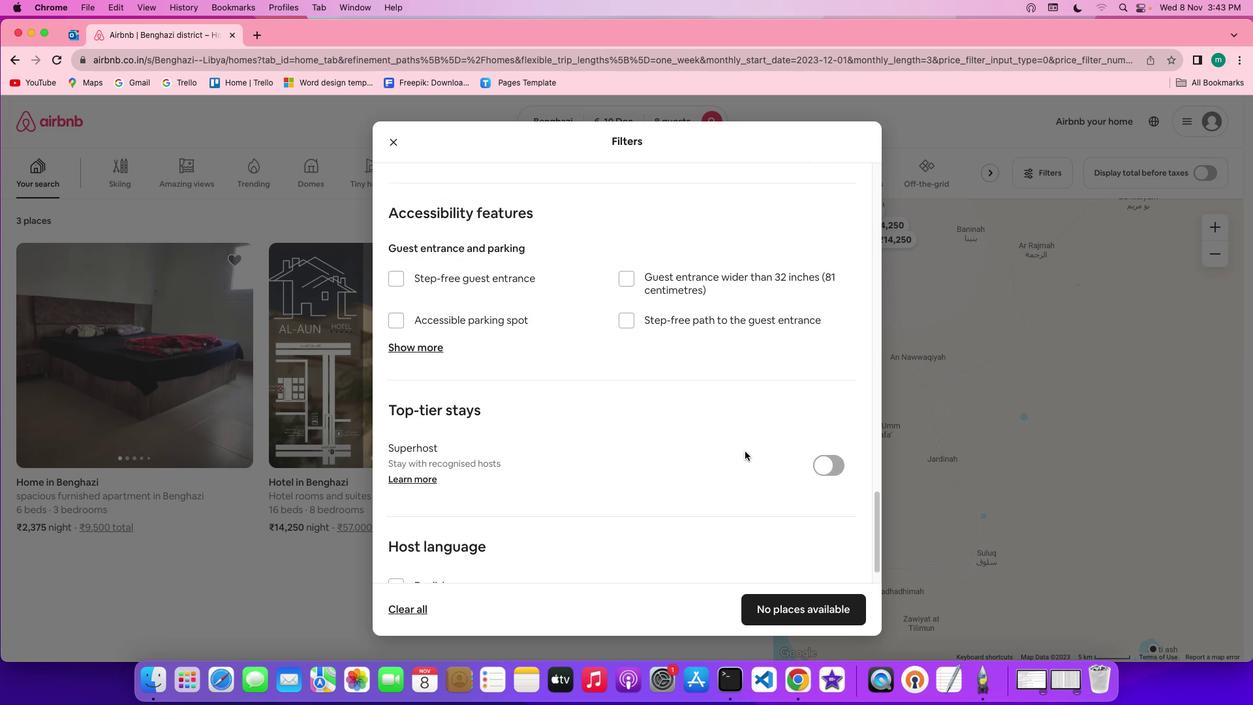 
Action: Mouse scrolled (744, 451) with delta (0, -3)
Screenshot: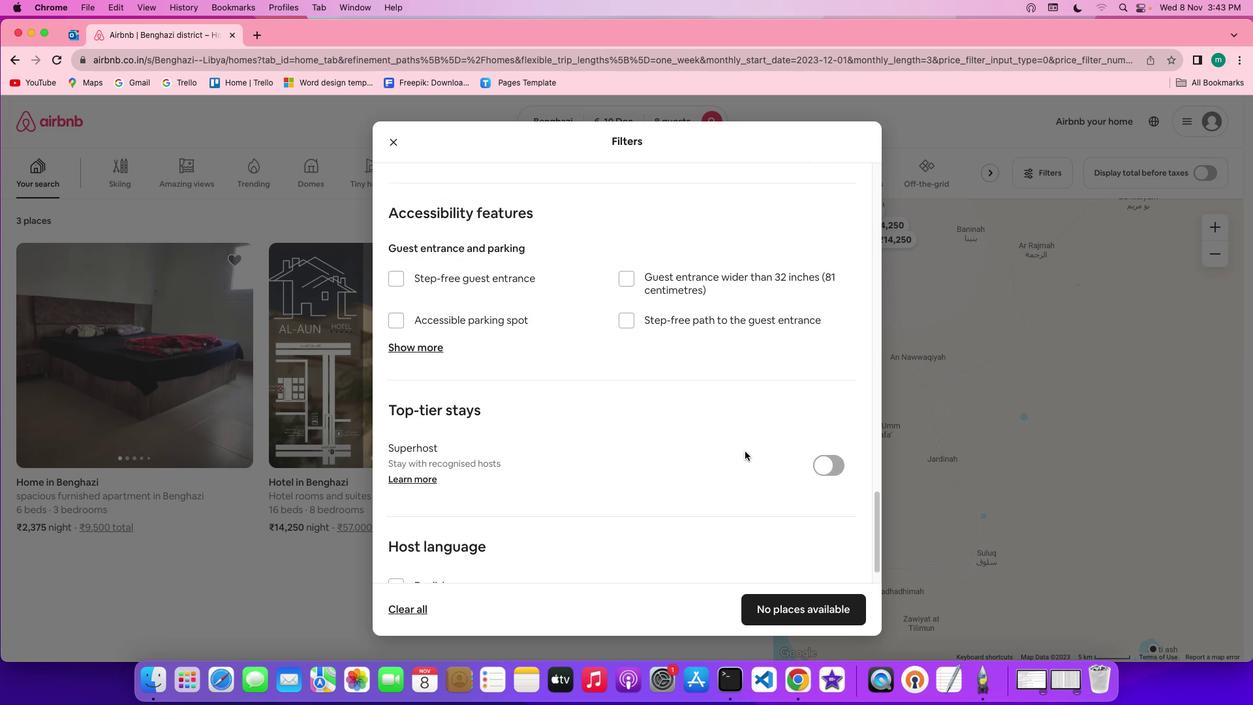 
Action: Mouse scrolled (744, 451) with delta (0, 0)
Screenshot: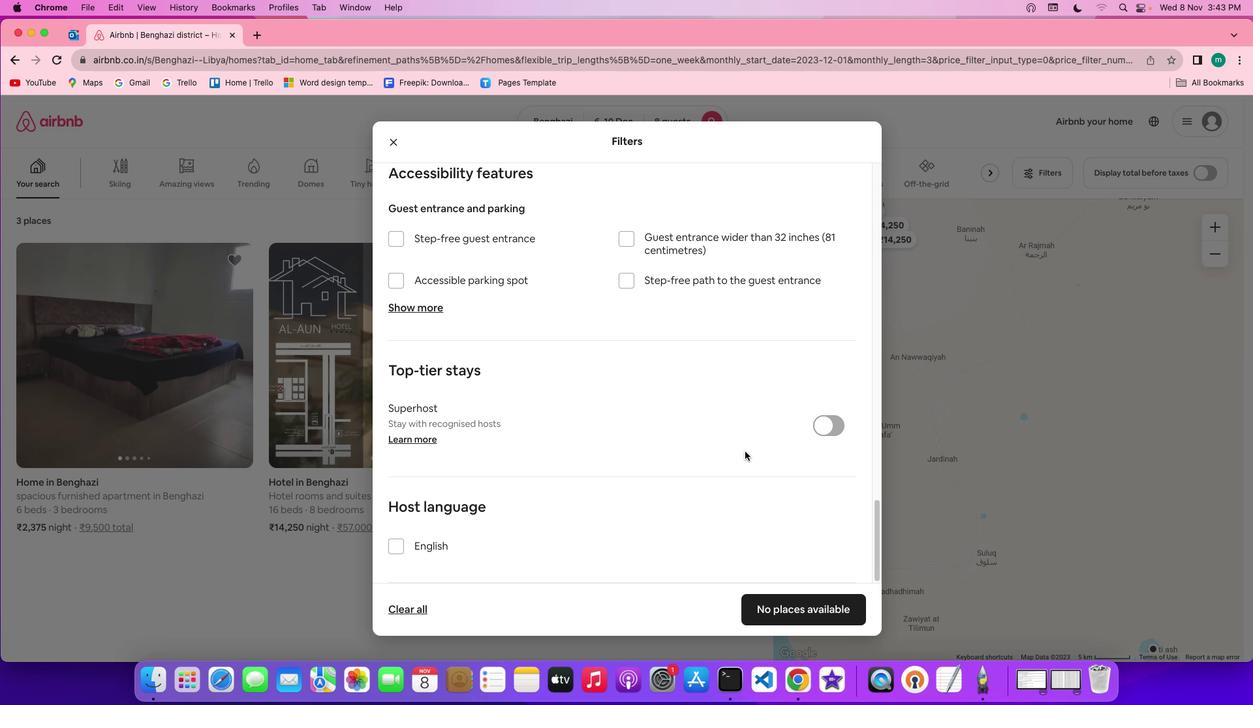 
Action: Mouse scrolled (744, 451) with delta (0, 0)
Screenshot: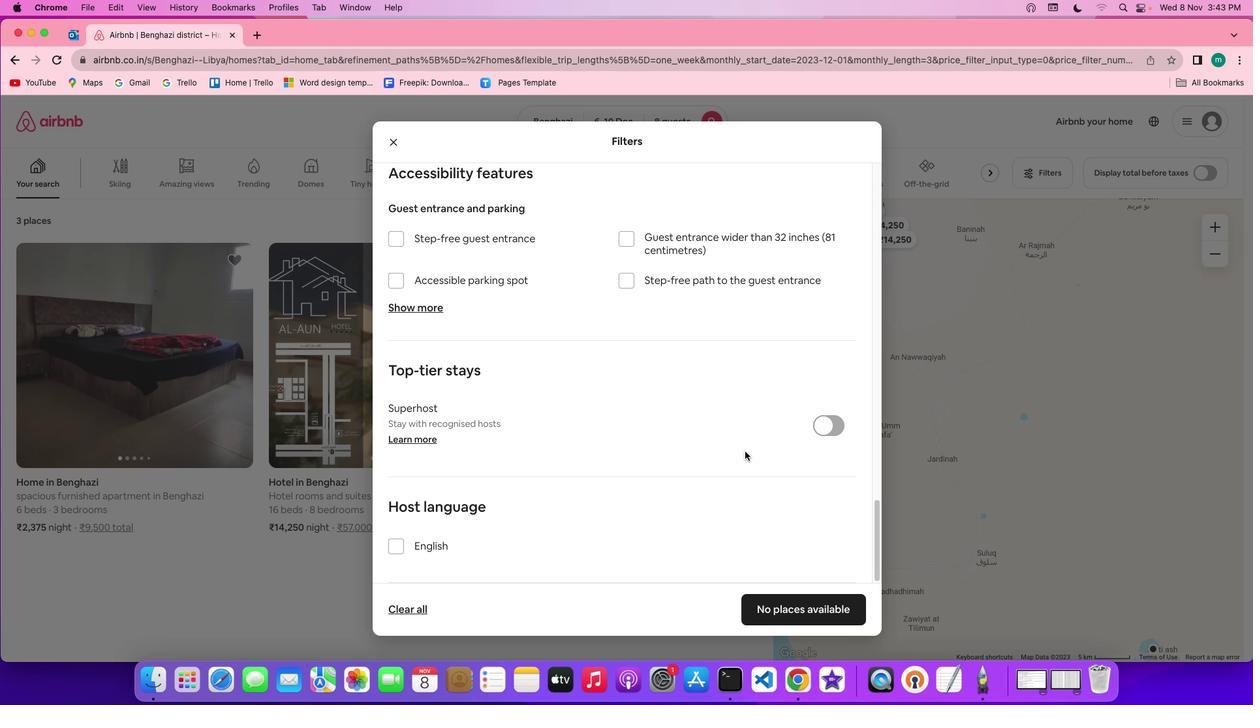 
Action: Mouse scrolled (744, 451) with delta (0, -1)
Screenshot: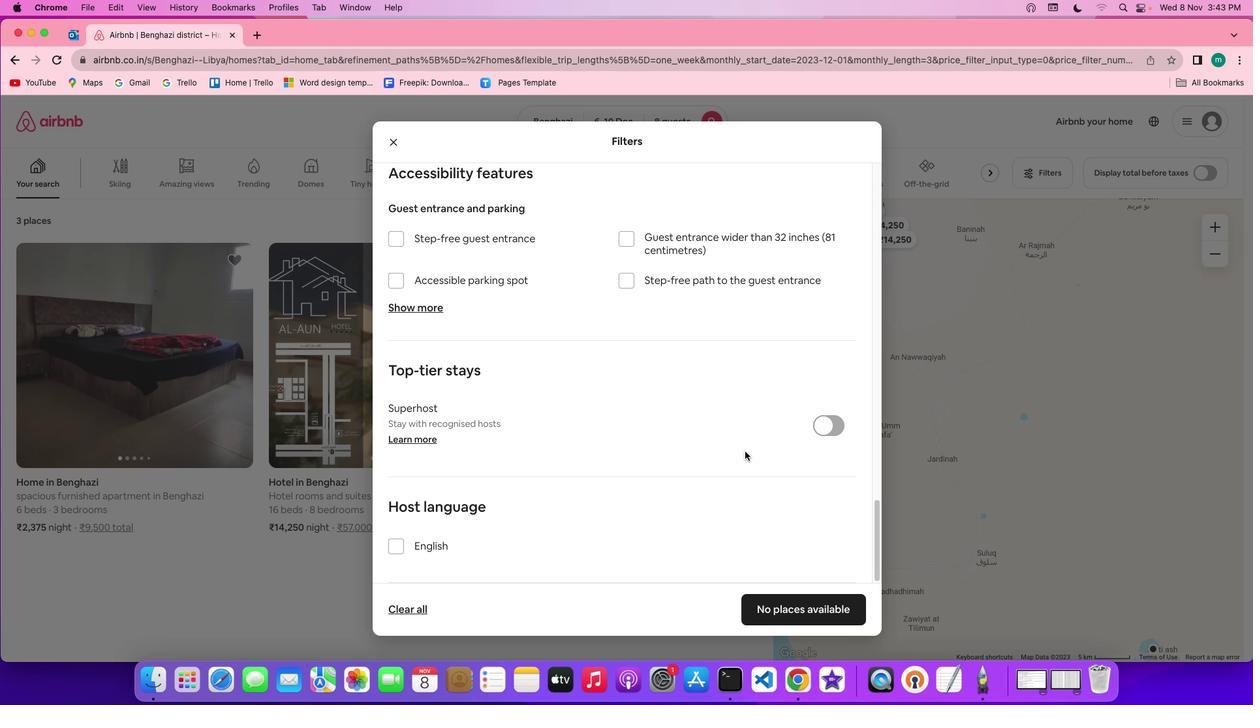
Action: Mouse scrolled (744, 451) with delta (0, -3)
Screenshot: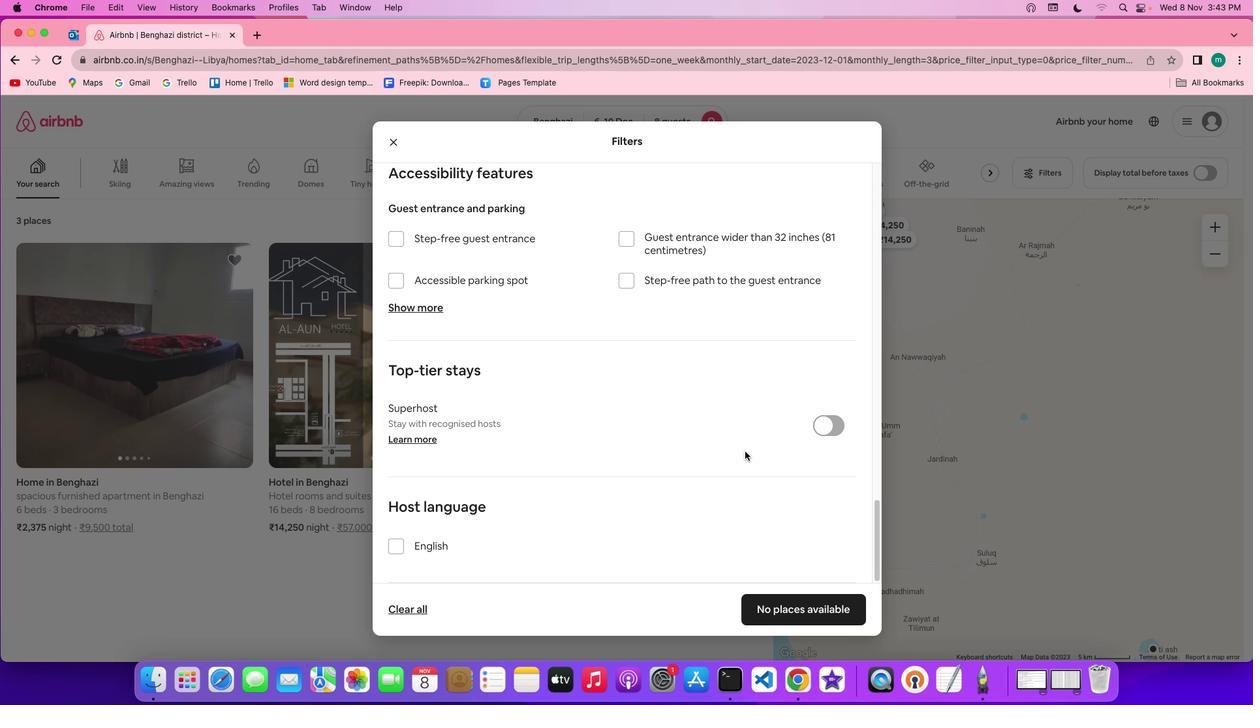 
Action: Mouse scrolled (744, 451) with delta (0, -3)
Screenshot: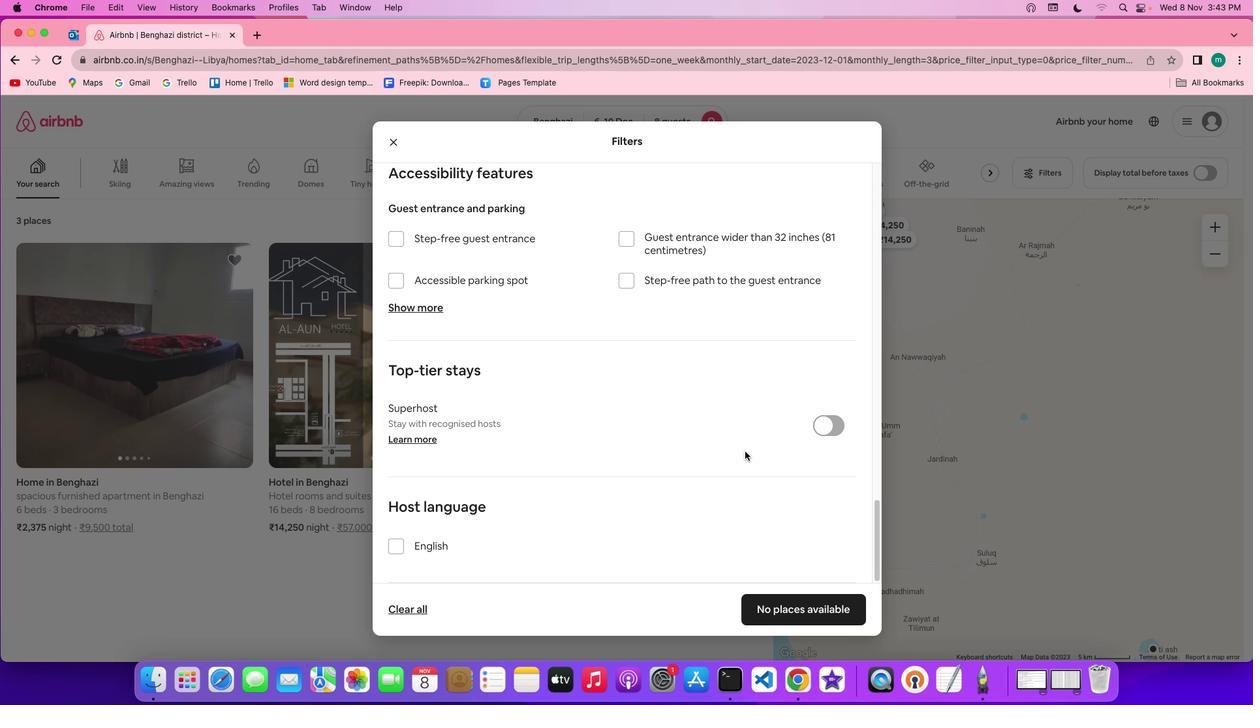 
Action: Mouse scrolled (744, 451) with delta (0, -3)
Screenshot: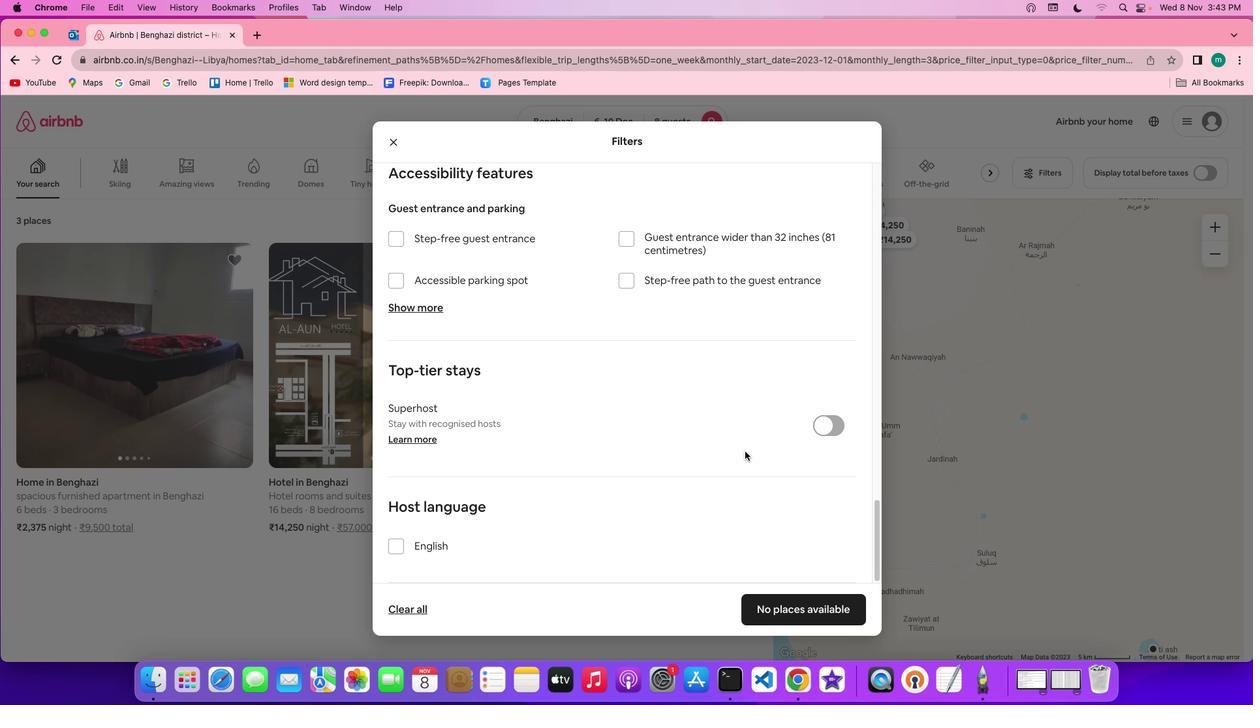 
Action: Mouse scrolled (744, 451) with delta (0, -3)
Screenshot: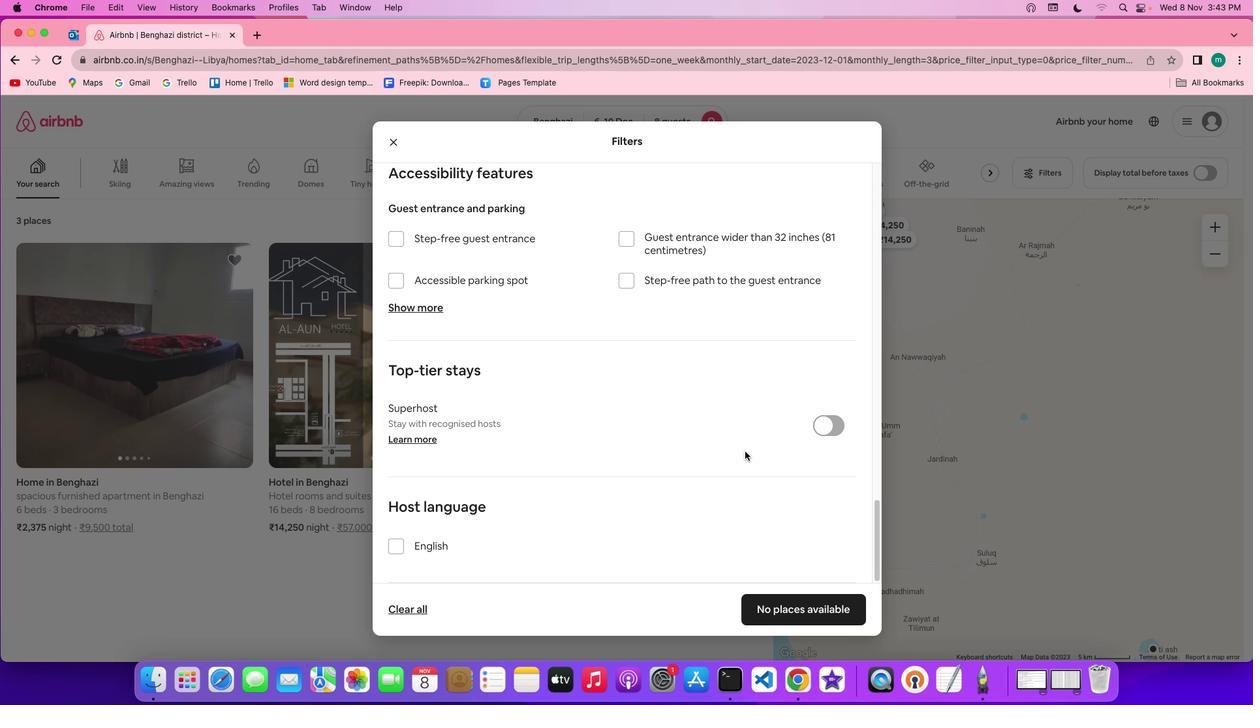 
Action: Mouse moved to (796, 607)
Screenshot: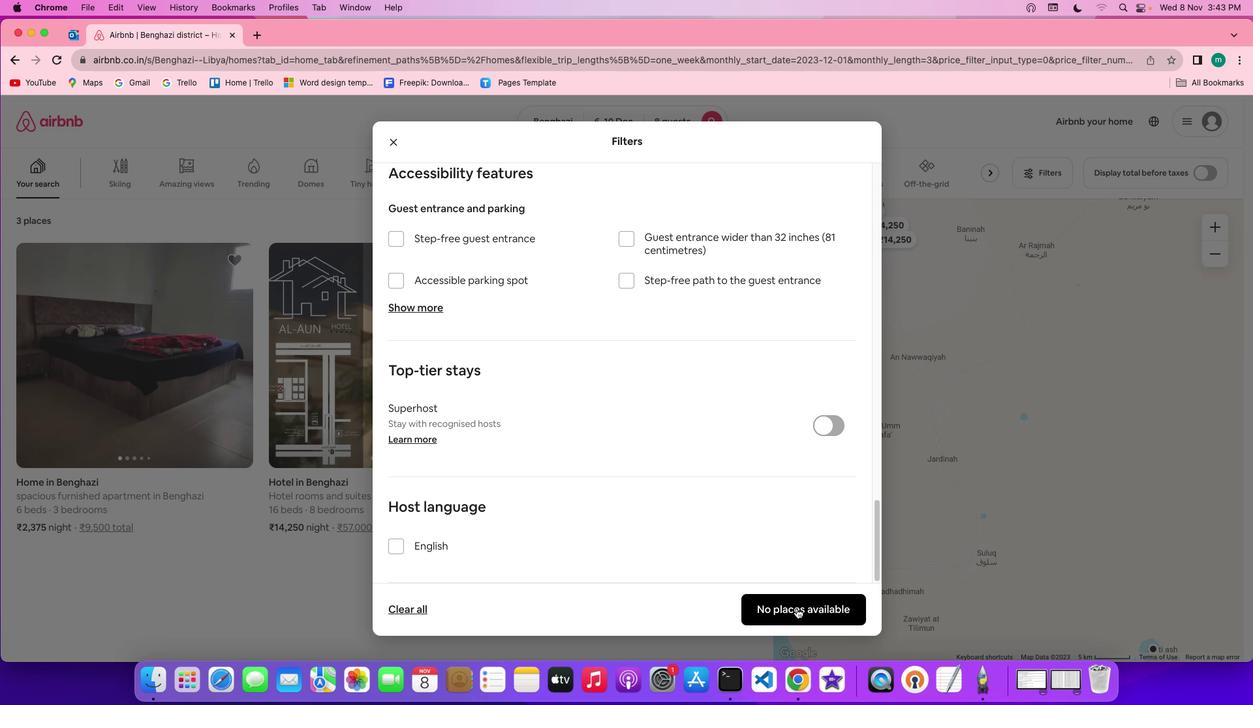 
Action: Mouse pressed left at (796, 607)
Screenshot: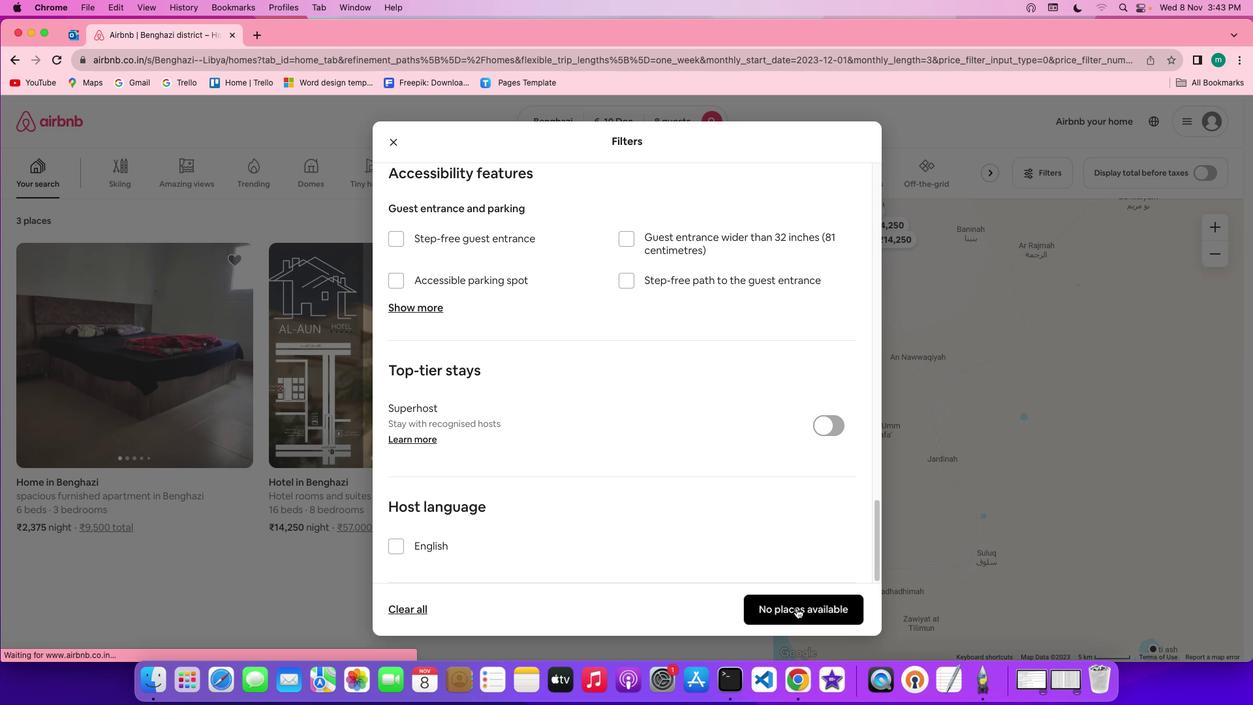 
Action: Mouse moved to (487, 395)
Screenshot: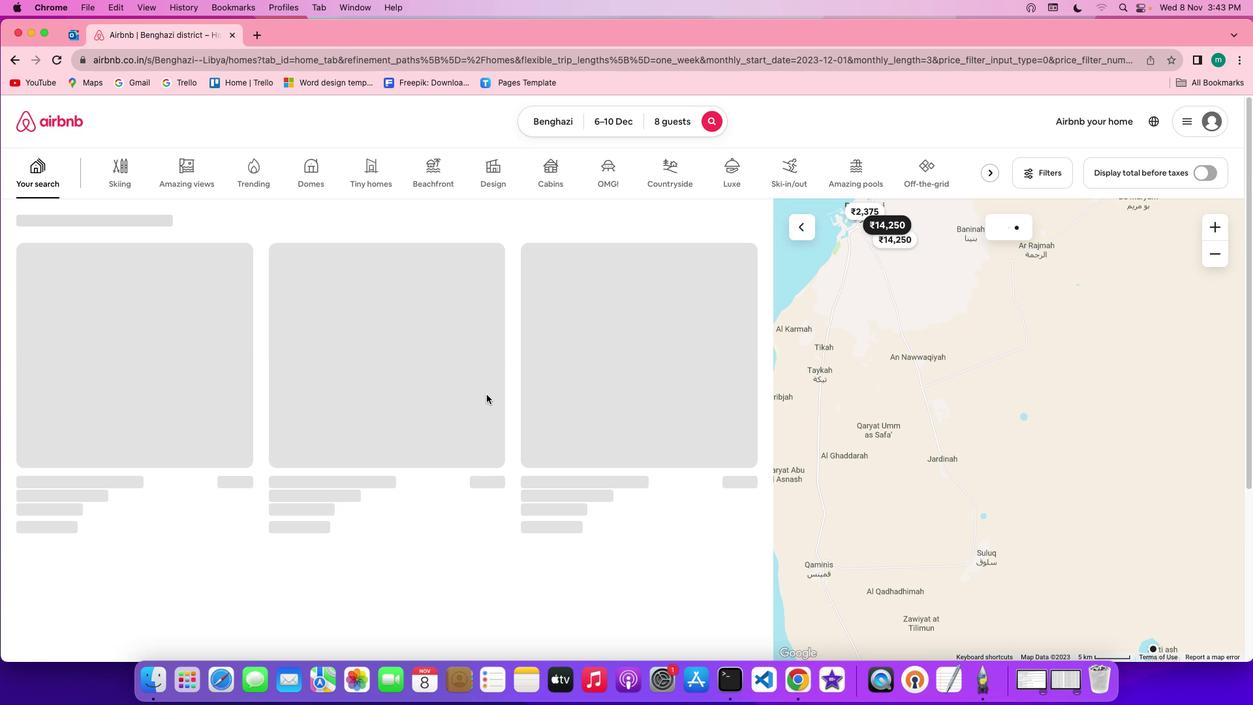
